 Task: Research Airbnb options in Zacapa, Guatemala from 1st November, 2023 to 9th November, 2023 for 6 adults.3 bedrooms having 3 beds and 3 bathrooms. Property type can be house. Booking option can be shelf check-in. Look for 5 properties as per requirement.
Action: Mouse moved to (460, 196)
Screenshot: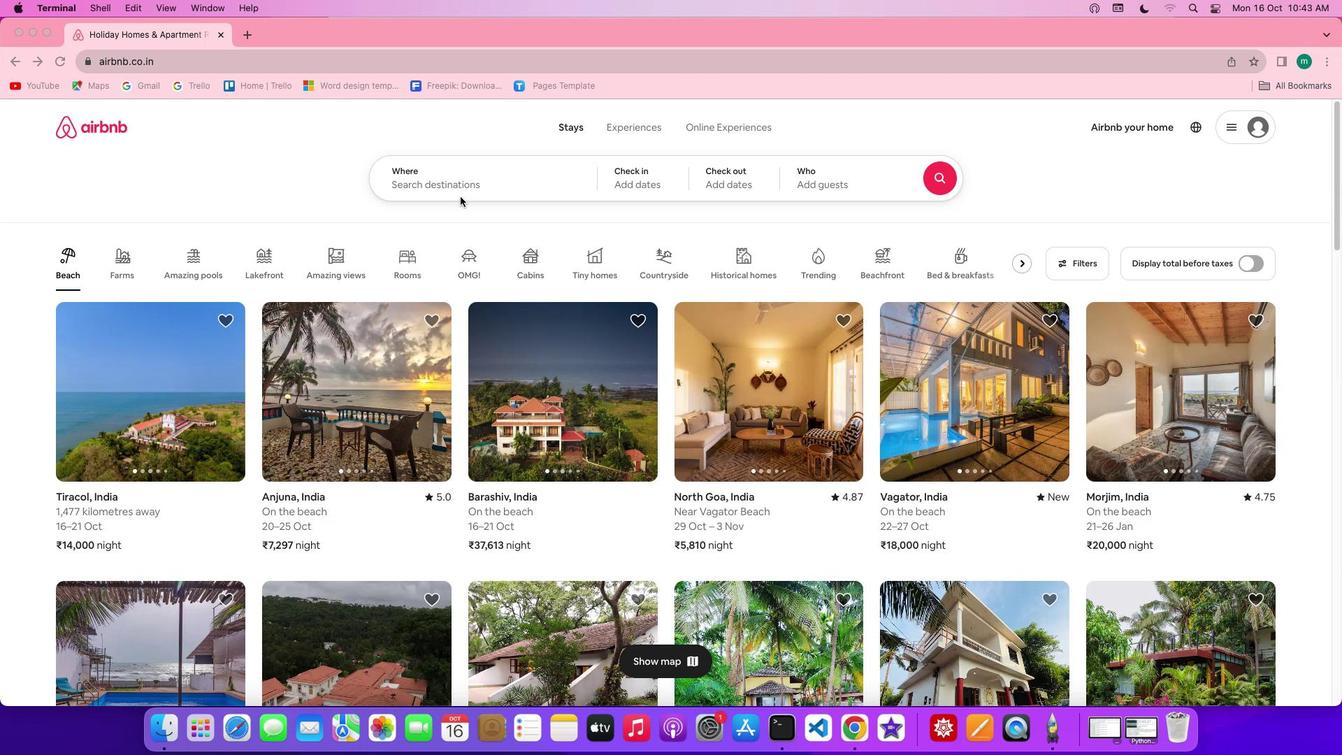 
Action: Mouse pressed left at (460, 196)
Screenshot: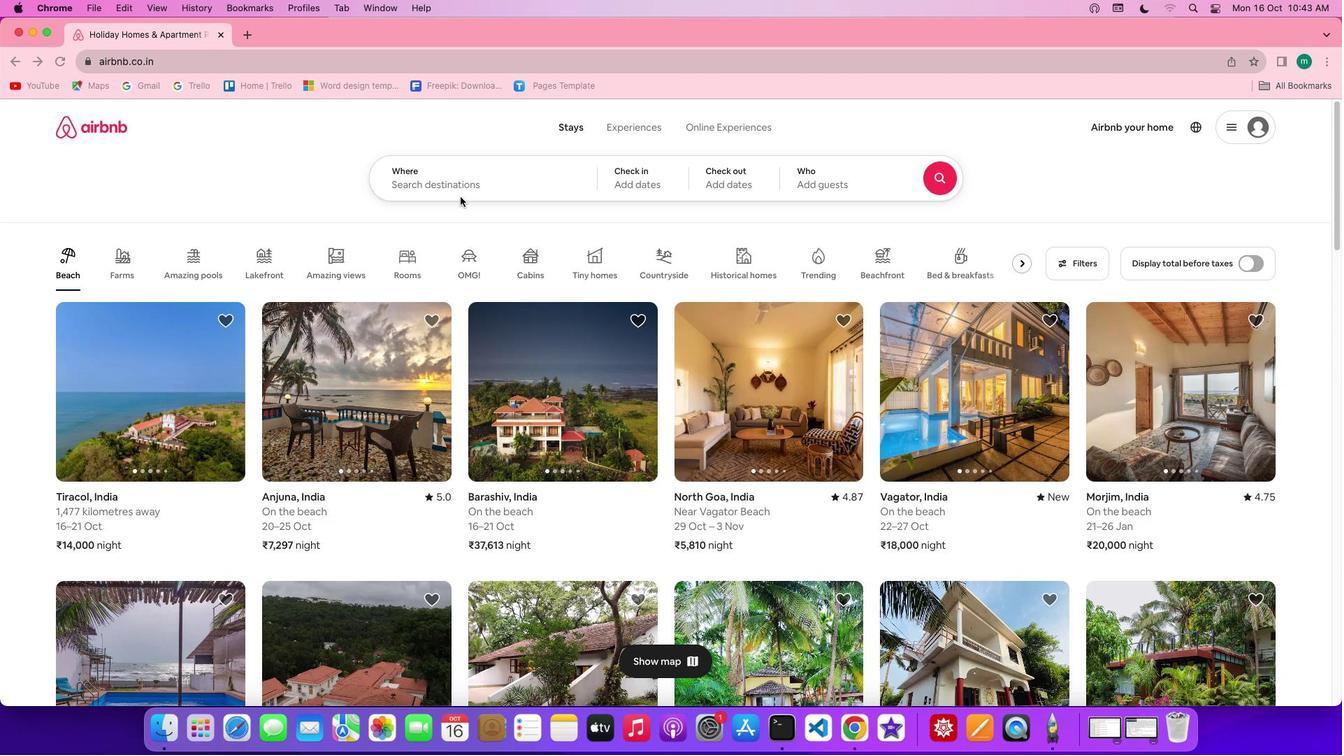 
Action: Mouse moved to (467, 192)
Screenshot: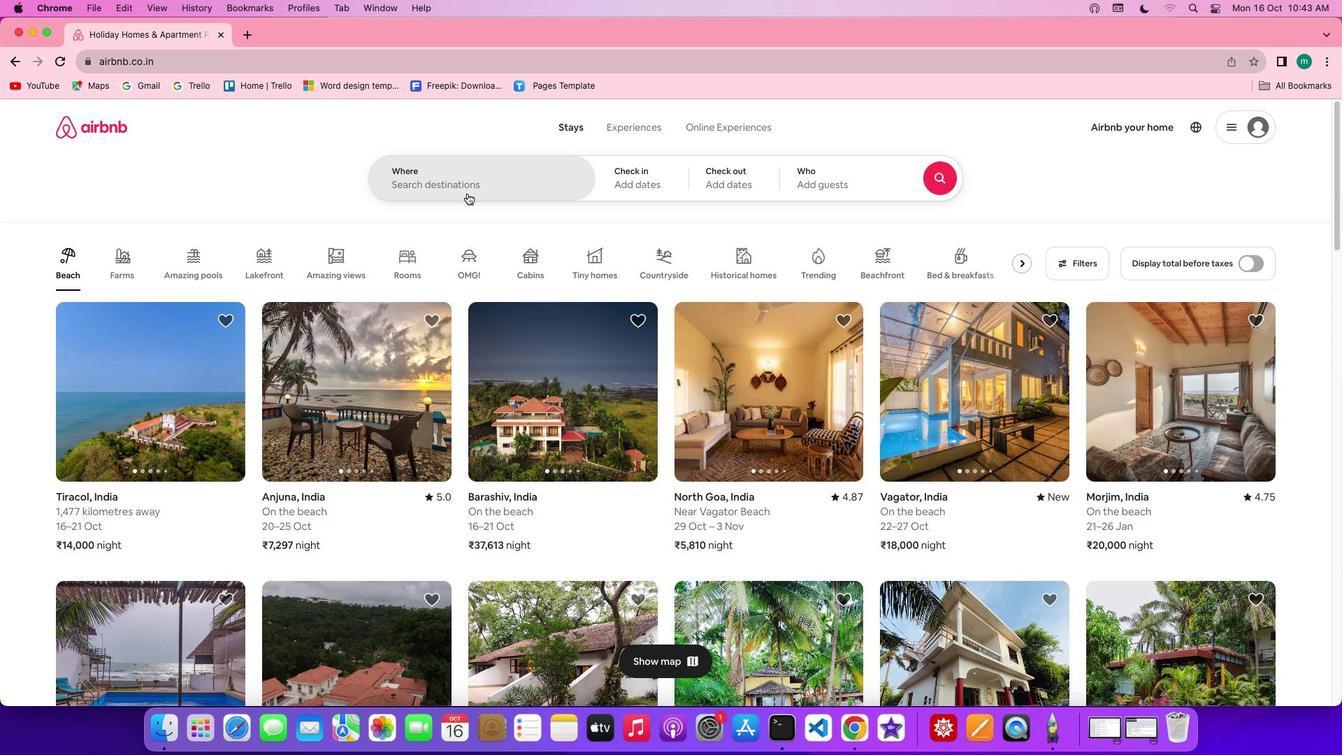 
Action: Mouse pressed left at (467, 192)
Screenshot: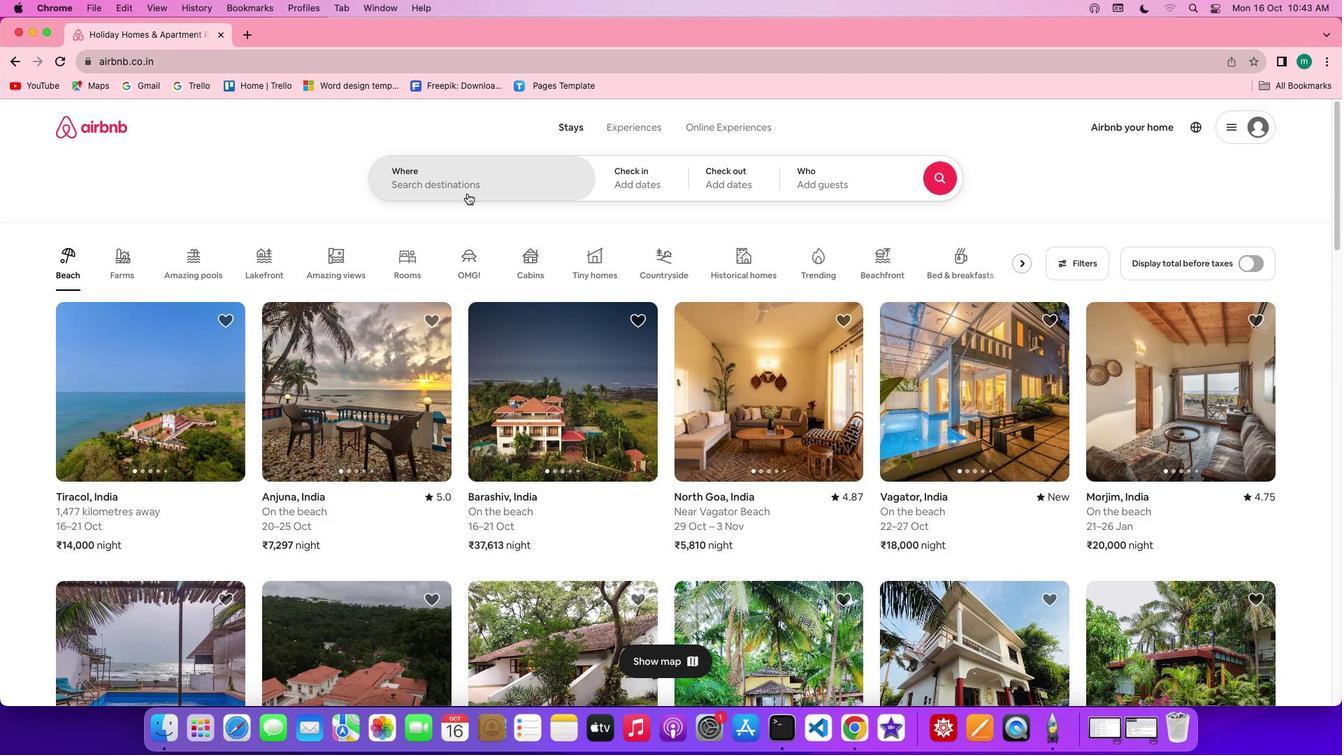 
Action: Key pressed Key.shift'Z''a''c''a''p''a'','Key.shift'G''u''a''t''e''m''a''l''a'
Screenshot: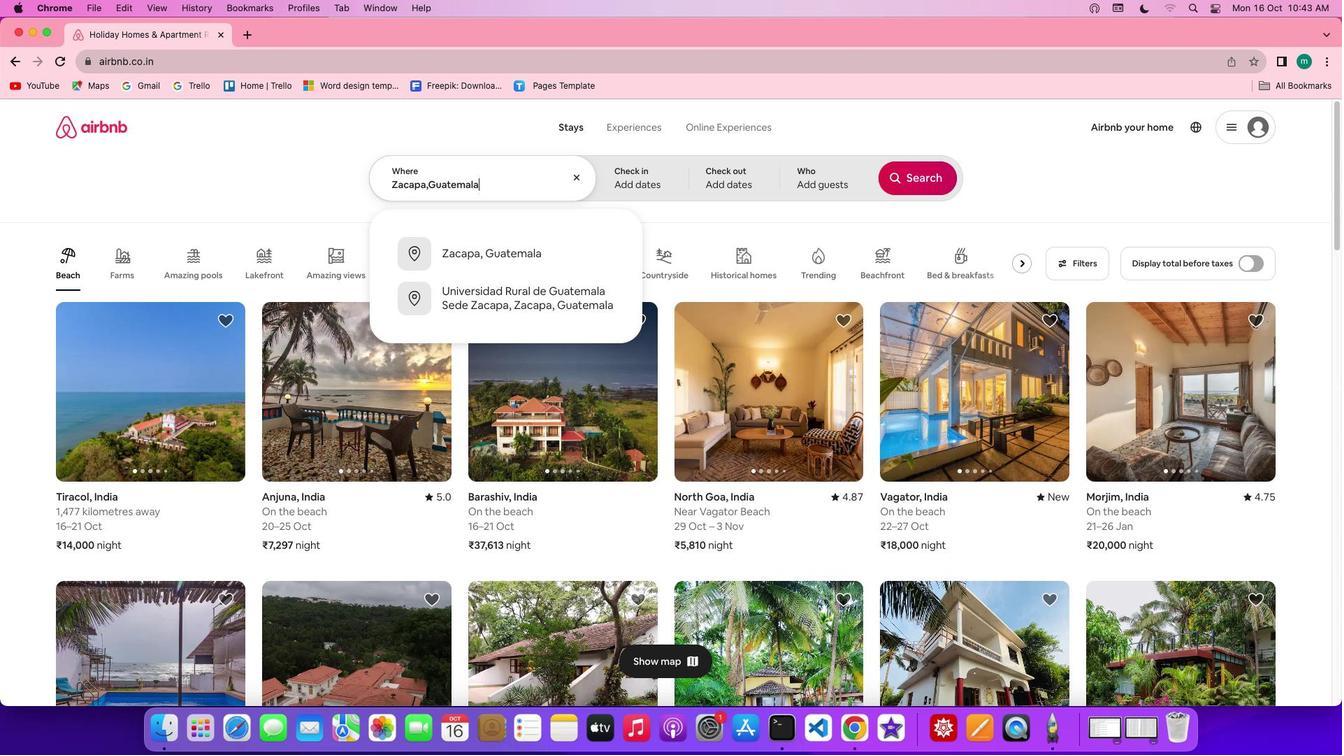 
Action: Mouse moved to (523, 244)
Screenshot: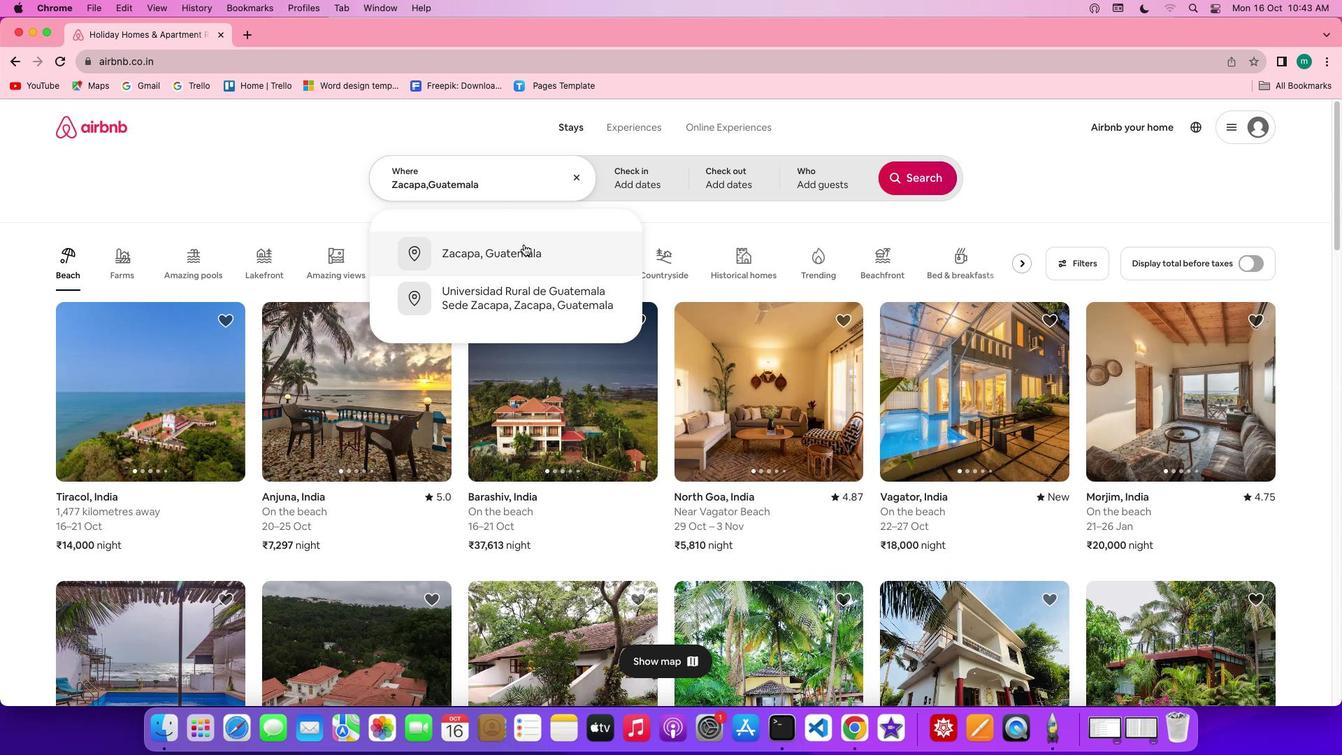 
Action: Mouse pressed left at (523, 244)
Screenshot: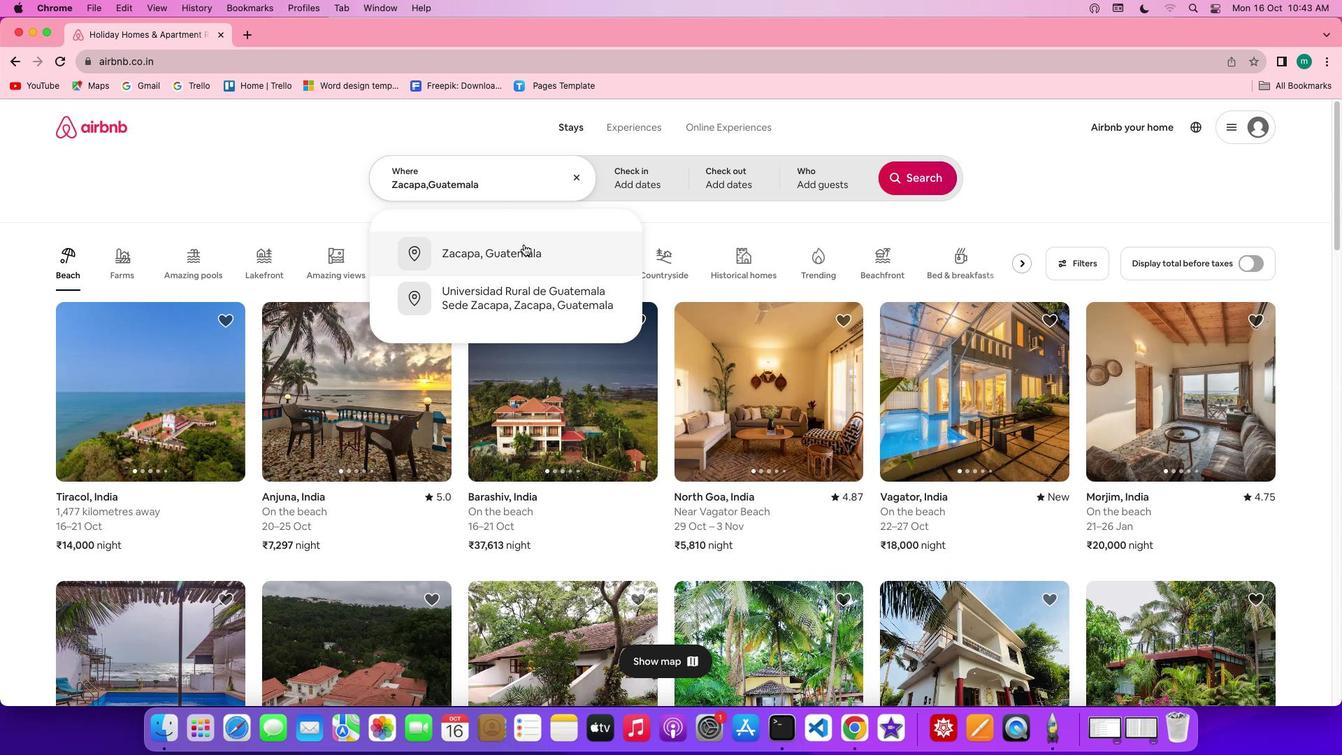 
Action: Mouse moved to (800, 345)
Screenshot: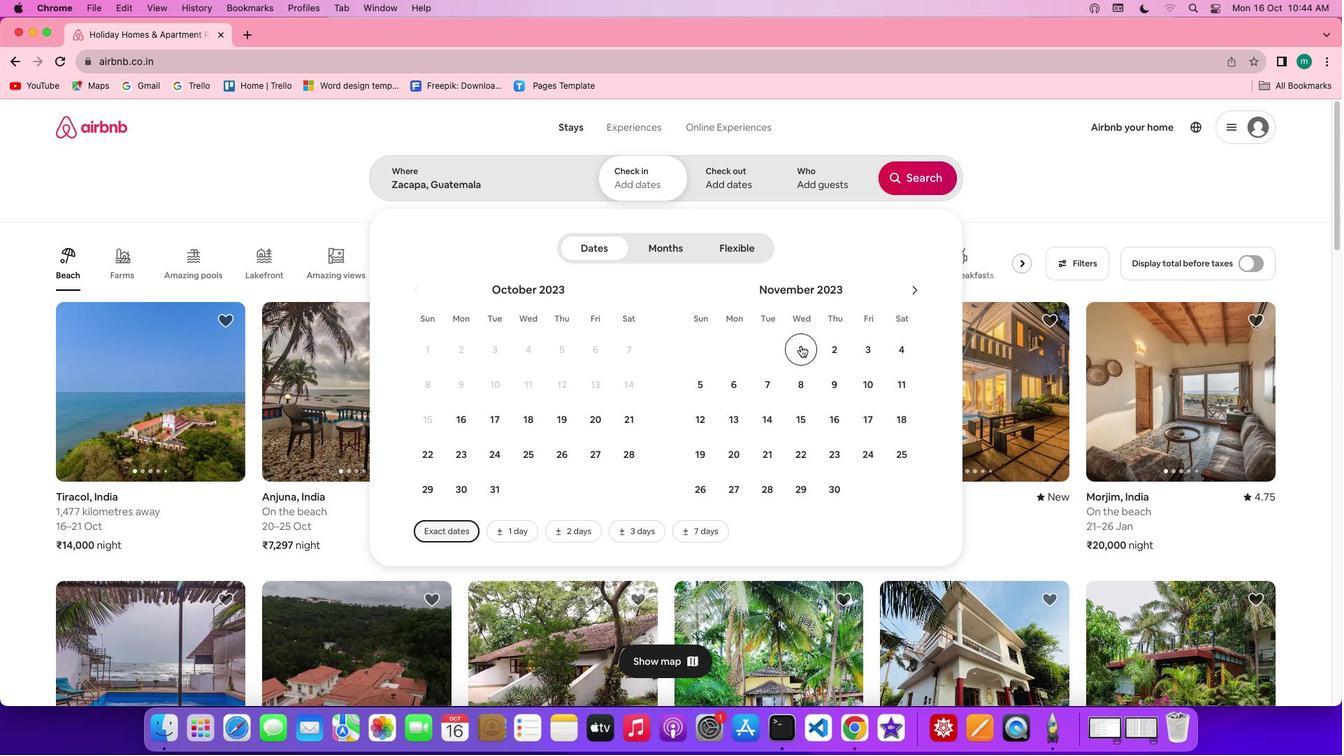 
Action: Mouse pressed left at (800, 345)
Screenshot: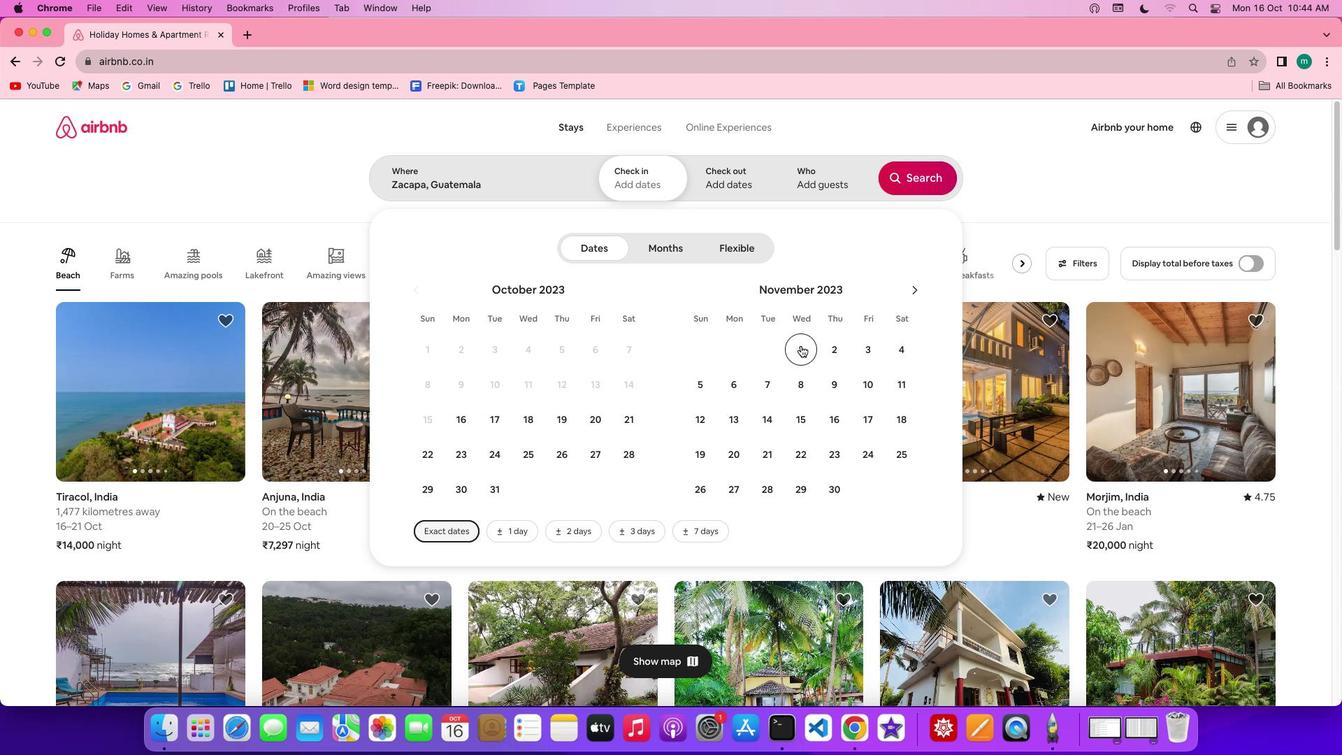
Action: Mouse moved to (850, 387)
Screenshot: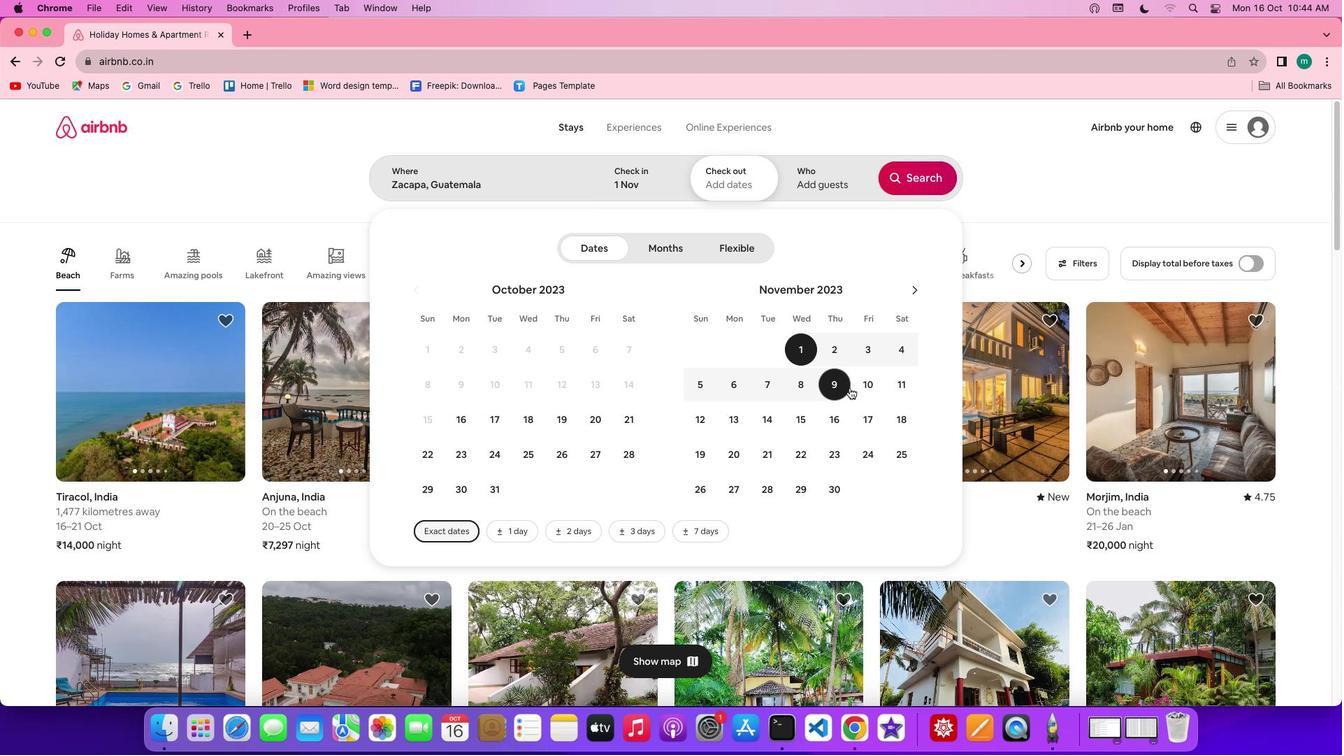 
Action: Mouse pressed left at (850, 387)
Screenshot: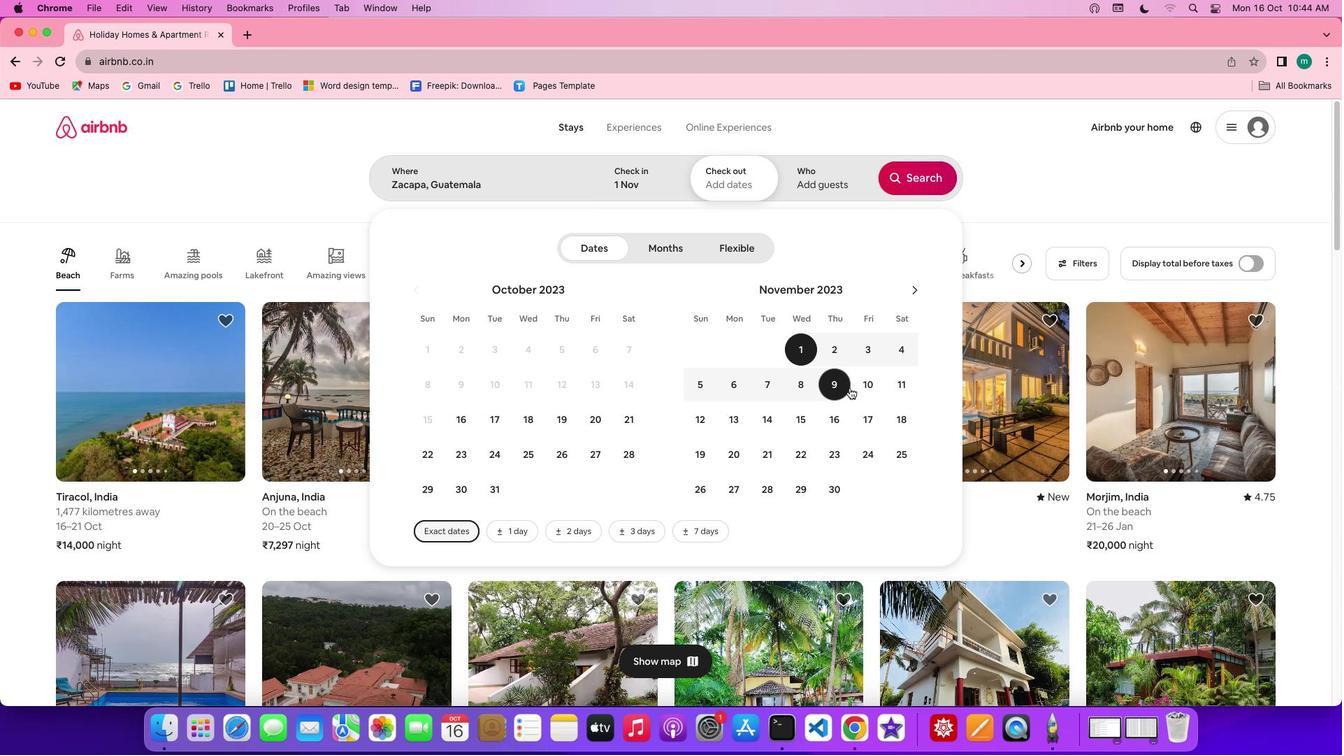 
Action: Mouse moved to (839, 174)
Screenshot: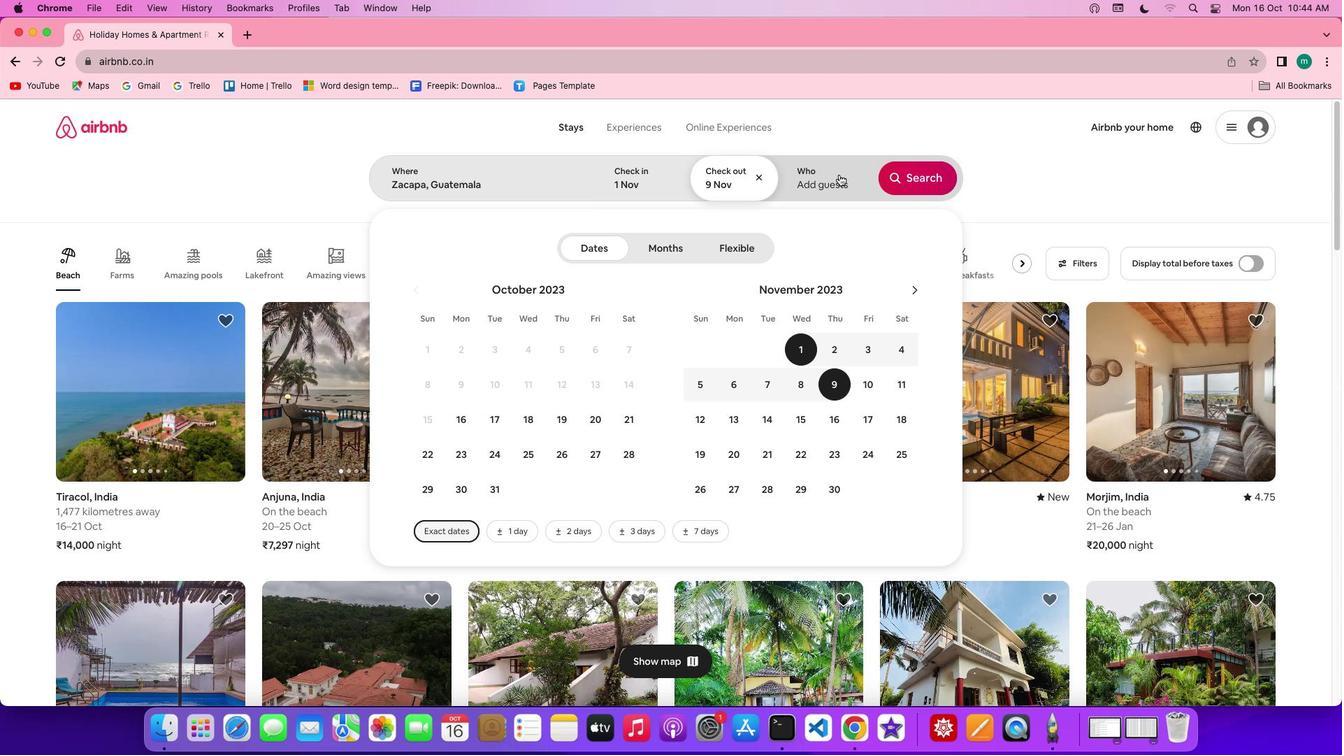
Action: Mouse pressed left at (839, 174)
Screenshot: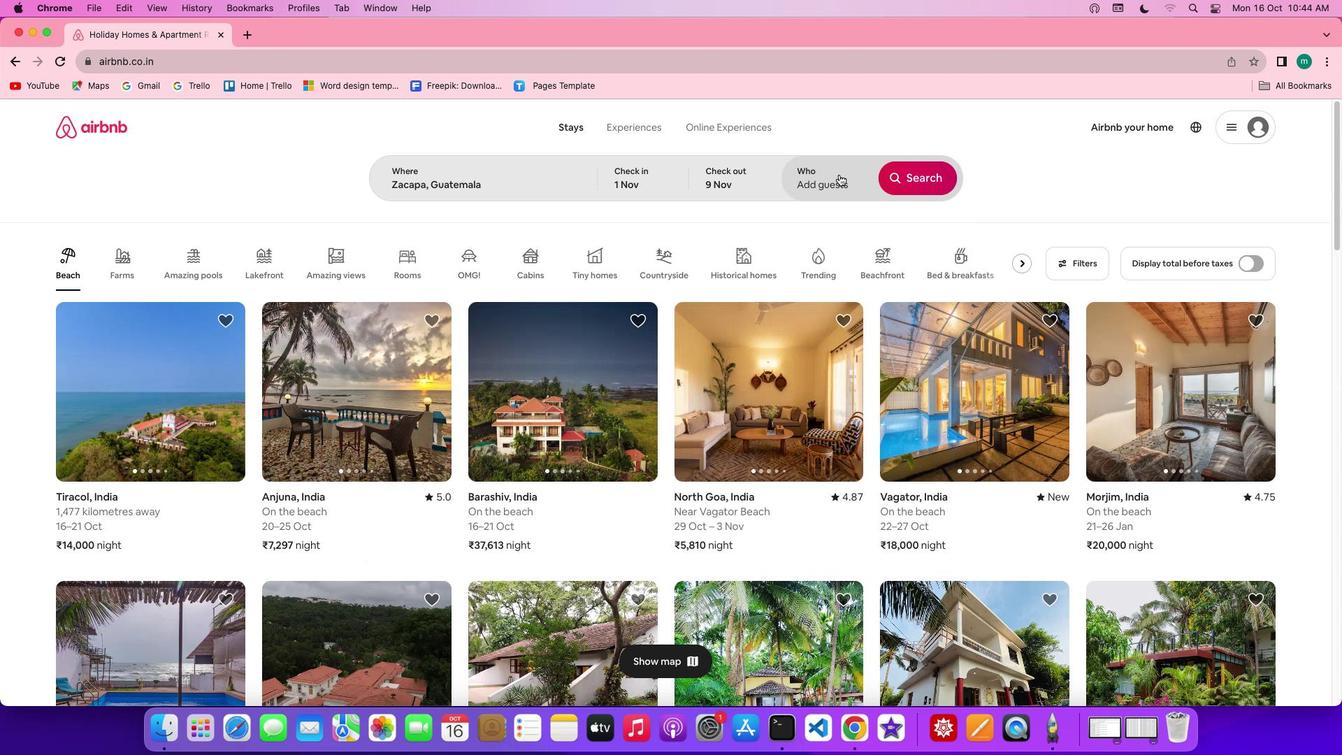 
Action: Mouse moved to (929, 260)
Screenshot: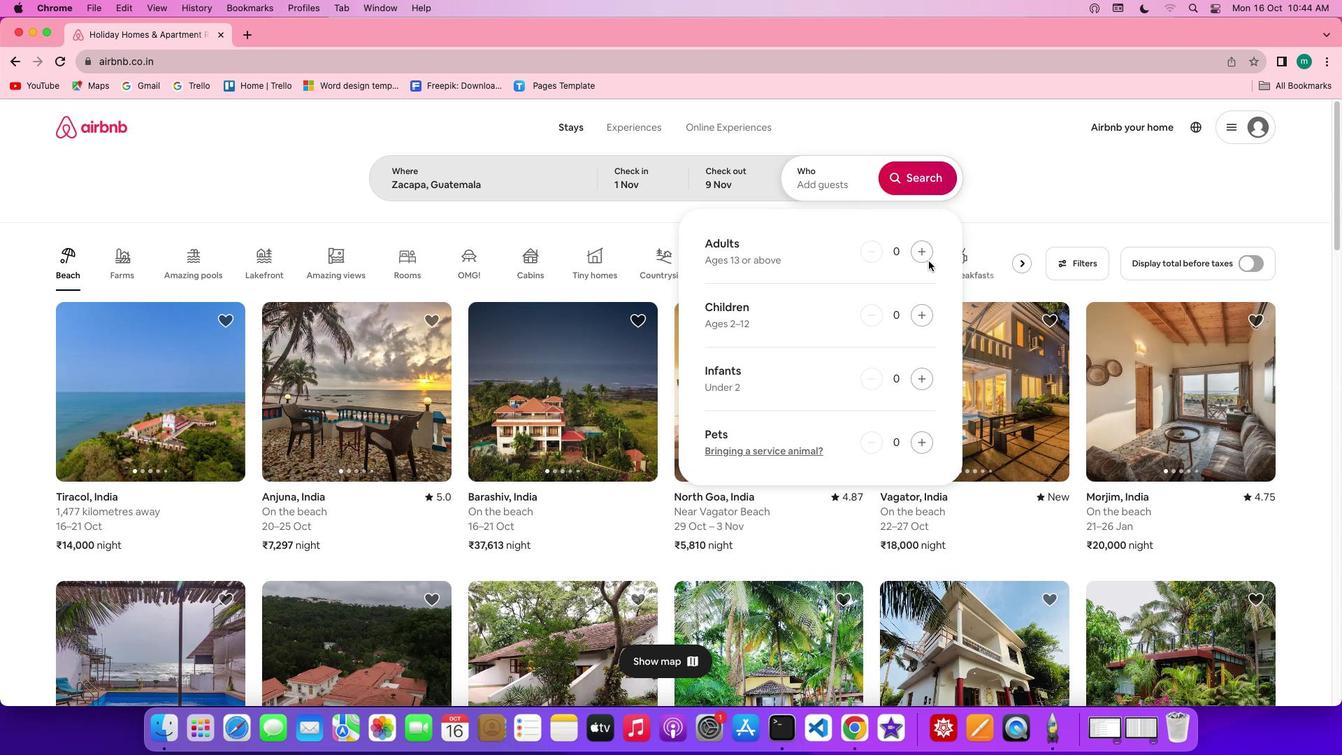 
Action: Mouse pressed left at (929, 260)
Screenshot: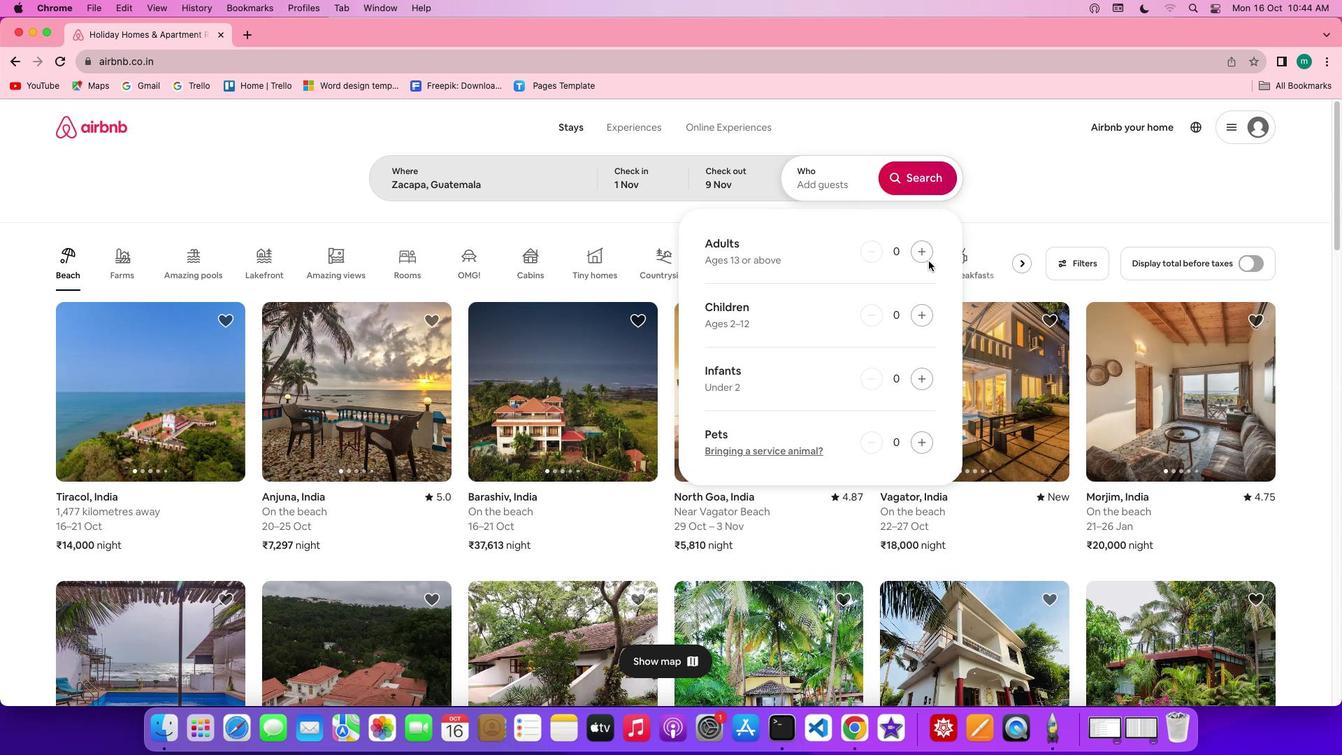 
Action: Mouse moved to (927, 256)
Screenshot: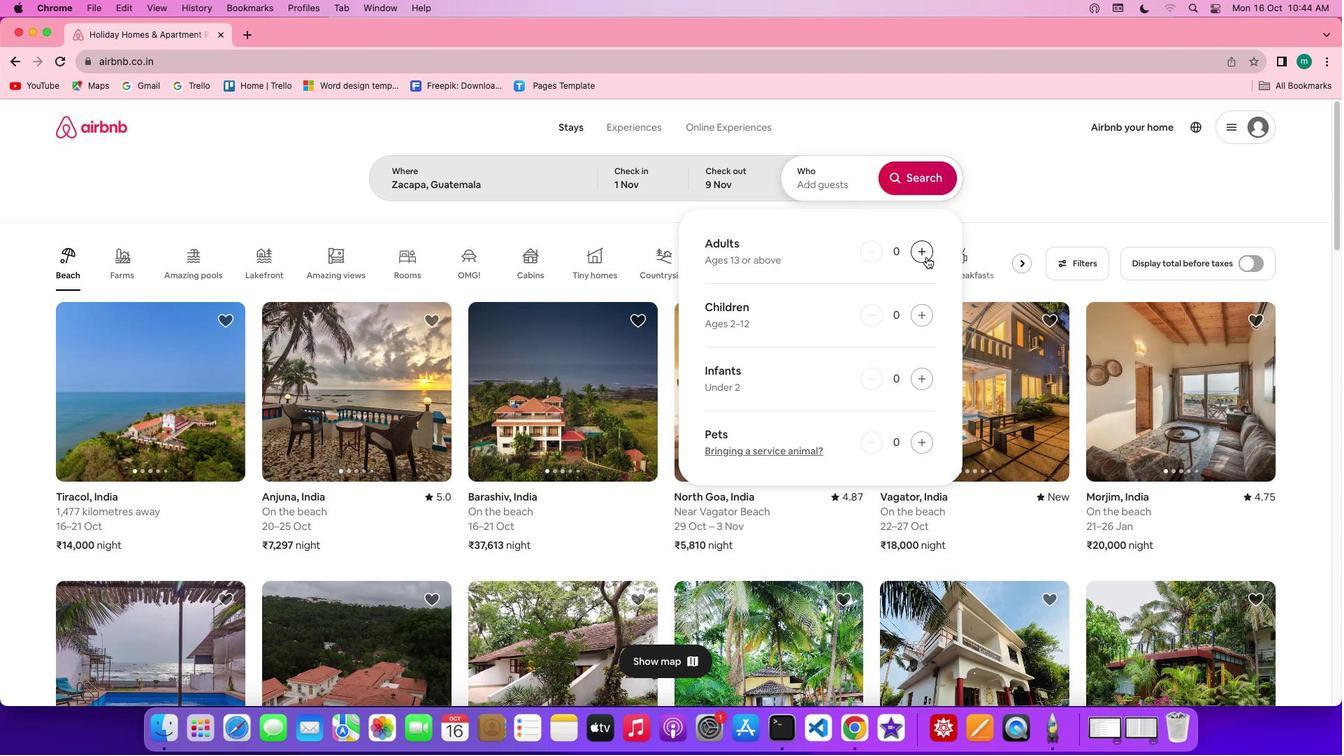 
Action: Mouse pressed left at (927, 256)
Screenshot: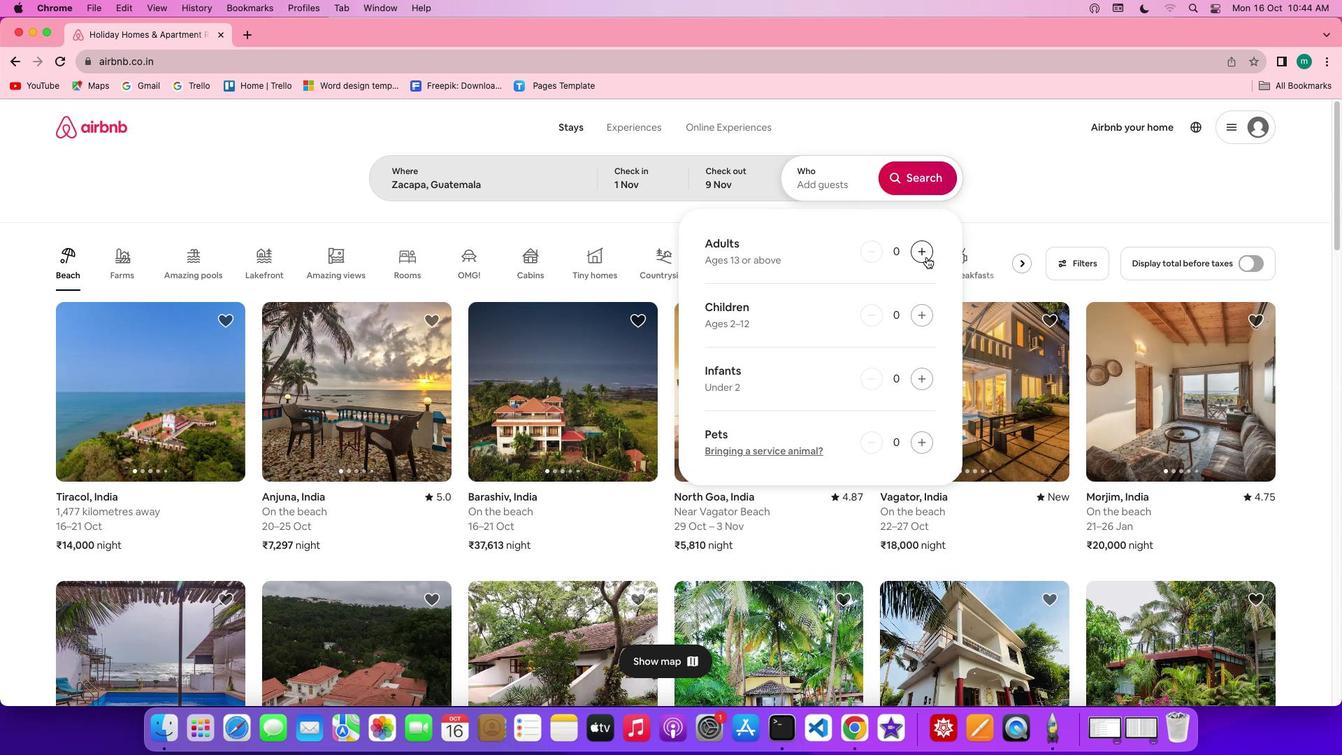 
Action: Mouse pressed left at (927, 256)
Screenshot: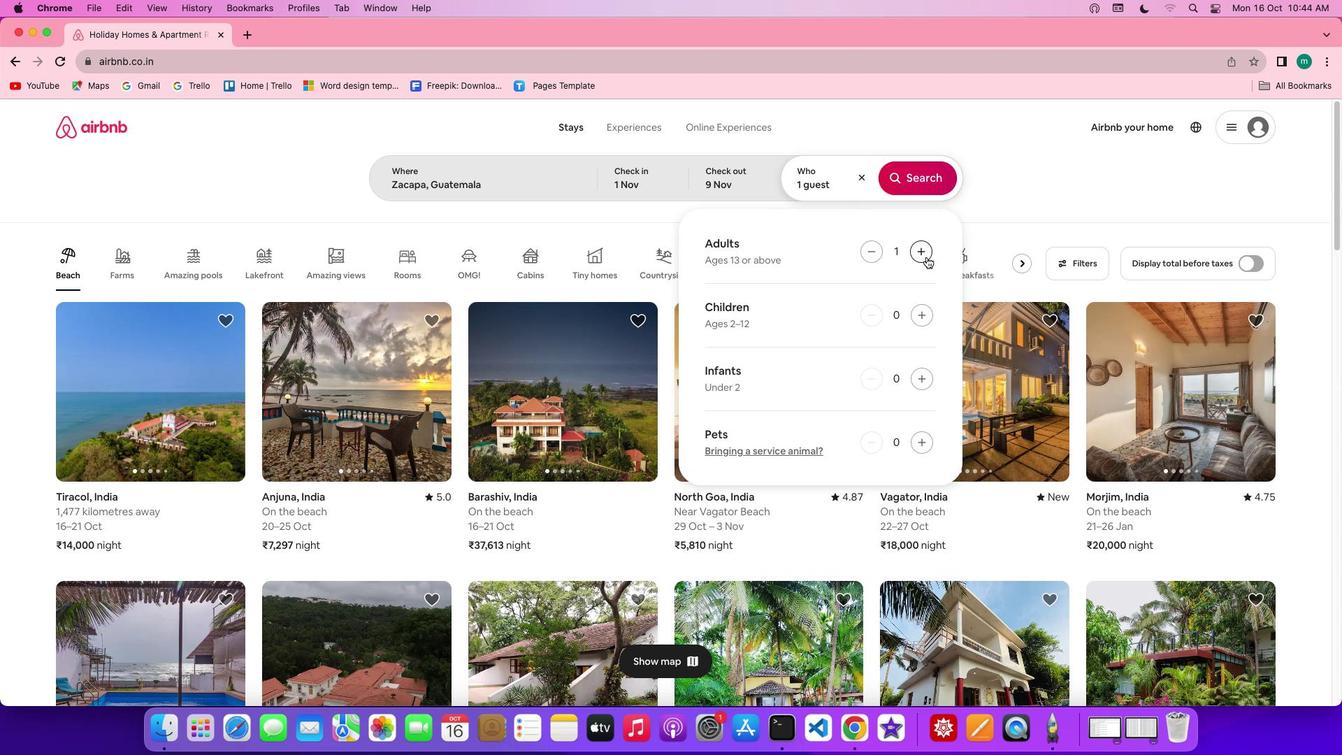
Action: Mouse pressed left at (927, 256)
Screenshot: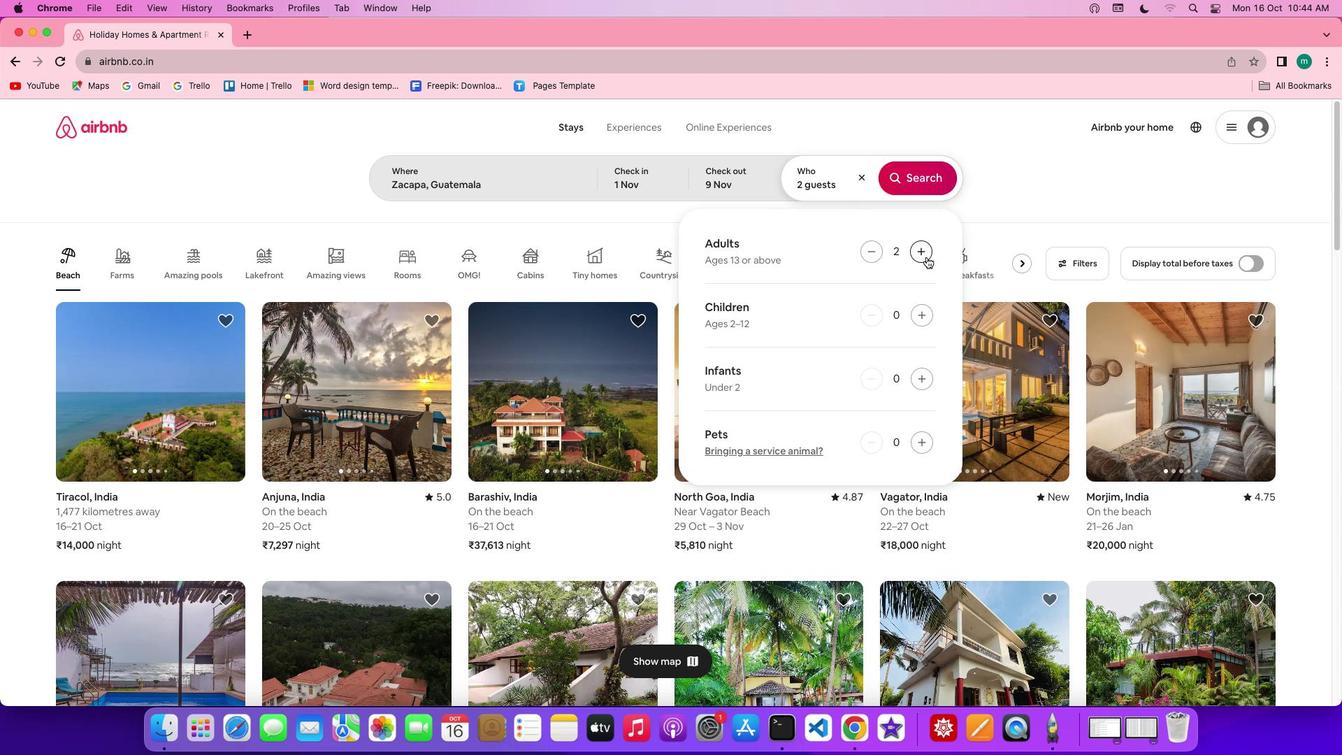 
Action: Mouse pressed left at (927, 256)
Screenshot: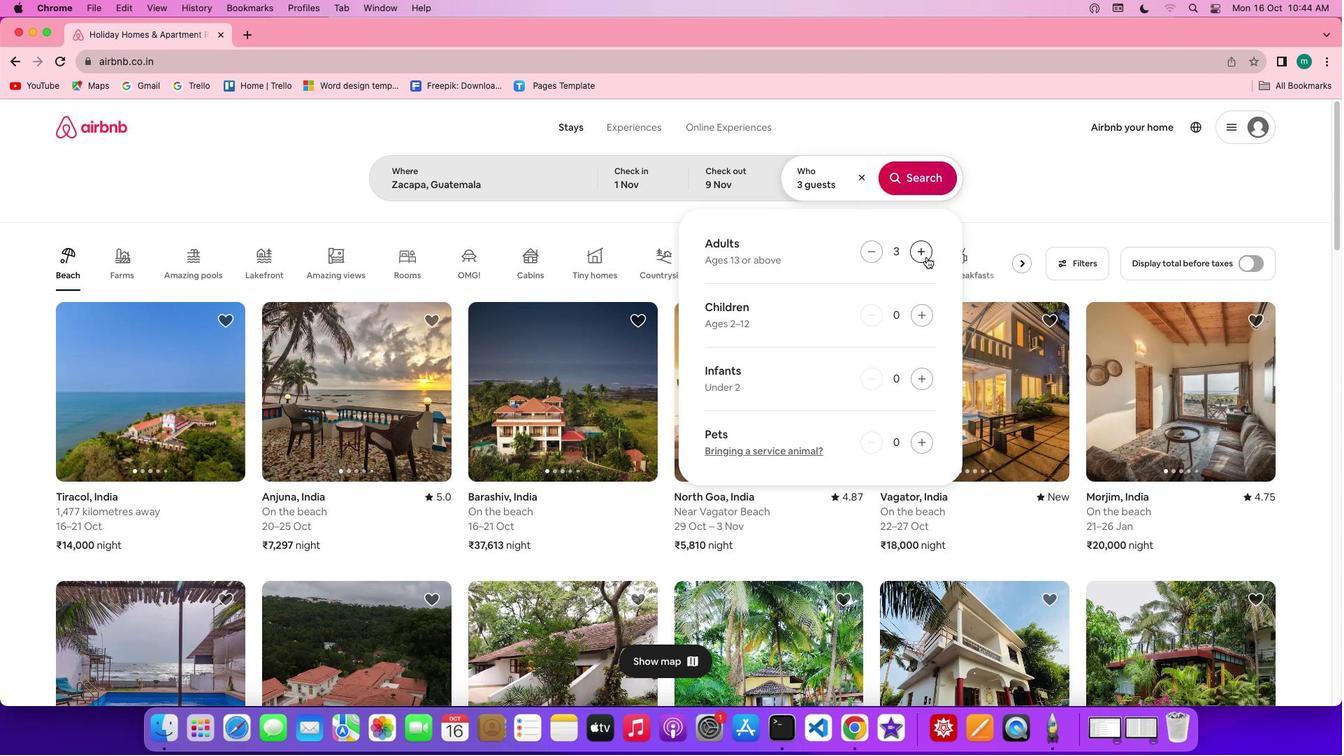 
Action: Mouse pressed left at (927, 256)
Screenshot: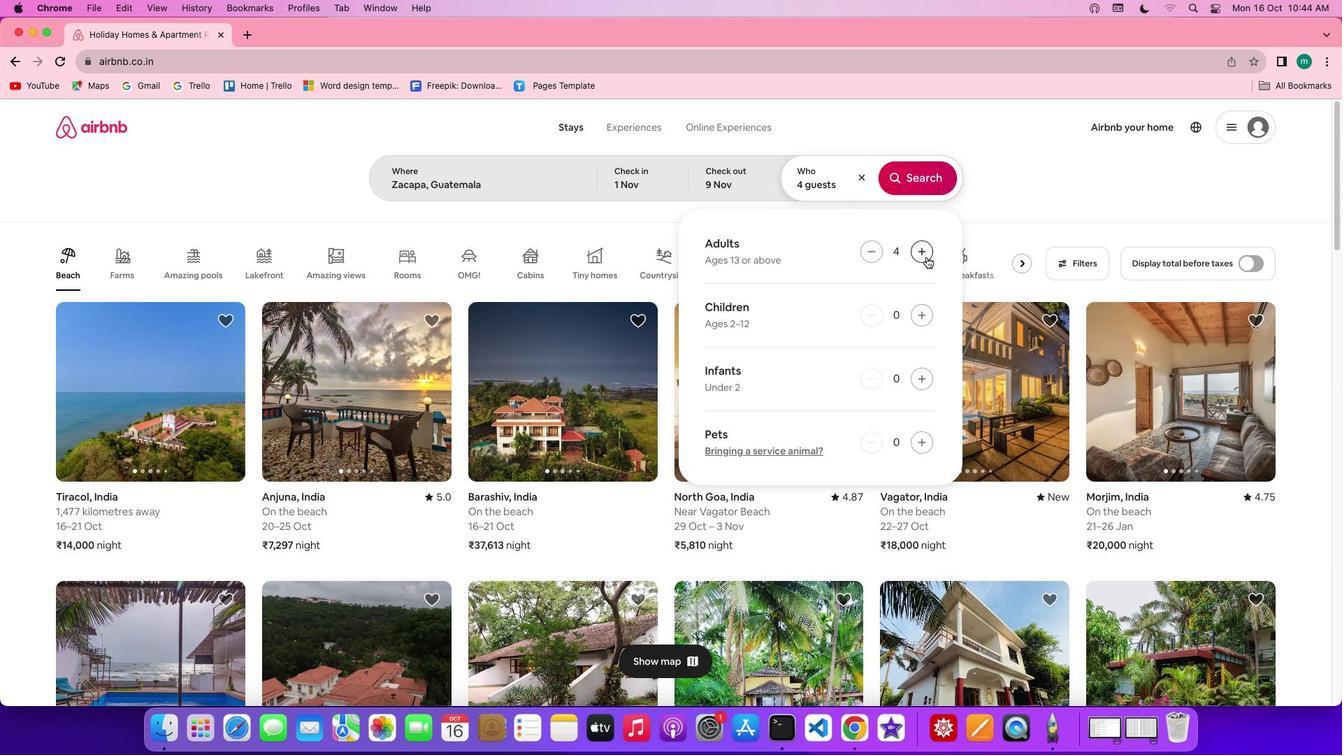 
Action: Mouse pressed left at (927, 256)
Screenshot: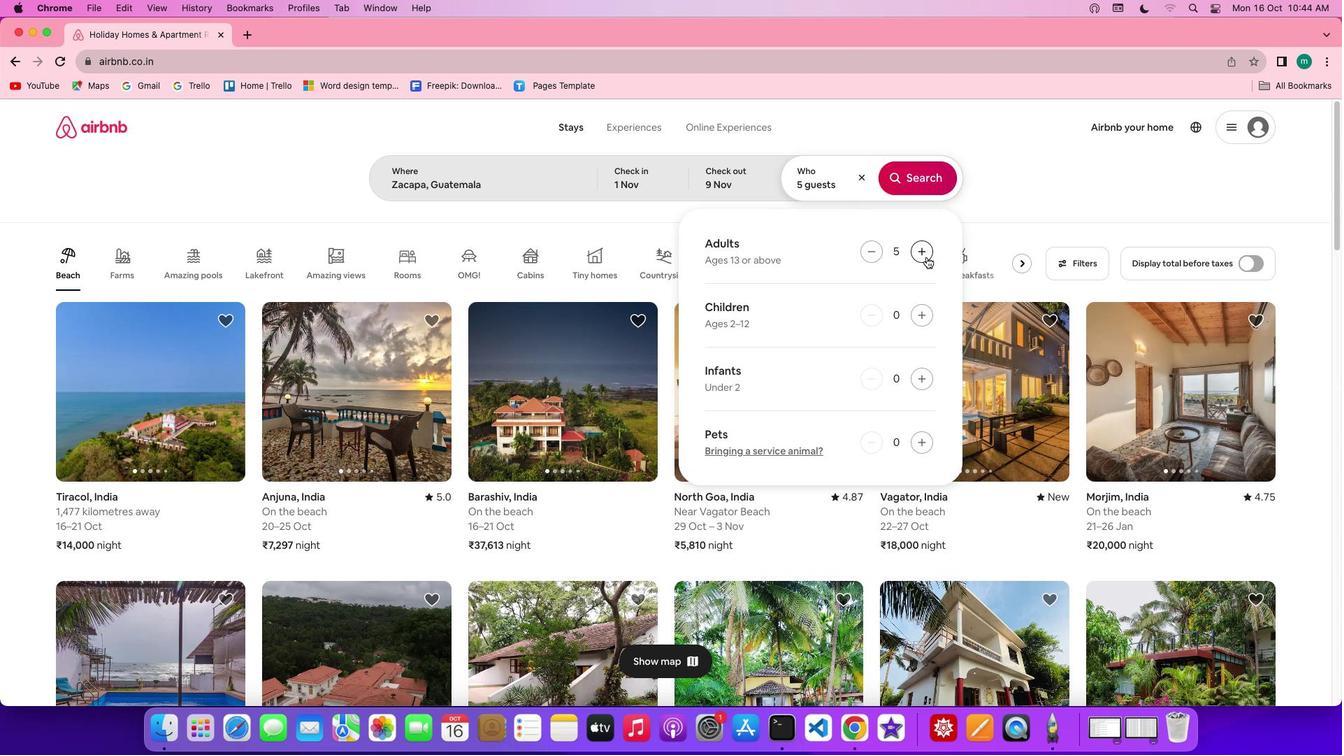 
Action: Mouse pressed left at (927, 256)
Screenshot: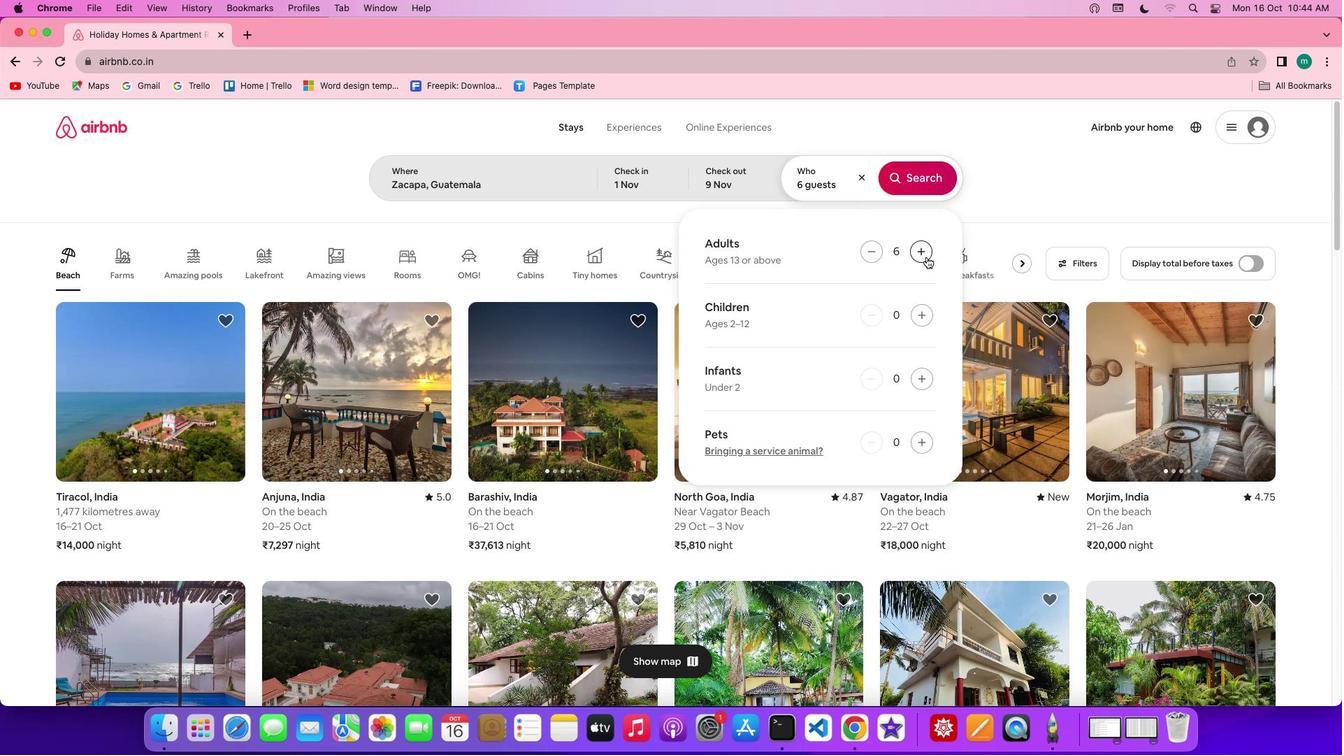 
Action: Mouse moved to (882, 243)
Screenshot: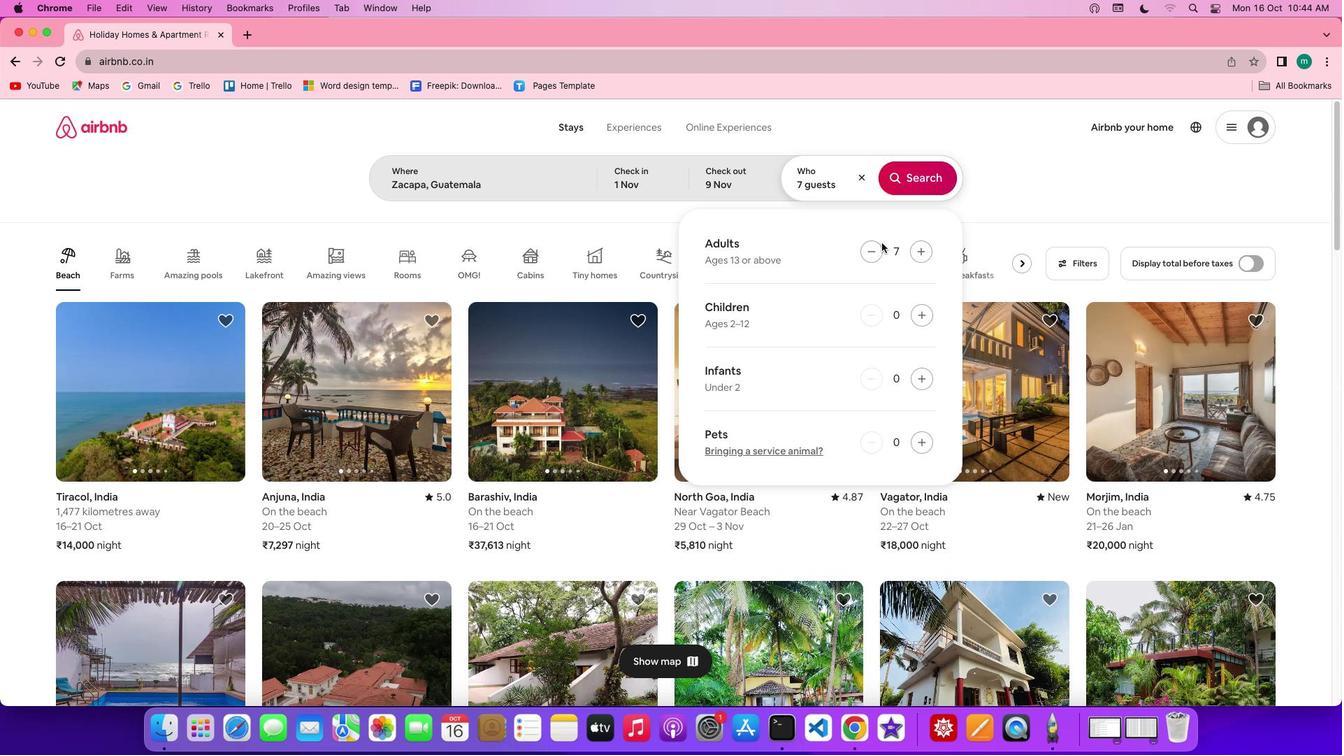 
Action: Mouse pressed left at (882, 243)
Screenshot: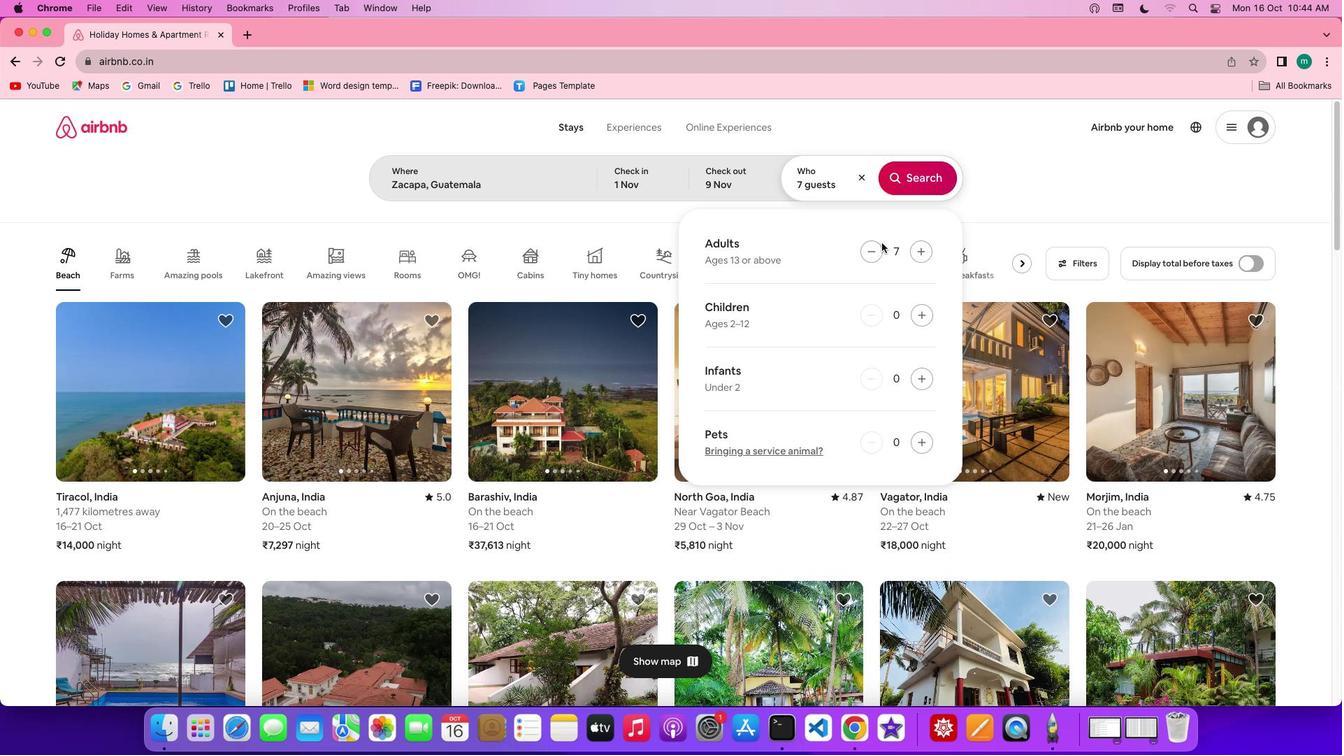 
Action: Mouse moved to (875, 245)
Screenshot: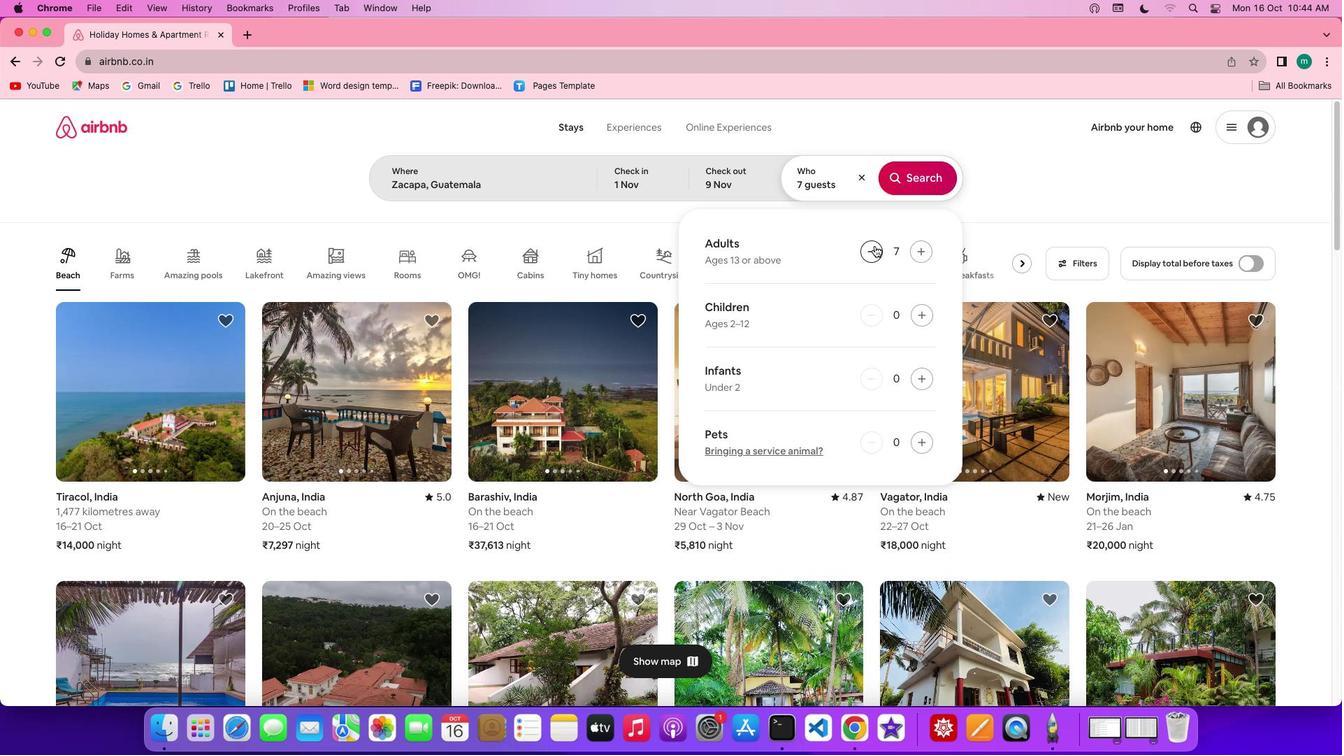
Action: Mouse pressed left at (875, 245)
Screenshot: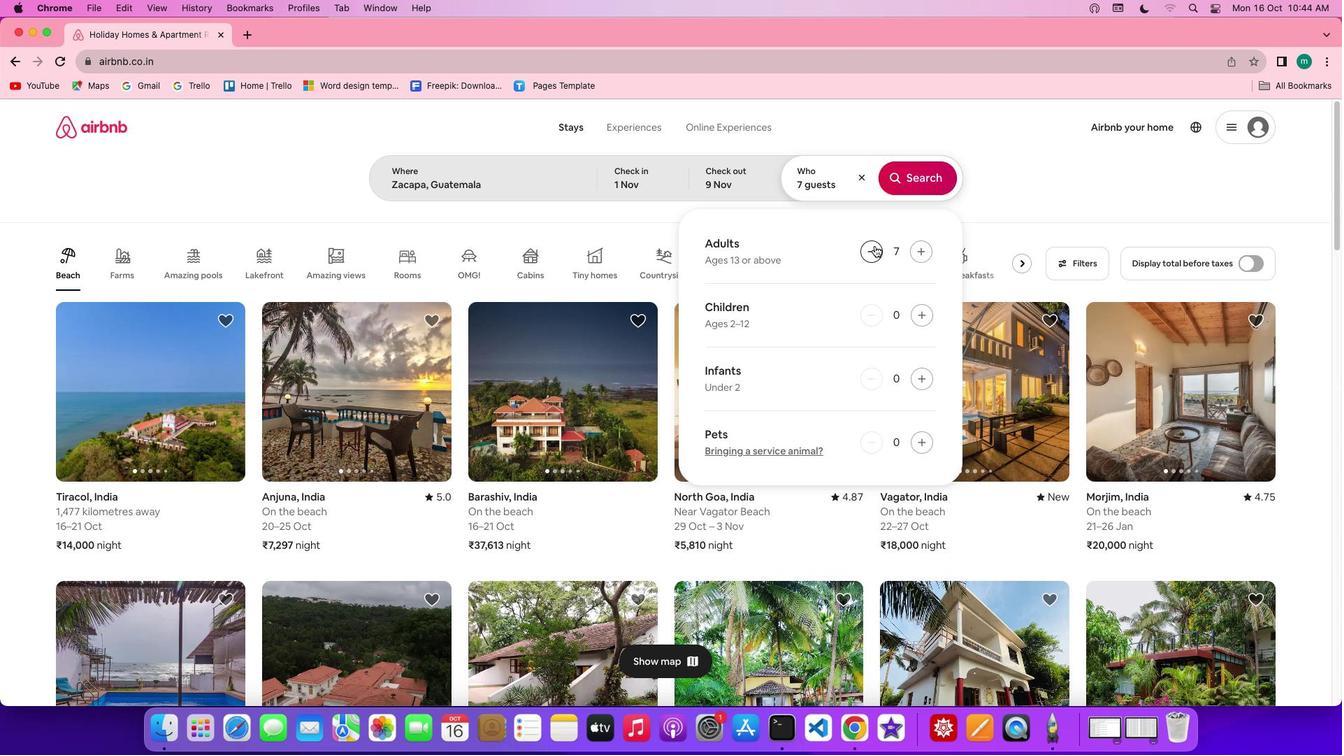 
Action: Mouse moved to (929, 181)
Screenshot: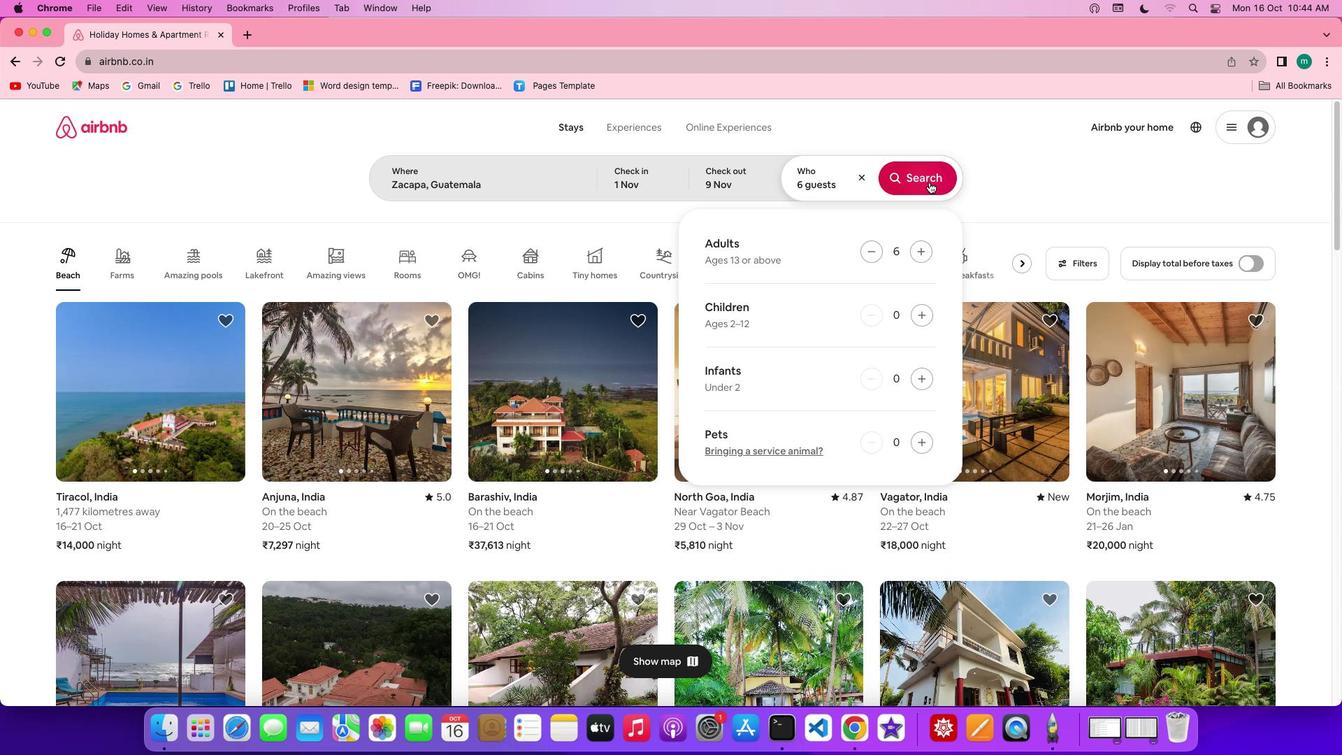 
Action: Mouse pressed left at (929, 181)
Screenshot: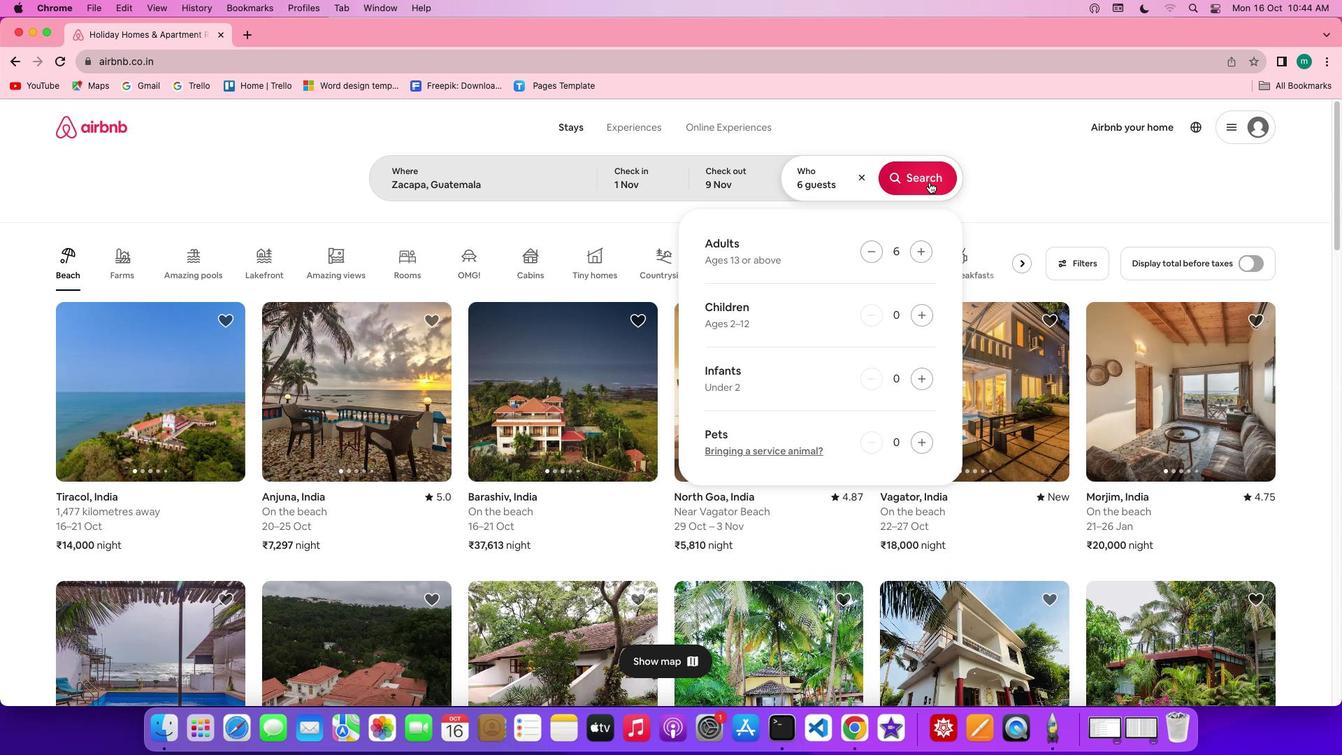 
Action: Mouse moved to (1109, 176)
Screenshot: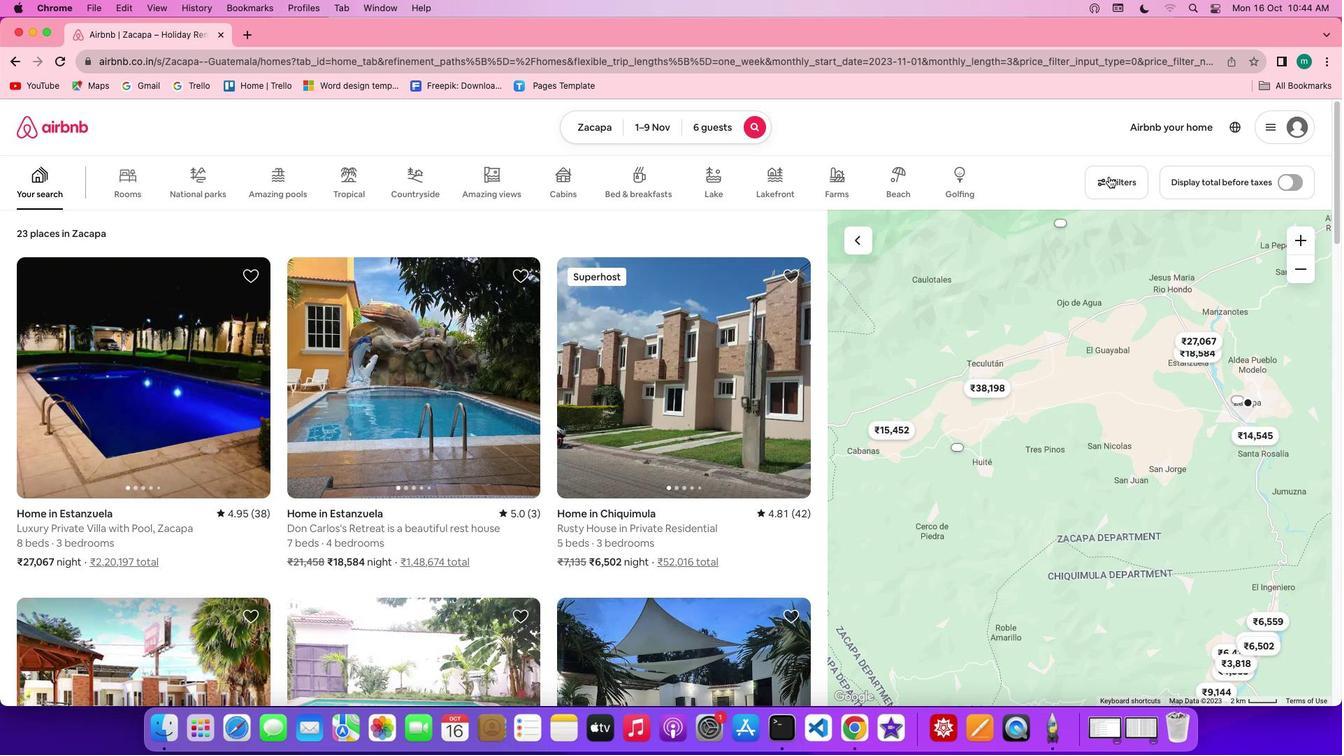 
Action: Mouse pressed left at (1109, 176)
Screenshot: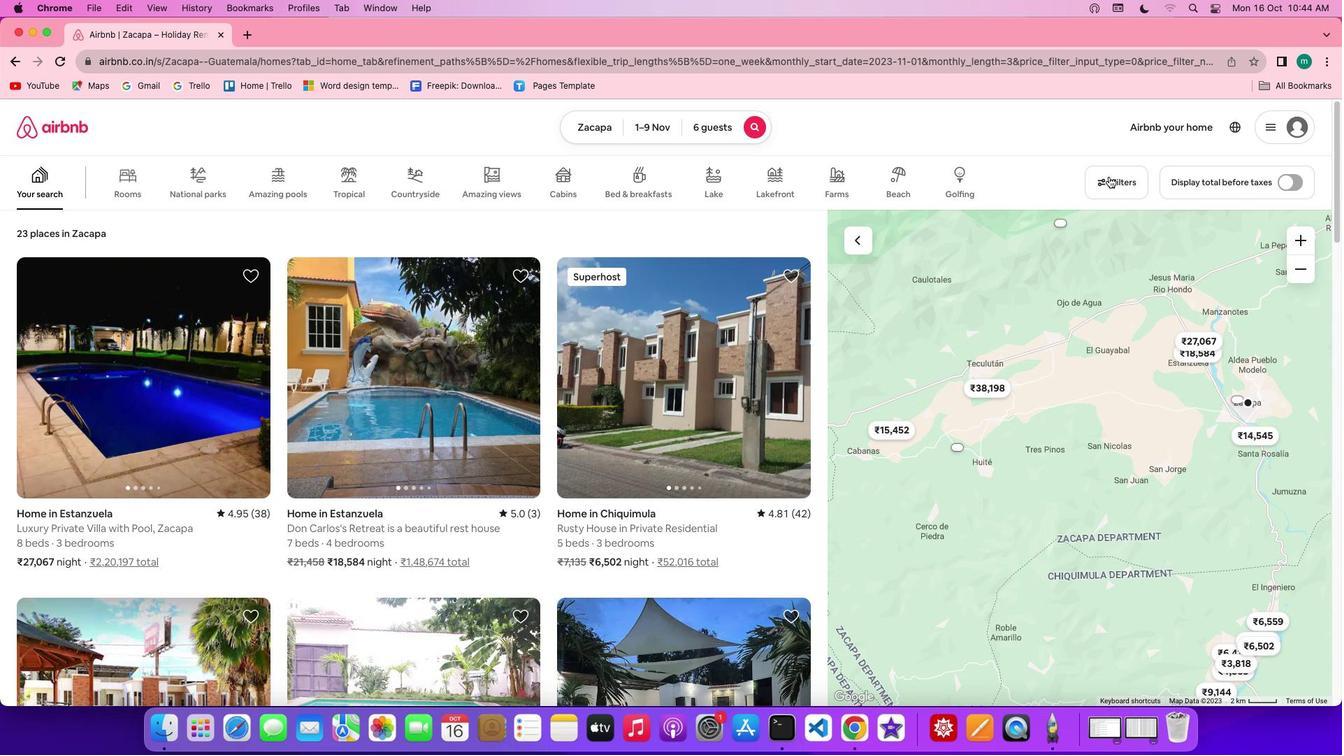 
Action: Mouse moved to (672, 466)
Screenshot: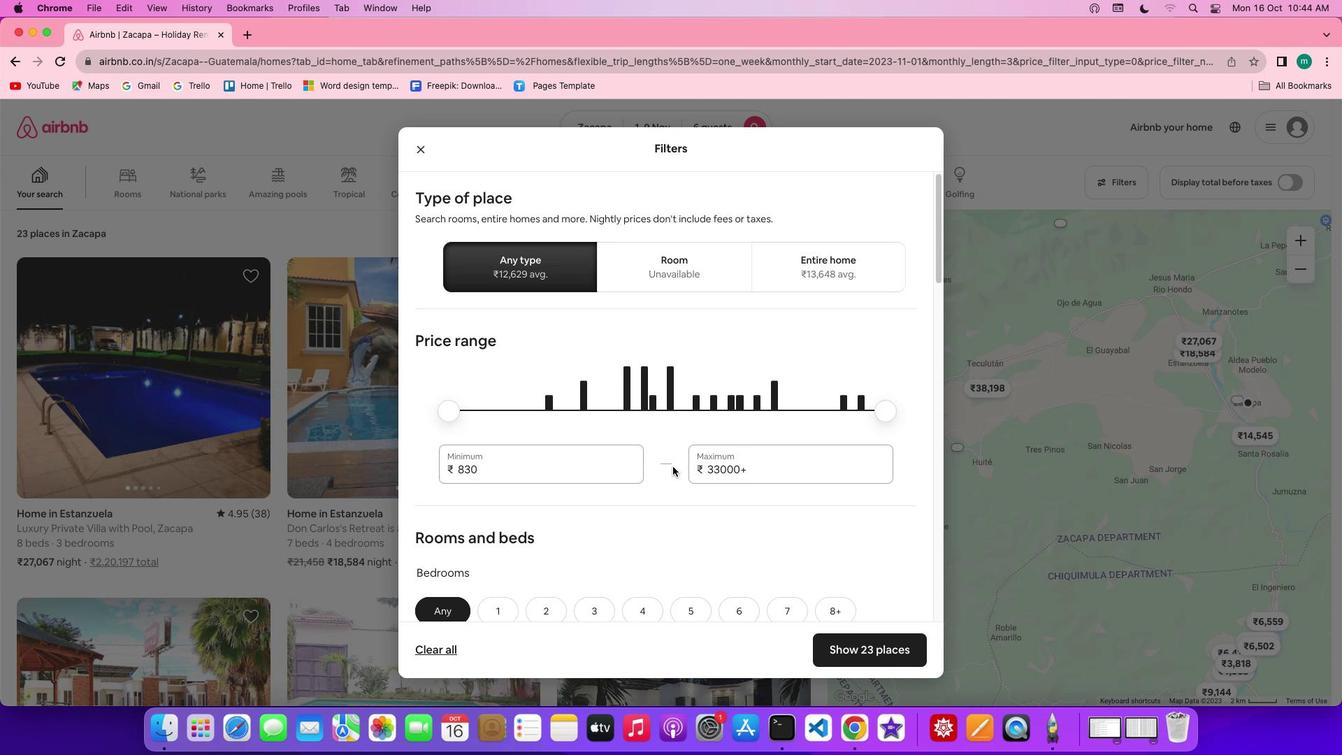 
Action: Mouse scrolled (672, 466) with delta (0, 0)
Screenshot: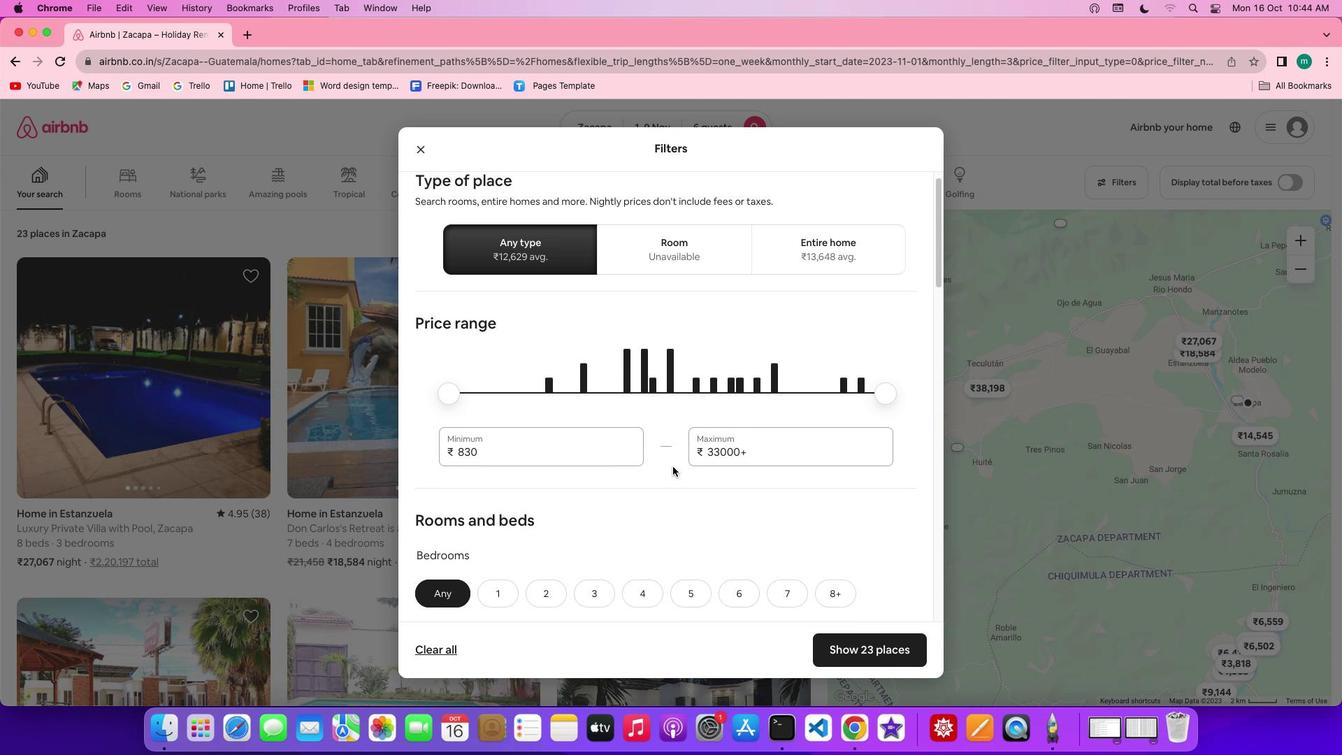 
Action: Mouse scrolled (672, 466) with delta (0, 0)
Screenshot: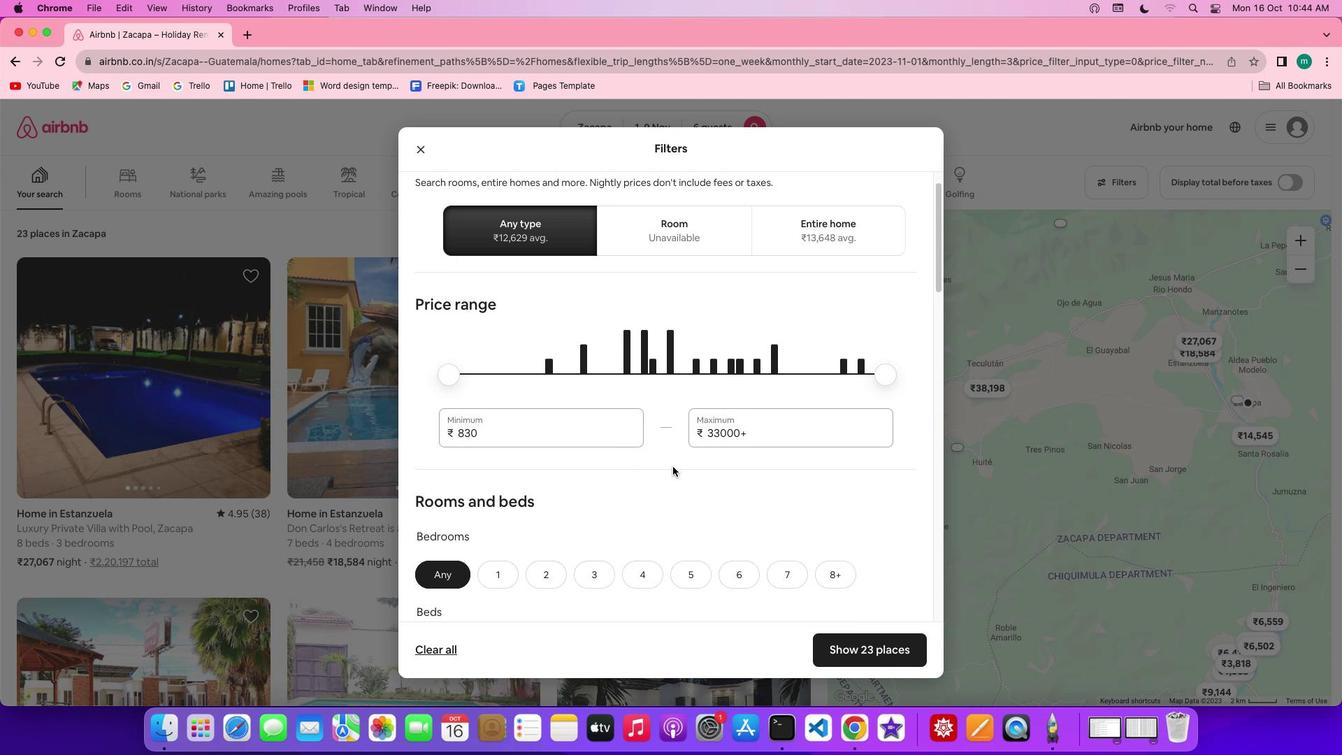
Action: Mouse scrolled (672, 466) with delta (0, -2)
Screenshot: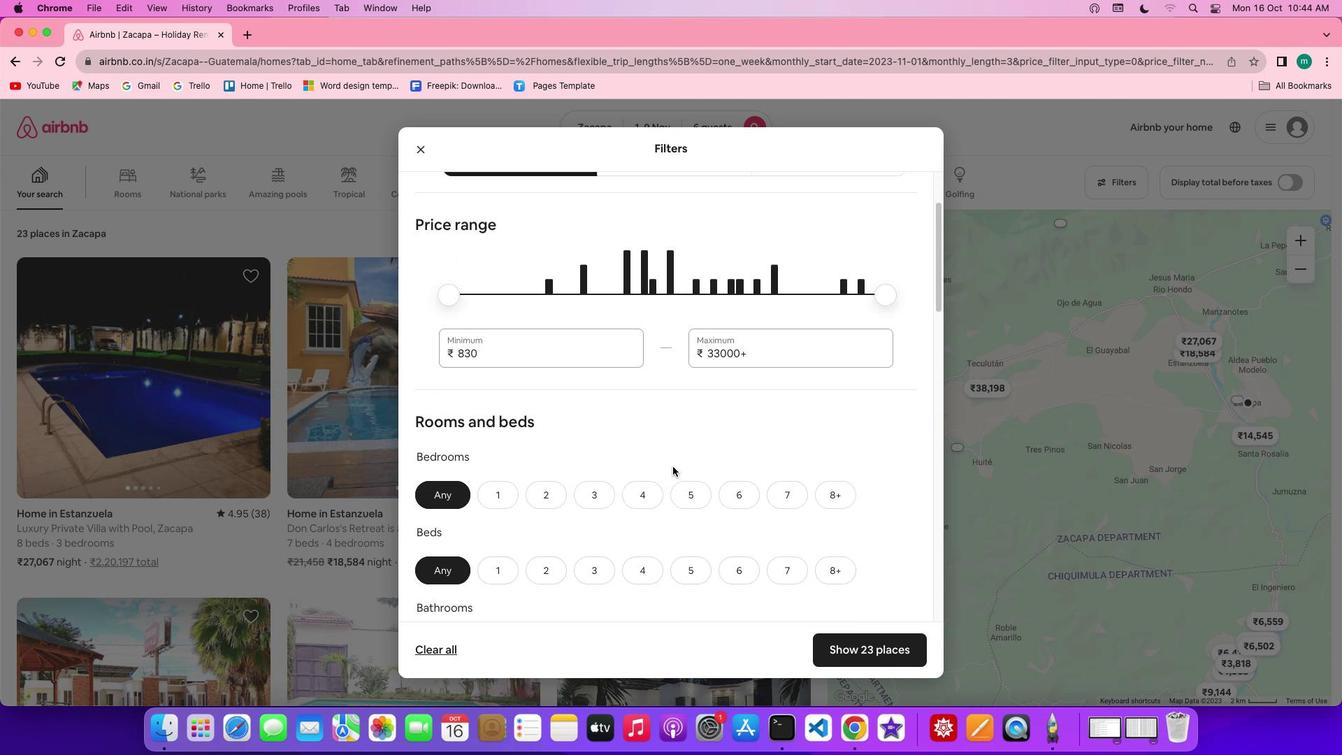 
Action: Mouse scrolled (672, 466) with delta (0, -3)
Screenshot: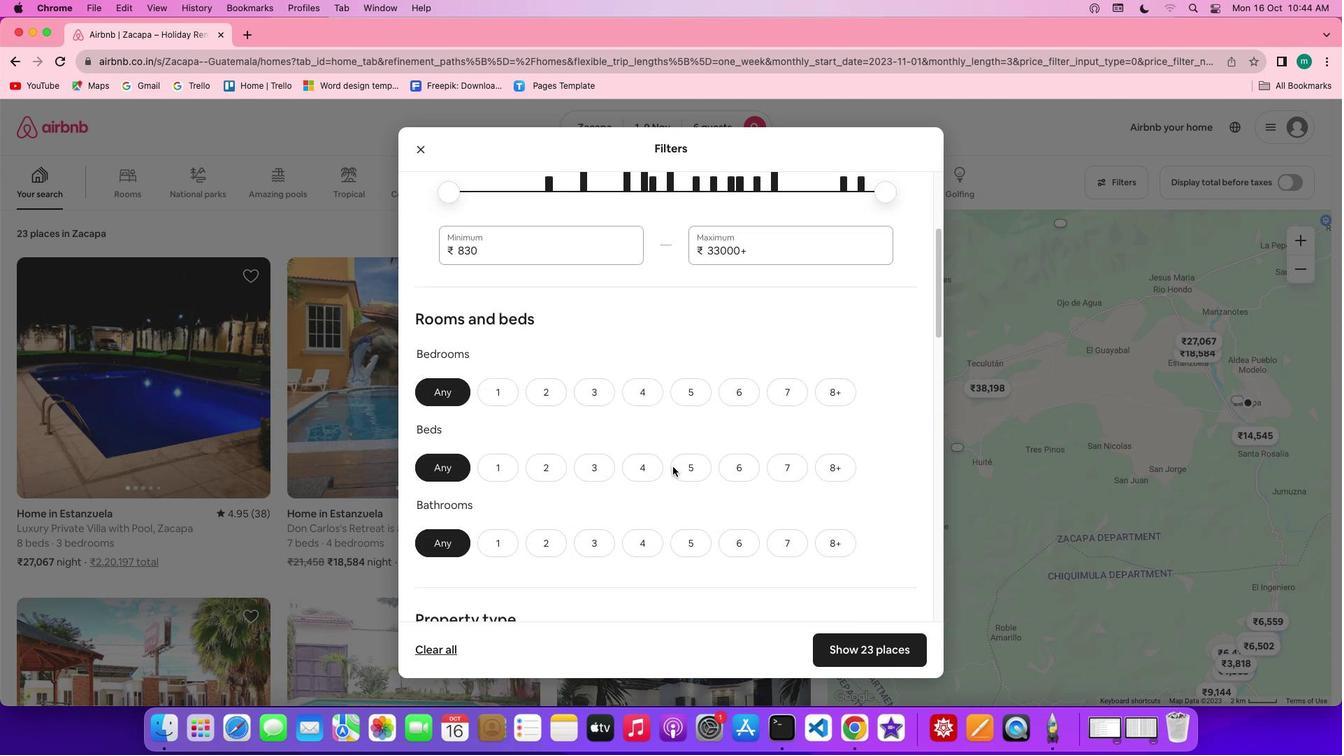 
Action: Mouse moved to (592, 334)
Screenshot: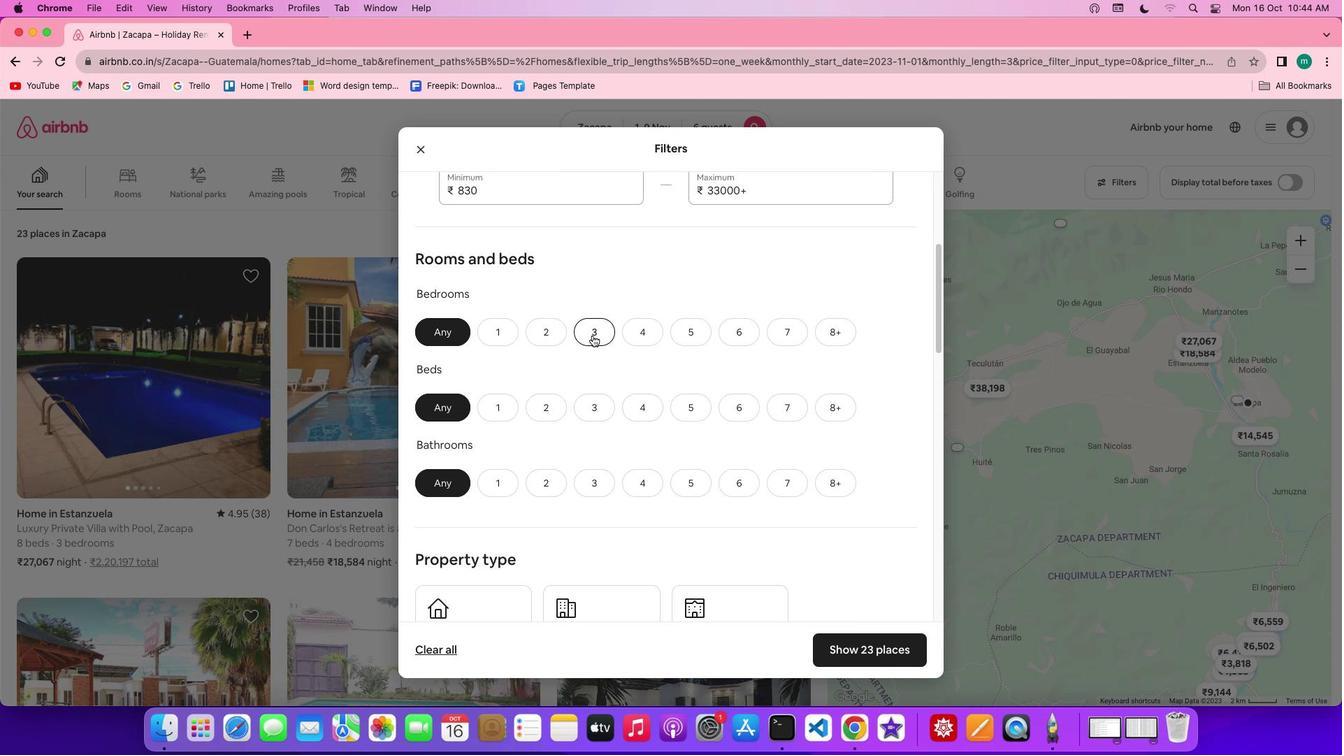 
Action: Mouse pressed left at (592, 334)
Screenshot: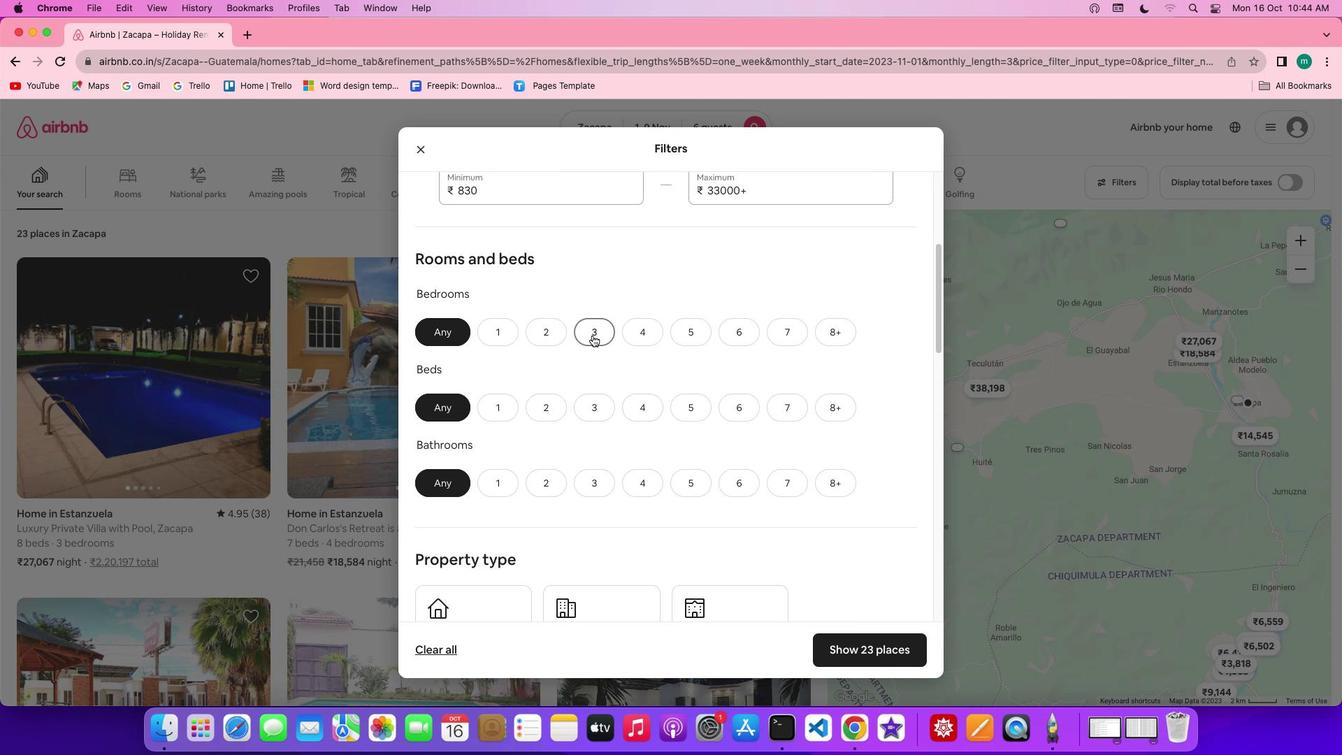 
Action: Mouse moved to (590, 417)
Screenshot: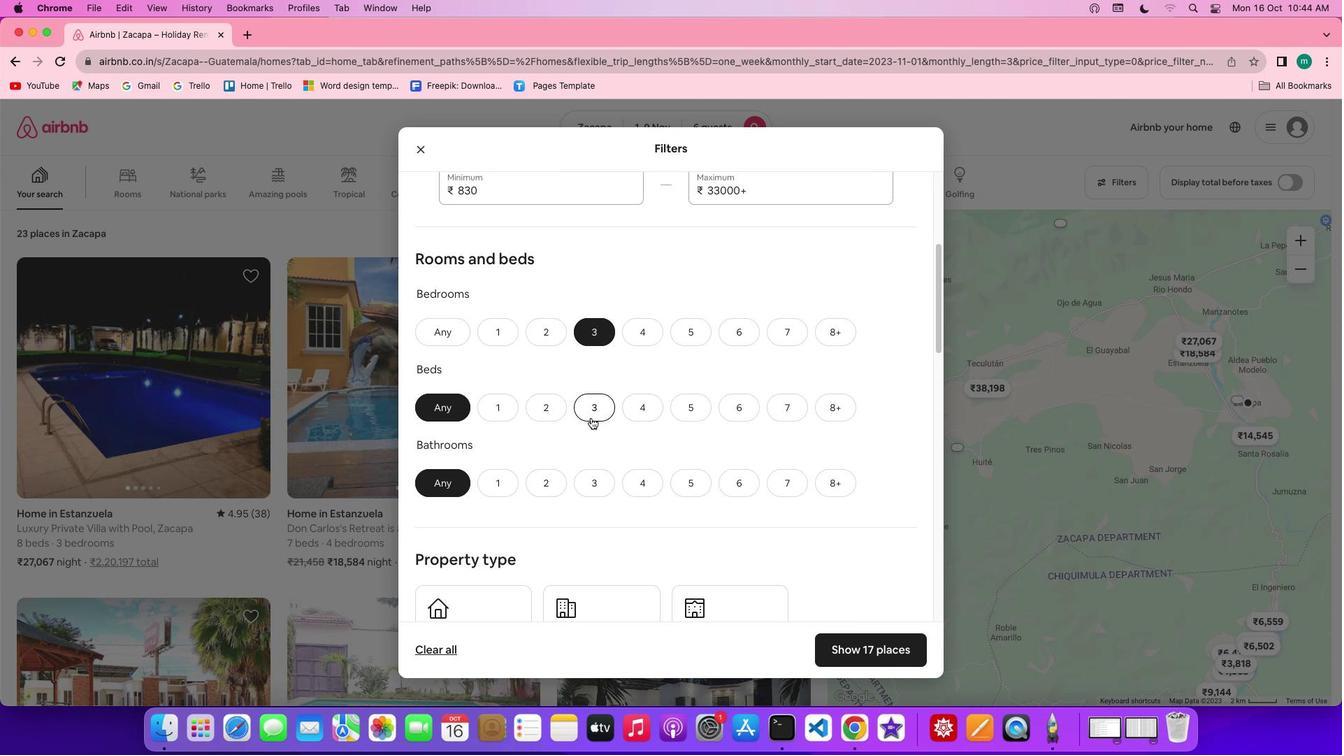 
Action: Mouse pressed left at (590, 417)
Screenshot: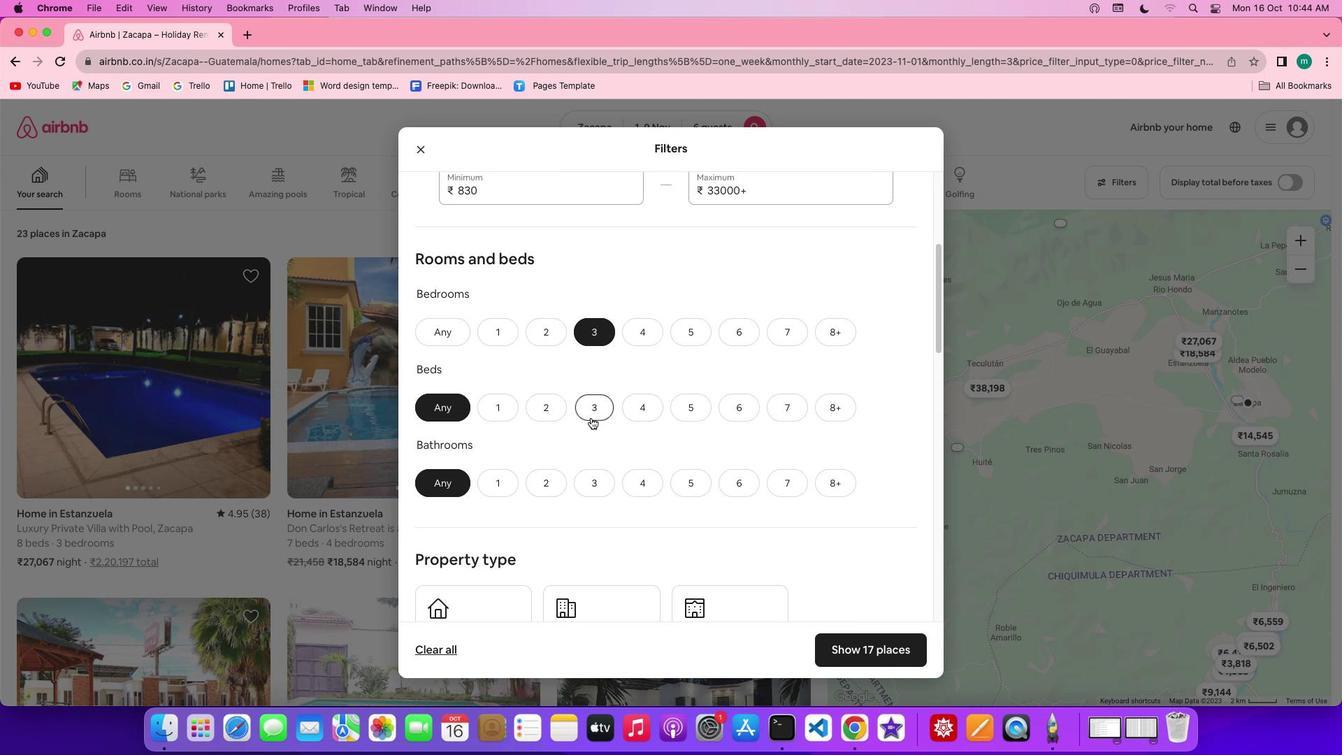 
Action: Mouse moved to (595, 476)
Screenshot: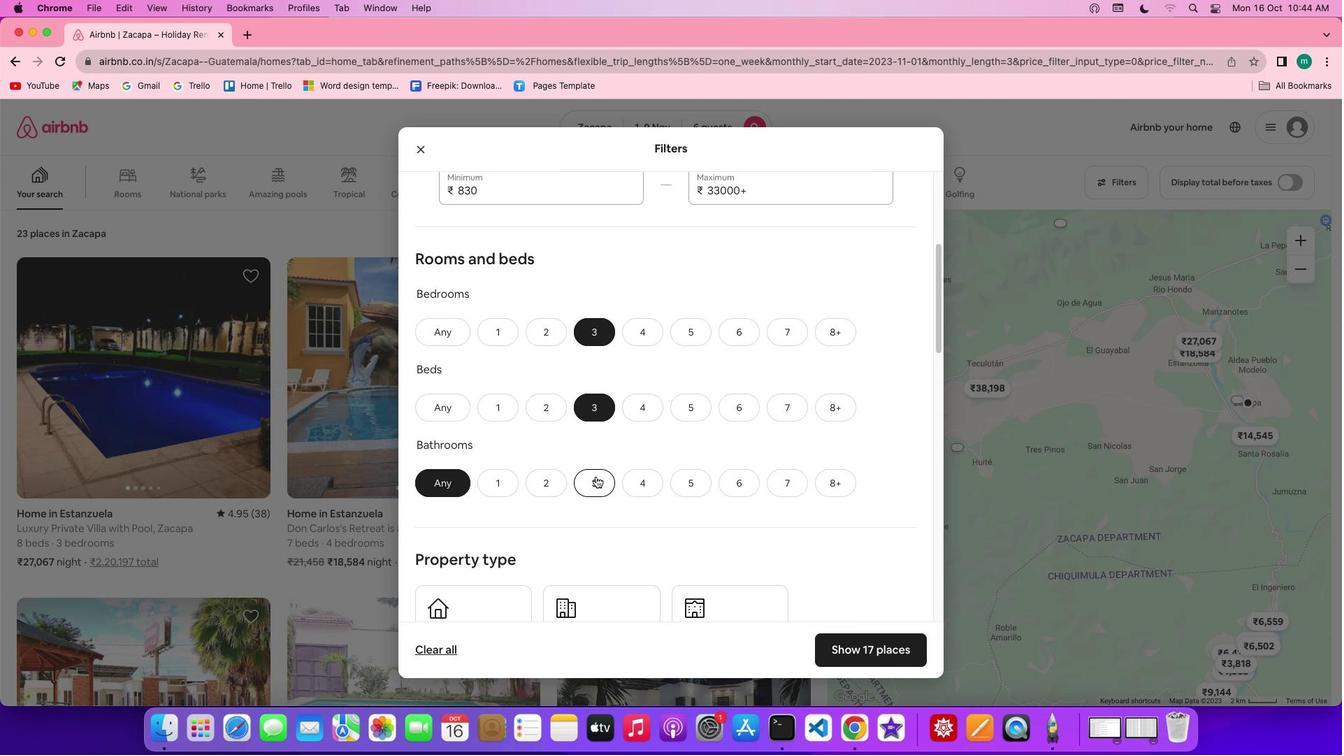 
Action: Mouse pressed left at (595, 476)
Screenshot: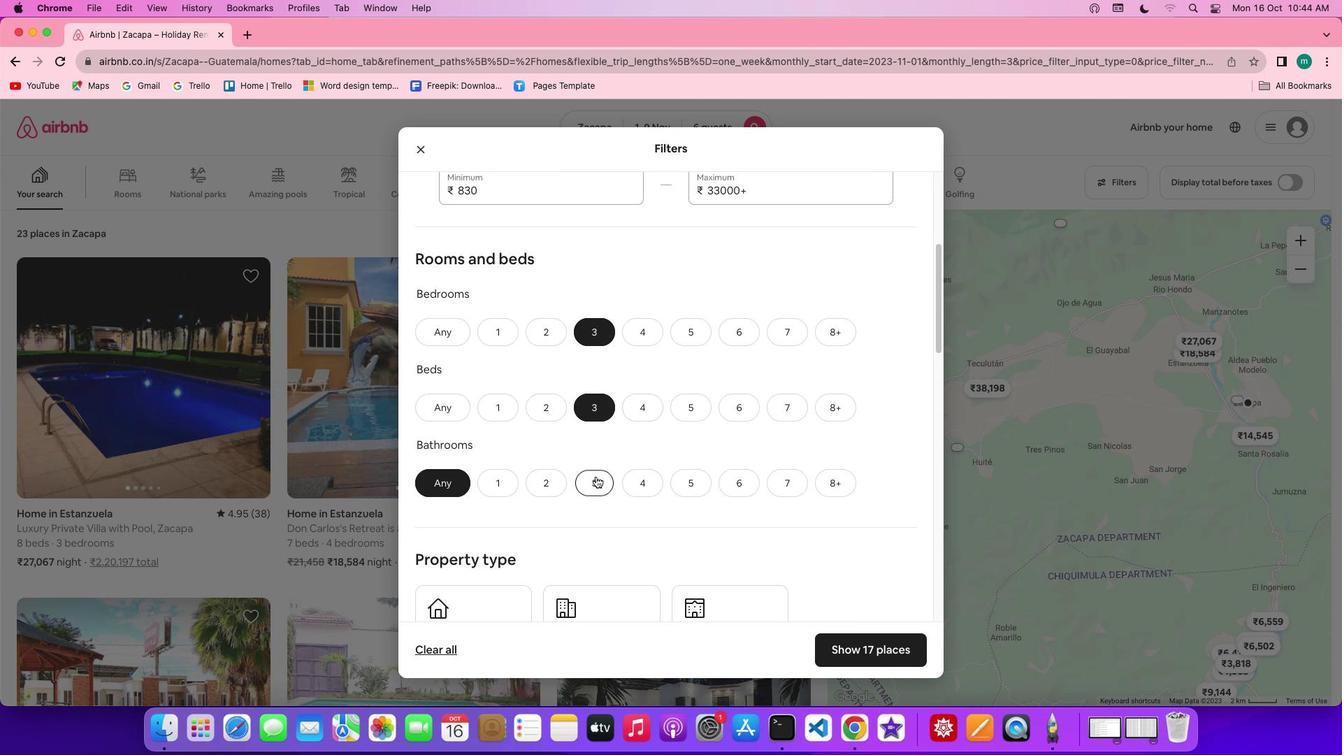 
Action: Mouse moved to (656, 465)
Screenshot: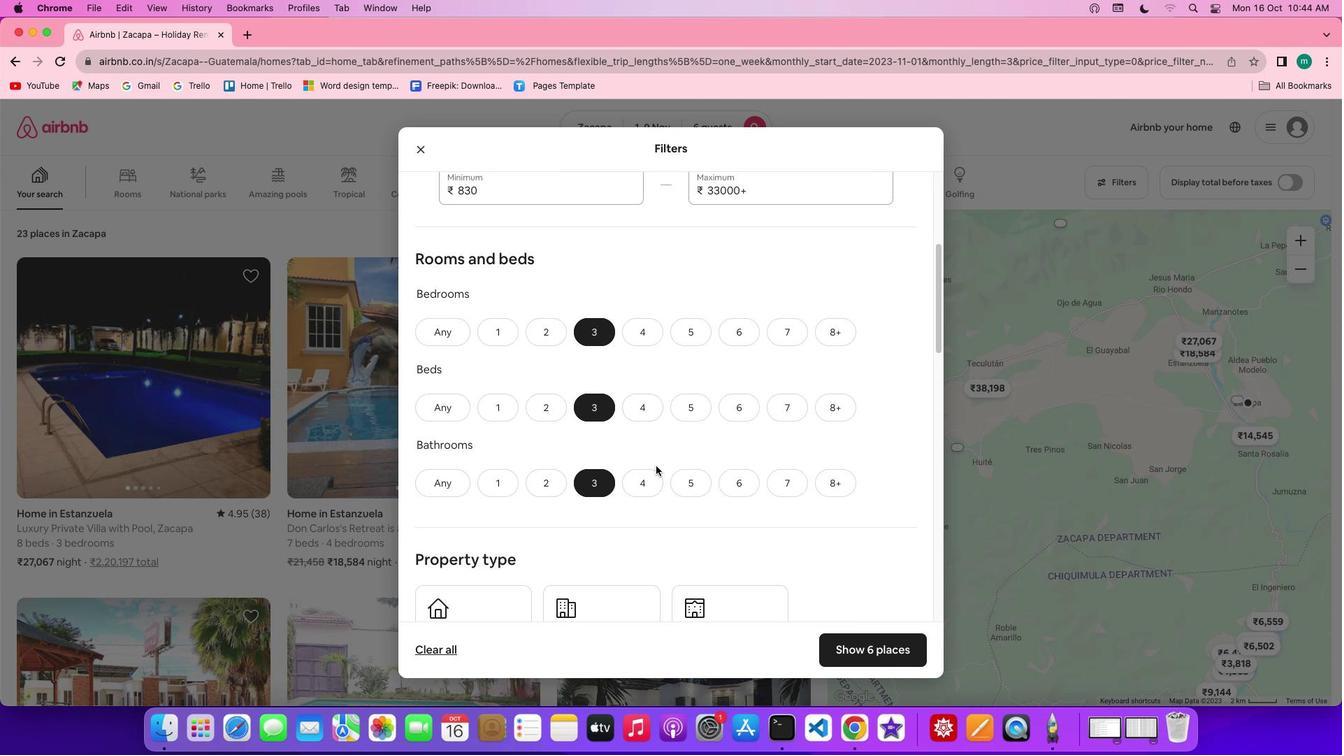 
Action: Mouse scrolled (656, 465) with delta (0, 0)
Screenshot: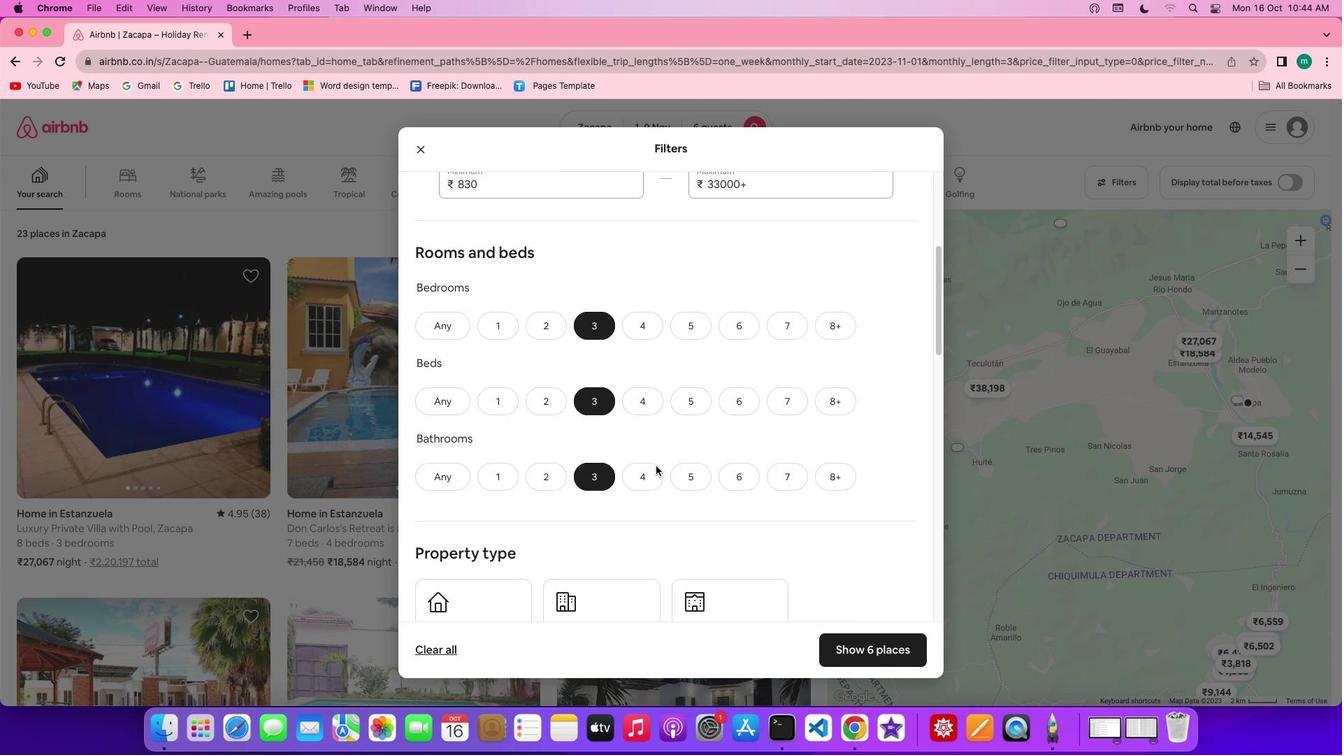 
Action: Mouse scrolled (656, 465) with delta (0, 0)
Screenshot: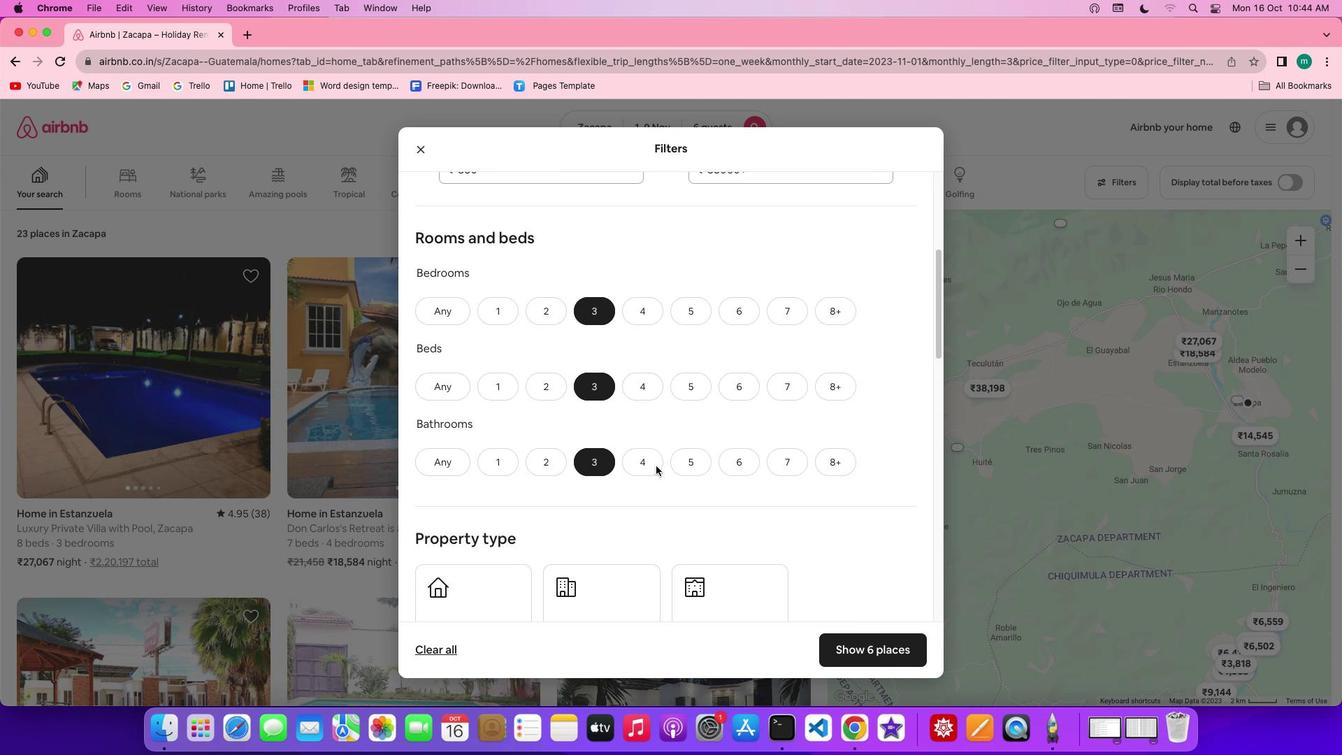 
Action: Mouse scrolled (656, 465) with delta (0, -1)
Screenshot: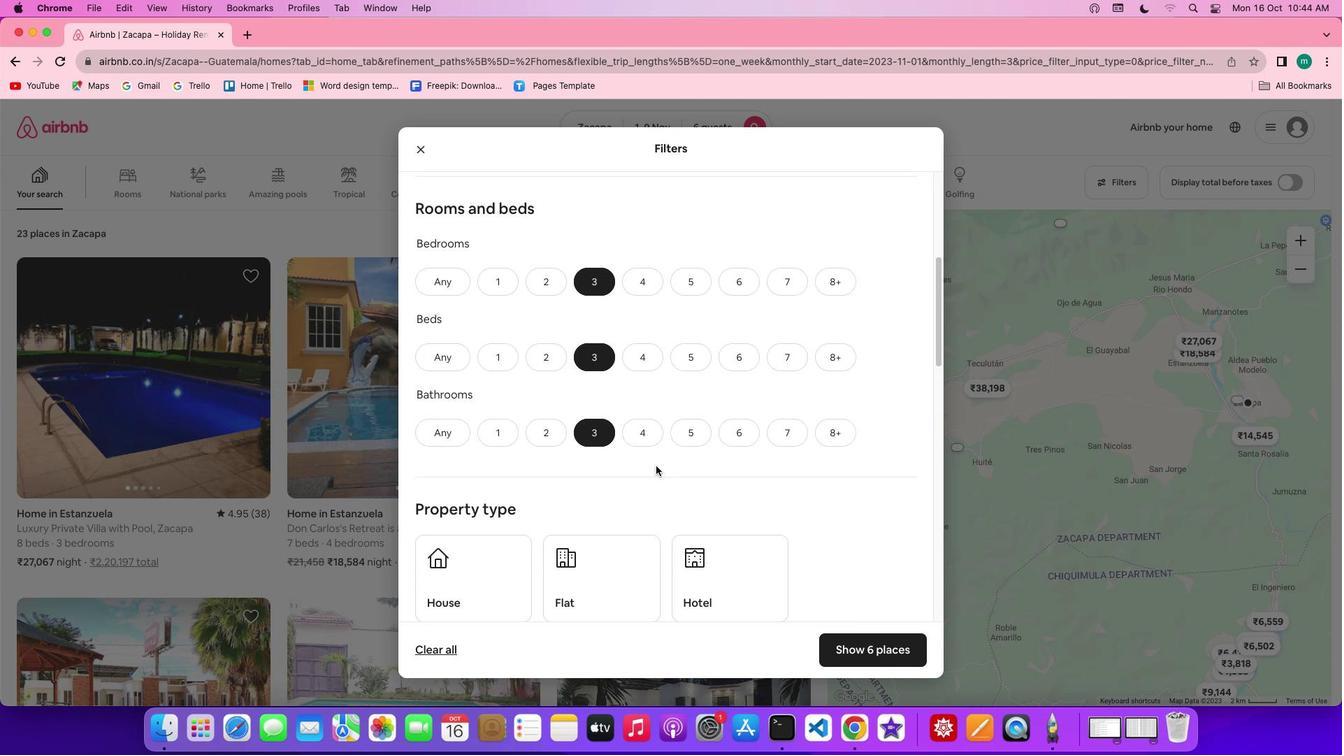 
Action: Mouse scrolled (656, 465) with delta (0, -2)
Screenshot: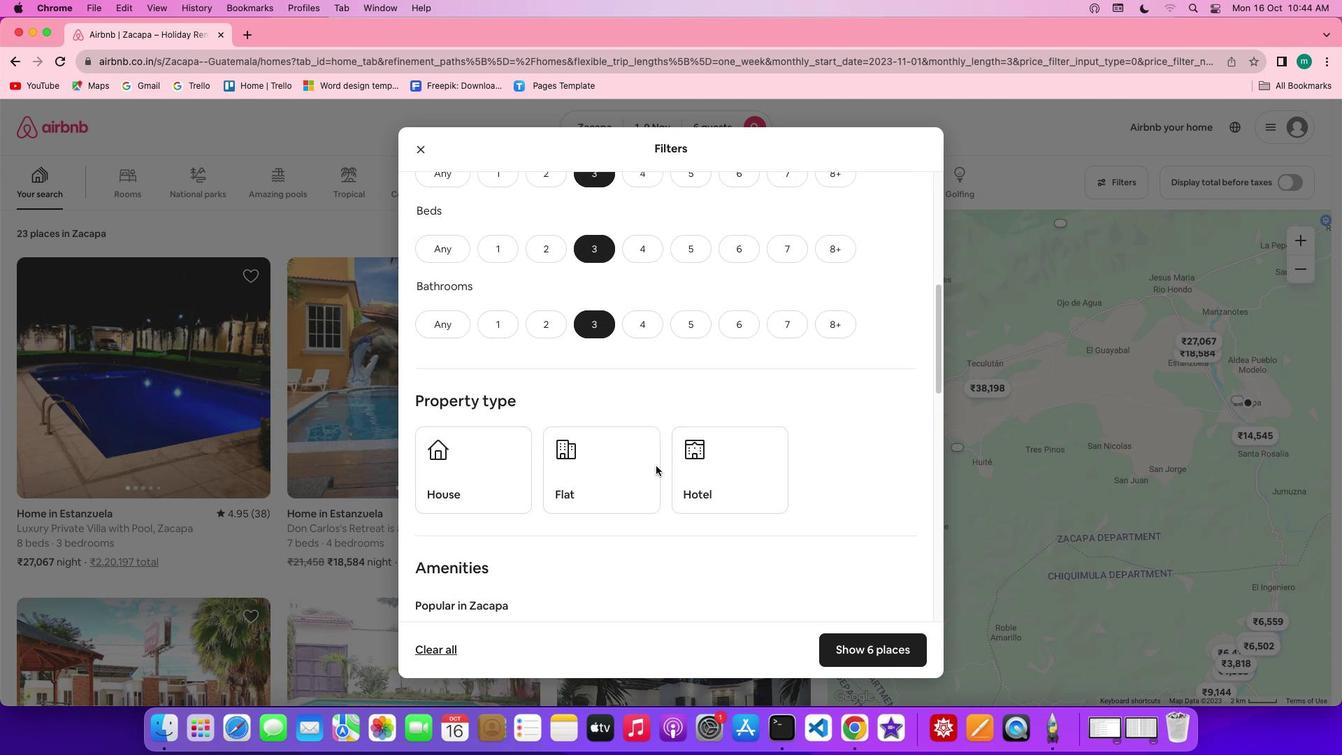 
Action: Mouse scrolled (656, 465) with delta (0, 0)
Screenshot: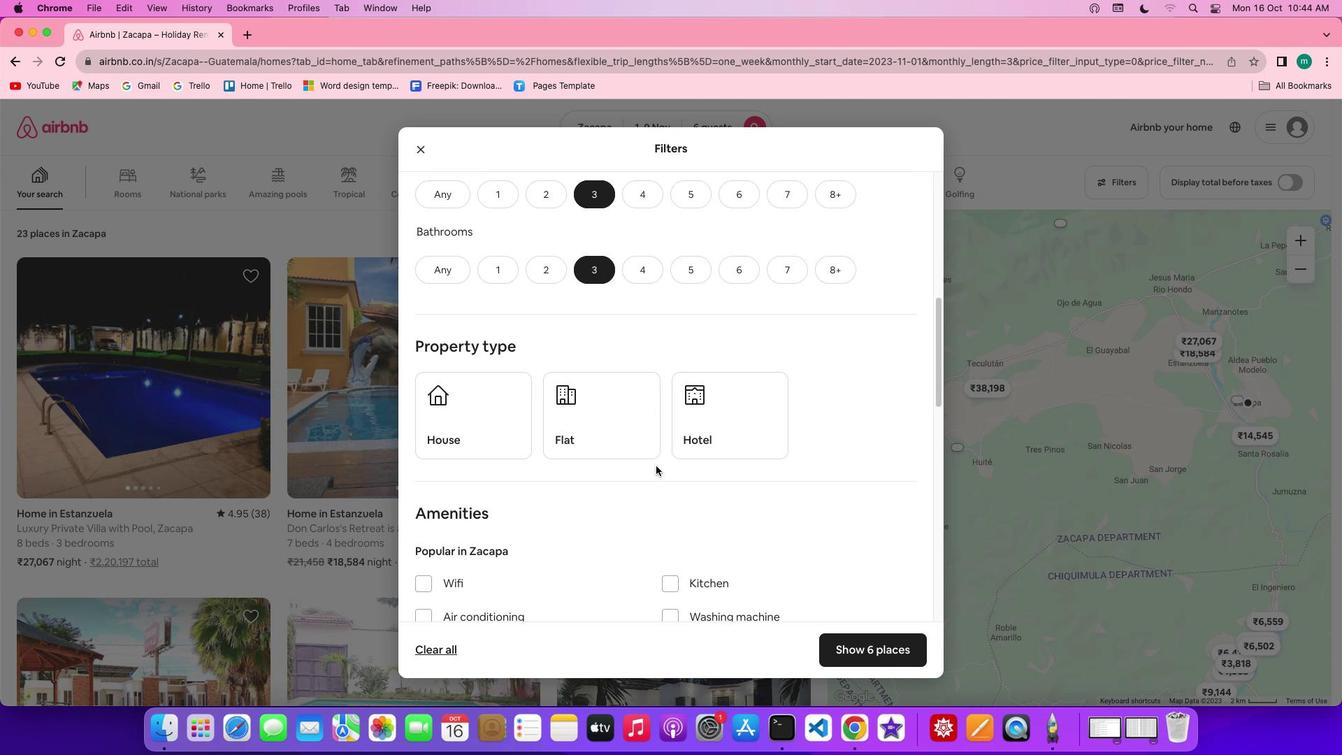 
Action: Mouse scrolled (656, 465) with delta (0, 0)
Screenshot: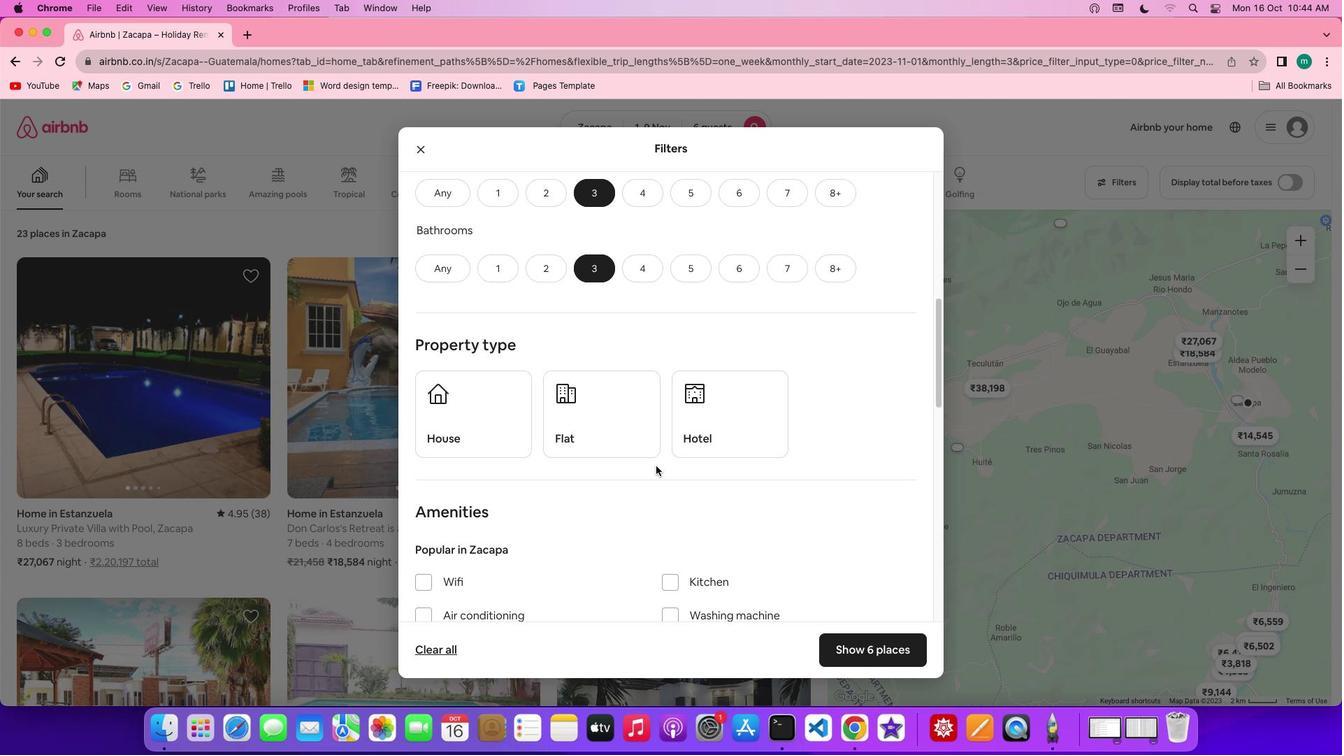 
Action: Mouse scrolled (656, 465) with delta (0, 0)
Screenshot: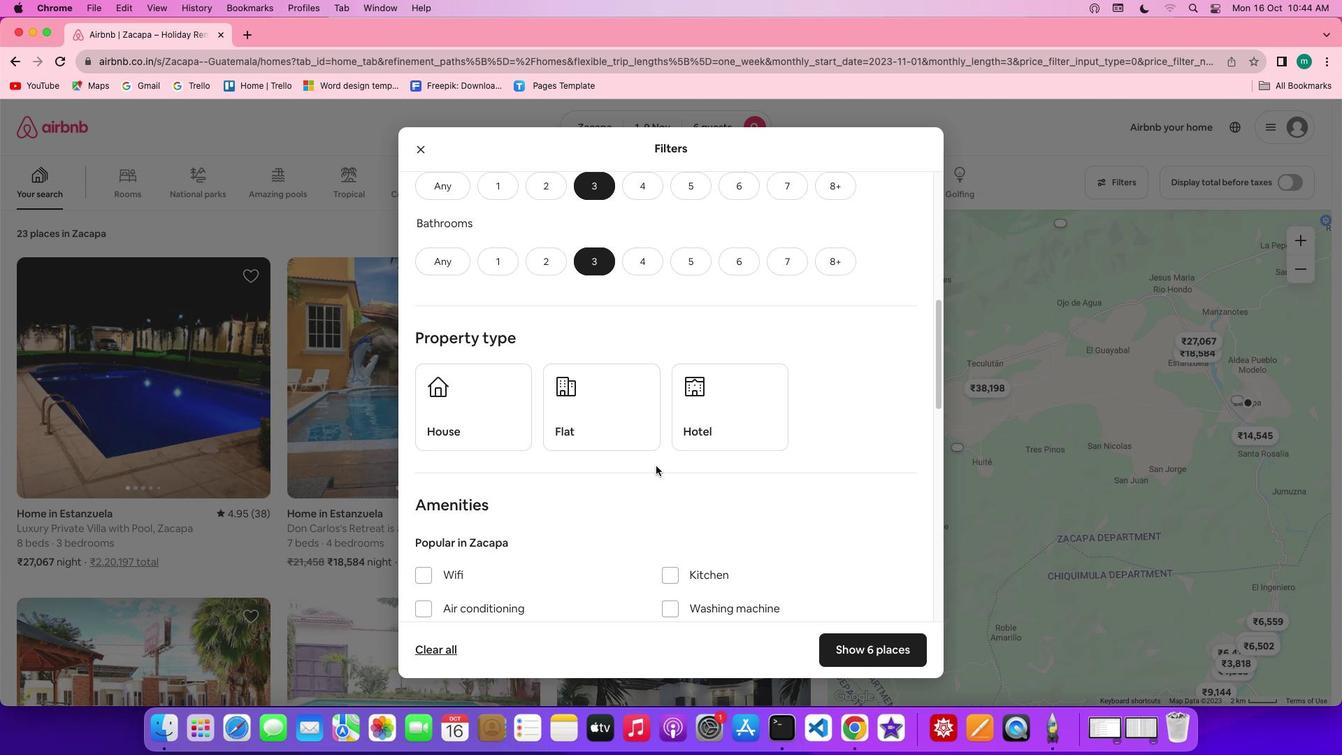 
Action: Mouse scrolled (656, 465) with delta (0, 0)
Screenshot: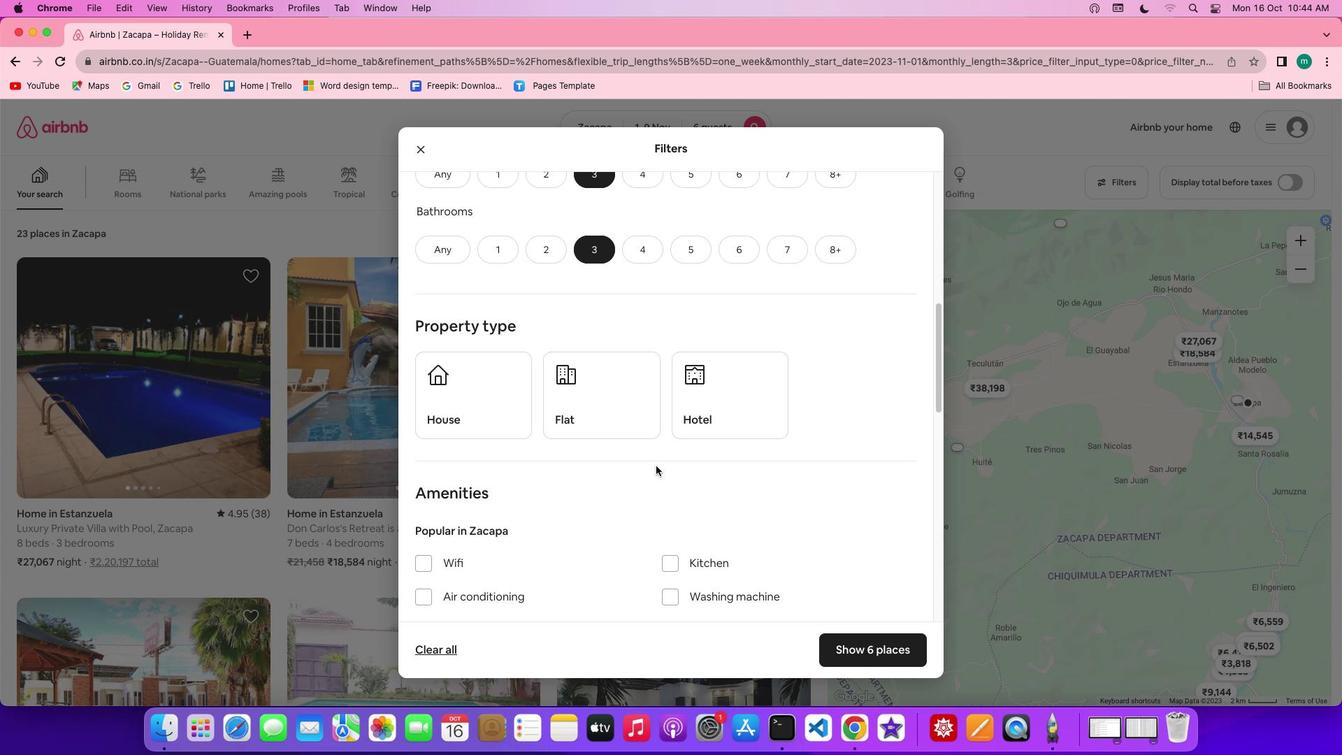 
Action: Mouse moved to (478, 376)
Screenshot: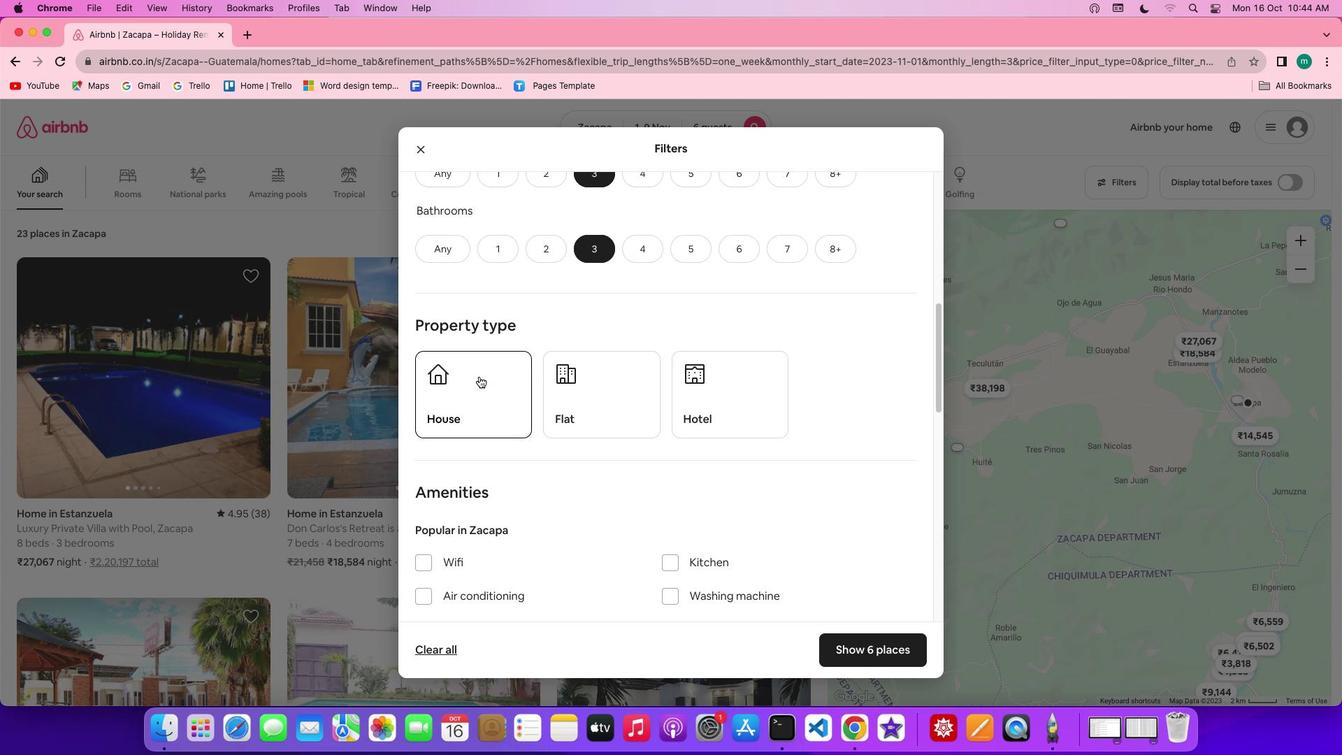 
Action: Mouse pressed left at (478, 376)
Screenshot: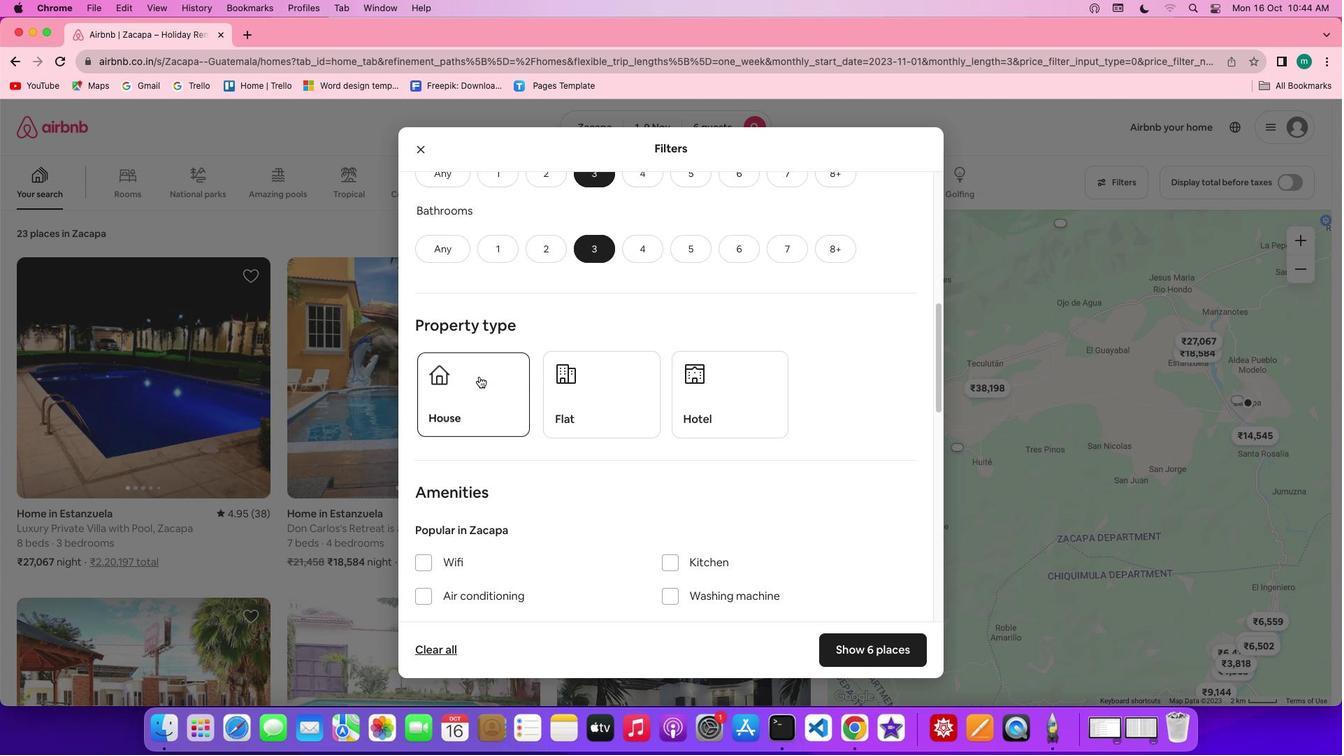 
Action: Mouse moved to (764, 440)
Screenshot: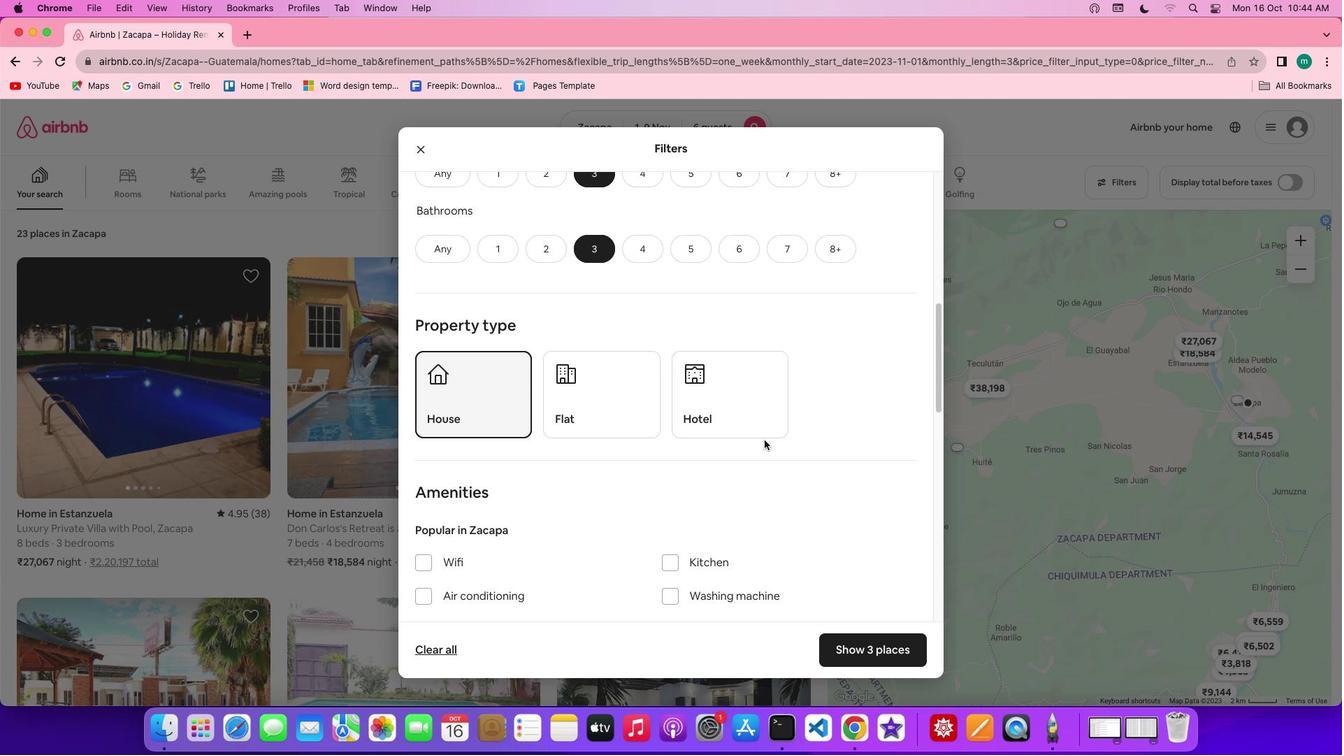 
Action: Mouse scrolled (764, 440) with delta (0, 0)
Screenshot: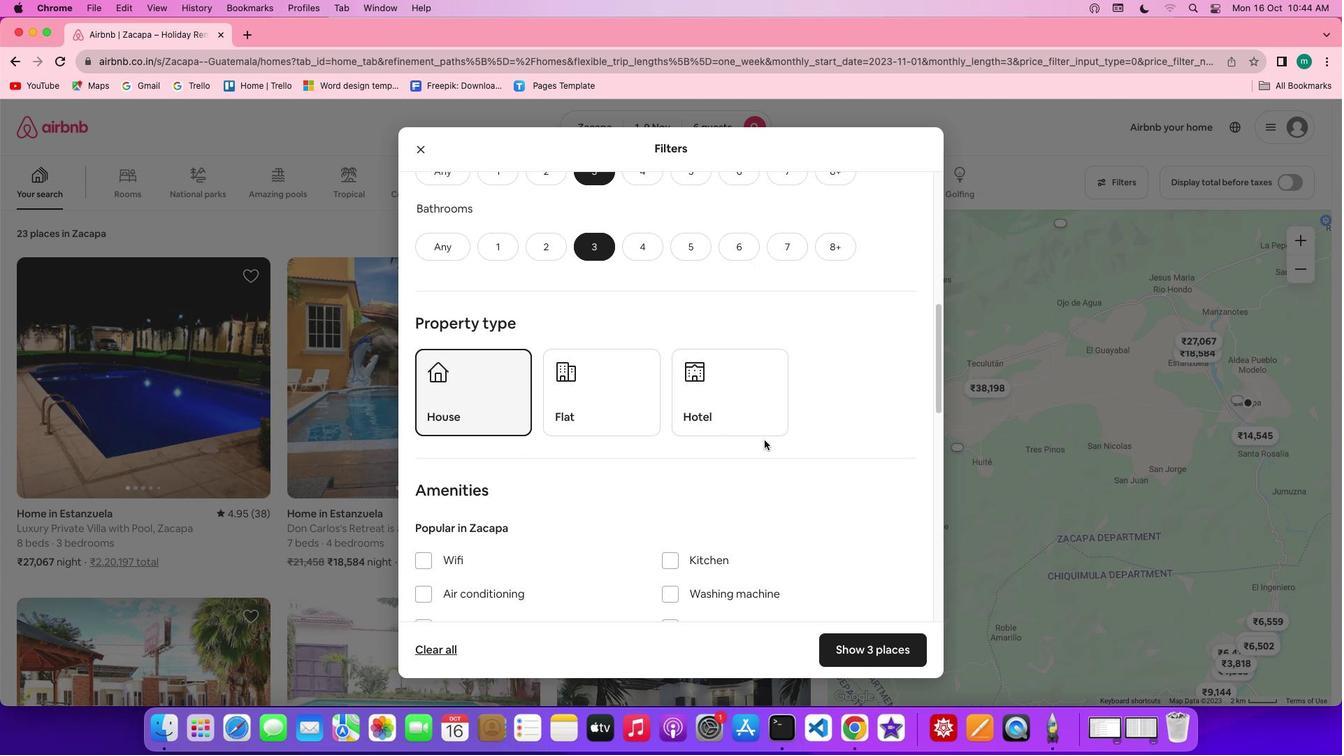 
Action: Mouse scrolled (764, 440) with delta (0, 0)
Screenshot: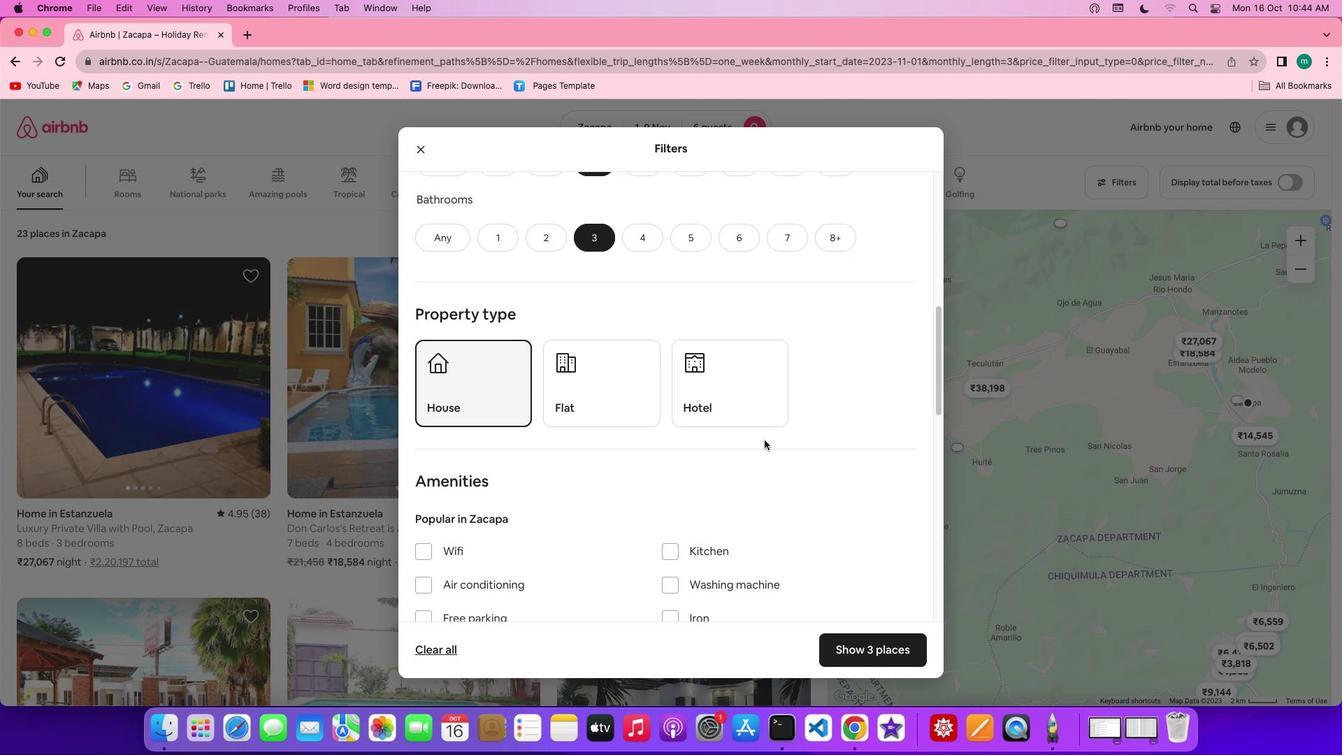 
Action: Mouse scrolled (764, 440) with delta (0, 0)
Screenshot: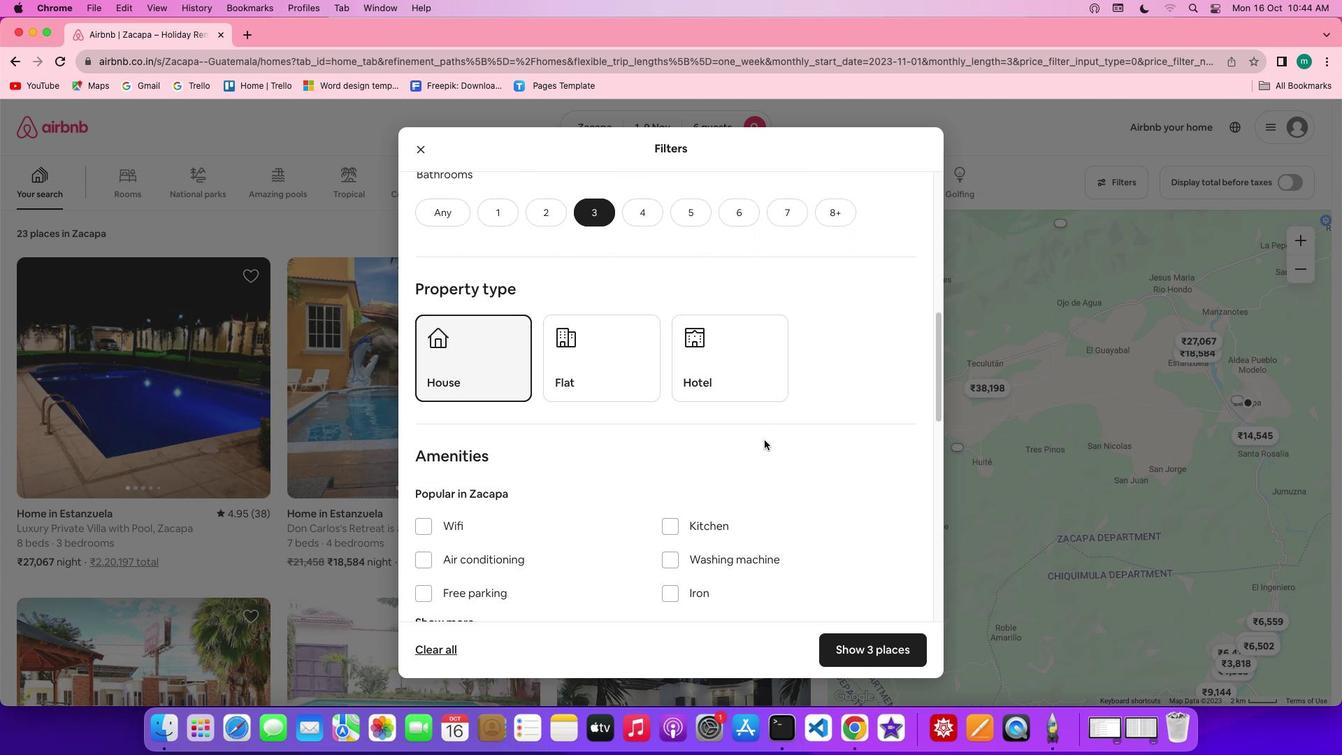 
Action: Mouse scrolled (764, 440) with delta (0, 0)
Screenshot: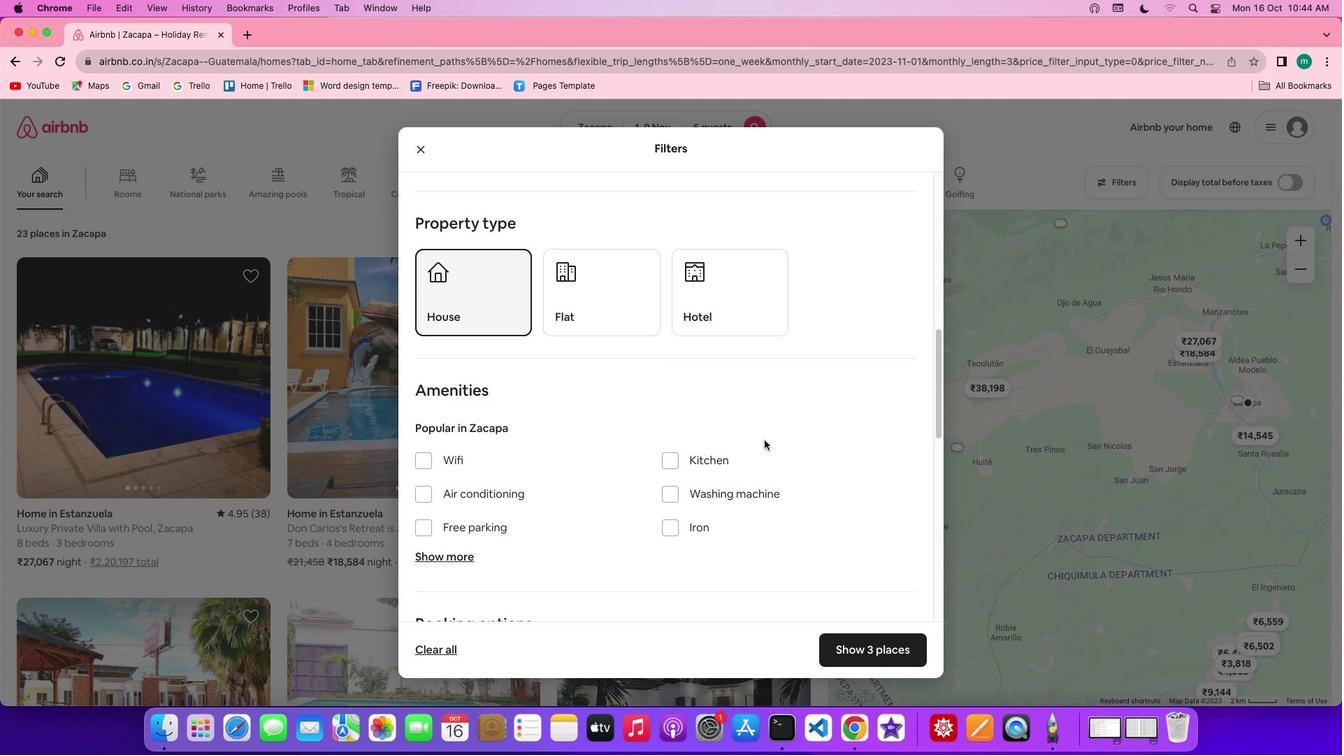 
Action: Mouse scrolled (764, 440) with delta (0, 0)
Screenshot: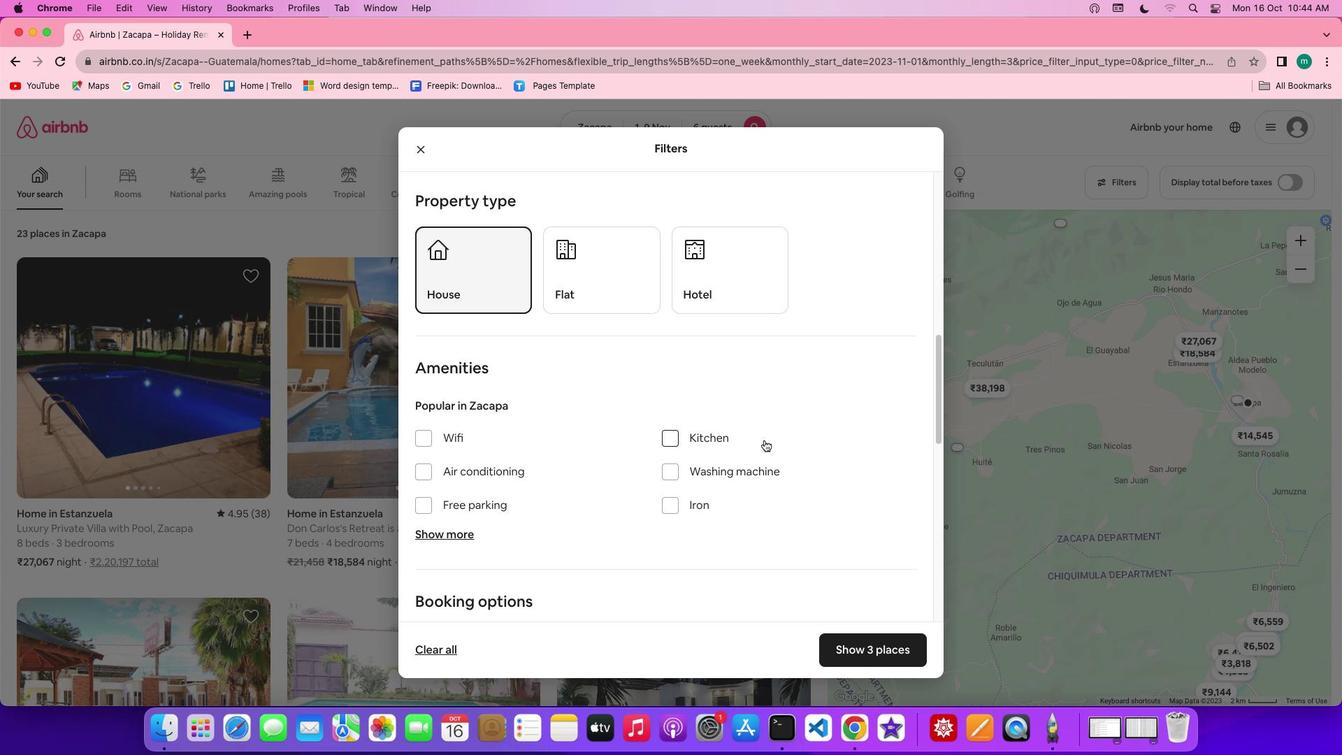 
Action: Mouse scrolled (764, 440) with delta (0, 0)
Screenshot: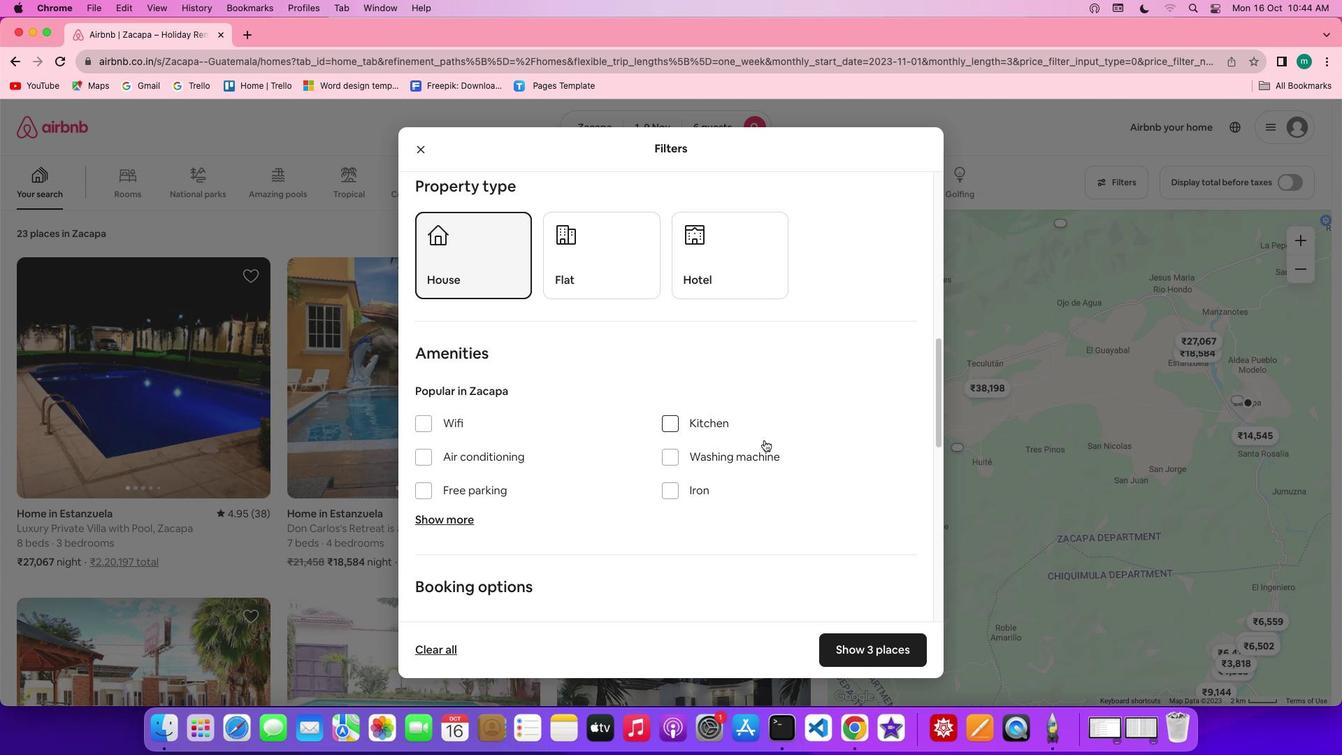 
Action: Mouse scrolled (764, 440) with delta (0, -1)
Screenshot: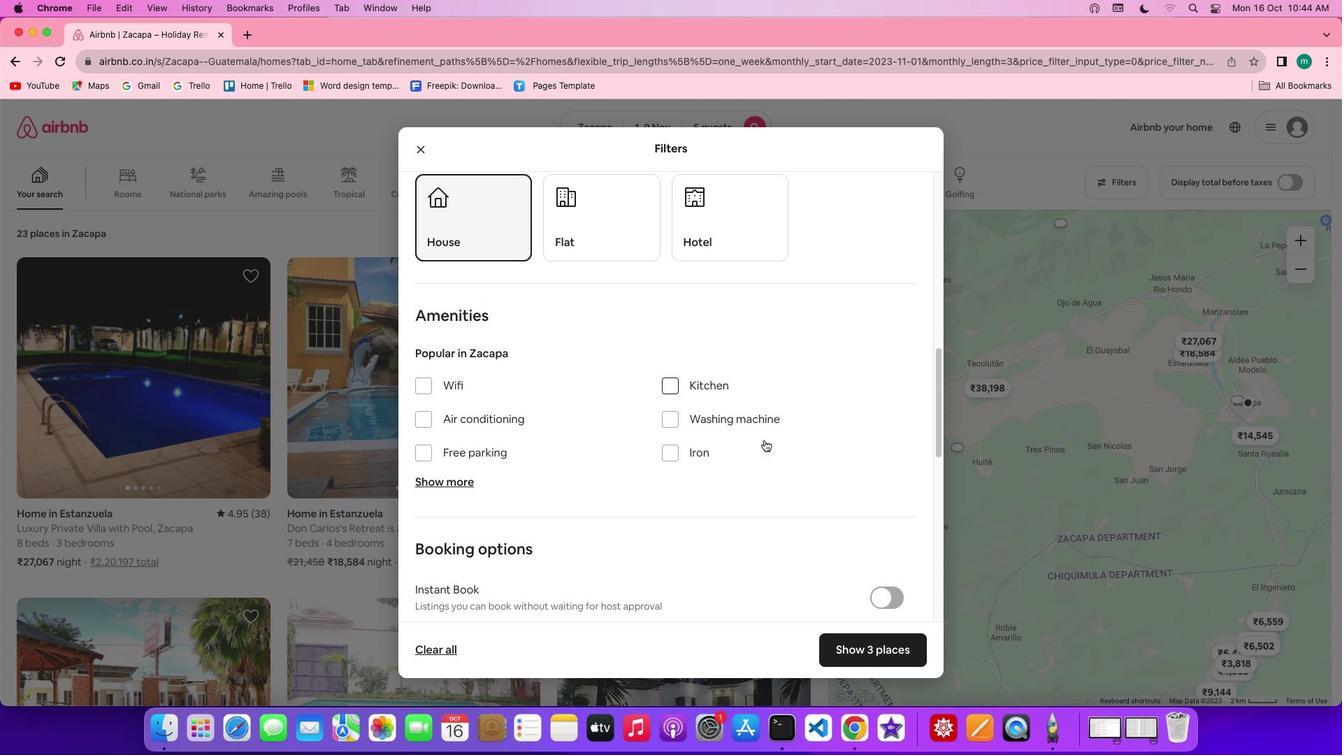 
Action: Mouse scrolled (764, 440) with delta (0, 0)
Screenshot: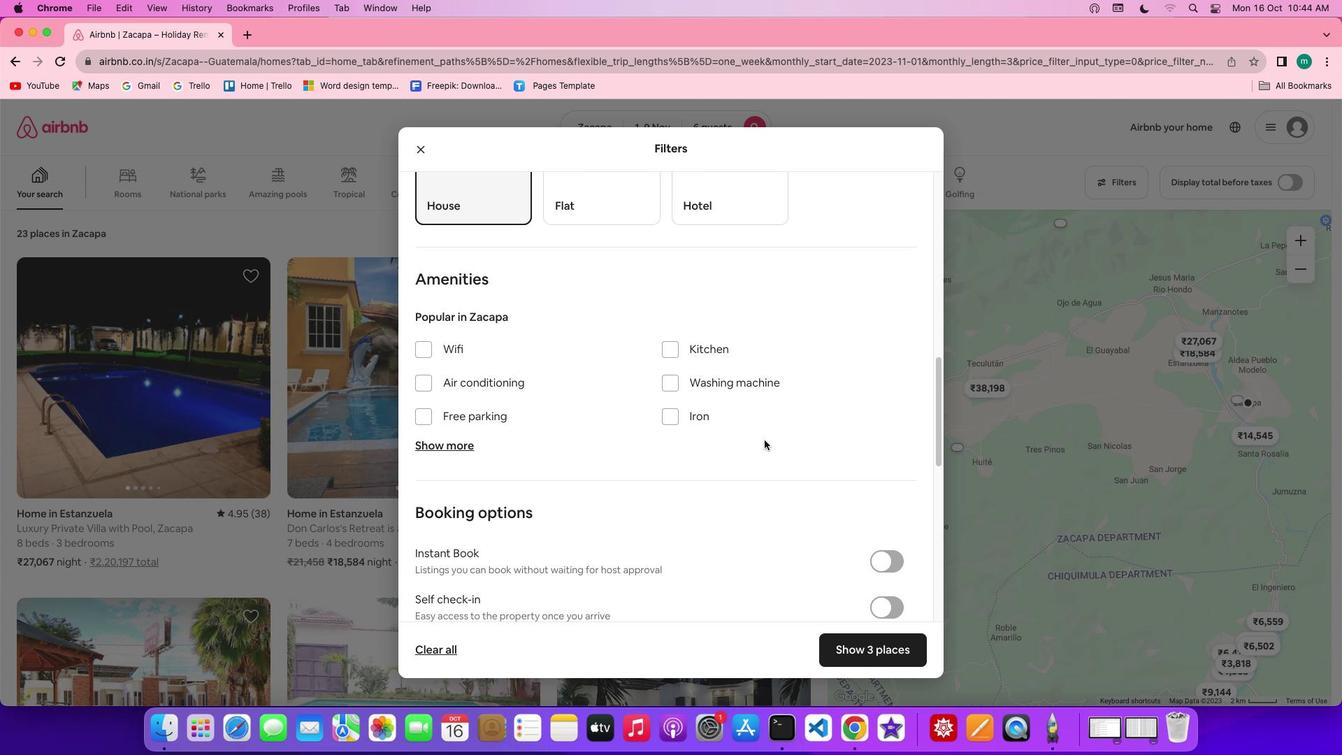 
Action: Mouse scrolled (764, 440) with delta (0, 0)
Screenshot: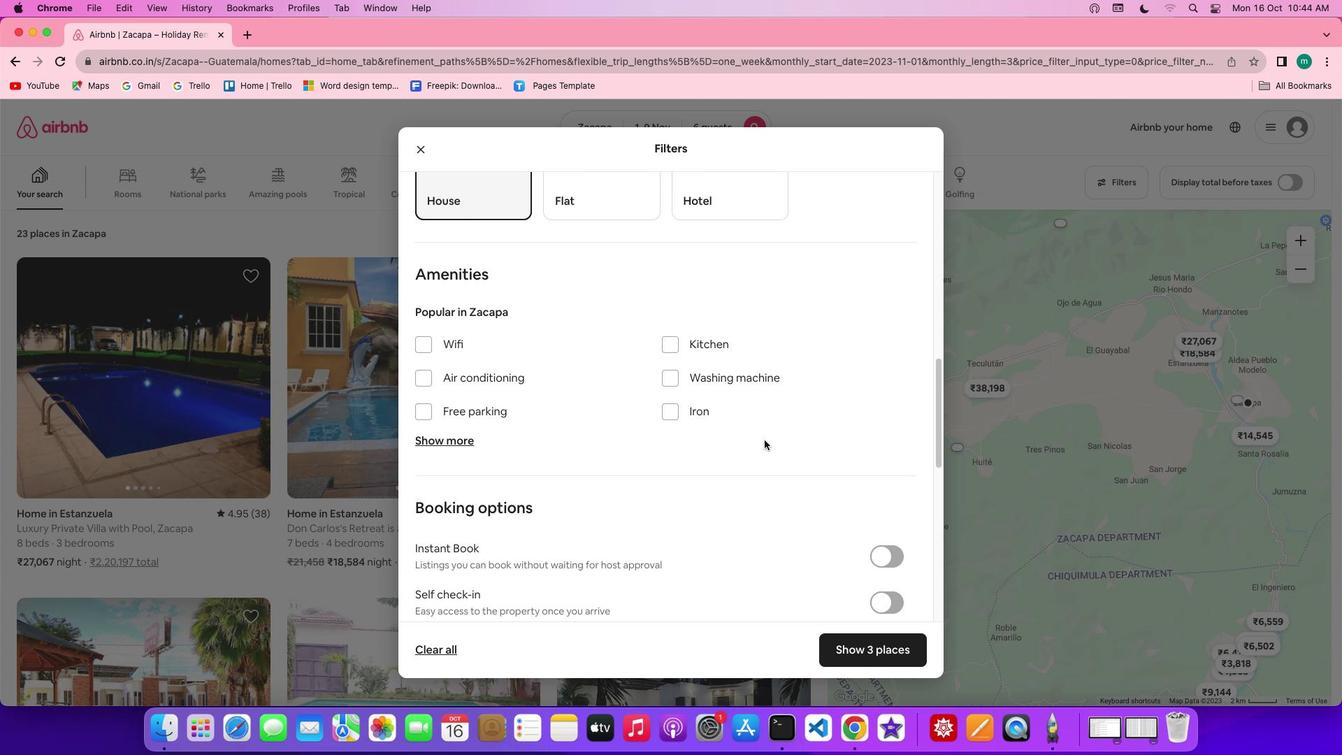 
Action: Mouse scrolled (764, 440) with delta (0, 0)
Screenshot: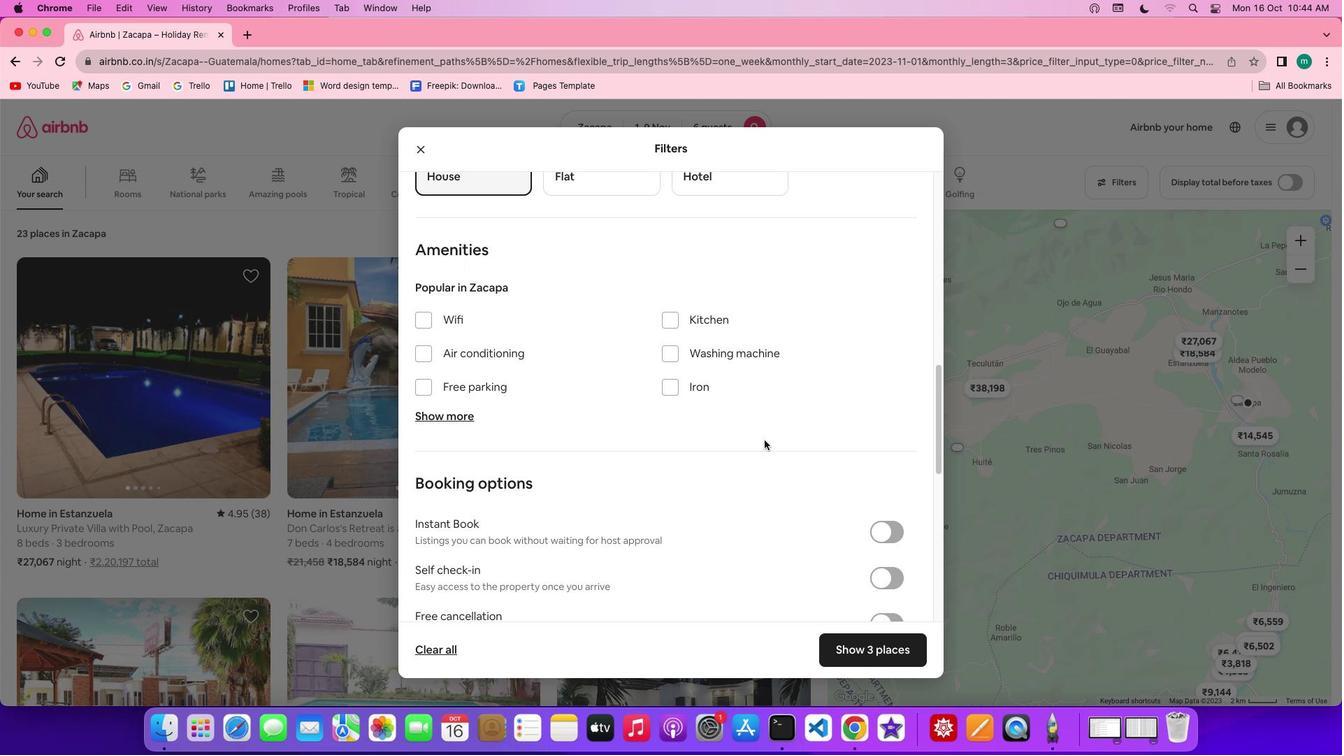 
Action: Mouse moved to (873, 574)
Screenshot: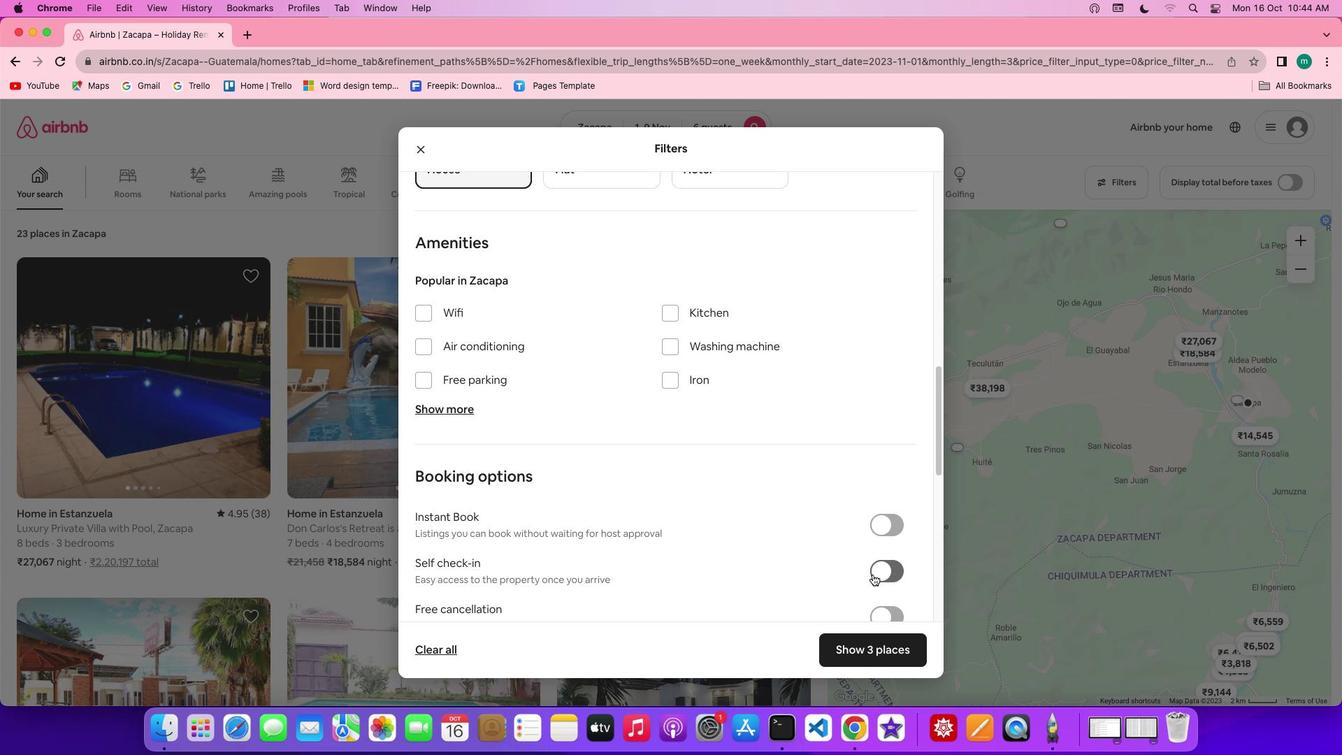 
Action: Mouse pressed left at (873, 574)
Screenshot: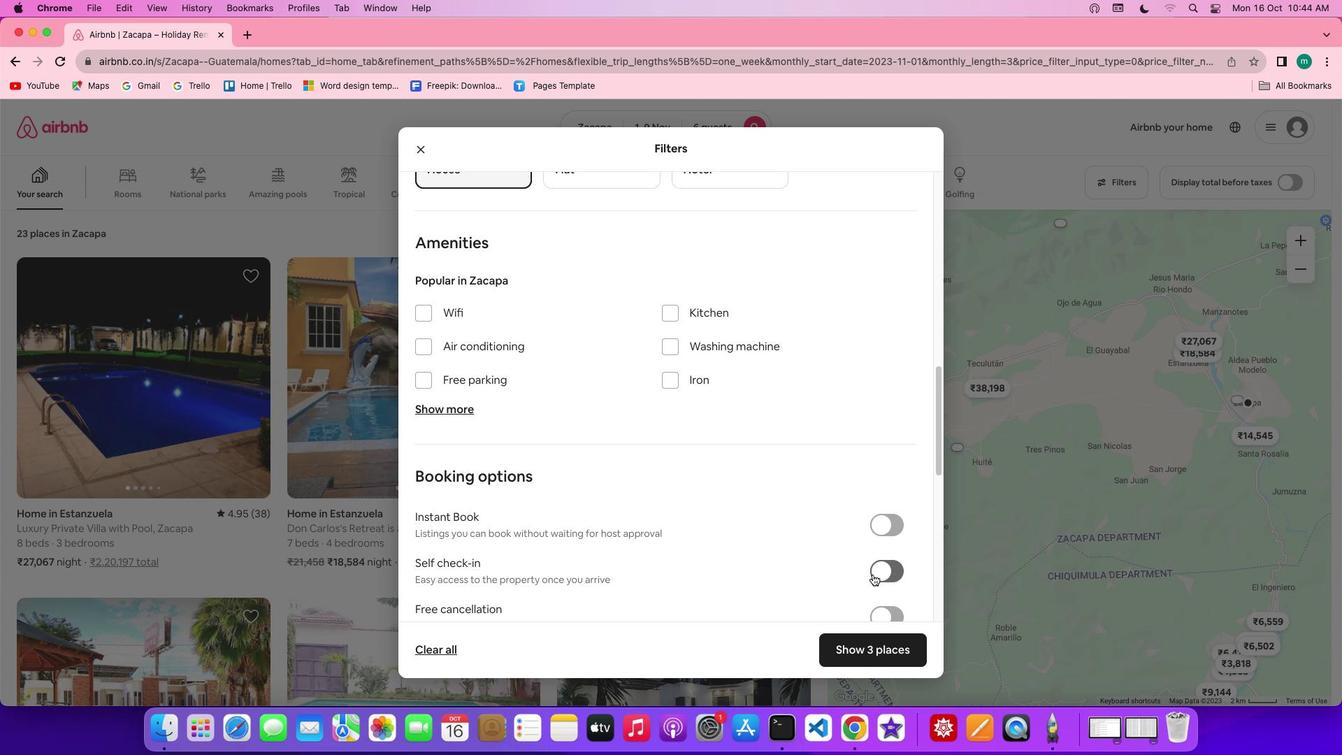
Action: Mouse moved to (758, 544)
Screenshot: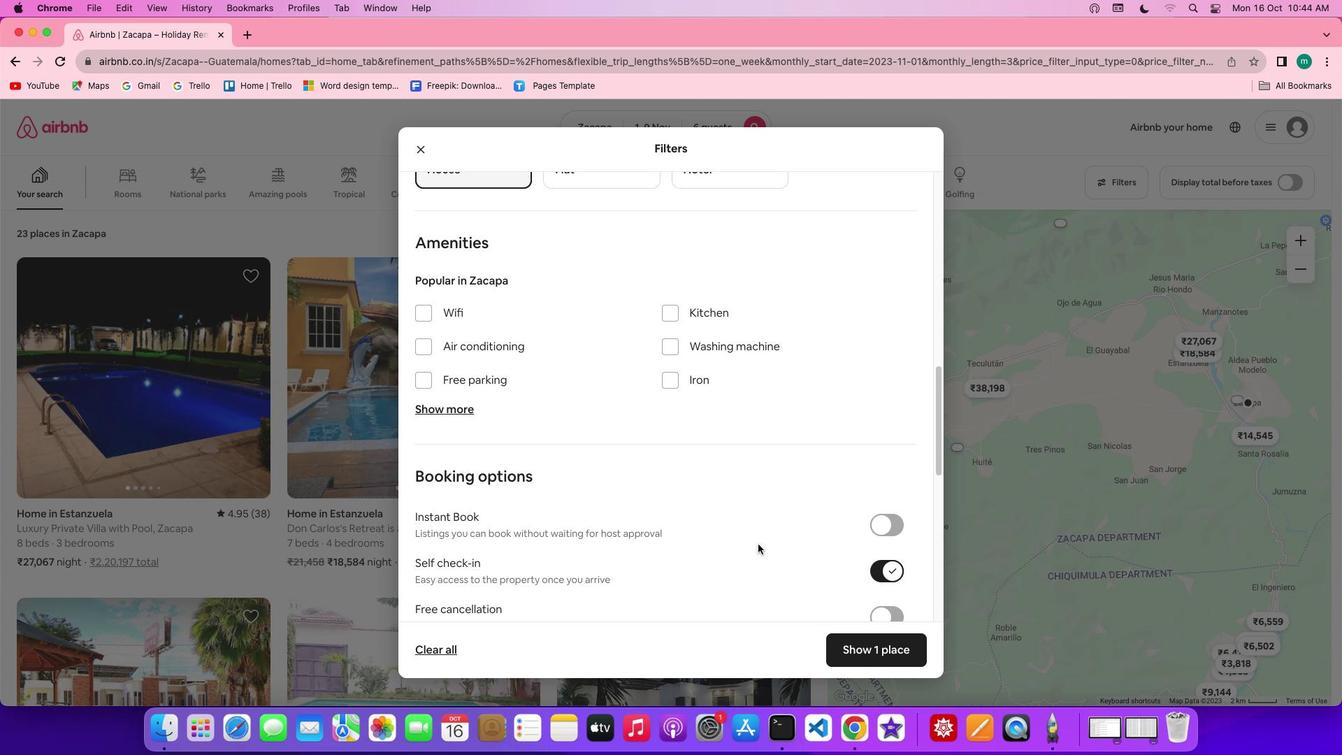 
Action: Mouse scrolled (758, 544) with delta (0, 0)
Screenshot: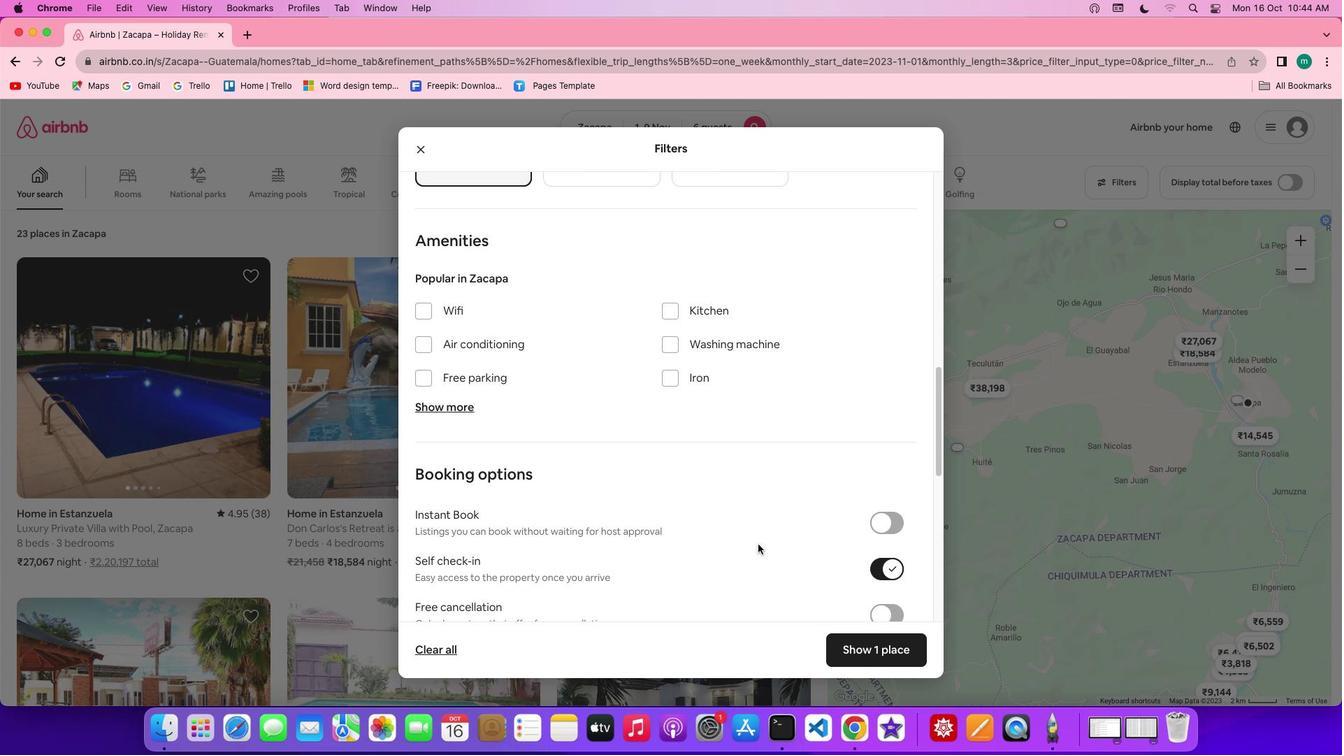 
Action: Mouse scrolled (758, 544) with delta (0, 0)
Screenshot: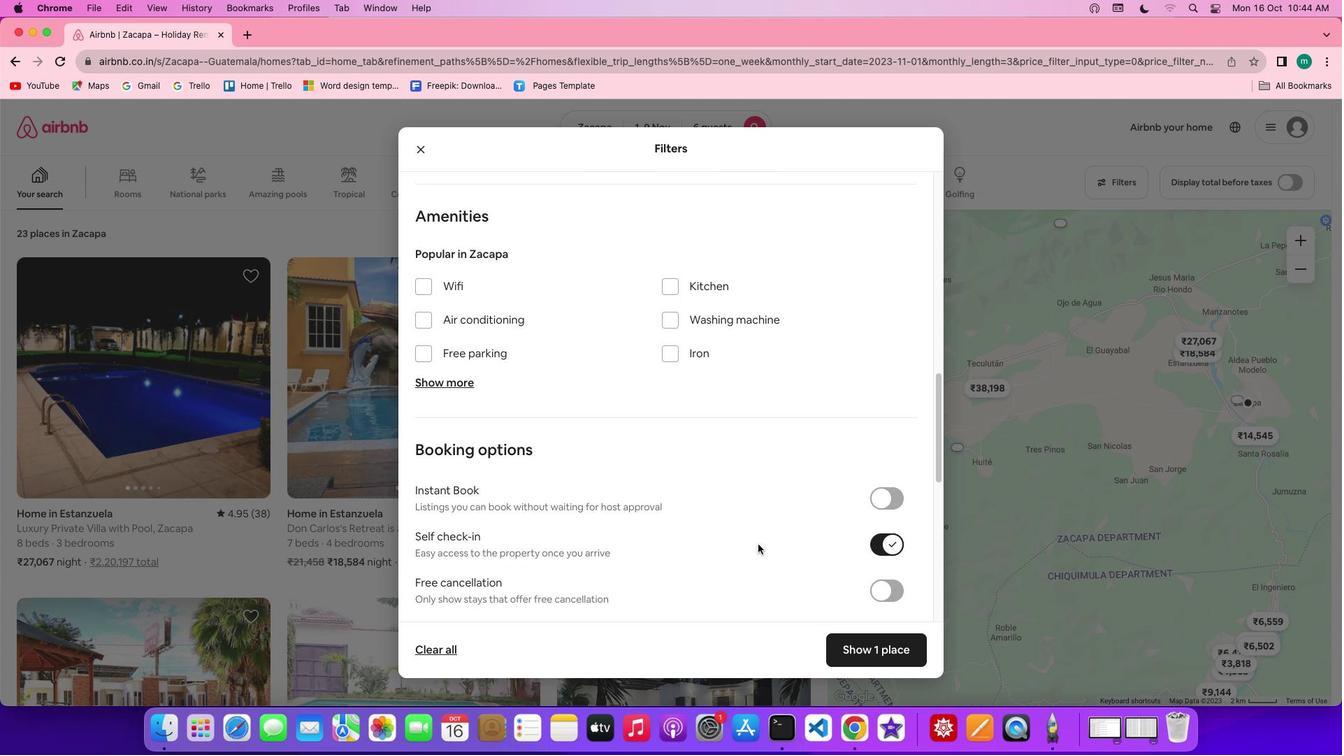 
Action: Mouse scrolled (758, 544) with delta (0, -1)
Screenshot: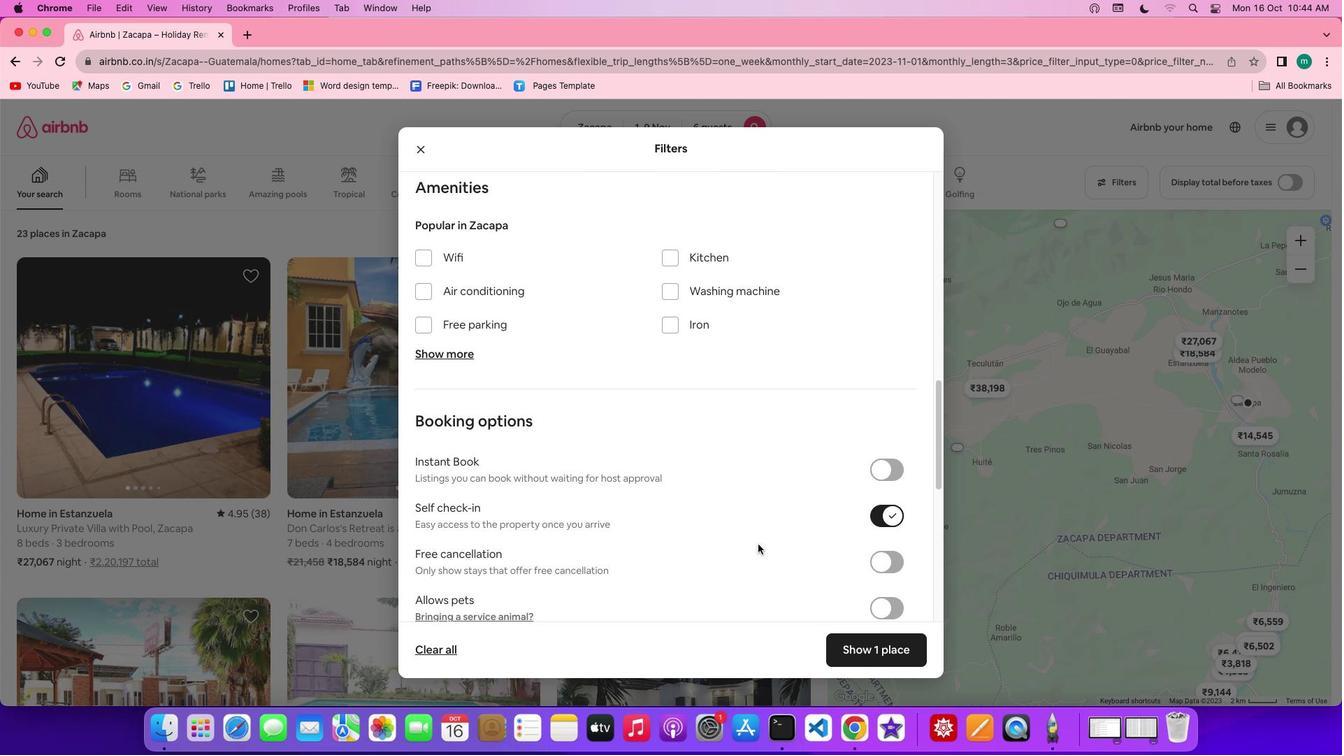 
Action: Mouse scrolled (758, 544) with delta (0, -2)
Screenshot: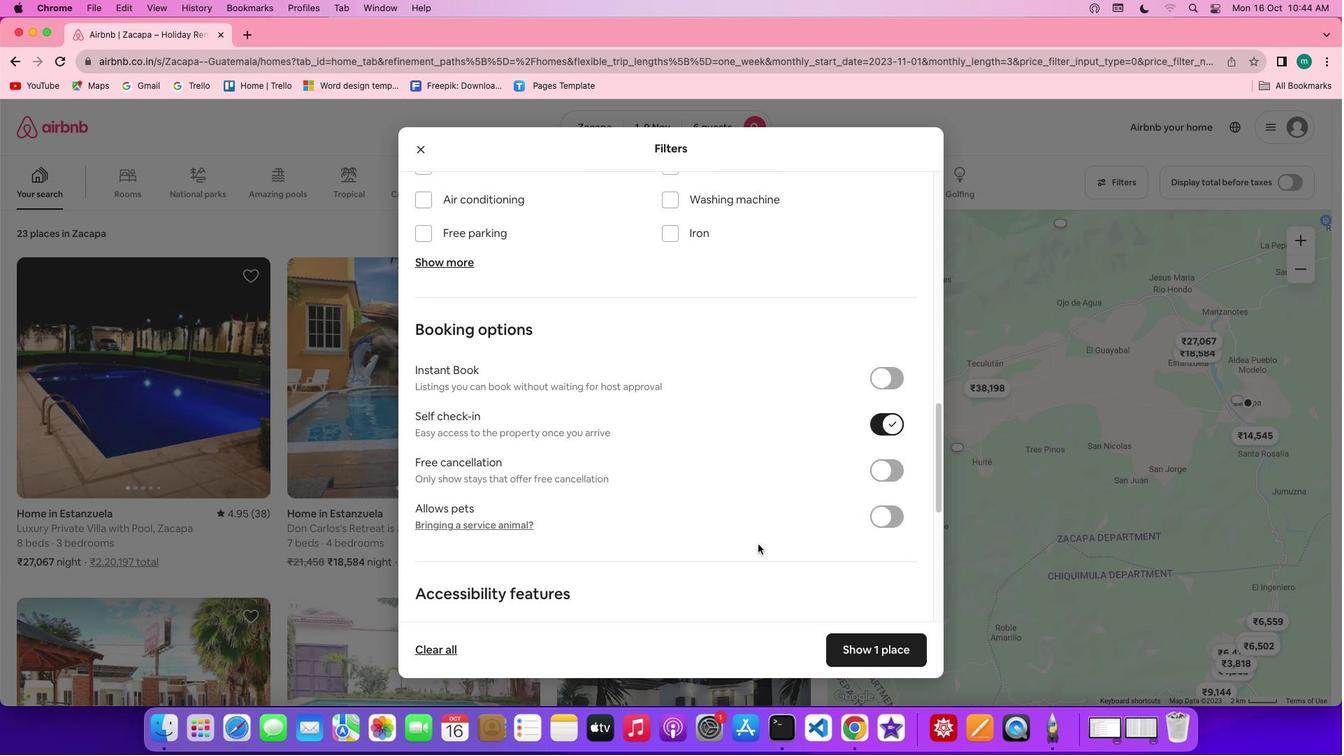
Action: Mouse moved to (841, 650)
Screenshot: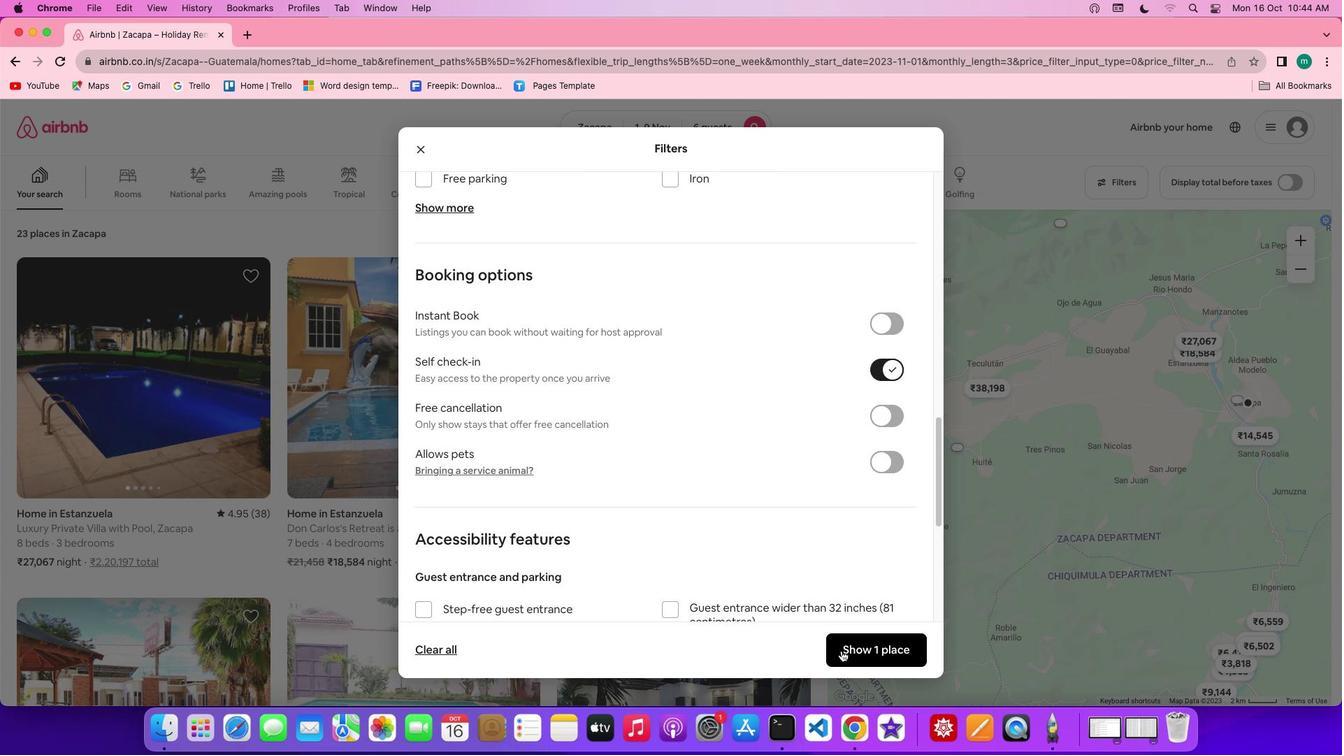 
Action: Mouse pressed left at (841, 650)
Screenshot: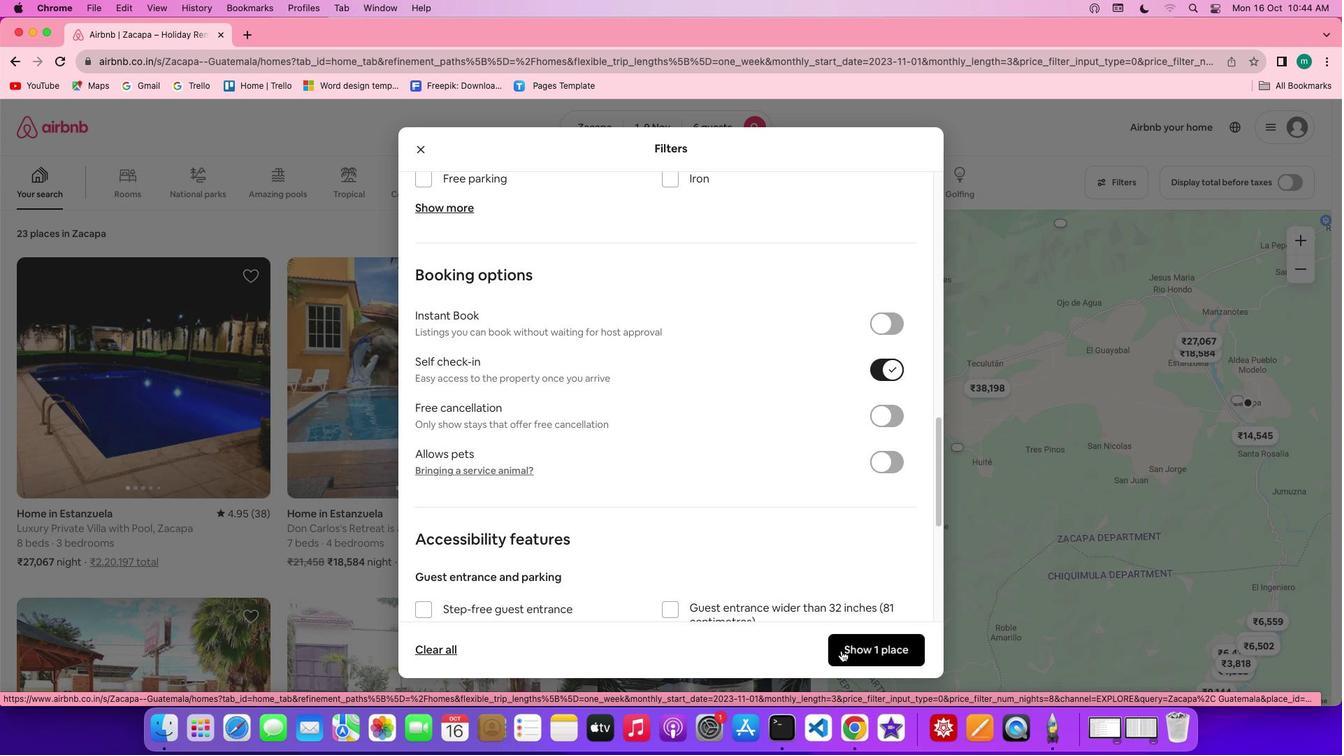 
Action: Mouse moved to (139, 415)
Screenshot: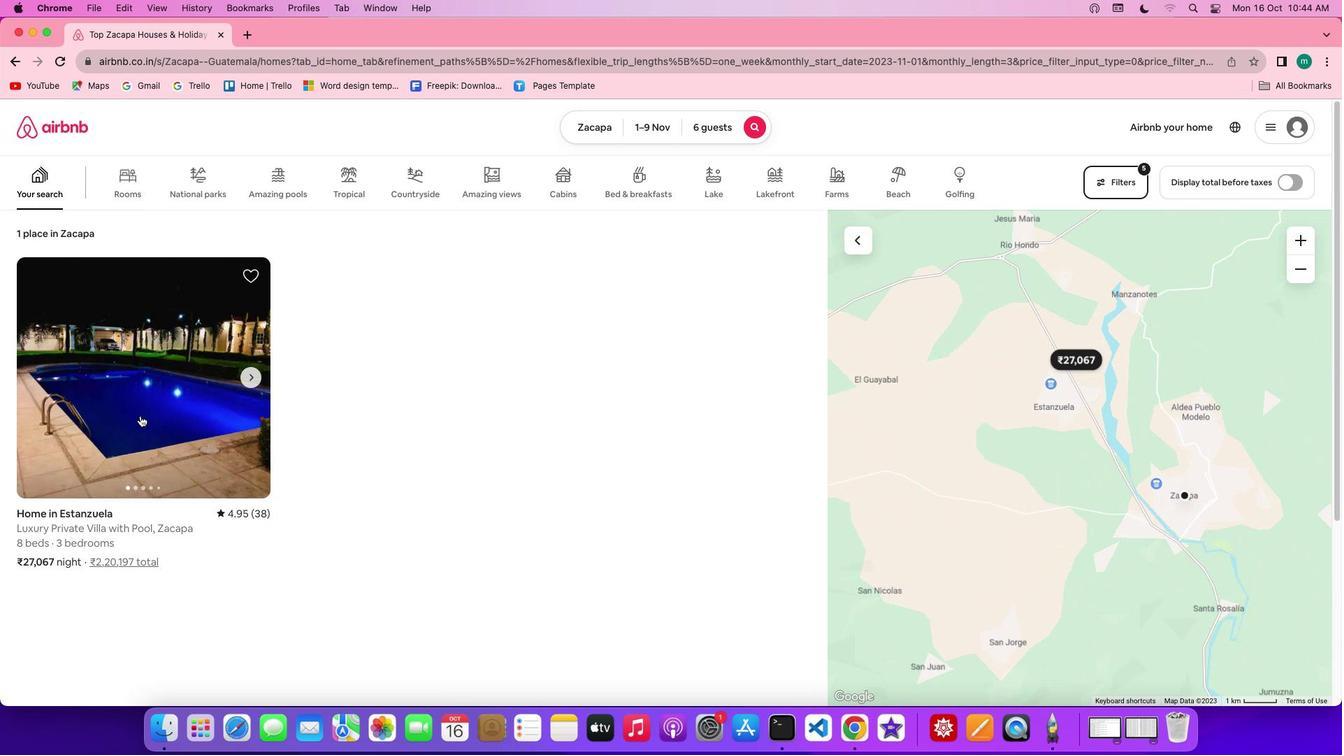 
Action: Mouse pressed left at (139, 415)
Screenshot: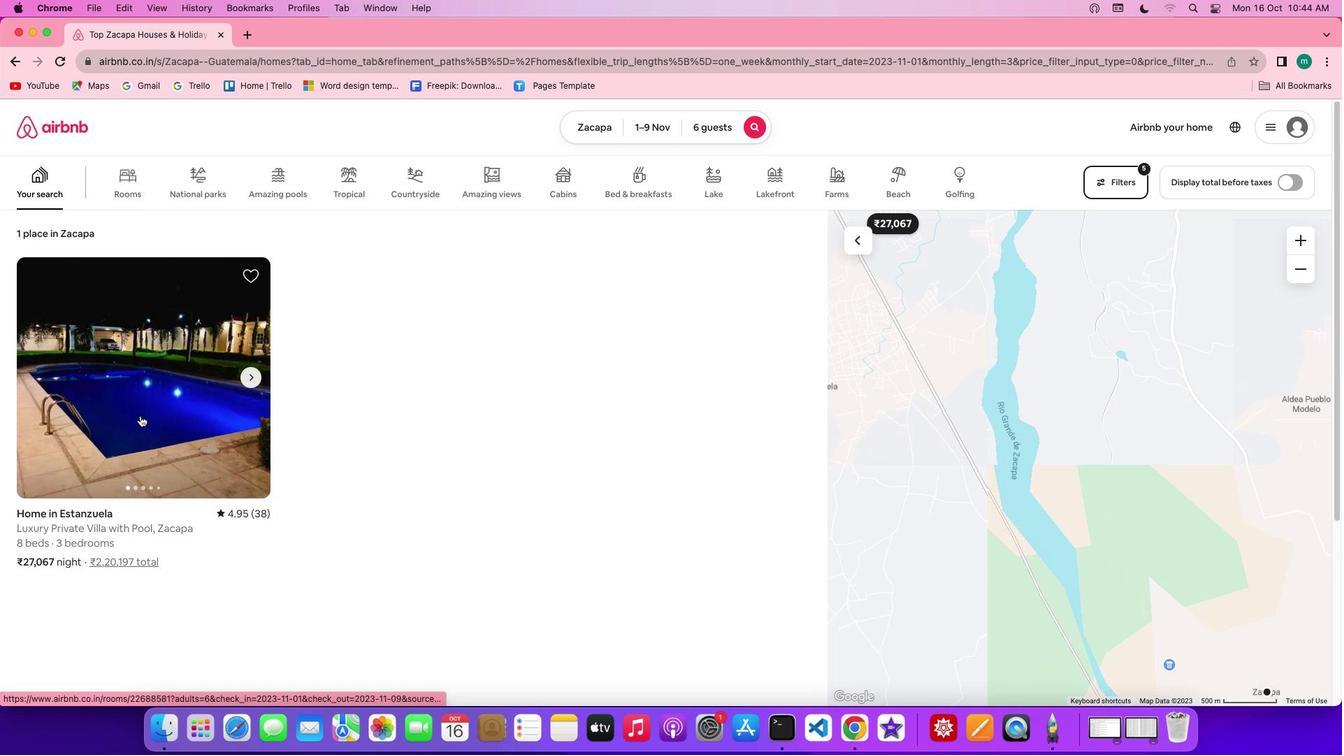 
Action: Mouse moved to (998, 523)
Screenshot: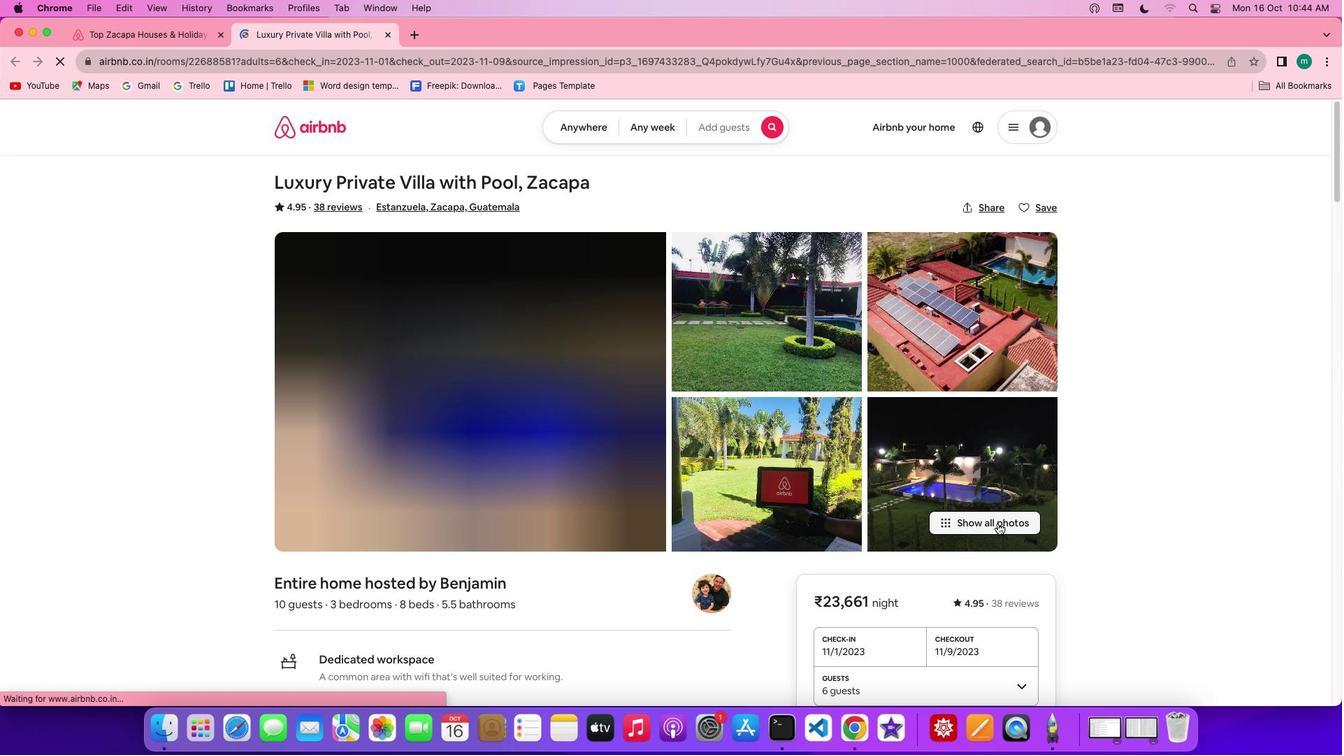 
Action: Mouse pressed left at (998, 523)
Screenshot: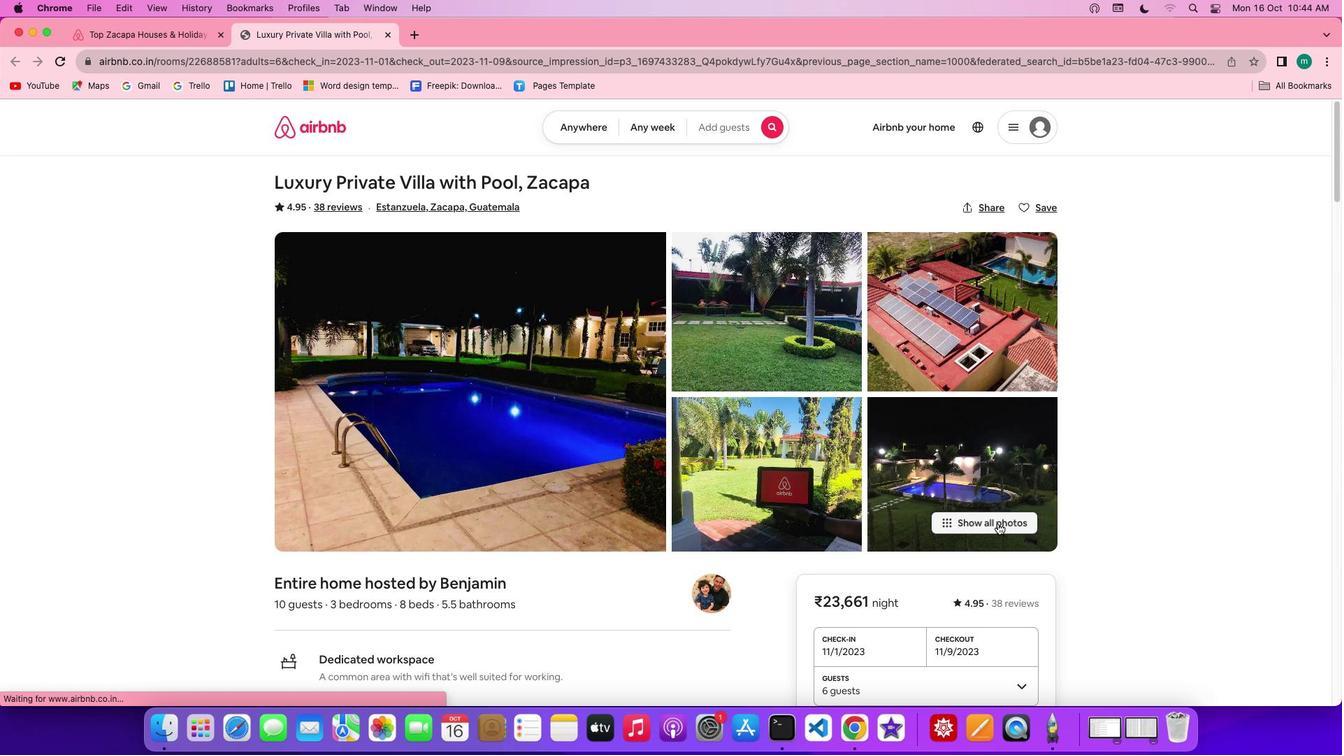 
Action: Mouse moved to (618, 486)
Screenshot: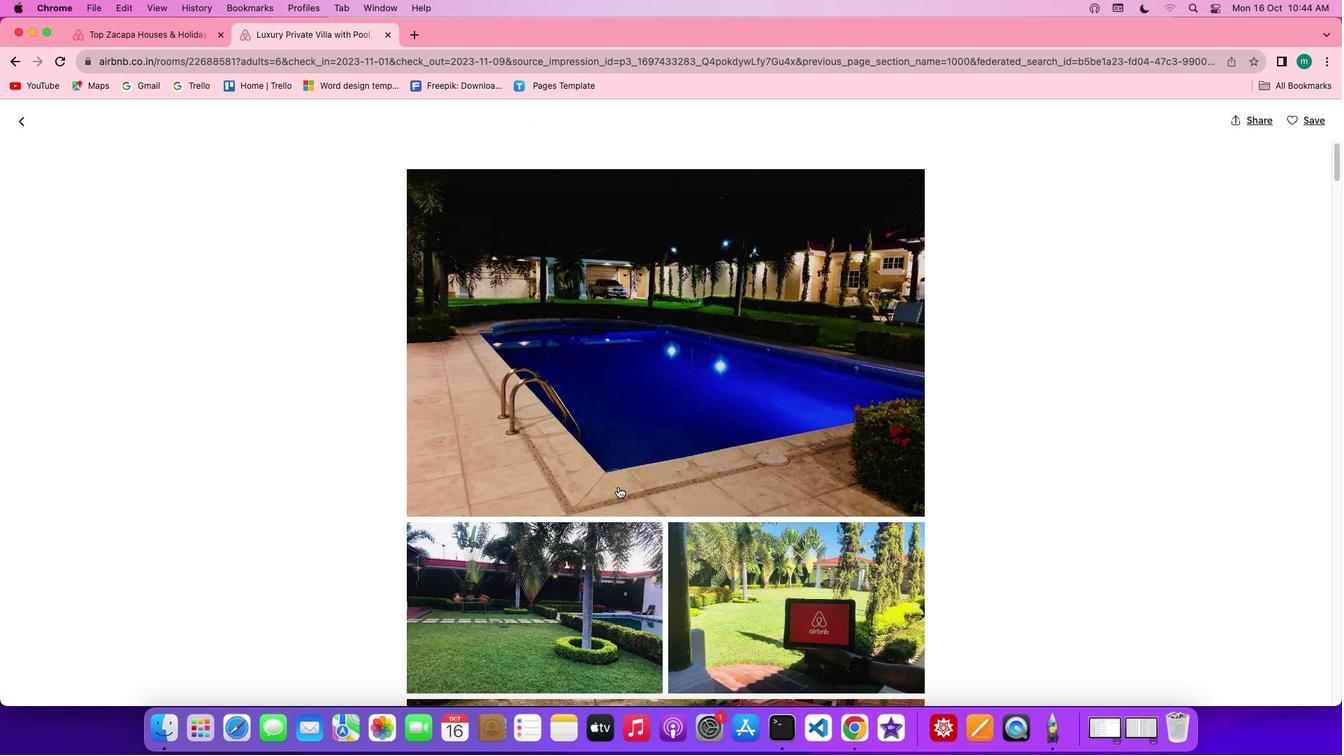 
Action: Mouse scrolled (618, 486) with delta (0, 0)
Screenshot: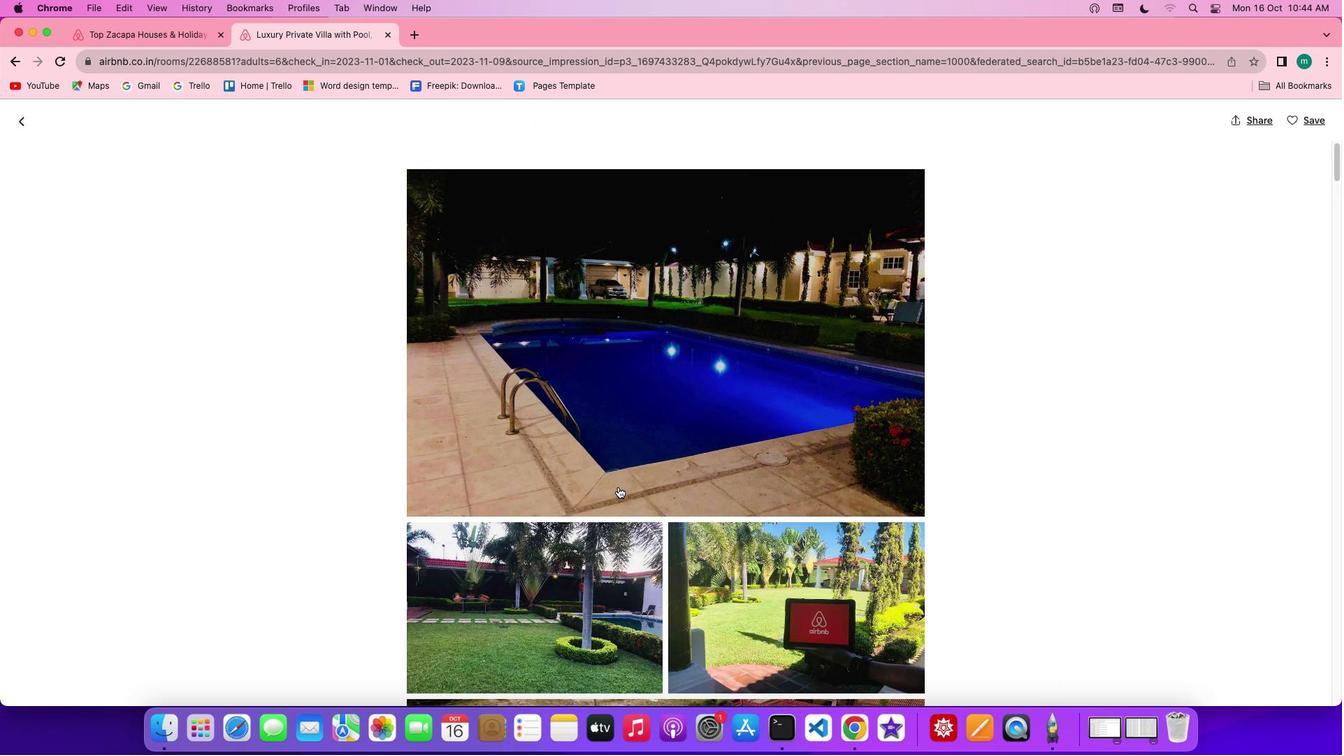 
Action: Mouse scrolled (618, 486) with delta (0, 0)
Screenshot: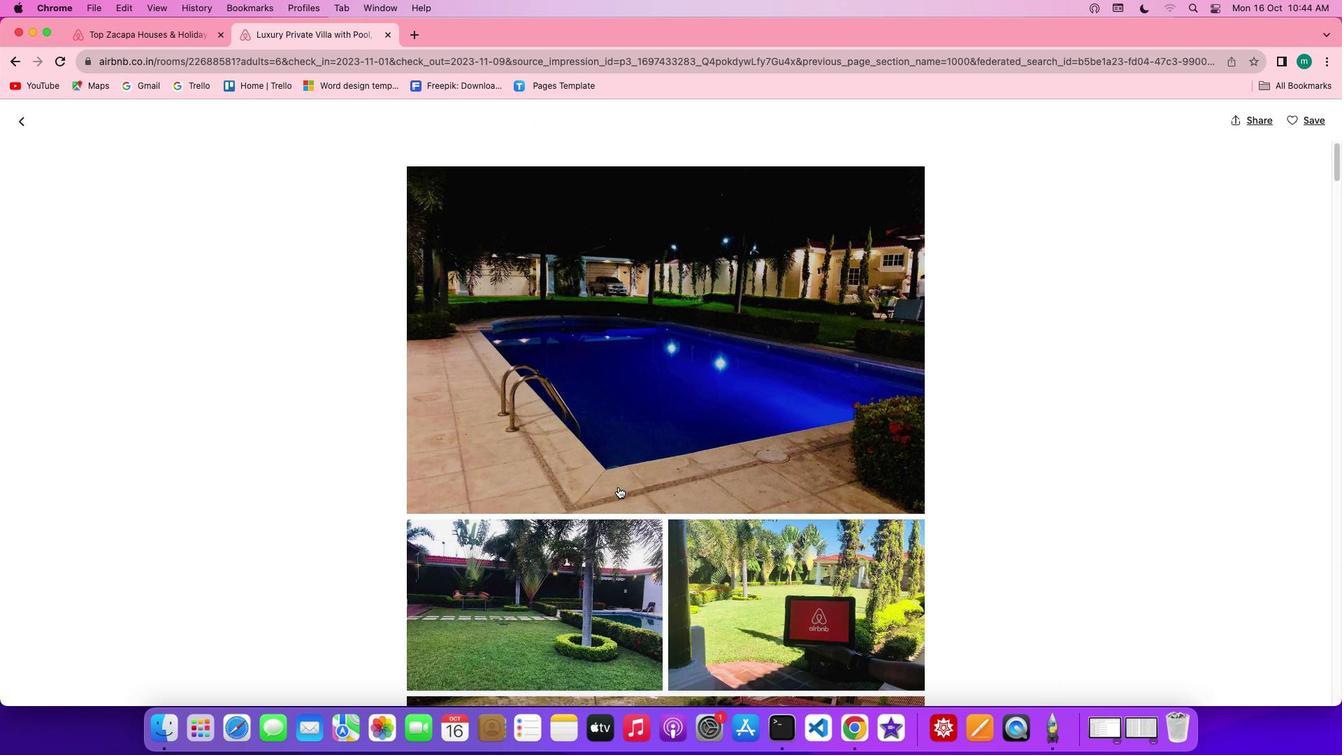 
Action: Mouse scrolled (618, 486) with delta (0, -2)
Screenshot: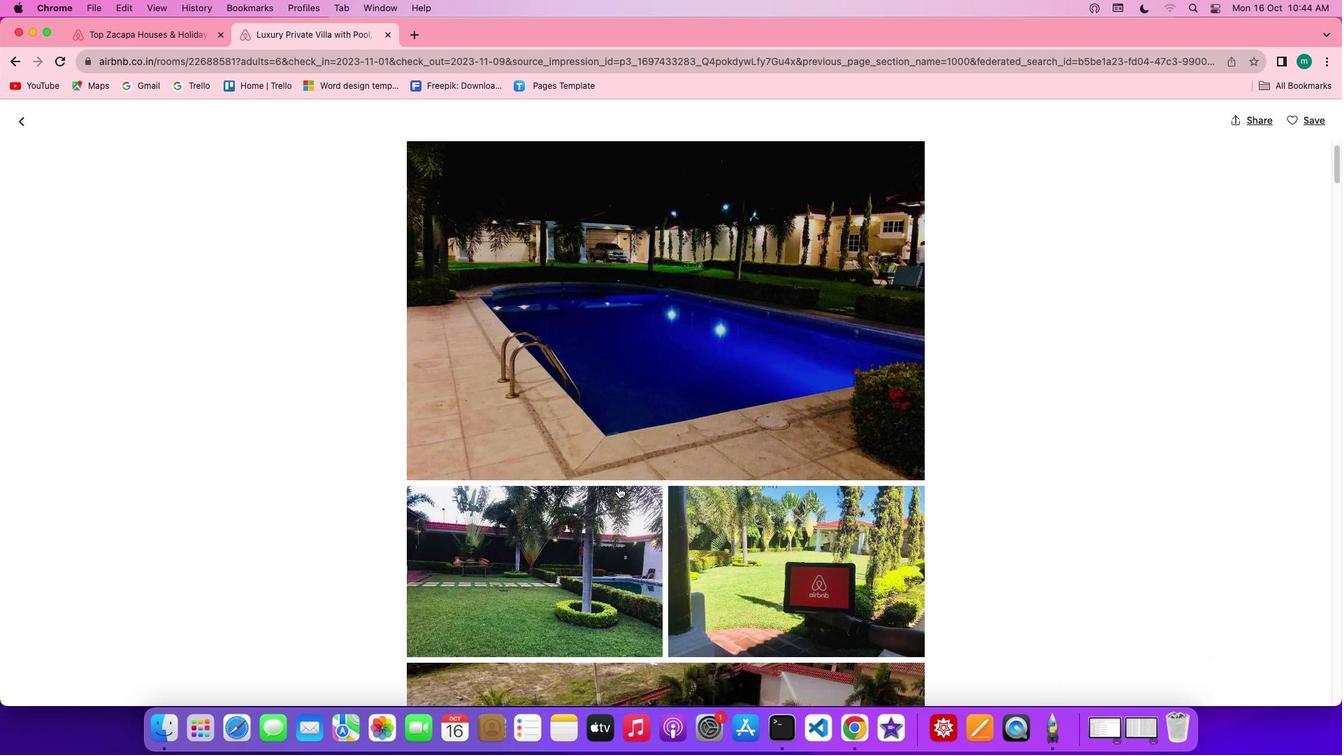 
Action: Mouse scrolled (618, 486) with delta (0, 0)
Screenshot: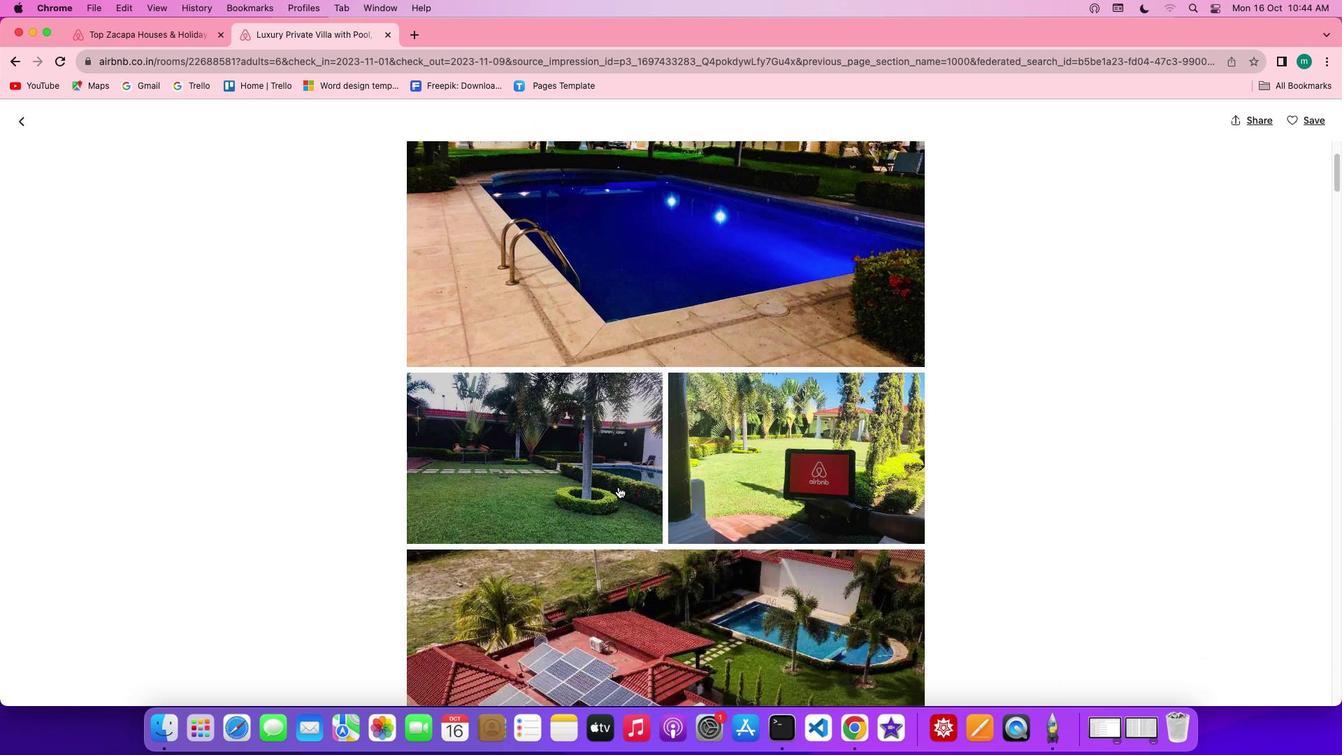 
Action: Mouse scrolled (618, 486) with delta (0, 0)
Screenshot: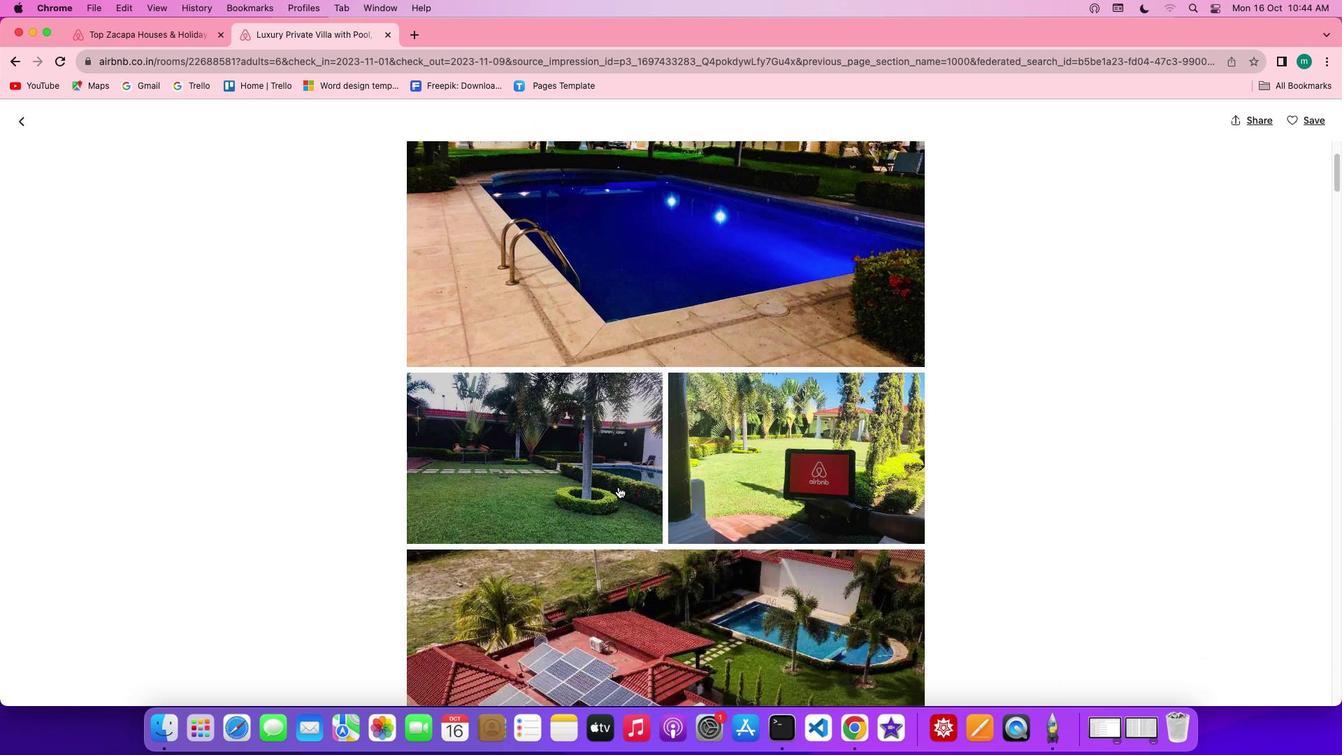 
Action: Mouse scrolled (618, 486) with delta (0, -2)
Screenshot: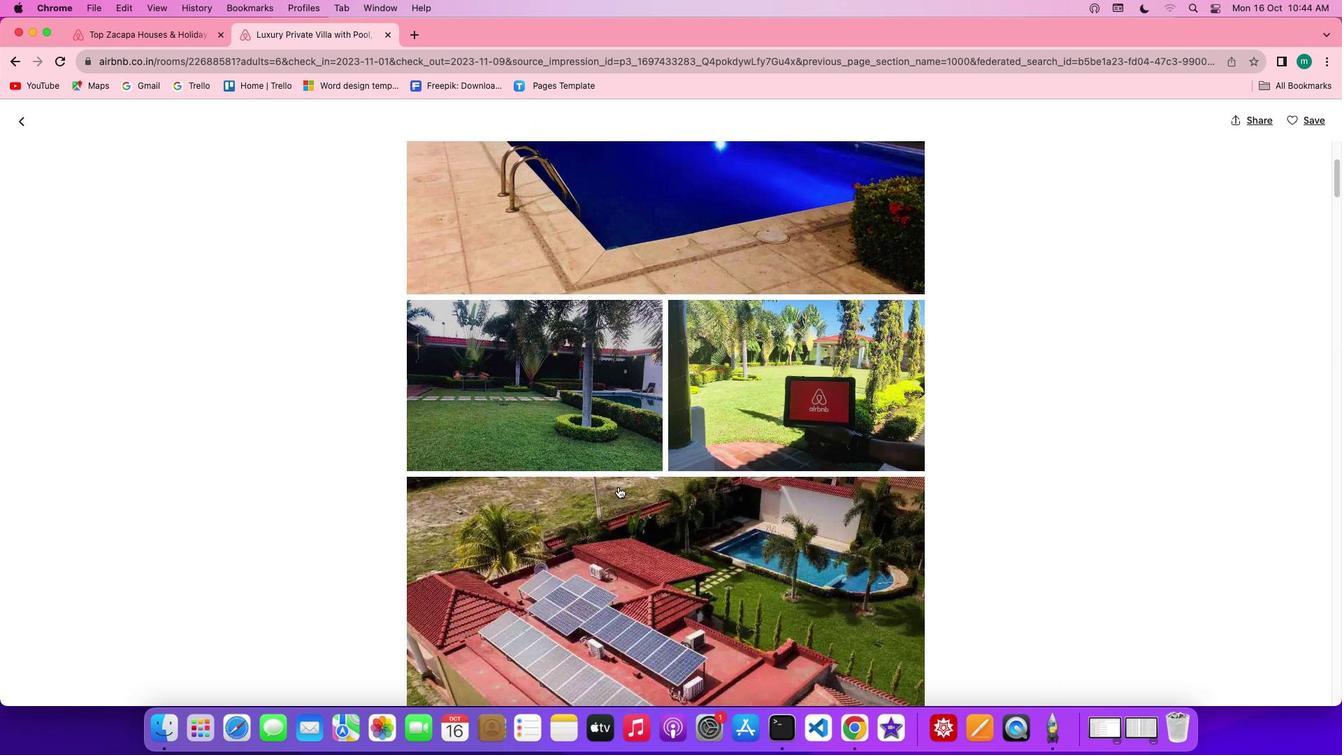 
Action: Mouse scrolled (618, 486) with delta (0, -3)
Screenshot: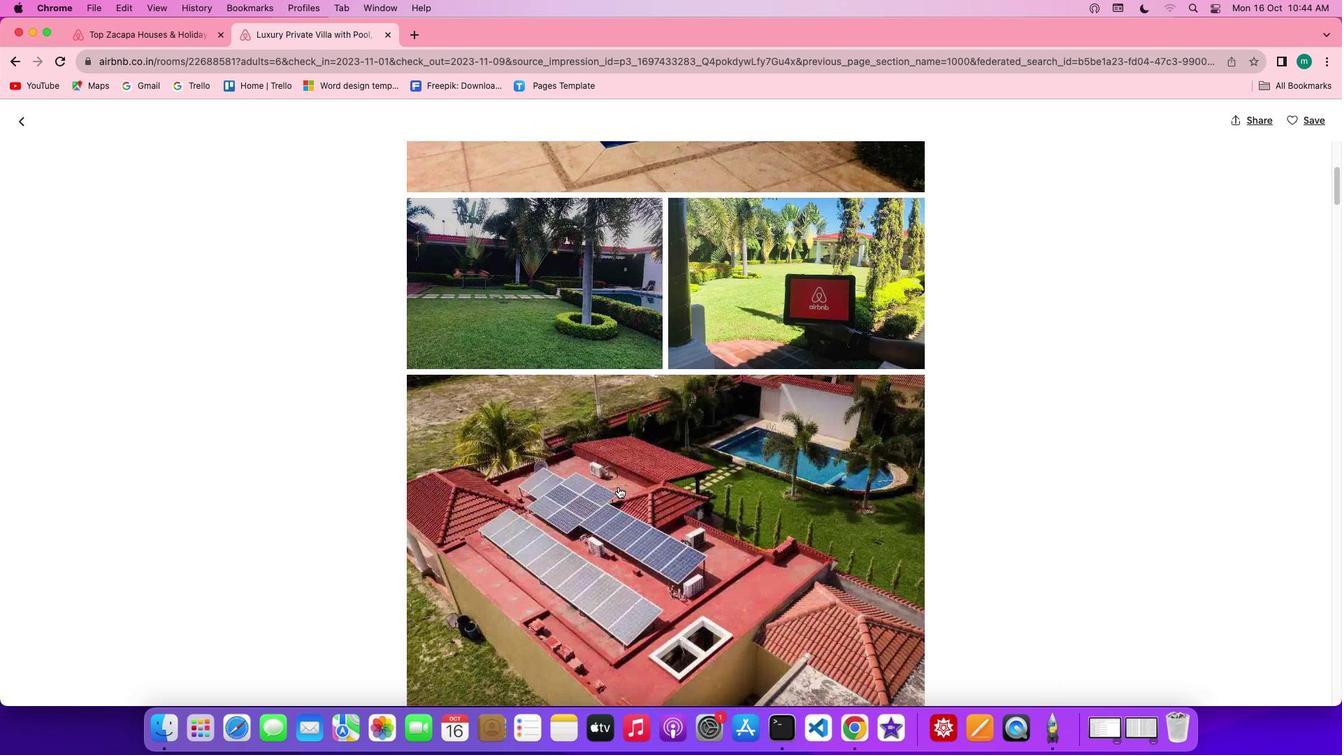 
Action: Mouse scrolled (618, 486) with delta (0, 0)
Screenshot: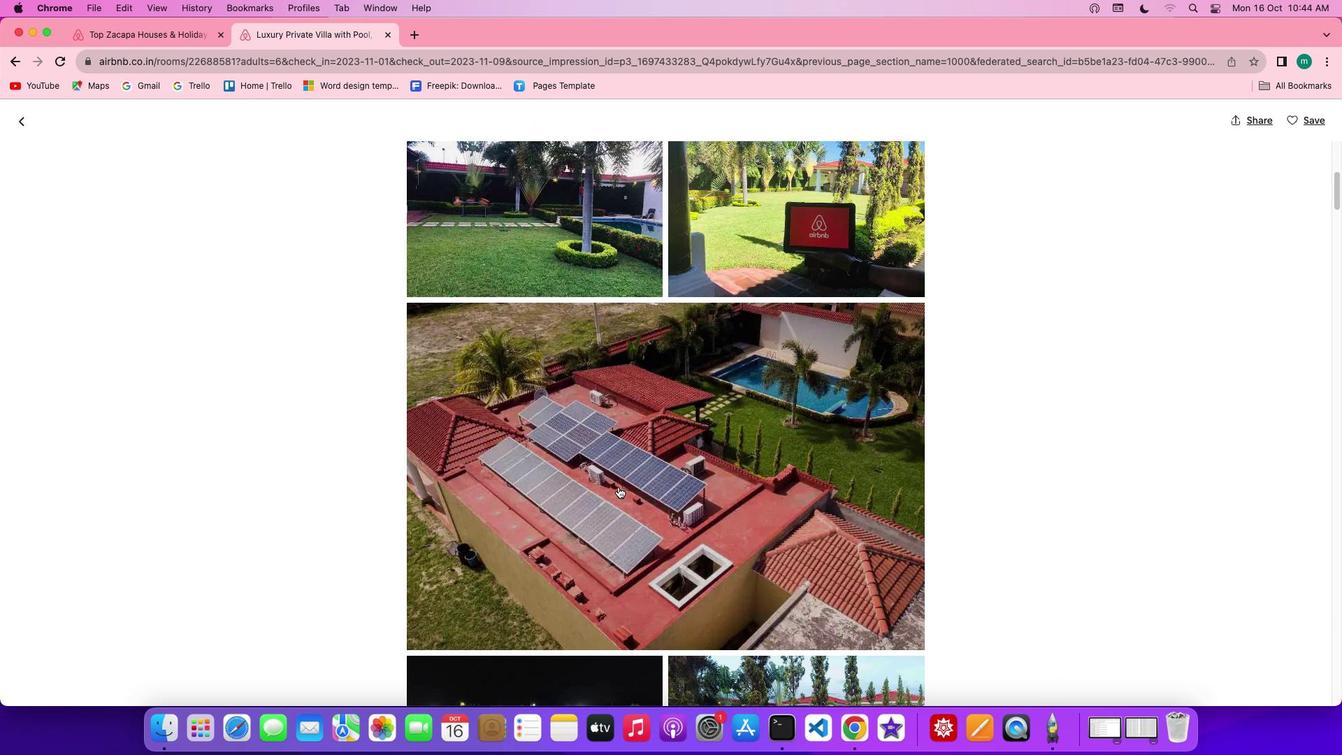 
Action: Mouse scrolled (618, 486) with delta (0, 0)
Screenshot: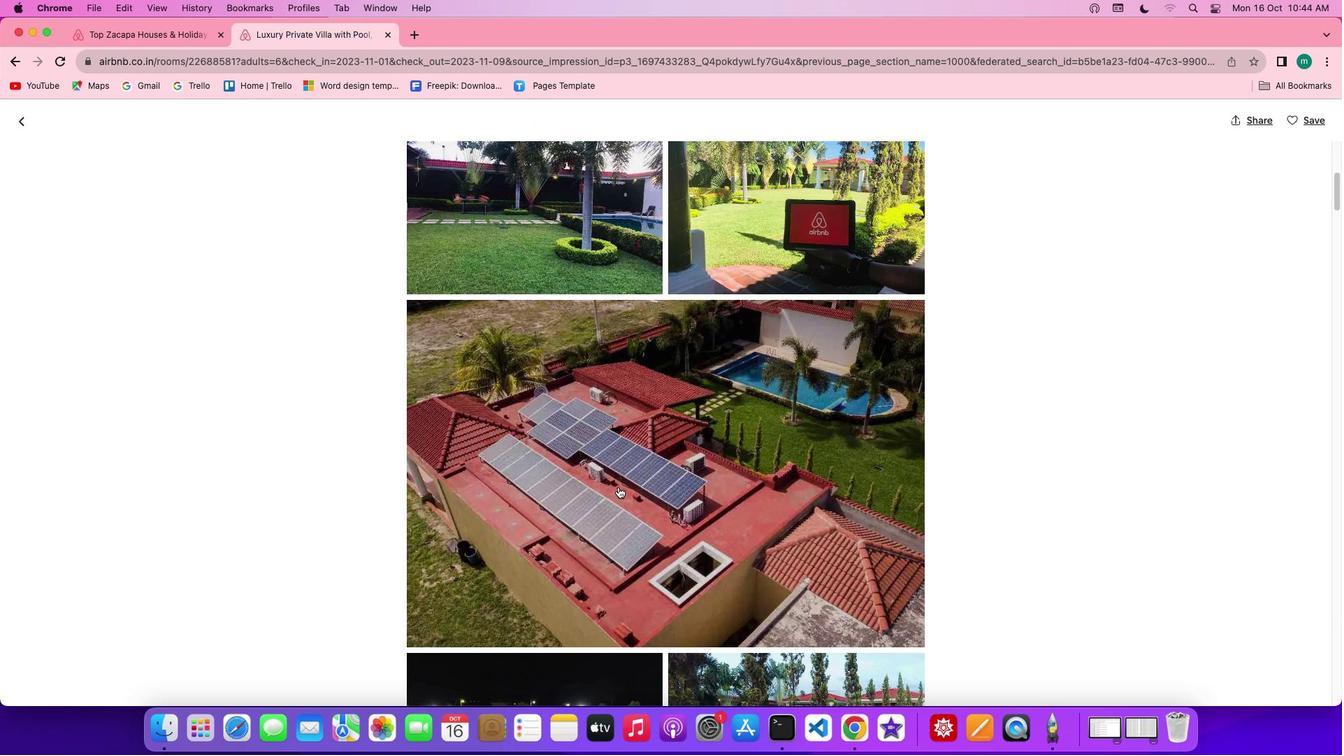 
Action: Mouse scrolled (618, 486) with delta (0, -1)
Screenshot: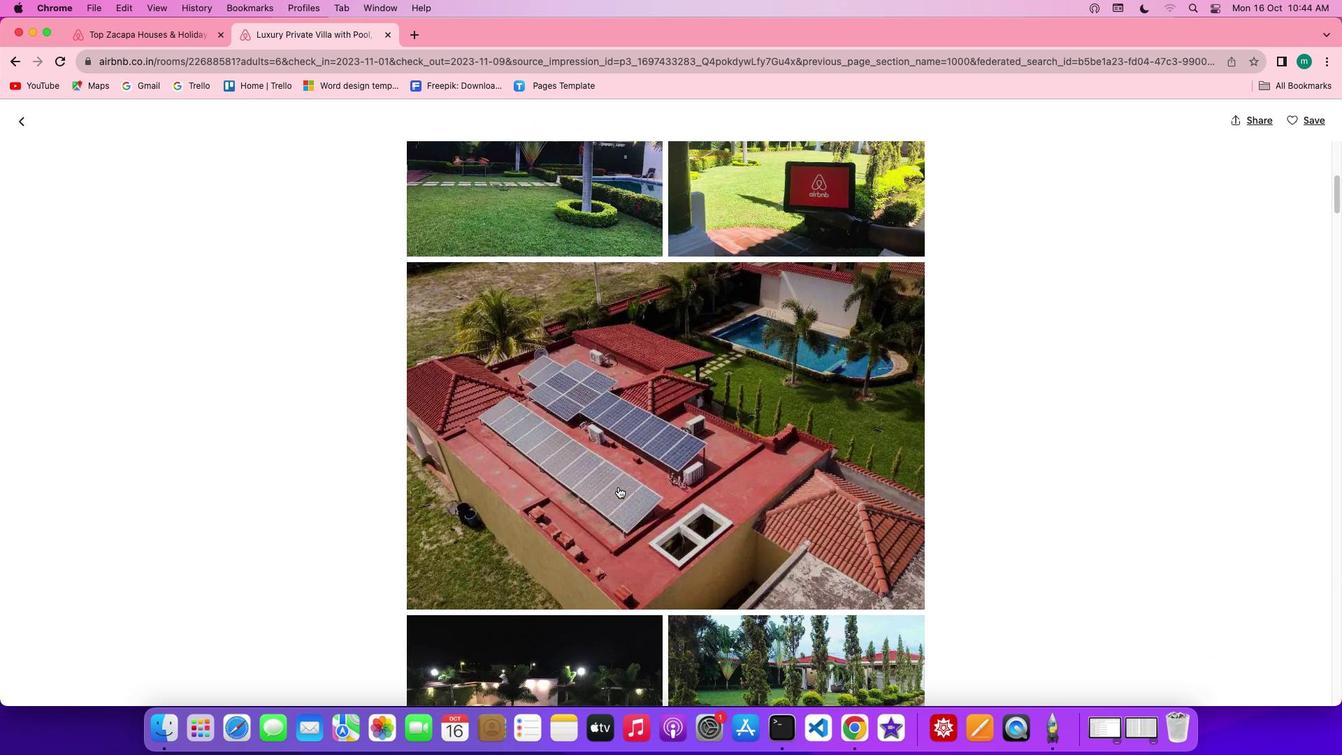 
Action: Mouse scrolled (618, 486) with delta (0, -2)
Screenshot: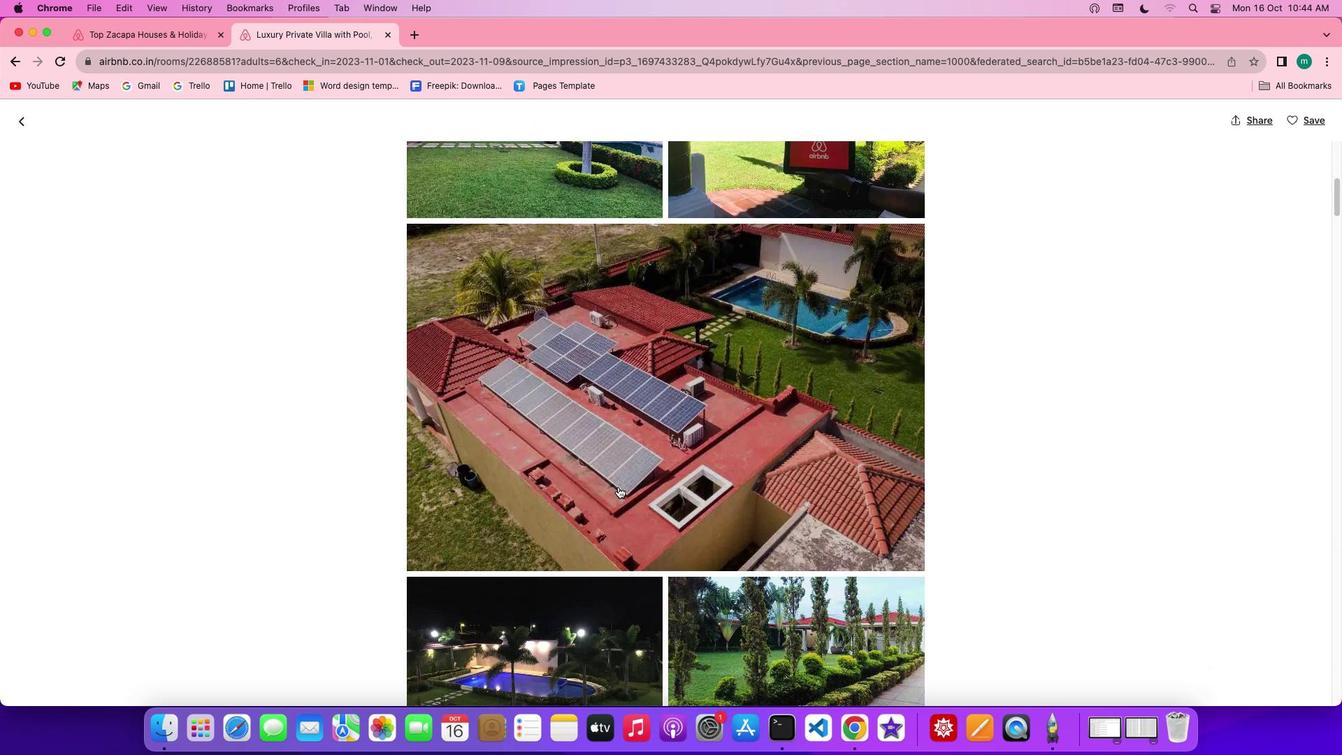 
Action: Mouse scrolled (618, 486) with delta (0, -2)
Screenshot: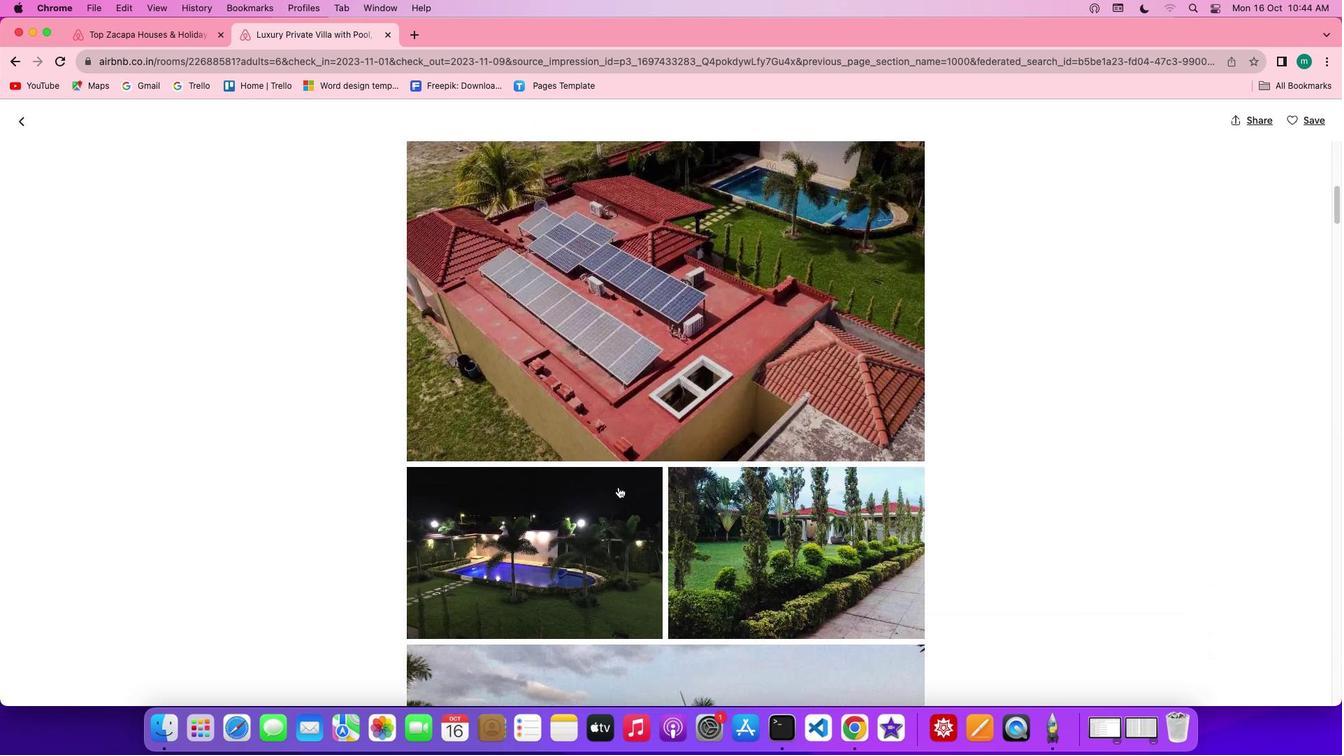
Action: Mouse scrolled (618, 486) with delta (0, 0)
Screenshot: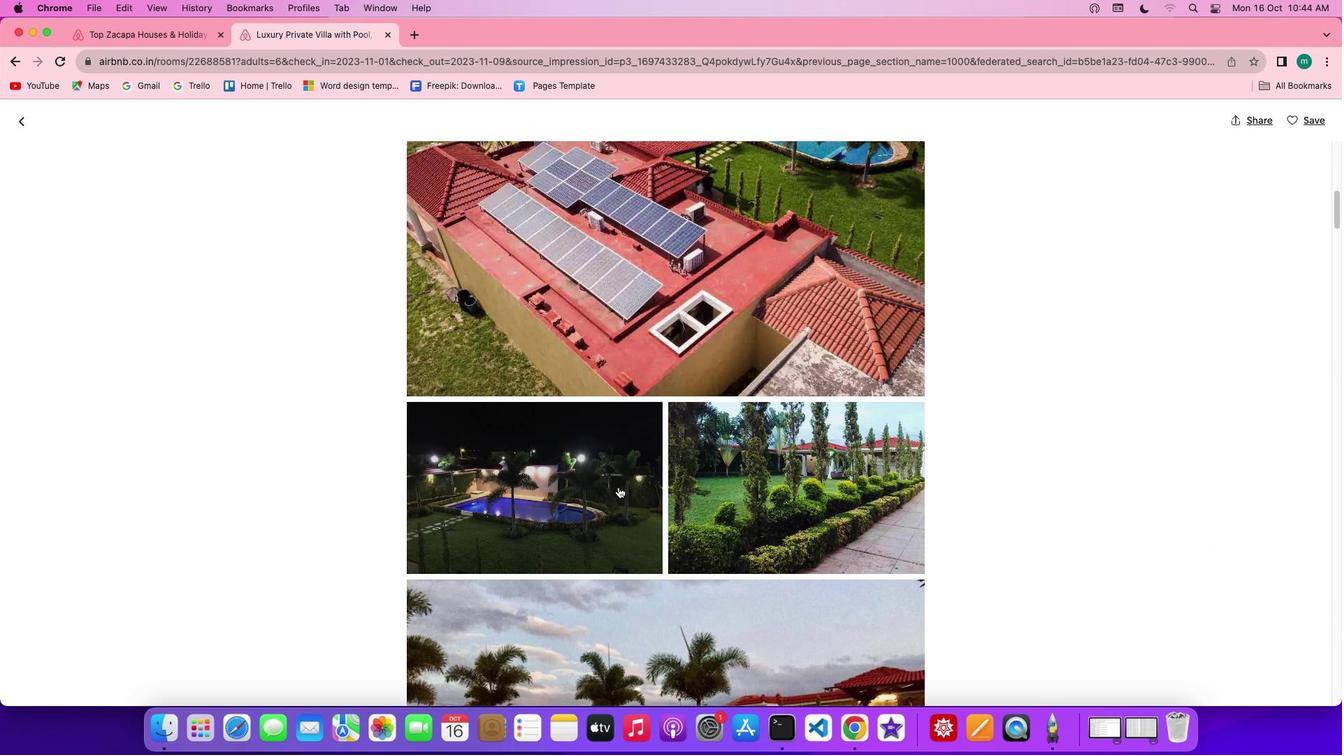 
Action: Mouse scrolled (618, 486) with delta (0, 0)
Screenshot: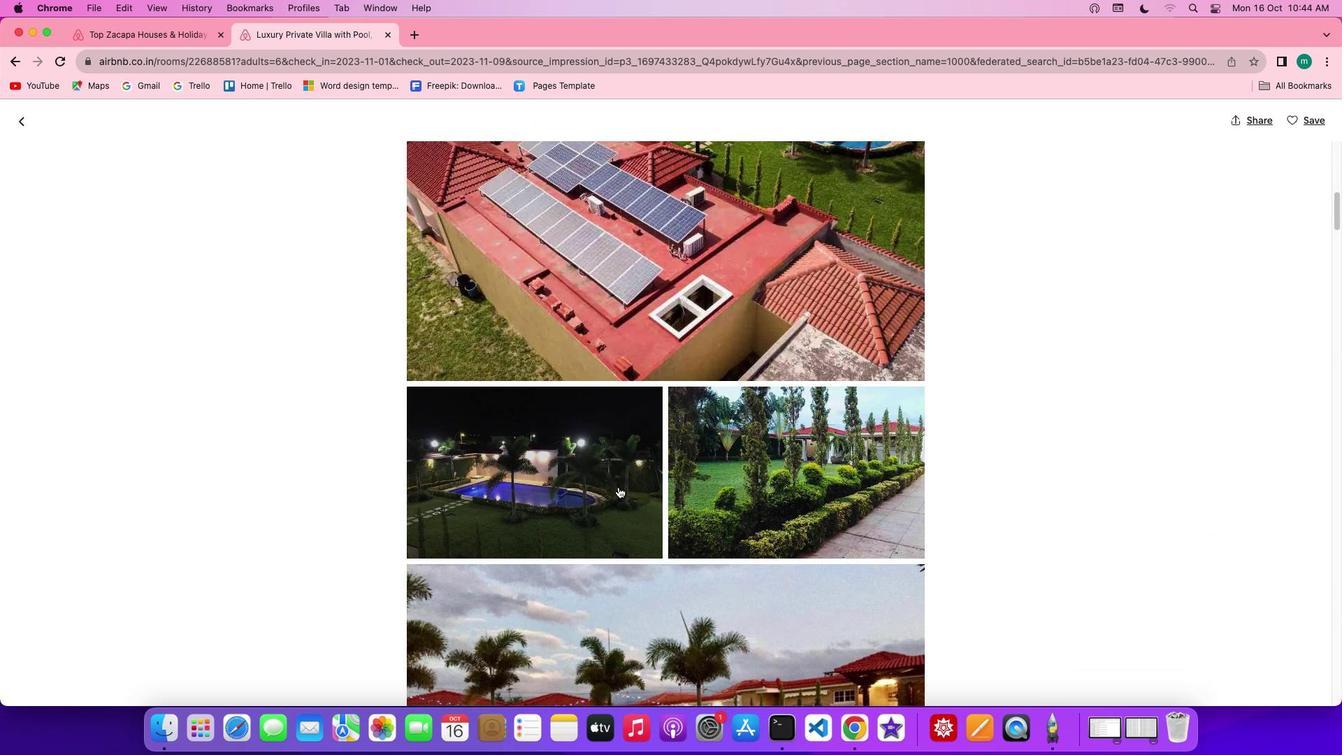 
Action: Mouse scrolled (618, 486) with delta (0, -1)
Screenshot: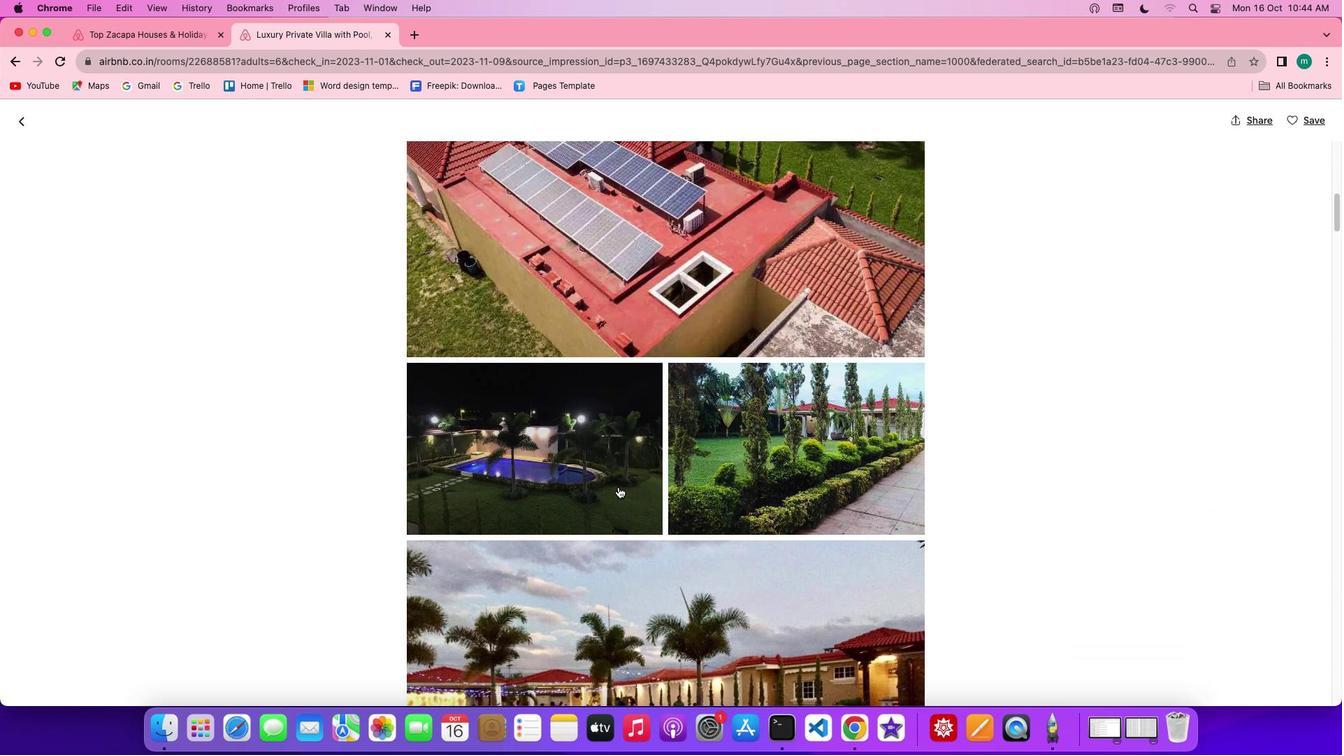 
Action: Mouse scrolled (618, 486) with delta (0, -2)
Screenshot: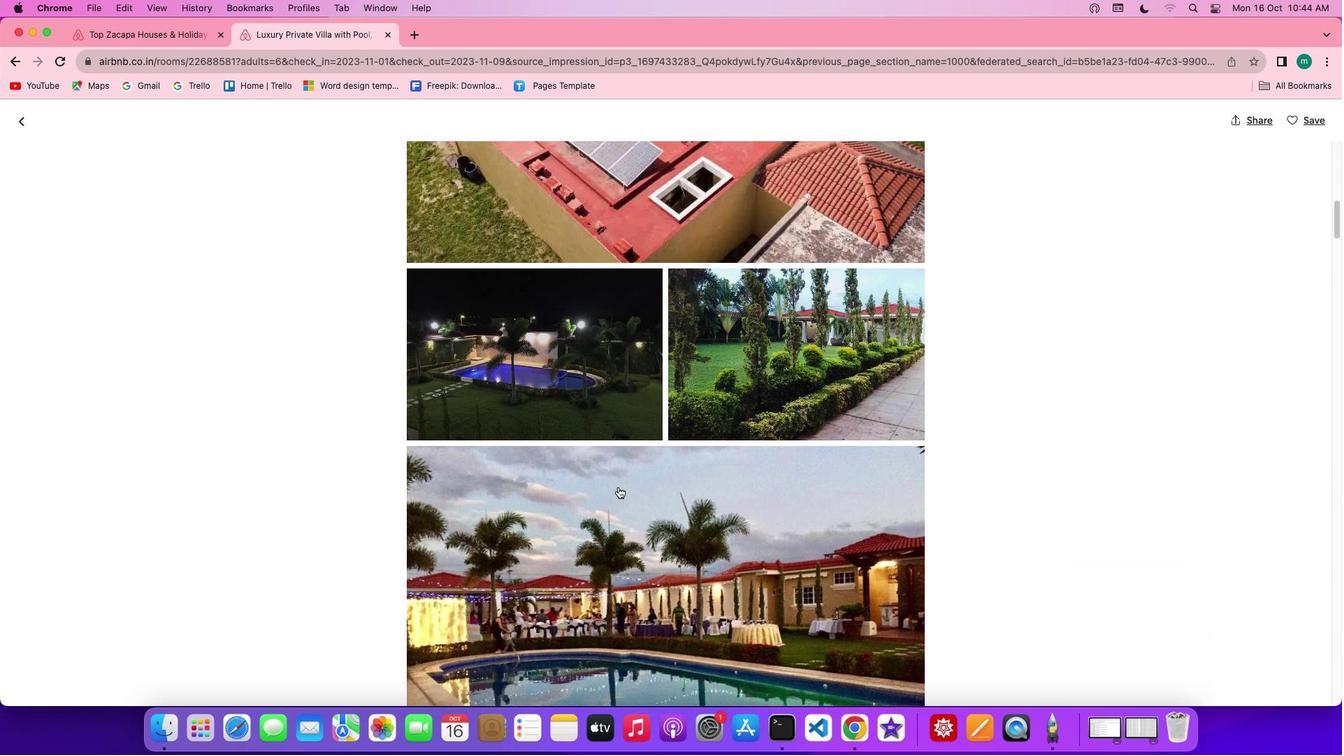 
Action: Mouse scrolled (618, 486) with delta (0, 0)
Screenshot: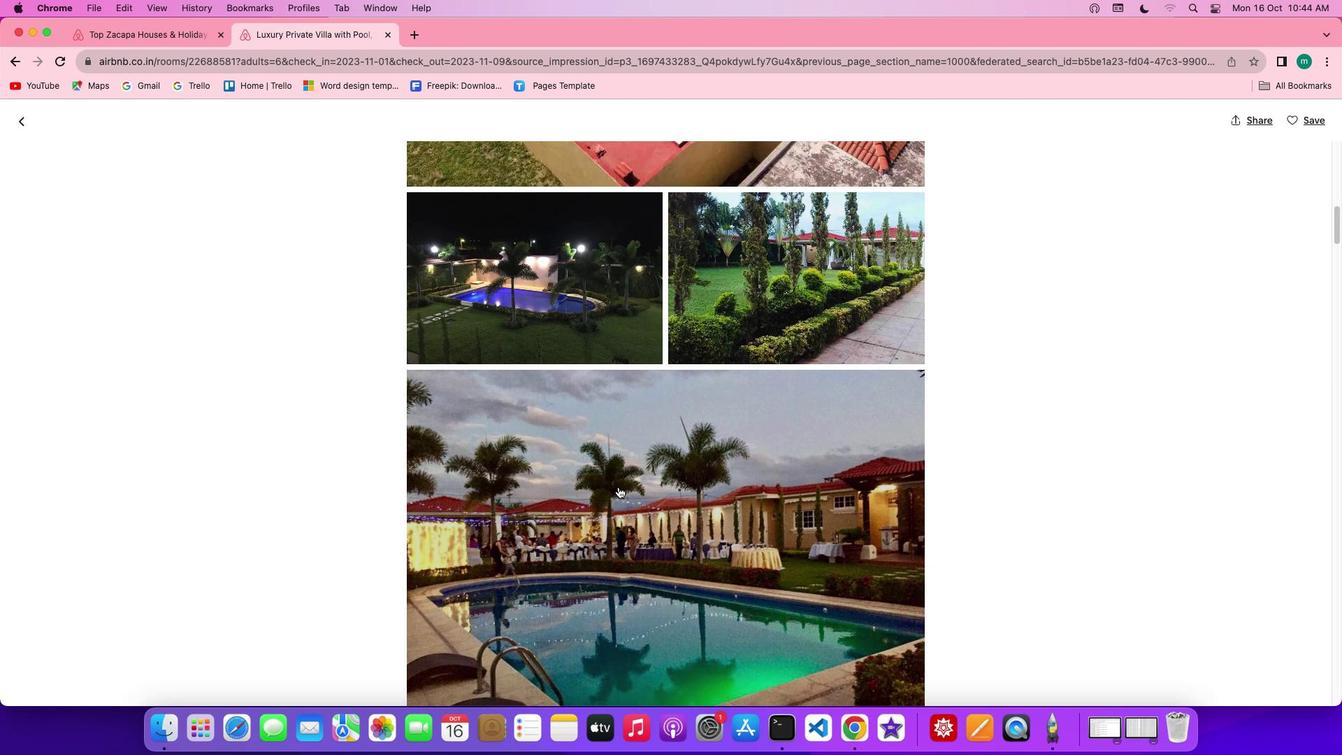 
Action: Mouse scrolled (618, 486) with delta (0, 0)
Screenshot: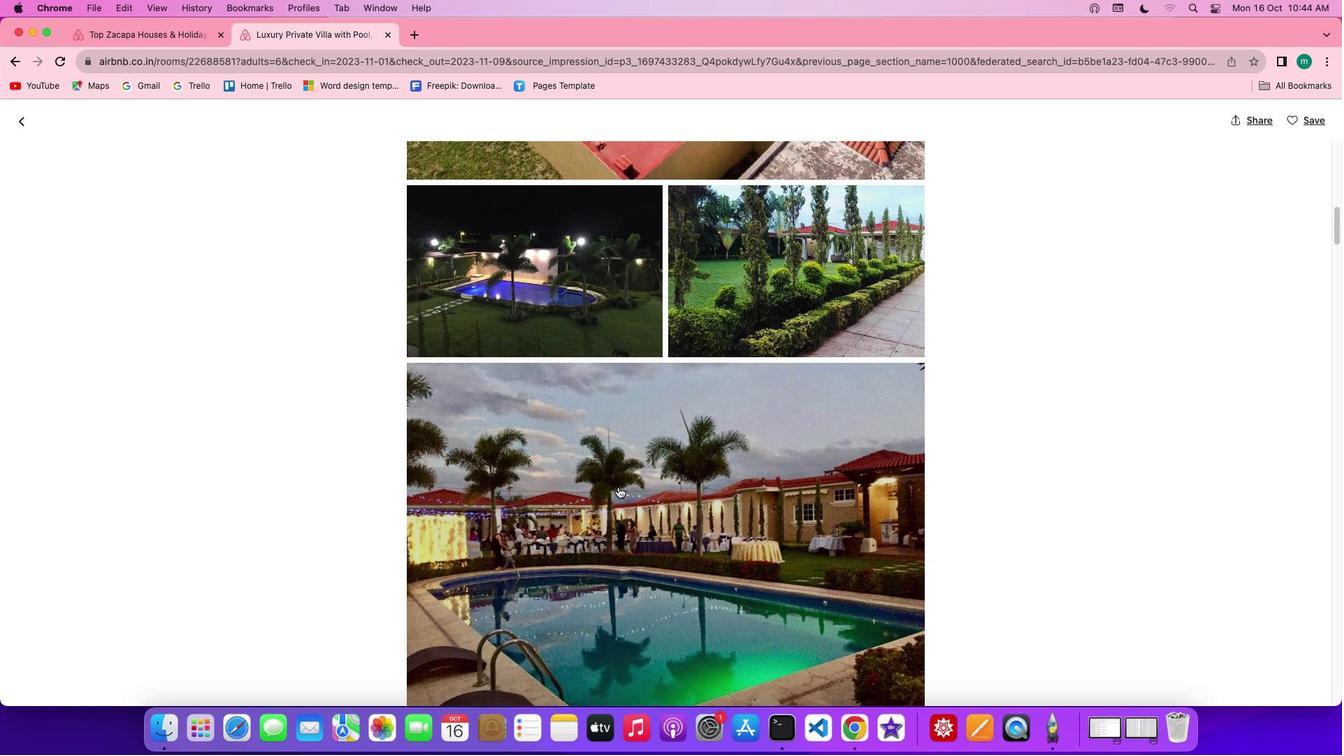 
Action: Mouse scrolled (618, 486) with delta (0, -1)
Screenshot: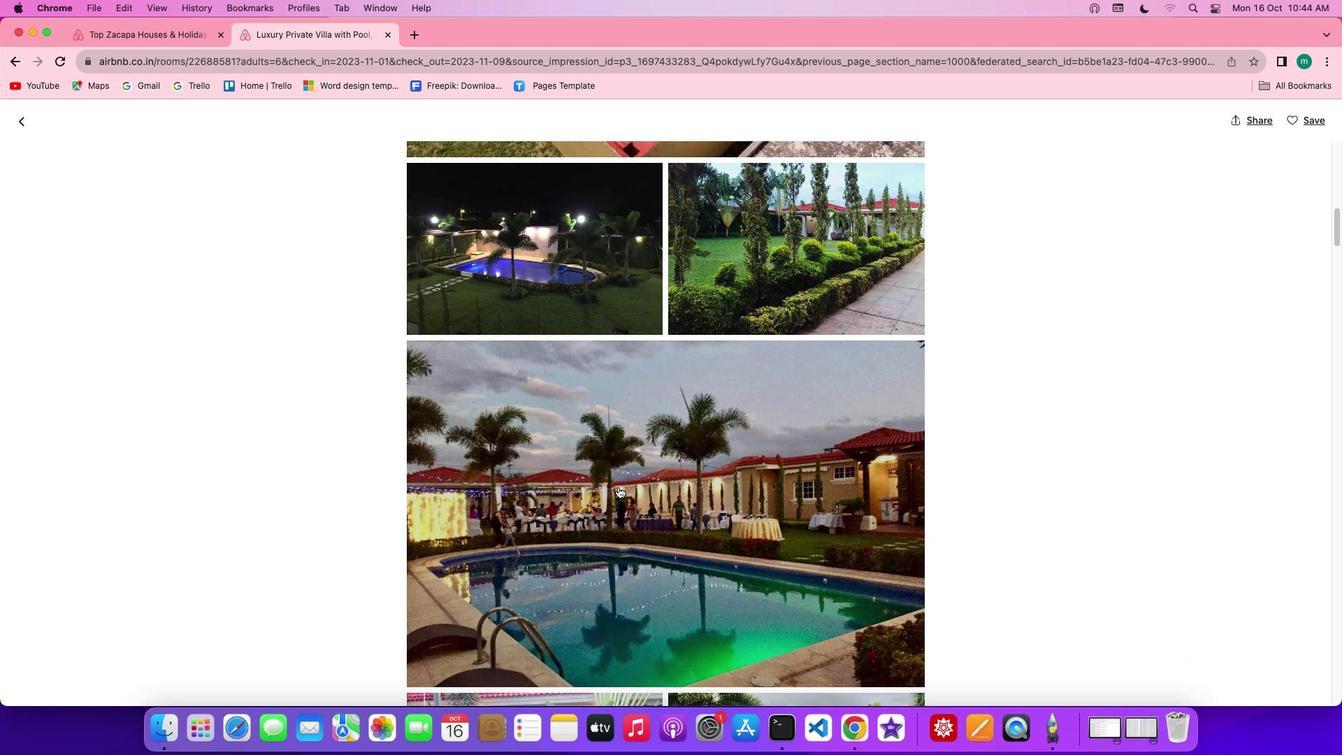 
Action: Mouse scrolled (618, 486) with delta (0, 0)
Screenshot: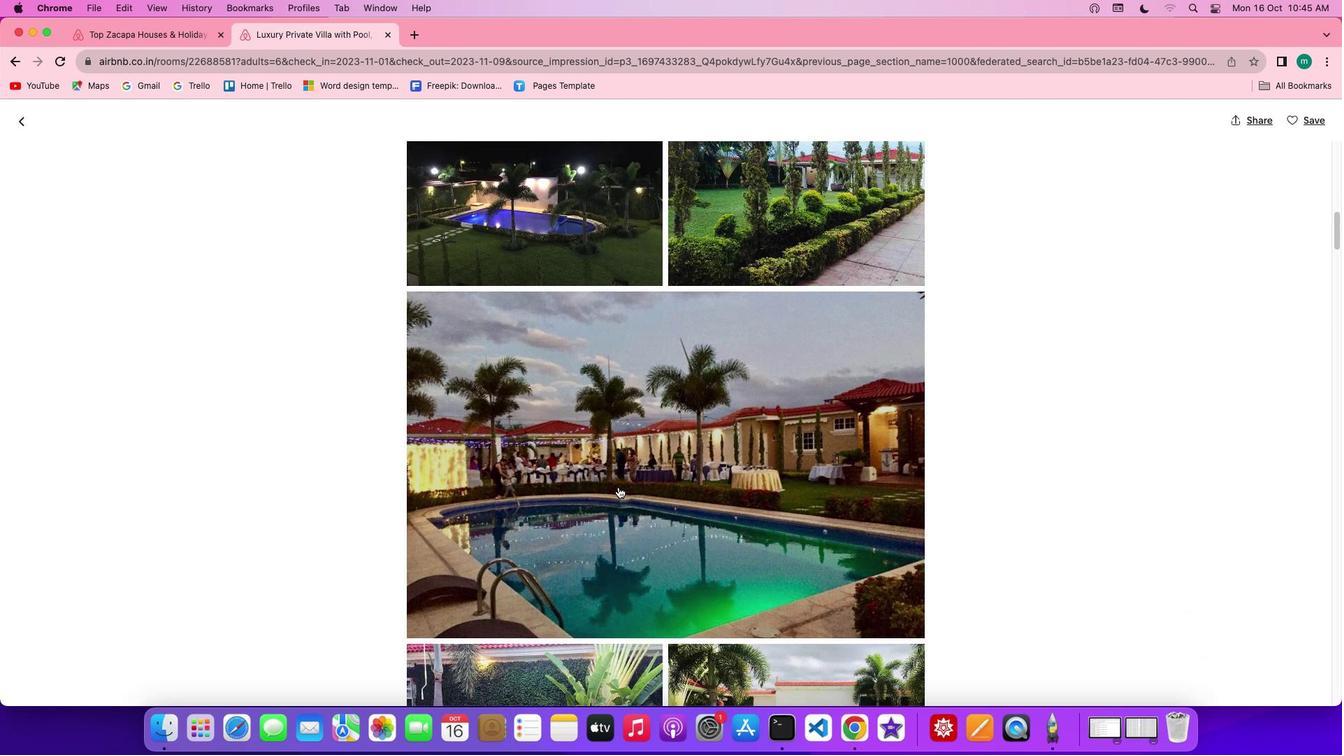 
Action: Mouse scrolled (618, 486) with delta (0, 0)
Screenshot: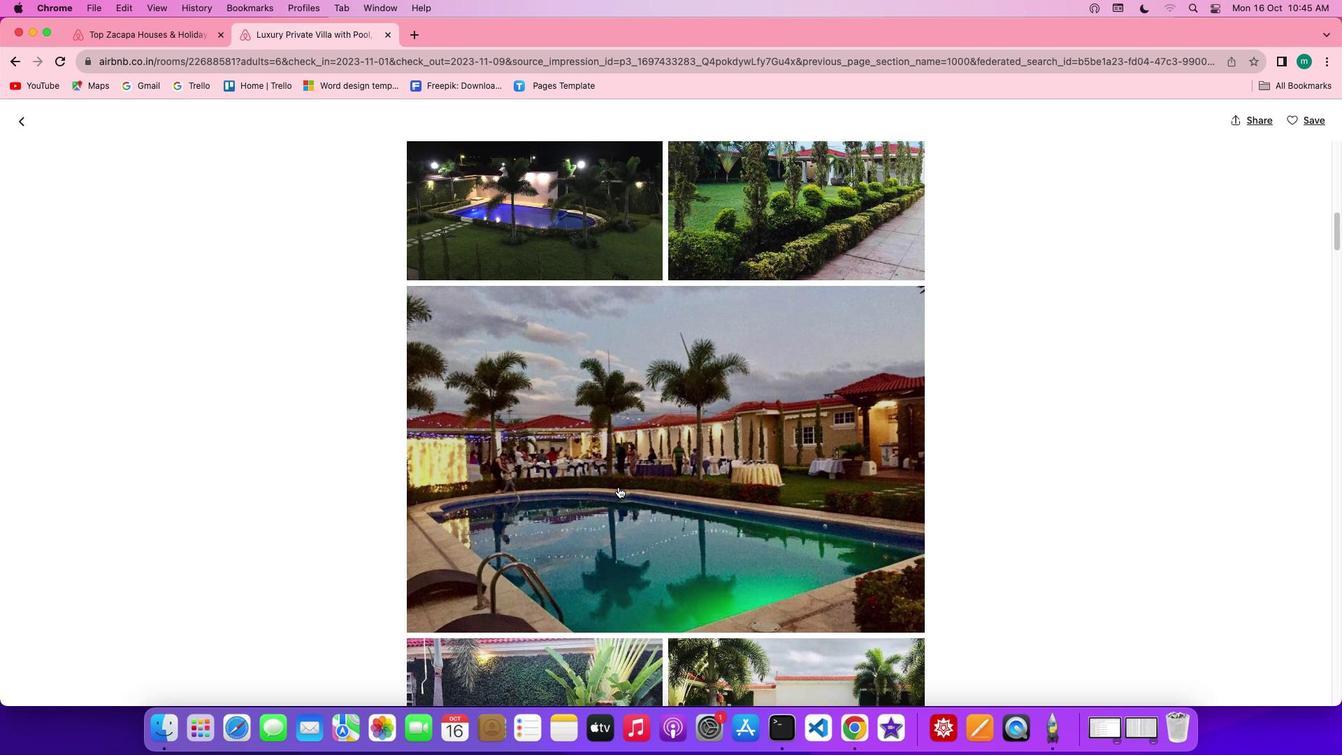 
Action: Mouse scrolled (618, 486) with delta (0, 0)
Screenshot: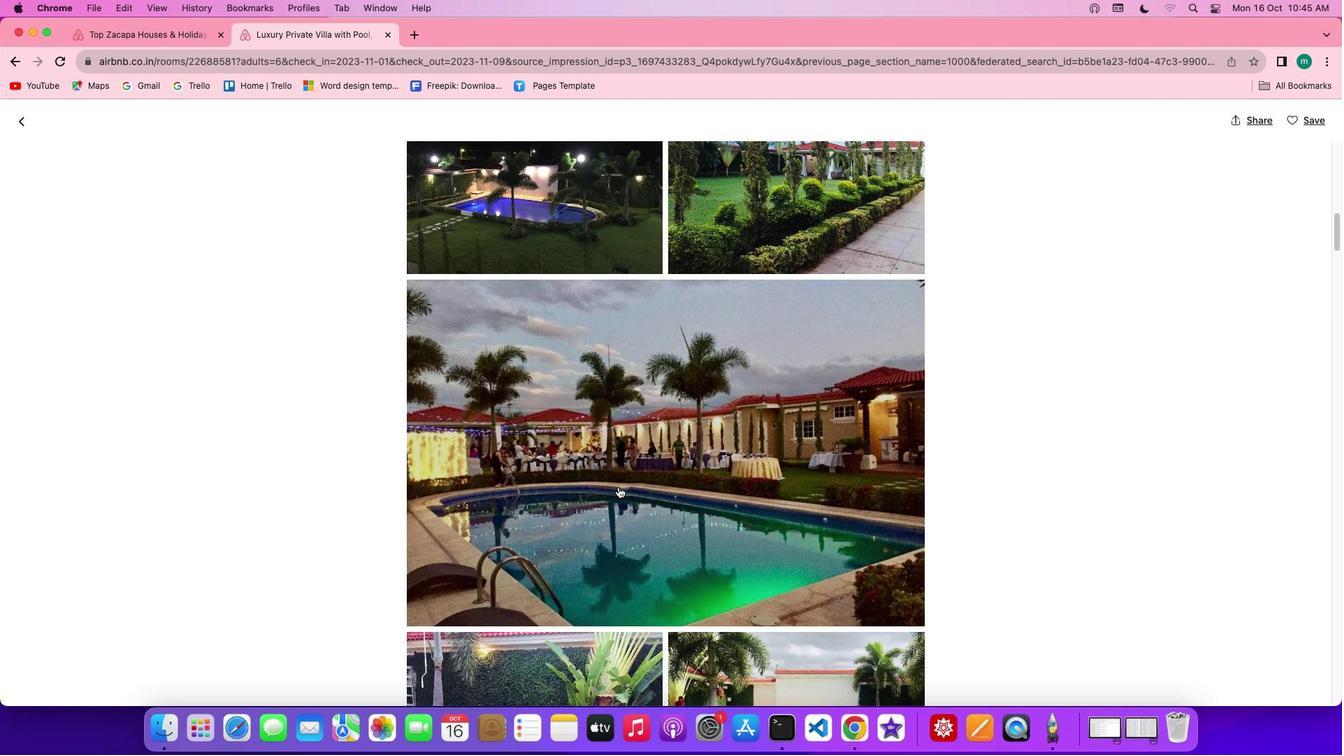 
Action: Mouse scrolled (618, 486) with delta (0, -1)
Screenshot: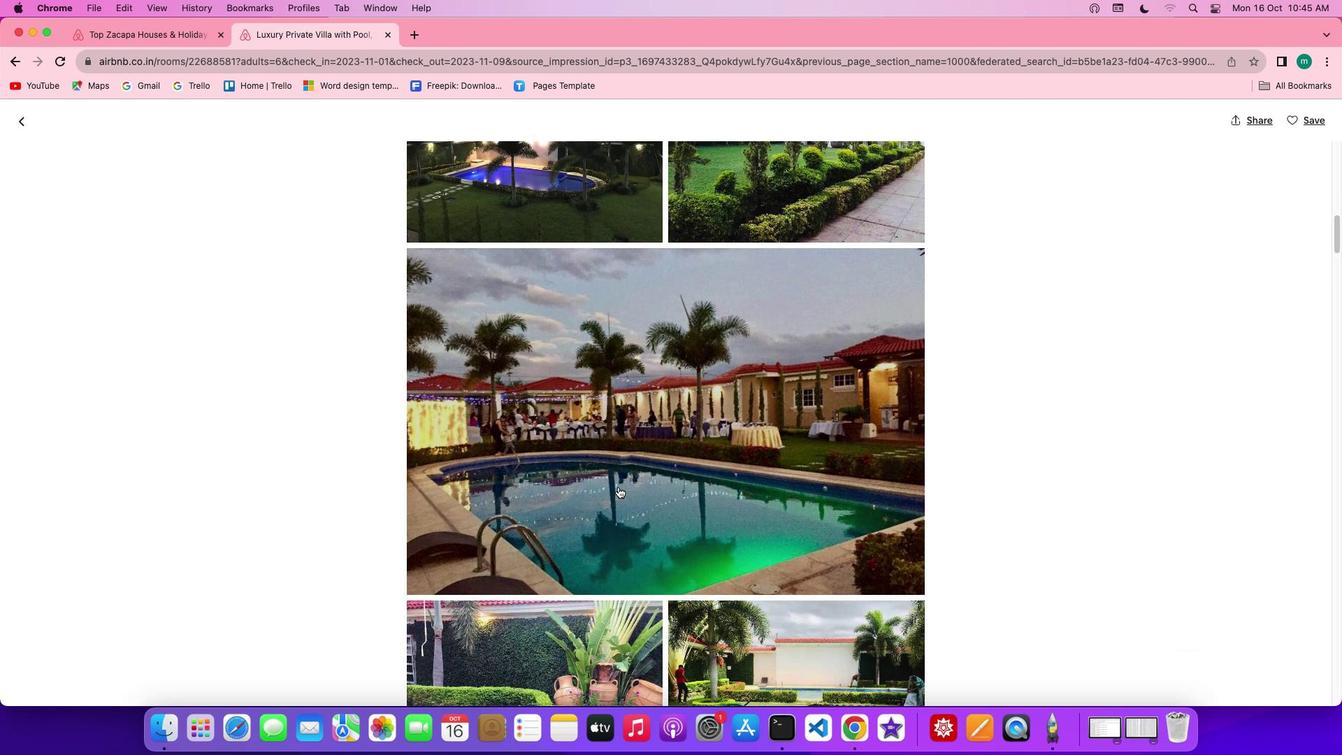 
Action: Mouse scrolled (618, 486) with delta (0, -1)
Screenshot: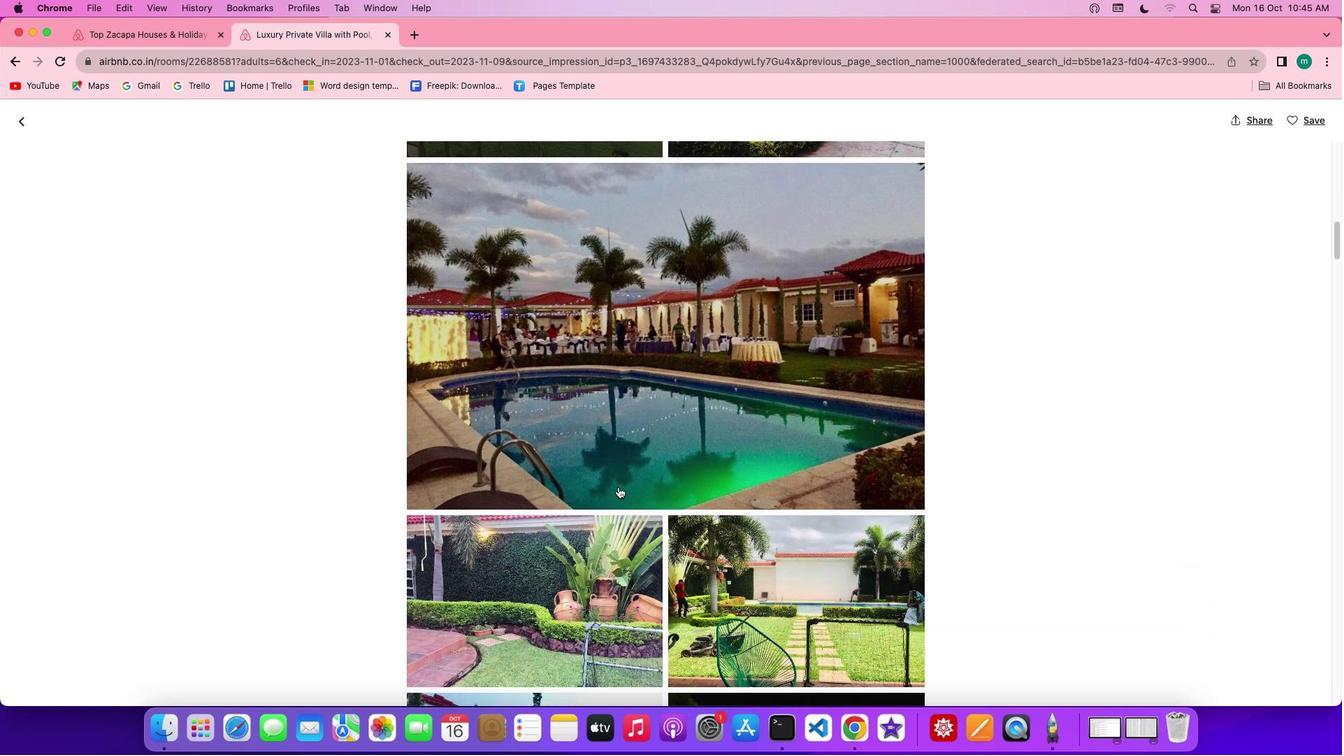 
Action: Mouse scrolled (618, 486) with delta (0, 0)
Screenshot: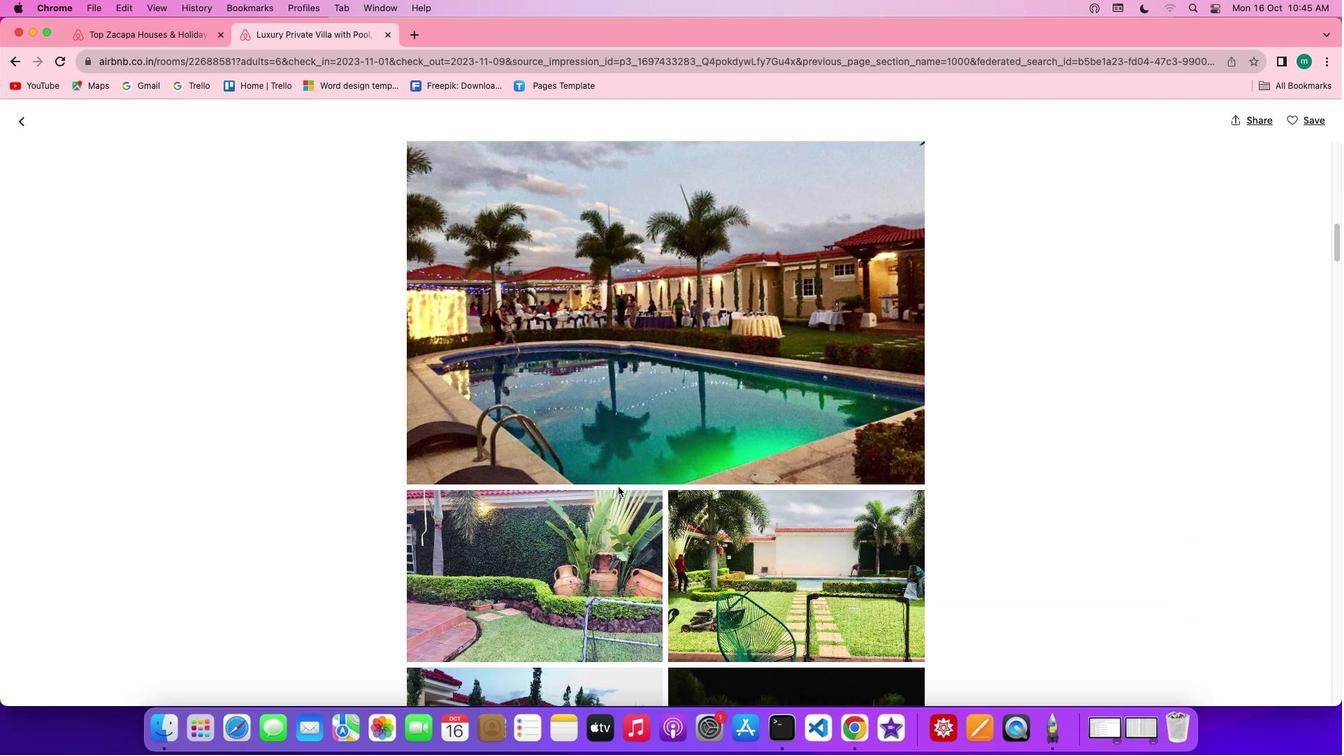 
Action: Mouse scrolled (618, 486) with delta (0, 0)
Screenshot: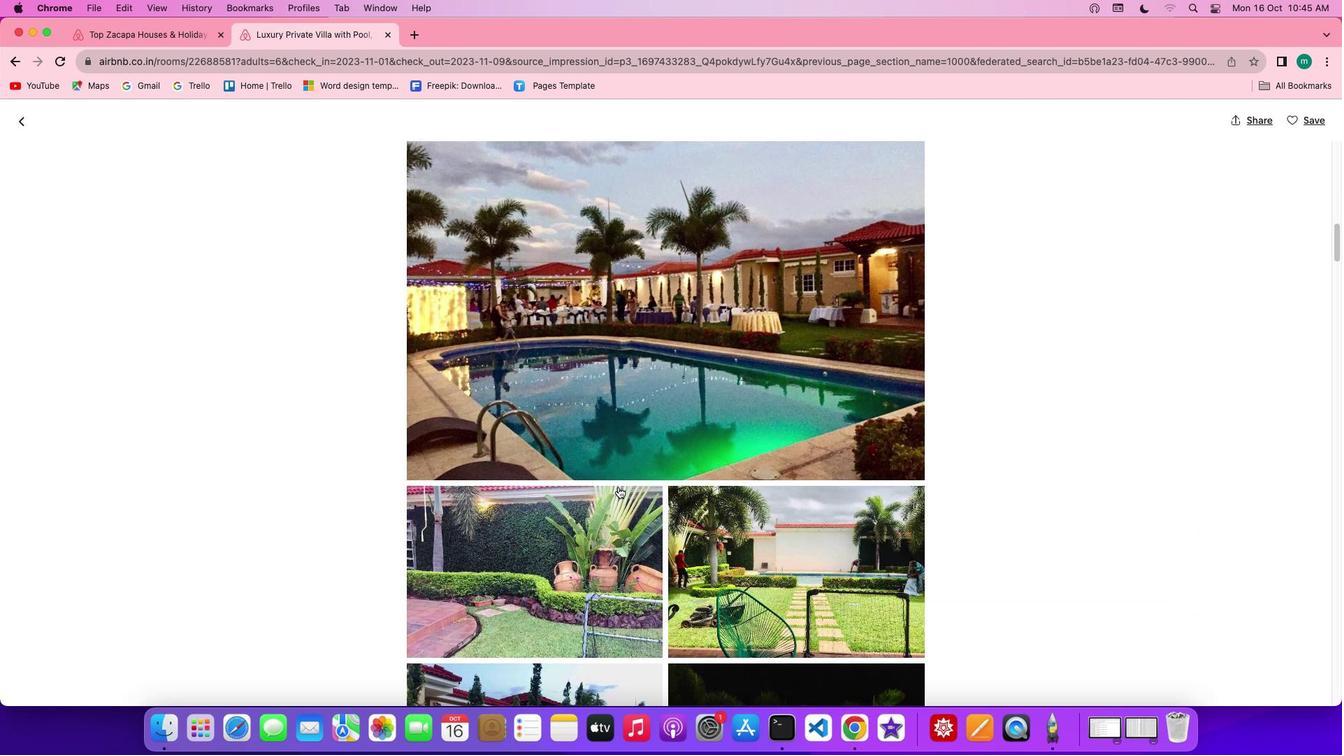 
Action: Mouse scrolled (618, 486) with delta (0, 0)
Screenshot: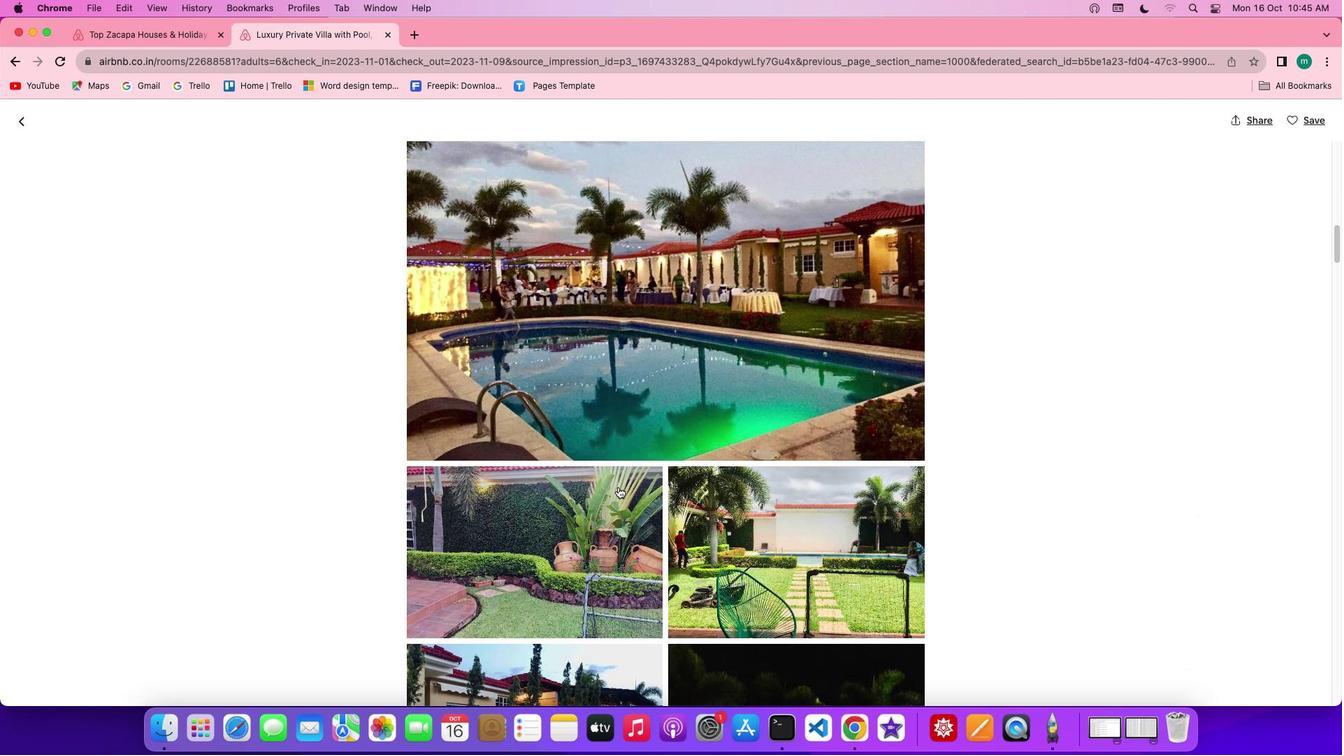 
Action: Mouse scrolled (618, 486) with delta (0, 0)
Screenshot: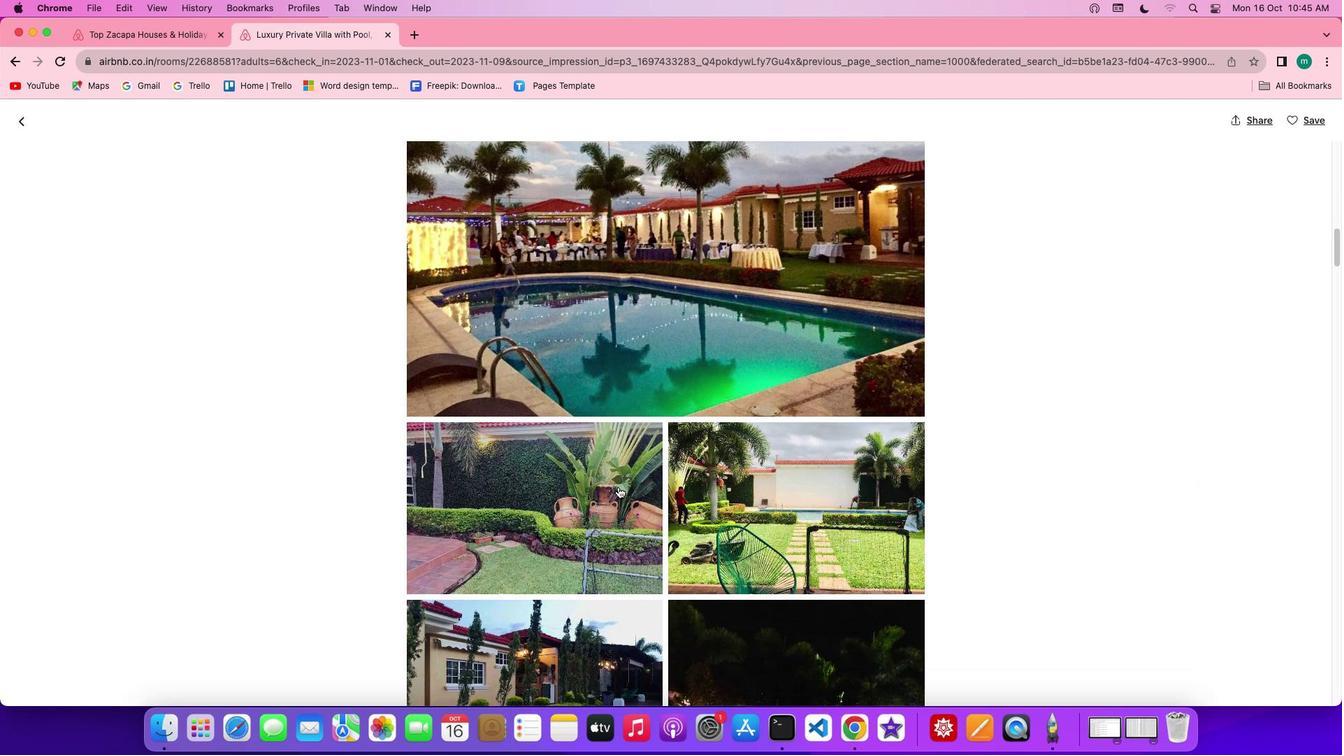 
Action: Mouse scrolled (618, 486) with delta (0, 0)
Screenshot: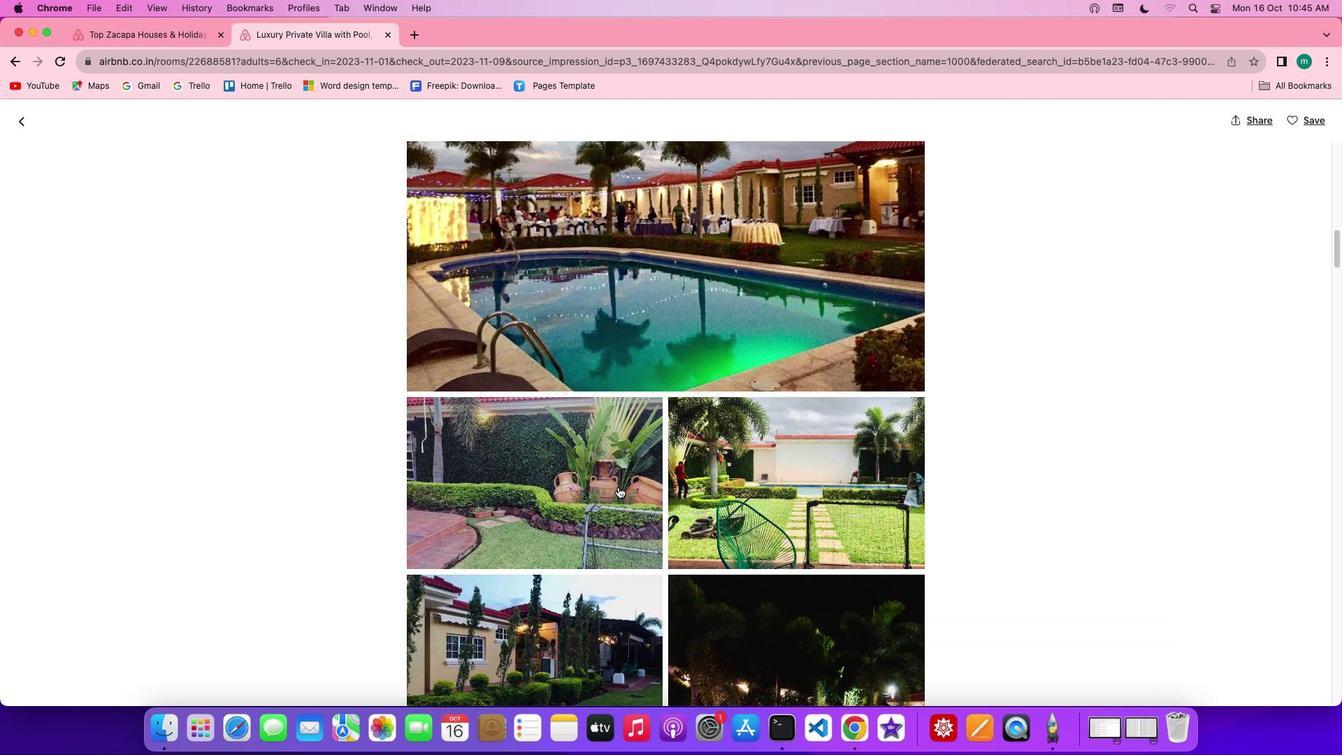 
Action: Mouse scrolled (618, 486) with delta (0, 0)
Screenshot: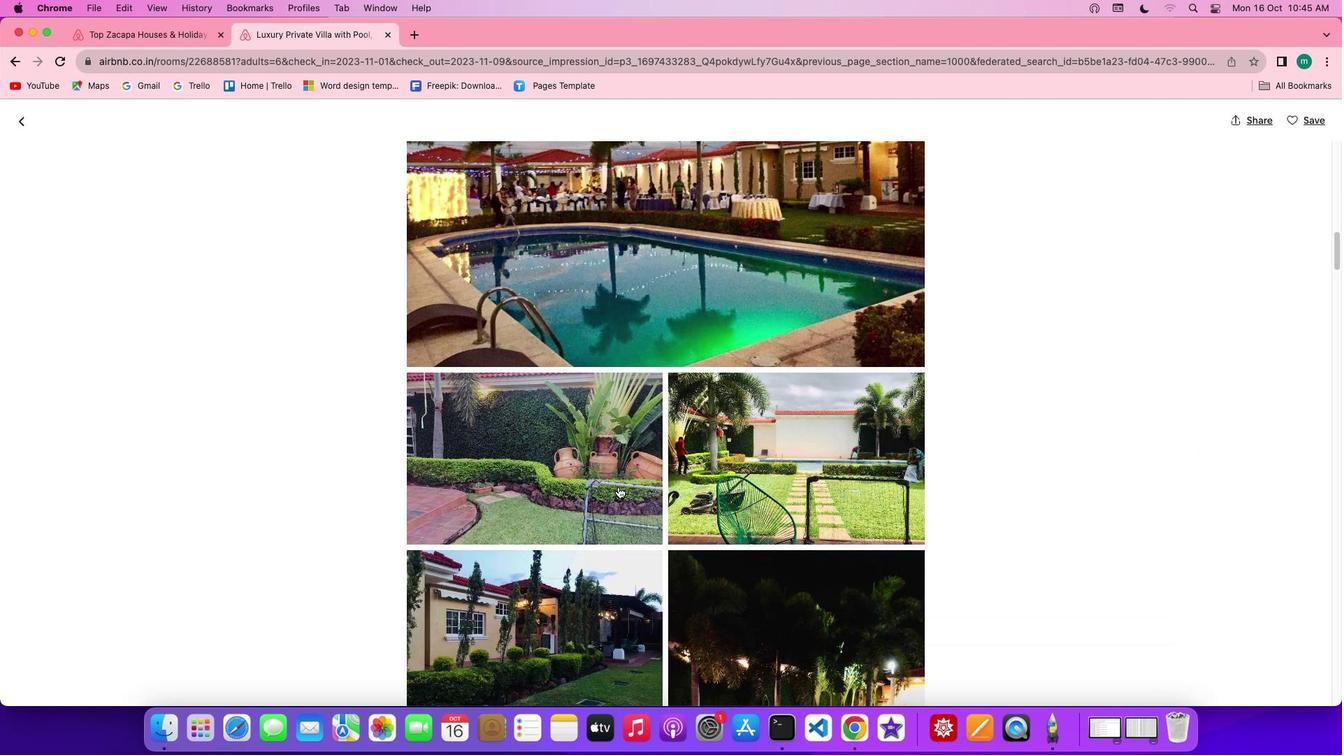 
Action: Mouse scrolled (618, 486) with delta (0, -2)
Screenshot: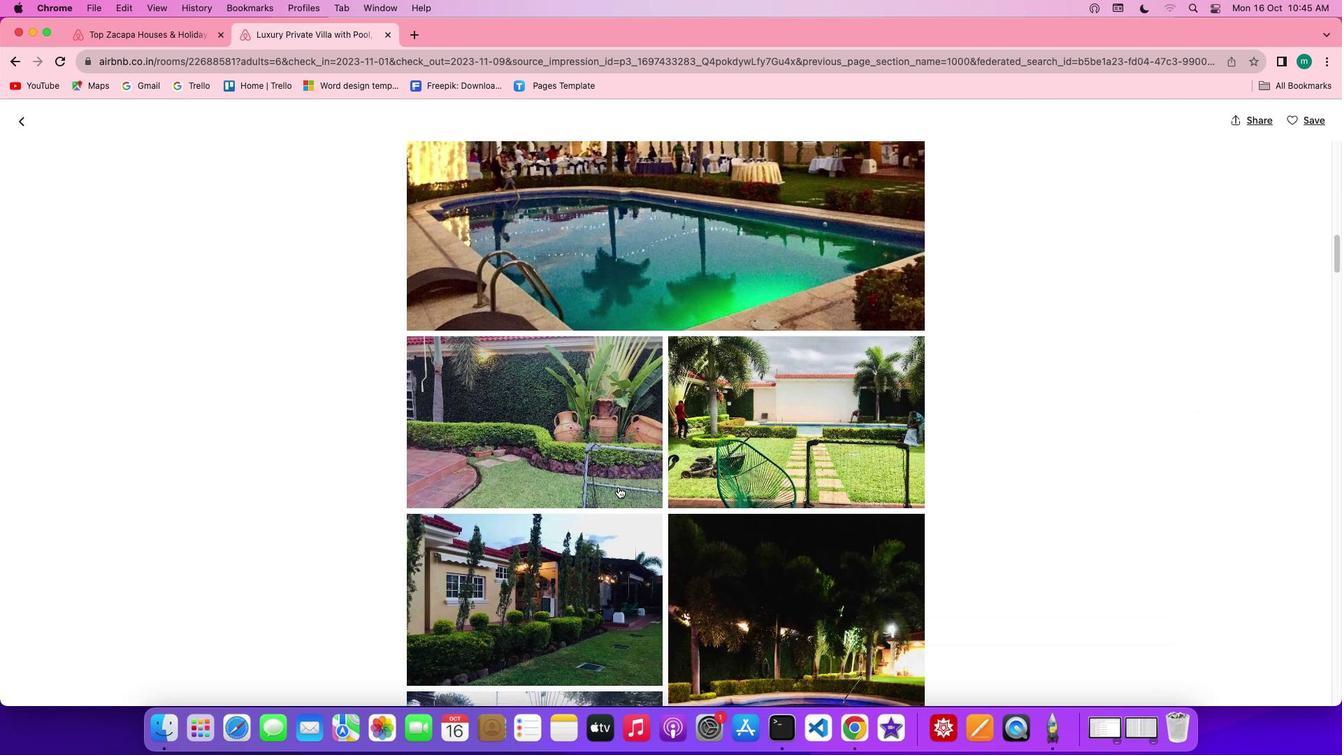 
Action: Mouse scrolled (618, 486) with delta (0, -2)
Screenshot: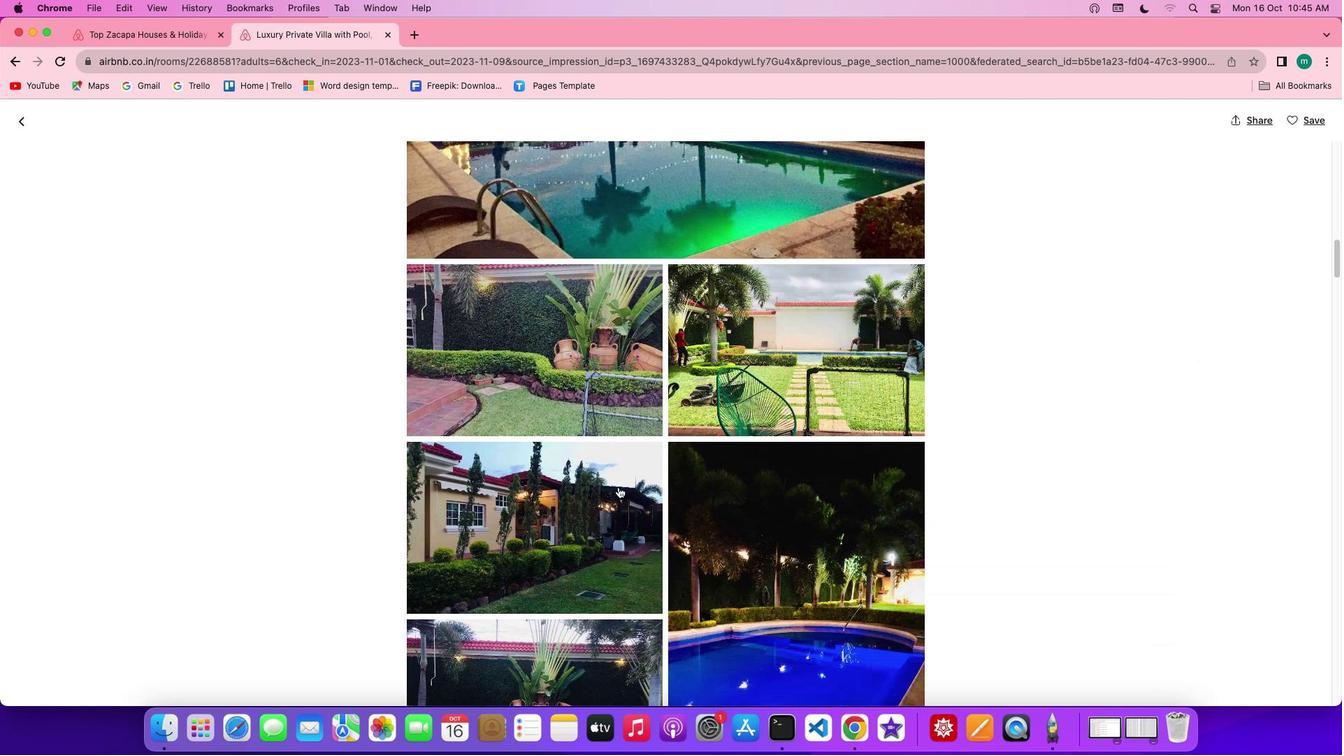 
Action: Mouse scrolled (618, 486) with delta (0, 0)
Screenshot: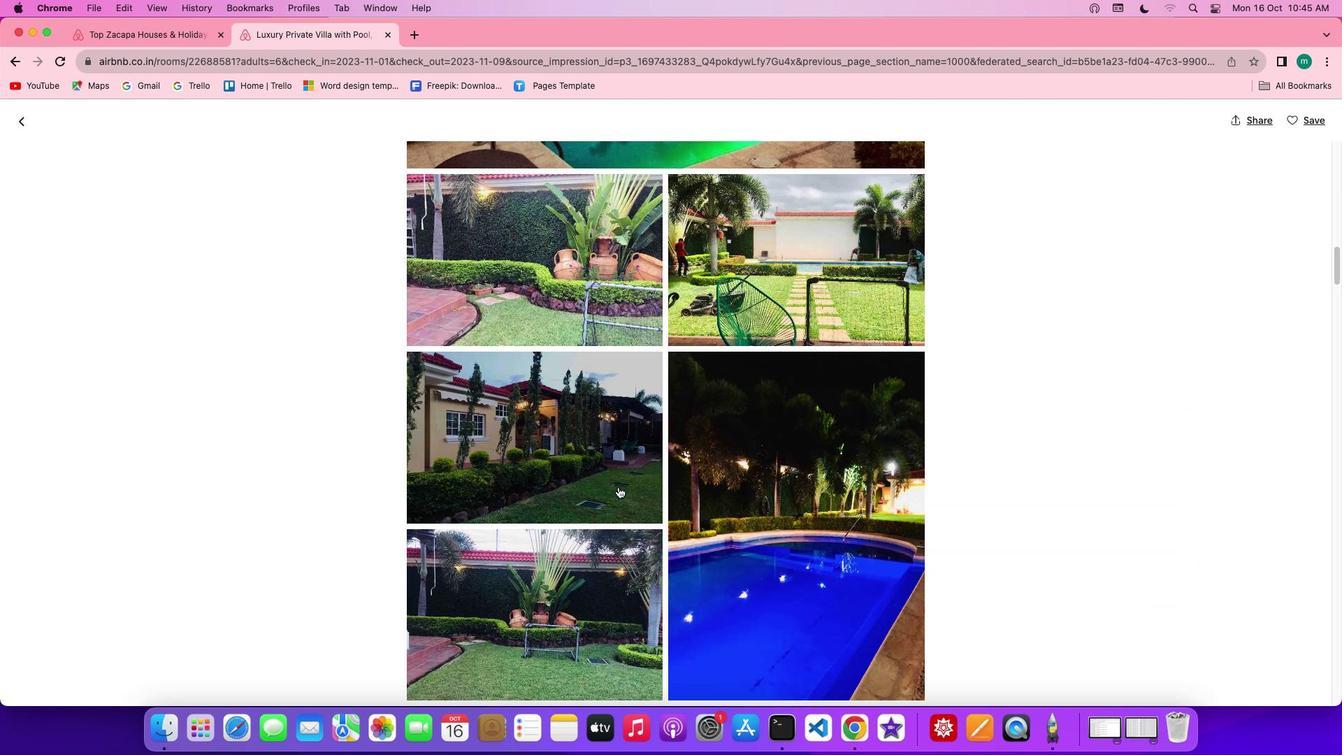 
Action: Mouse scrolled (618, 486) with delta (0, 0)
Screenshot: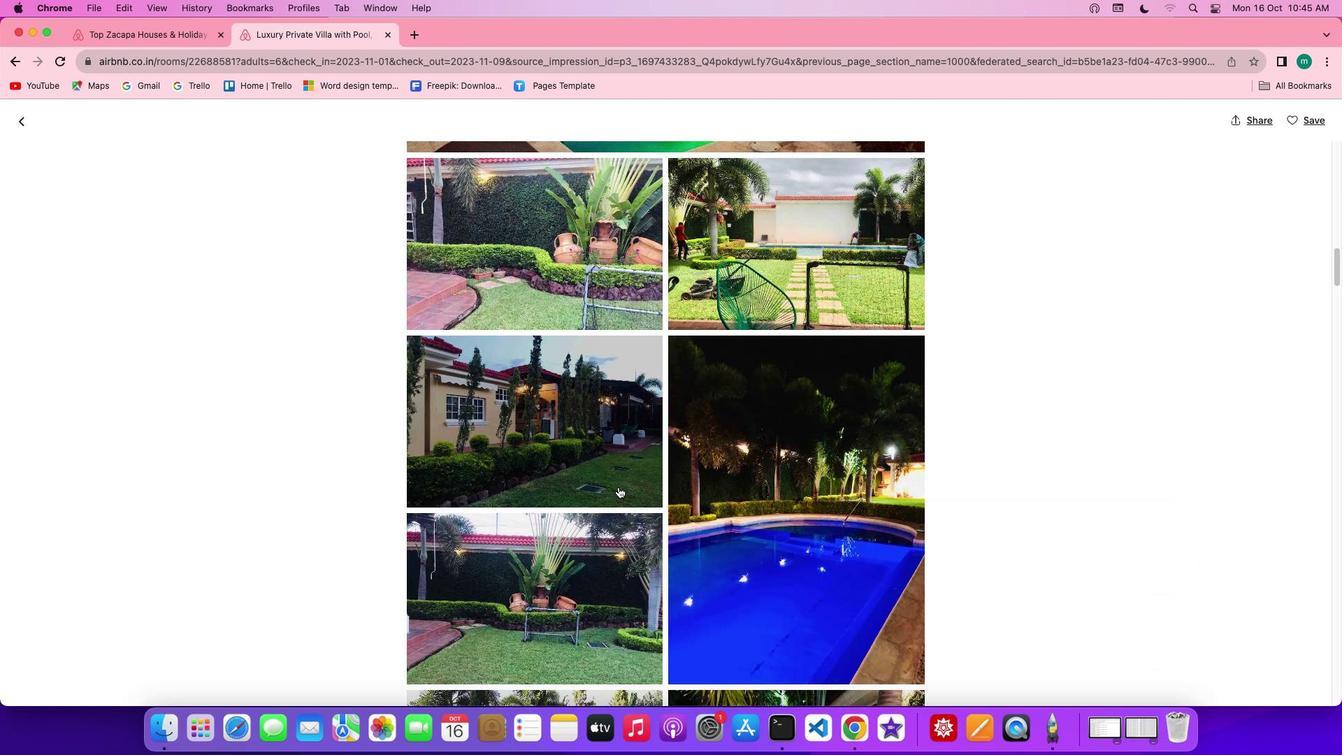 
Action: Mouse scrolled (618, 486) with delta (0, -1)
Screenshot: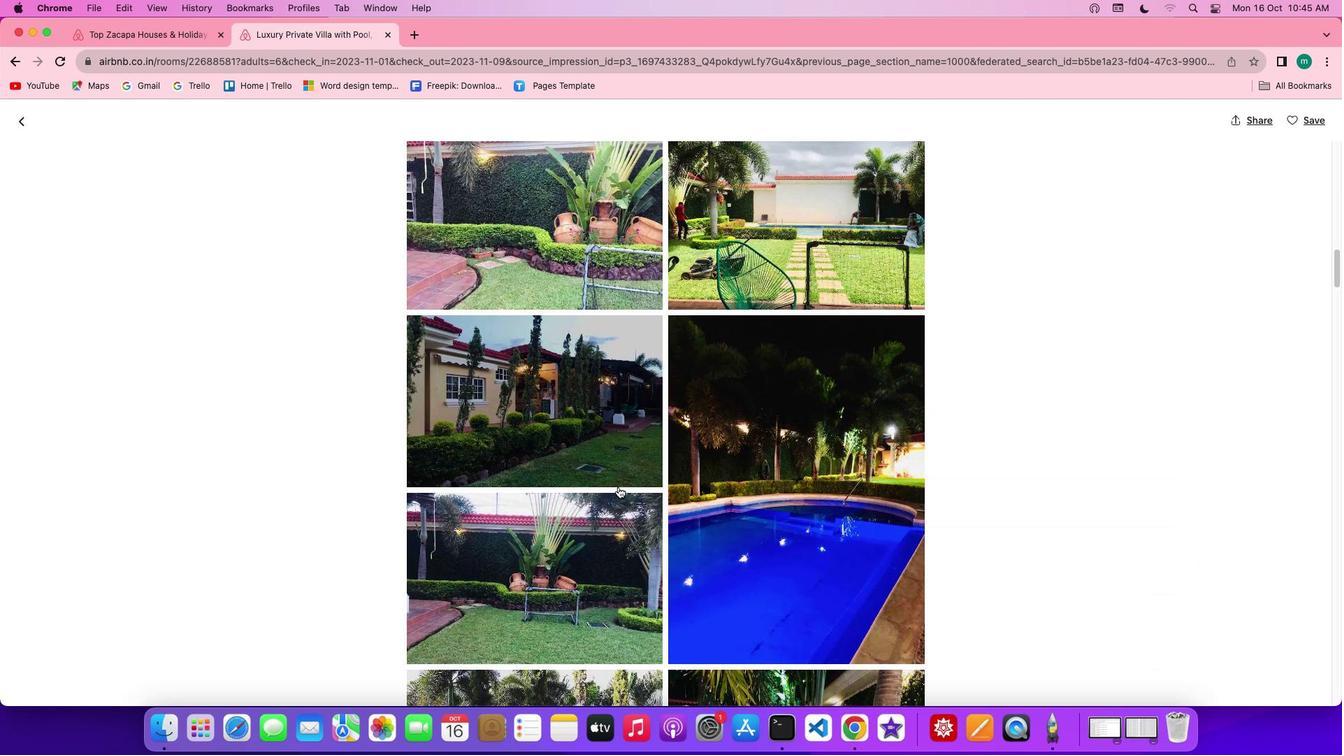 
Action: Mouse scrolled (618, 486) with delta (0, -1)
Screenshot: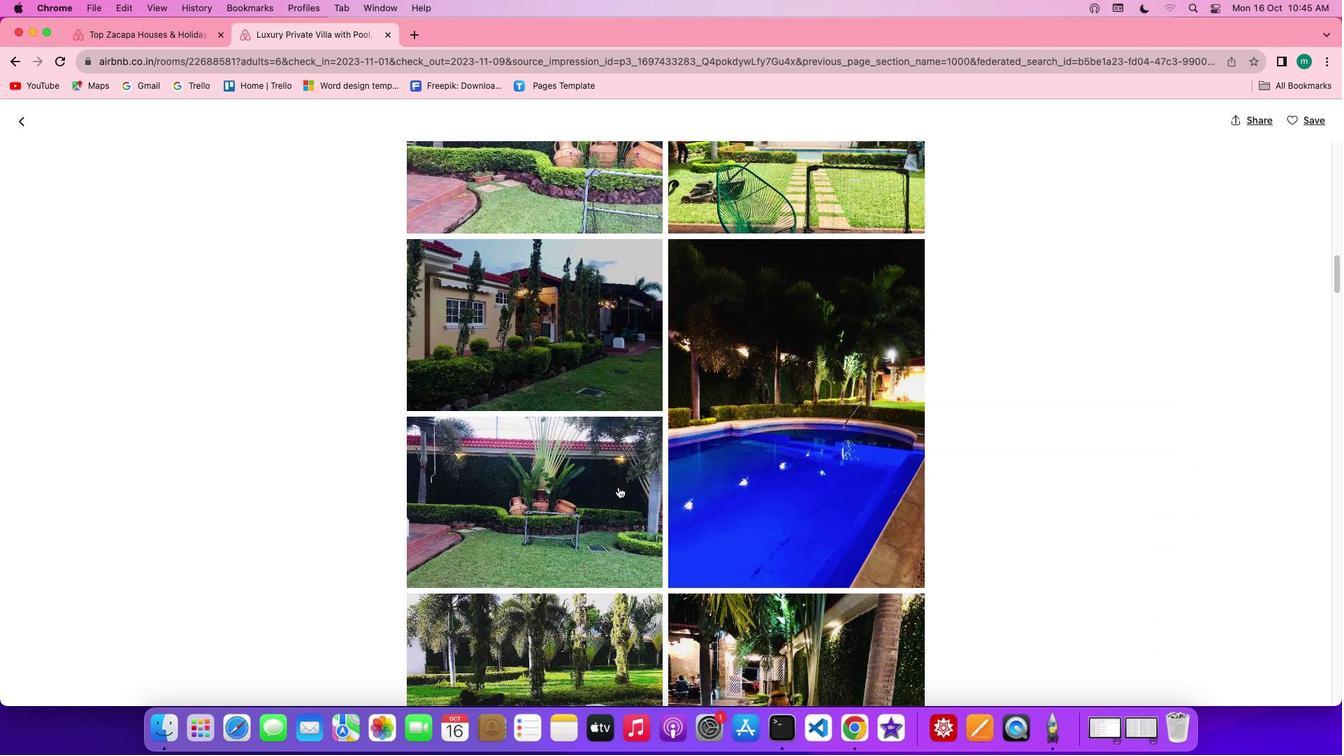 
Action: Mouse scrolled (618, 486) with delta (0, 0)
Screenshot: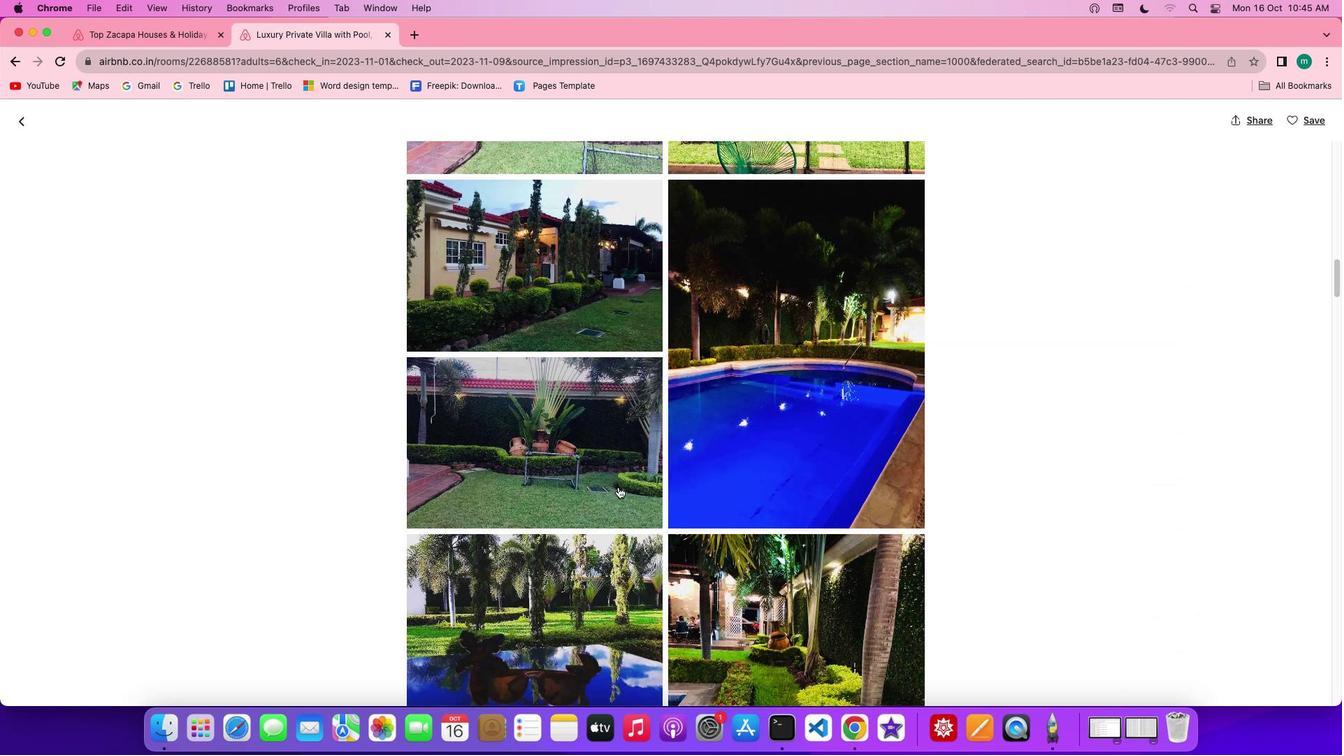 
Action: Mouse scrolled (618, 486) with delta (0, 0)
Screenshot: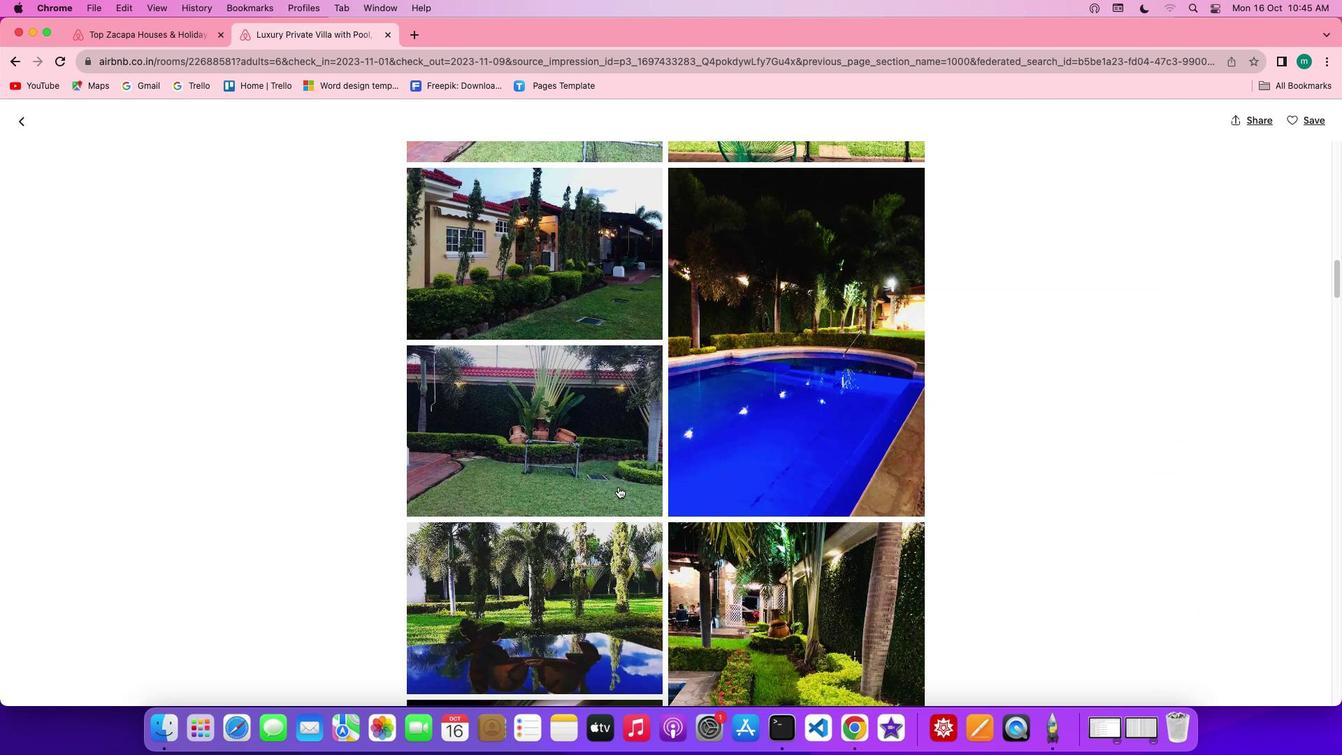 
Action: Mouse scrolled (618, 486) with delta (0, 0)
Screenshot: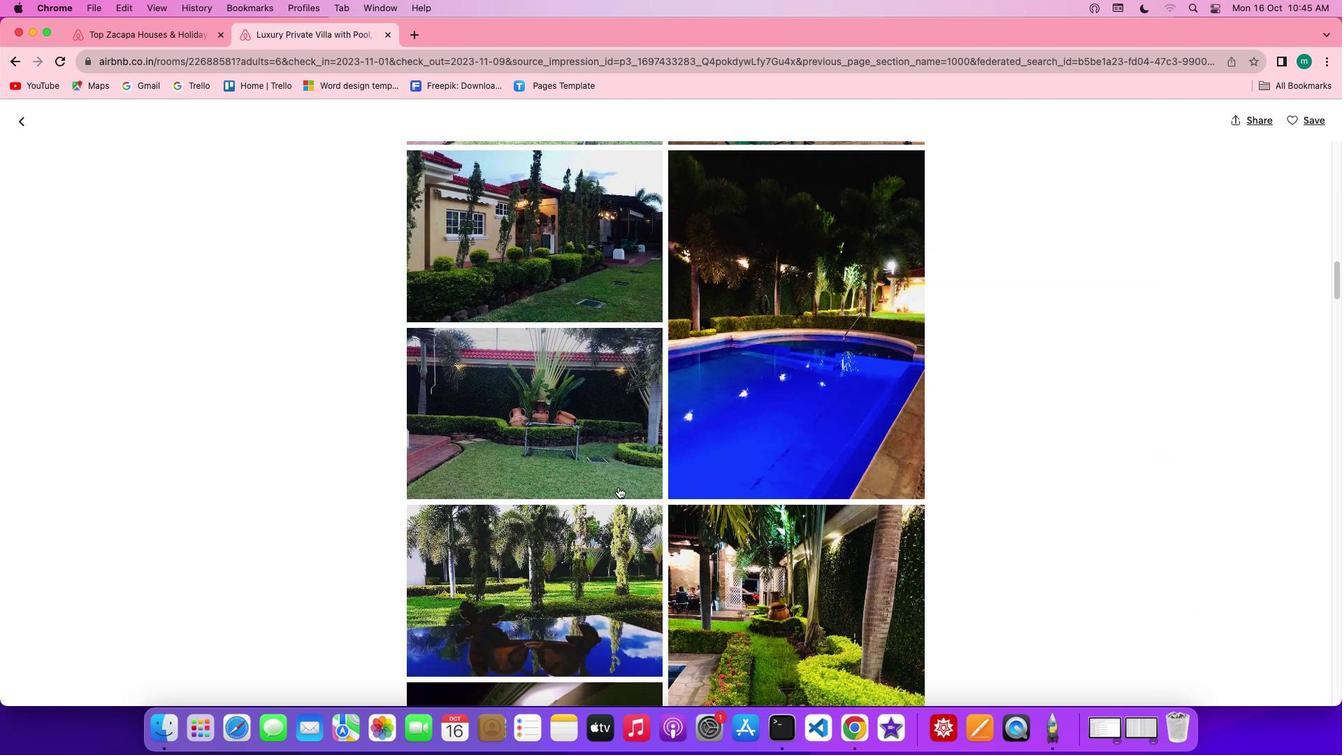 
Action: Mouse scrolled (618, 486) with delta (0, -1)
Screenshot: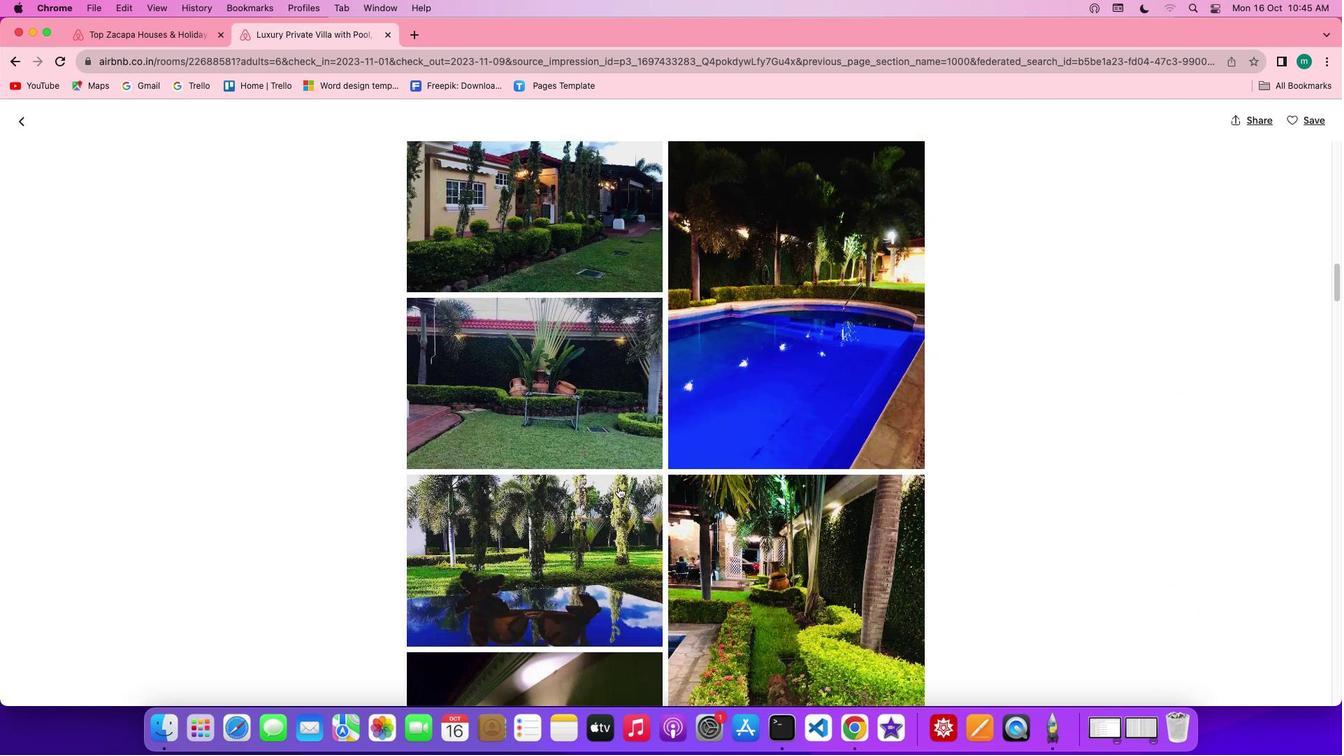 
Action: Mouse scrolled (618, 486) with delta (0, -2)
Screenshot: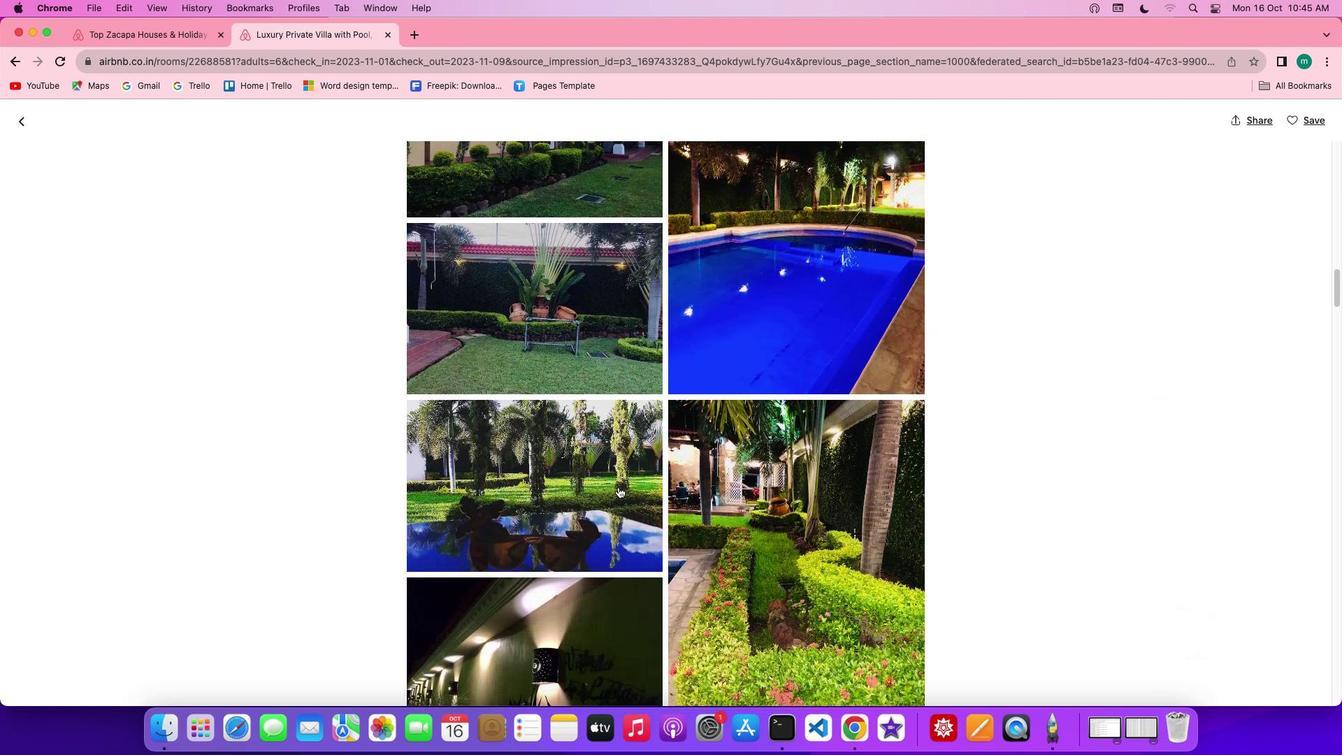 
Action: Mouse scrolled (618, 486) with delta (0, 0)
Screenshot: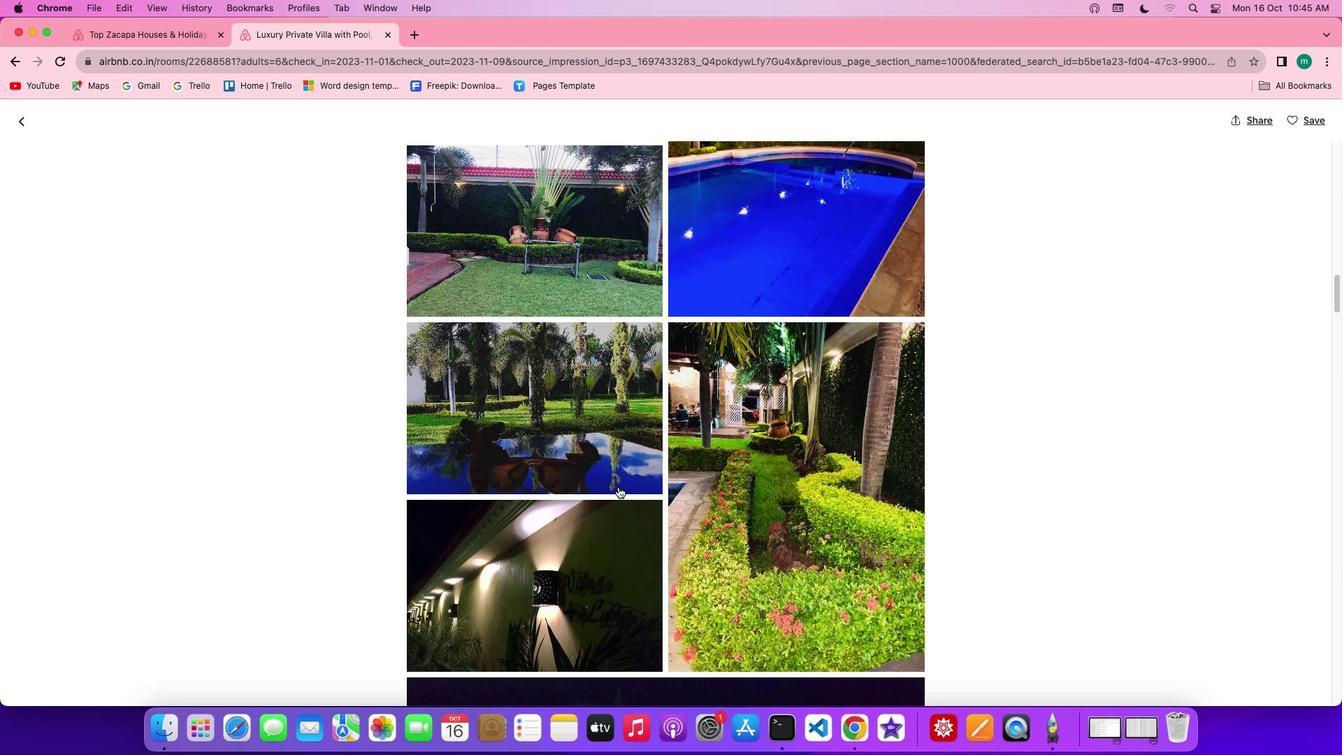 
Action: Mouse scrolled (618, 486) with delta (0, 0)
Screenshot: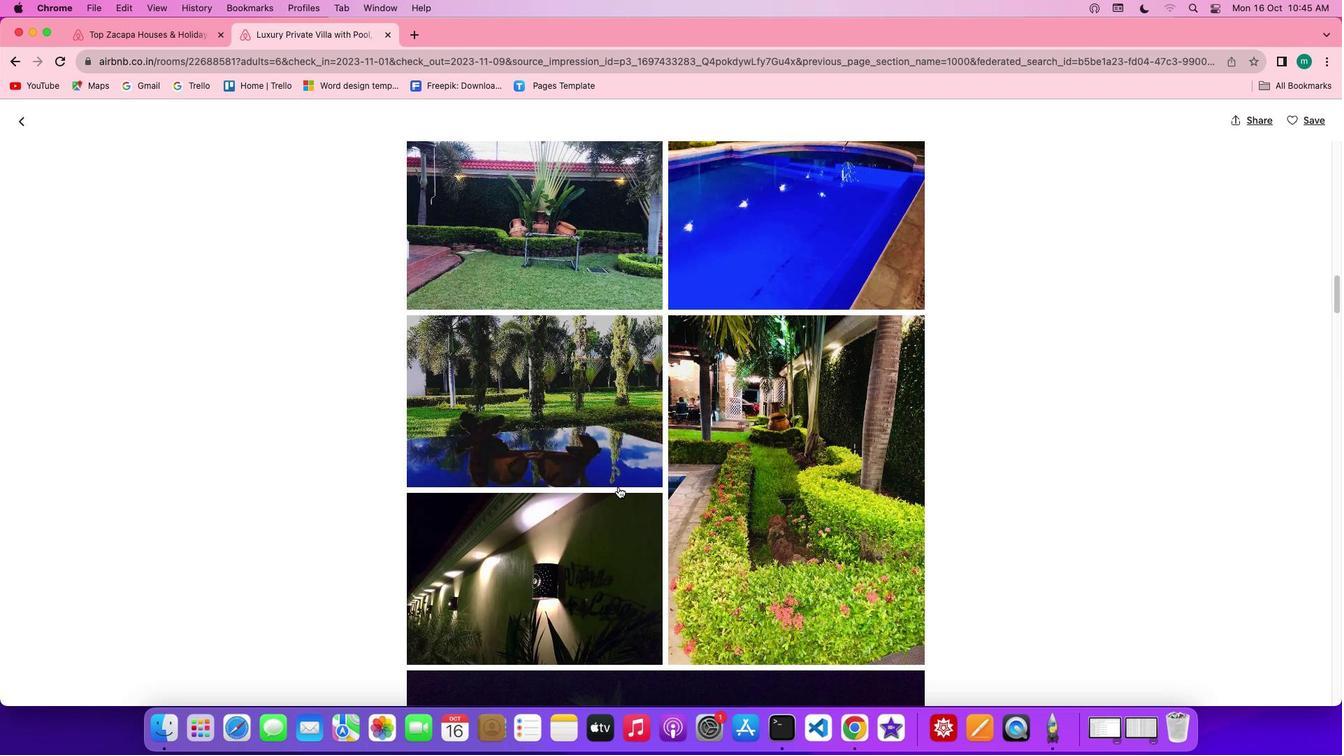 
Action: Mouse scrolled (618, 486) with delta (0, 0)
Screenshot: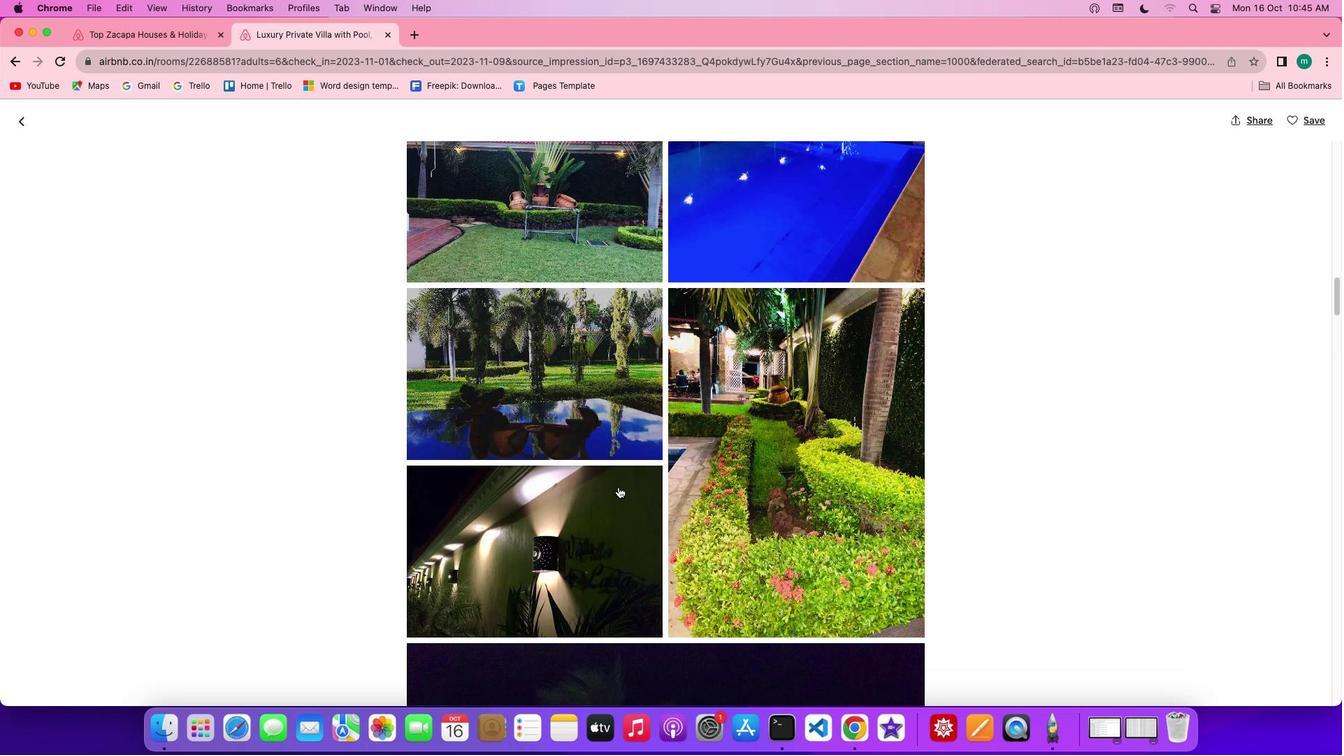 
Action: Mouse scrolled (618, 486) with delta (0, 0)
Screenshot: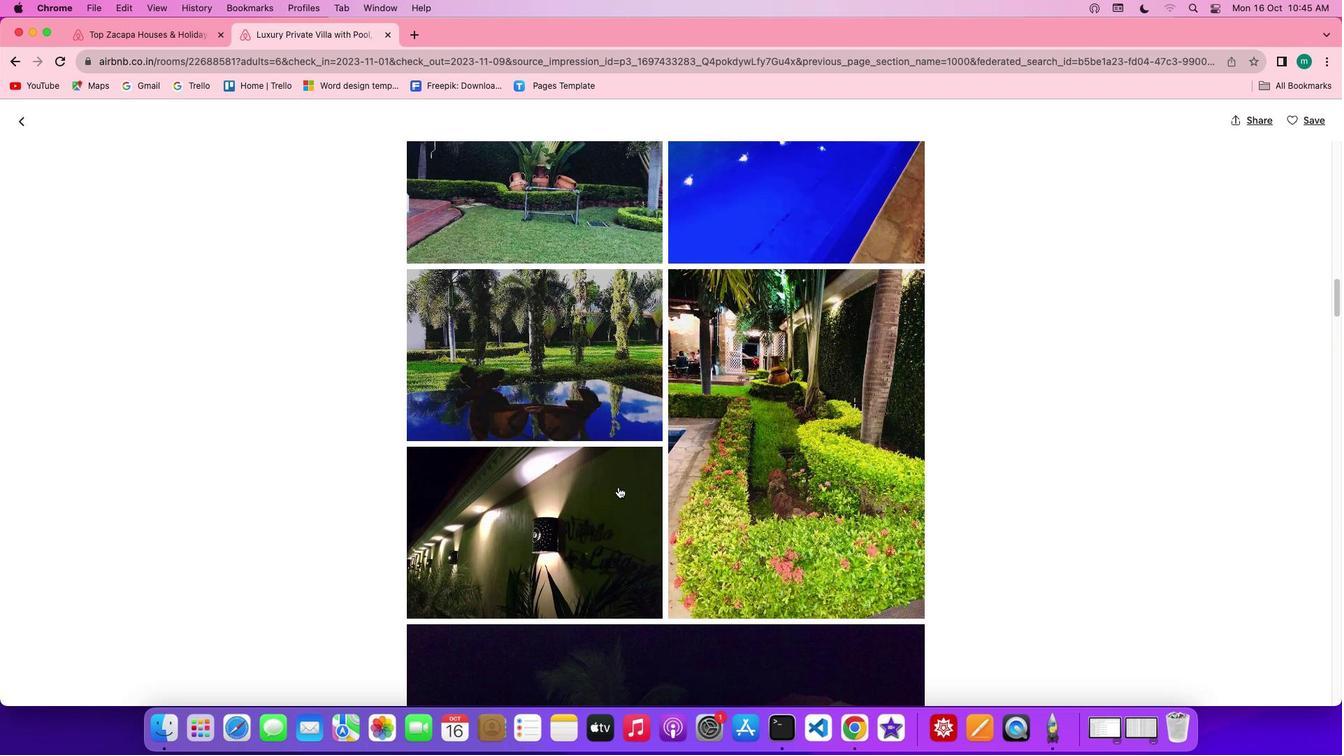 
Action: Mouse scrolled (618, 486) with delta (0, 0)
Screenshot: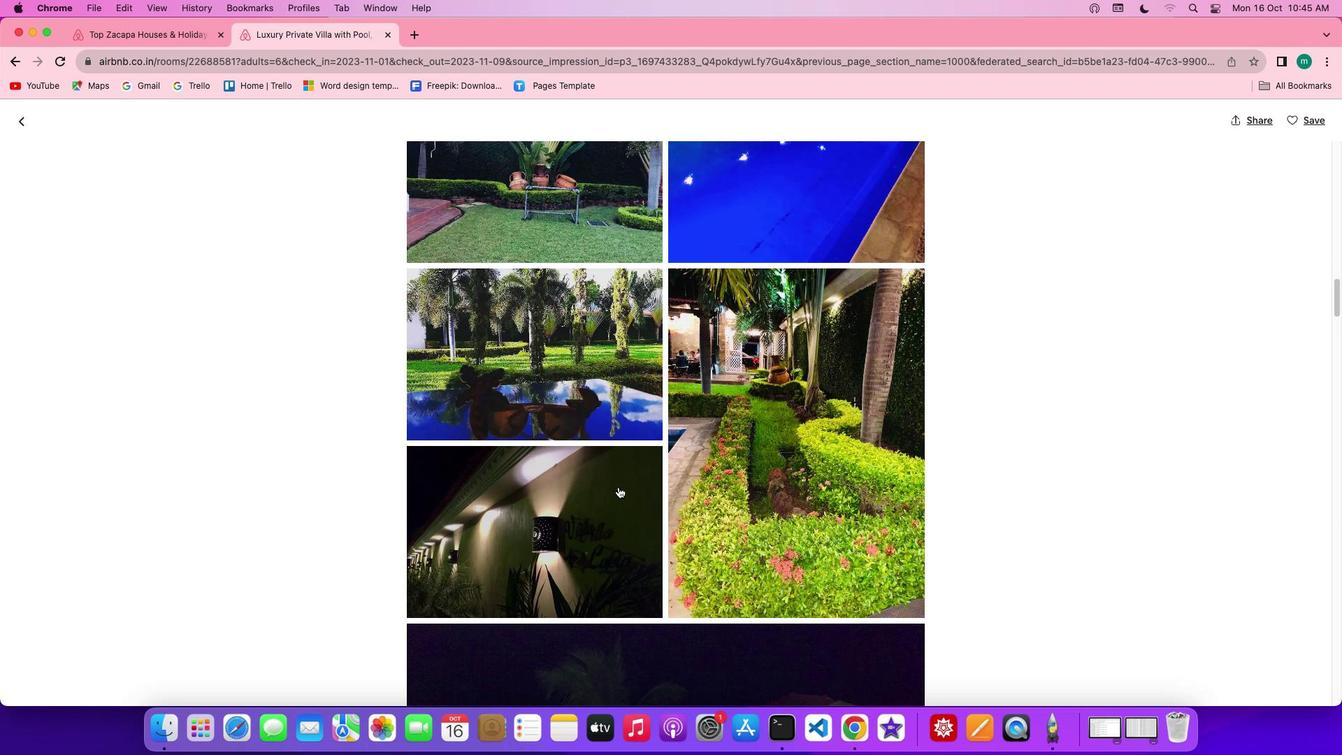 
Action: Mouse scrolled (618, 486) with delta (0, 0)
Screenshot: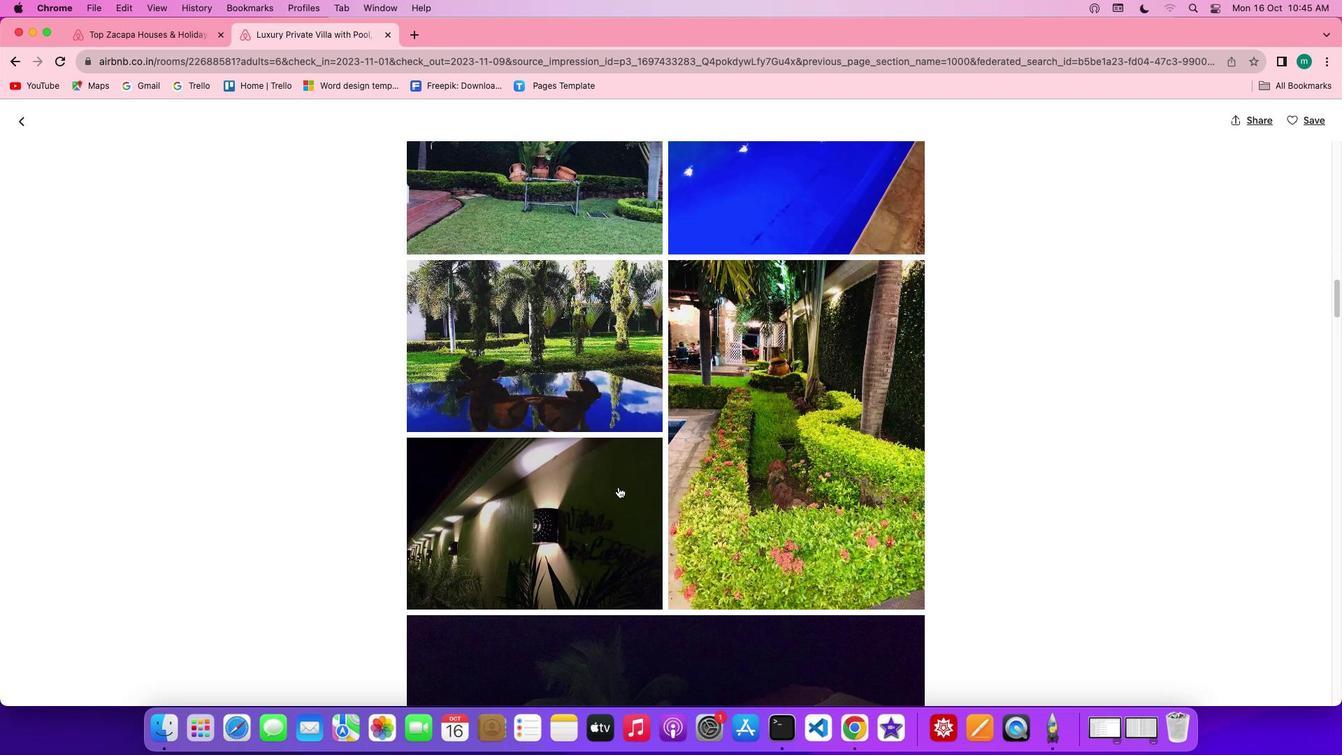 
Action: Mouse scrolled (618, 486) with delta (0, 0)
Screenshot: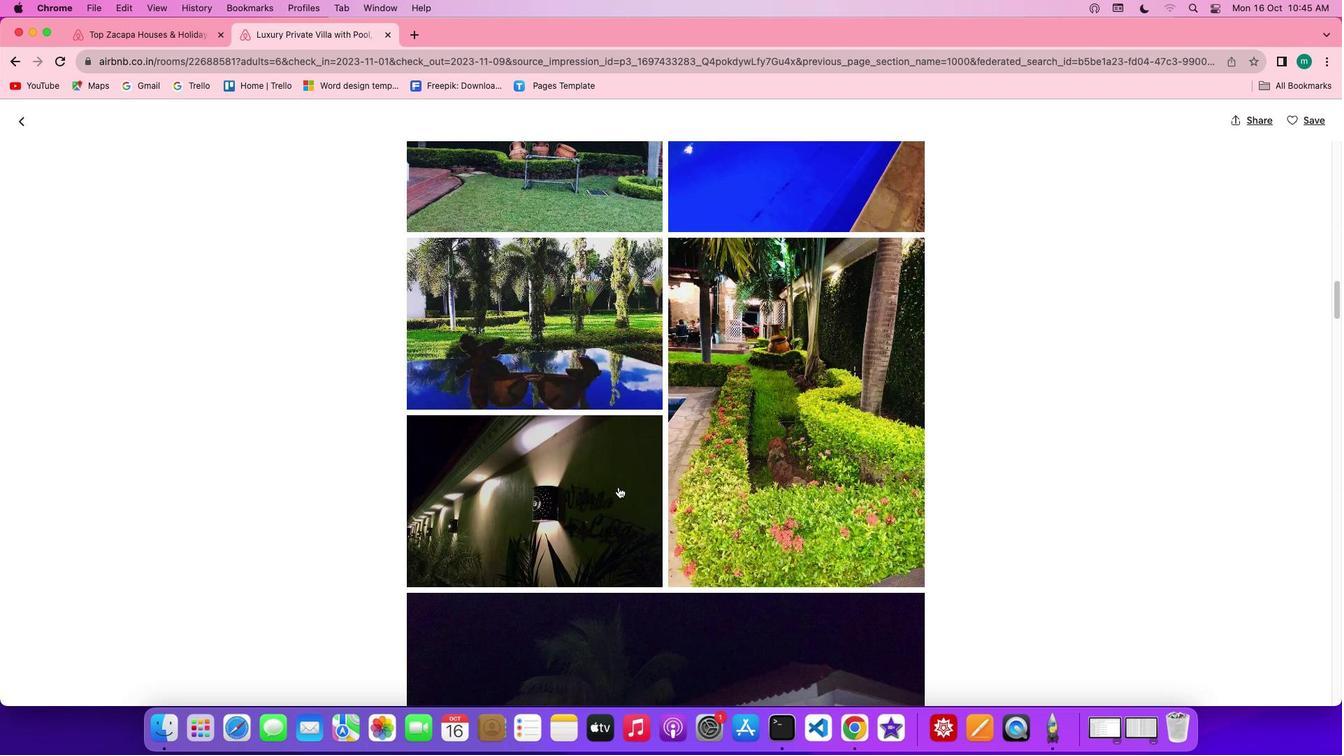 
Action: Mouse scrolled (618, 486) with delta (0, 0)
Screenshot: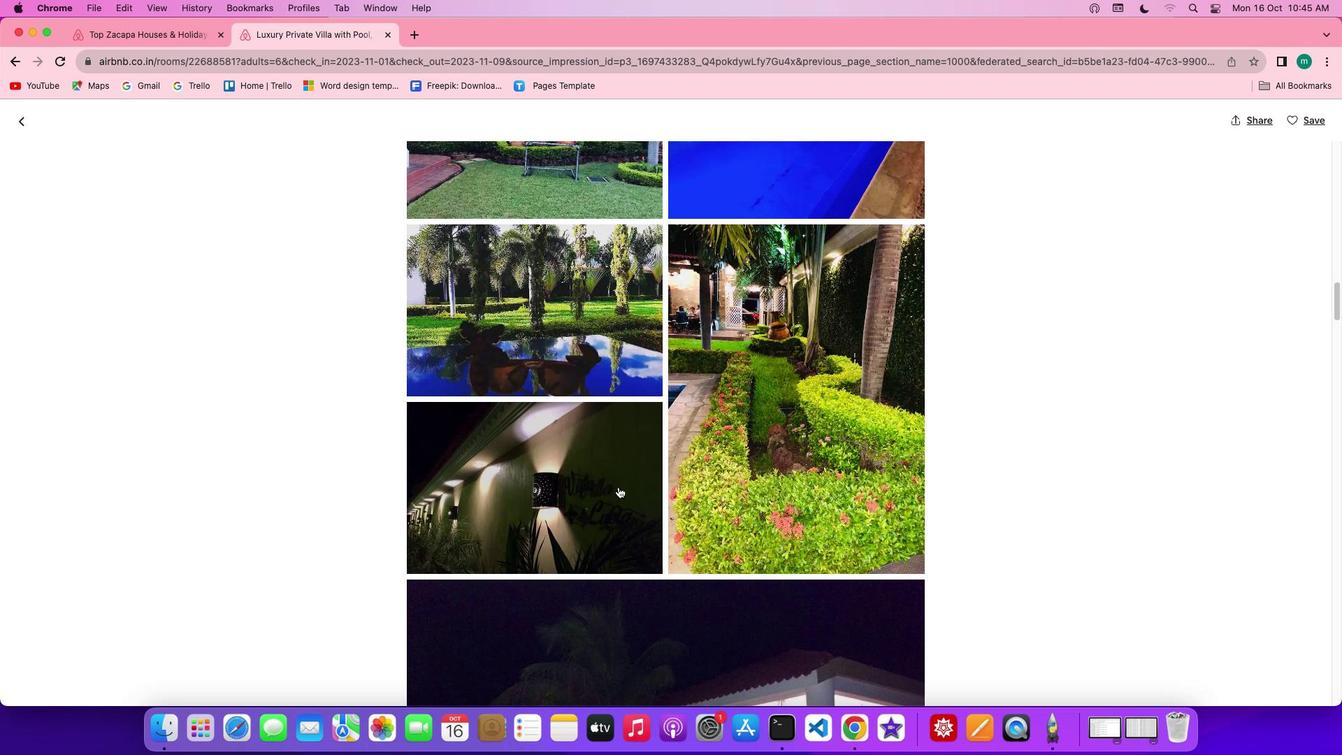 
Action: Mouse scrolled (618, 486) with delta (0, 0)
Screenshot: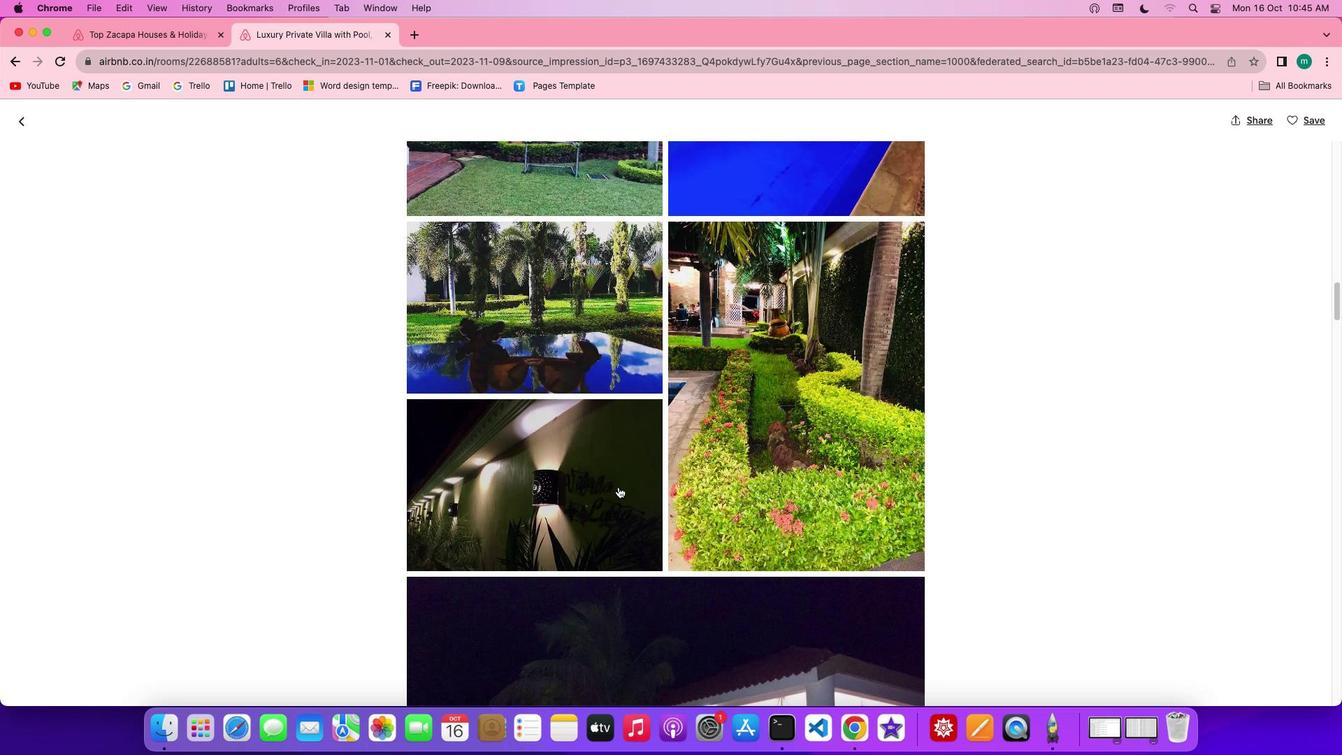 
Action: Mouse scrolled (618, 486) with delta (0, 0)
Screenshot: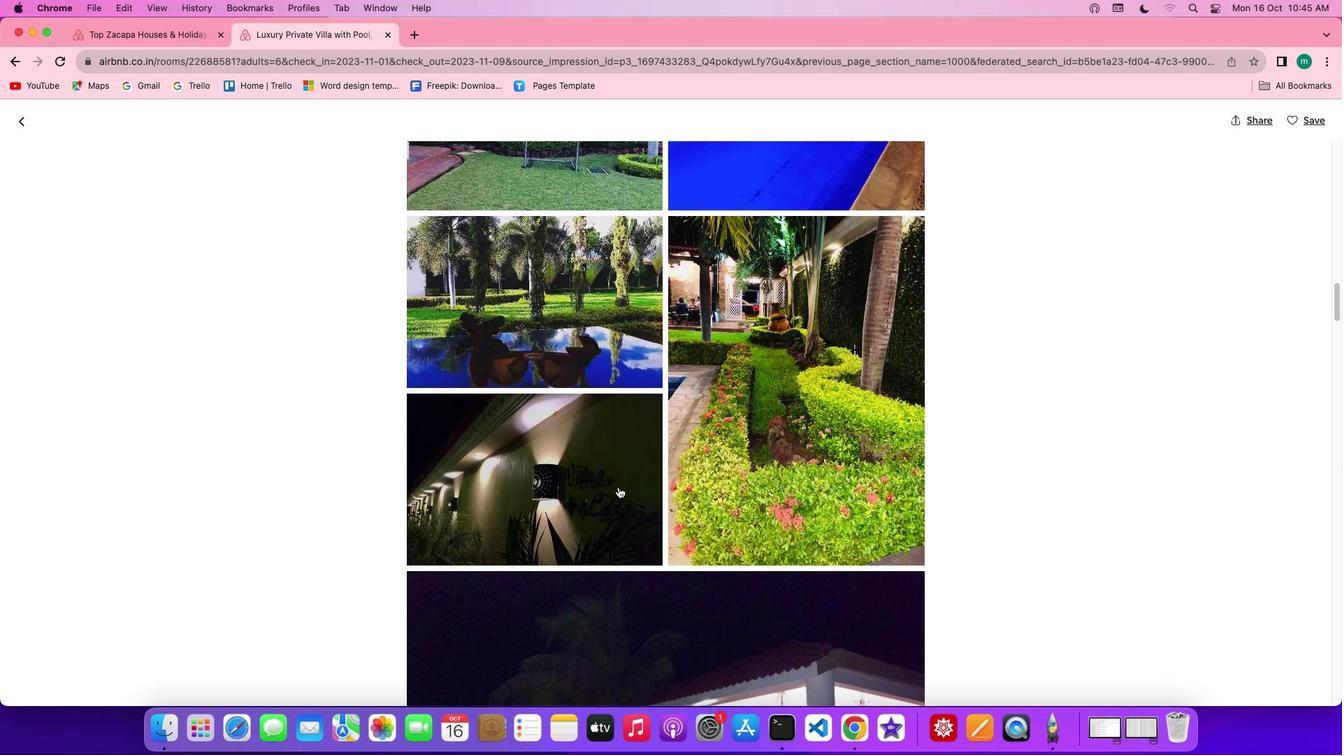 
Action: Mouse scrolled (618, 486) with delta (0, 0)
Screenshot: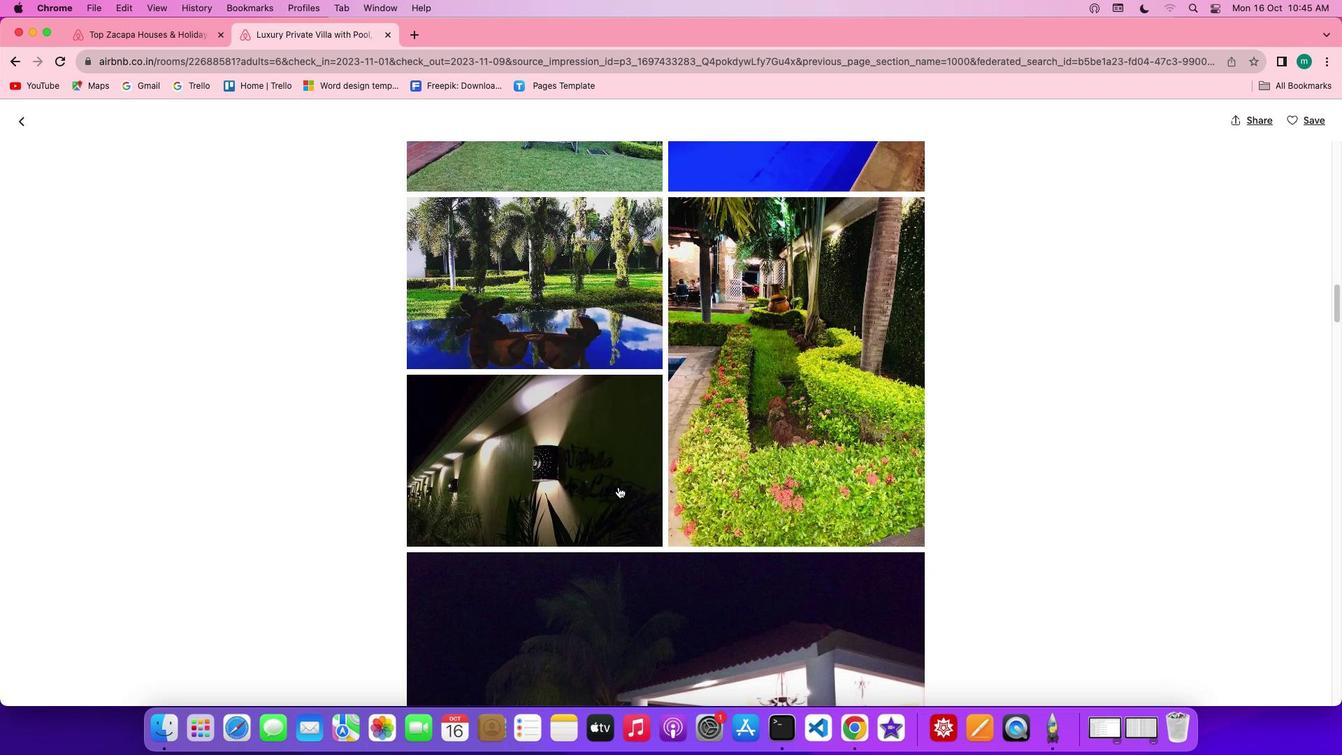 
Action: Mouse scrolled (618, 486) with delta (0, 0)
Screenshot: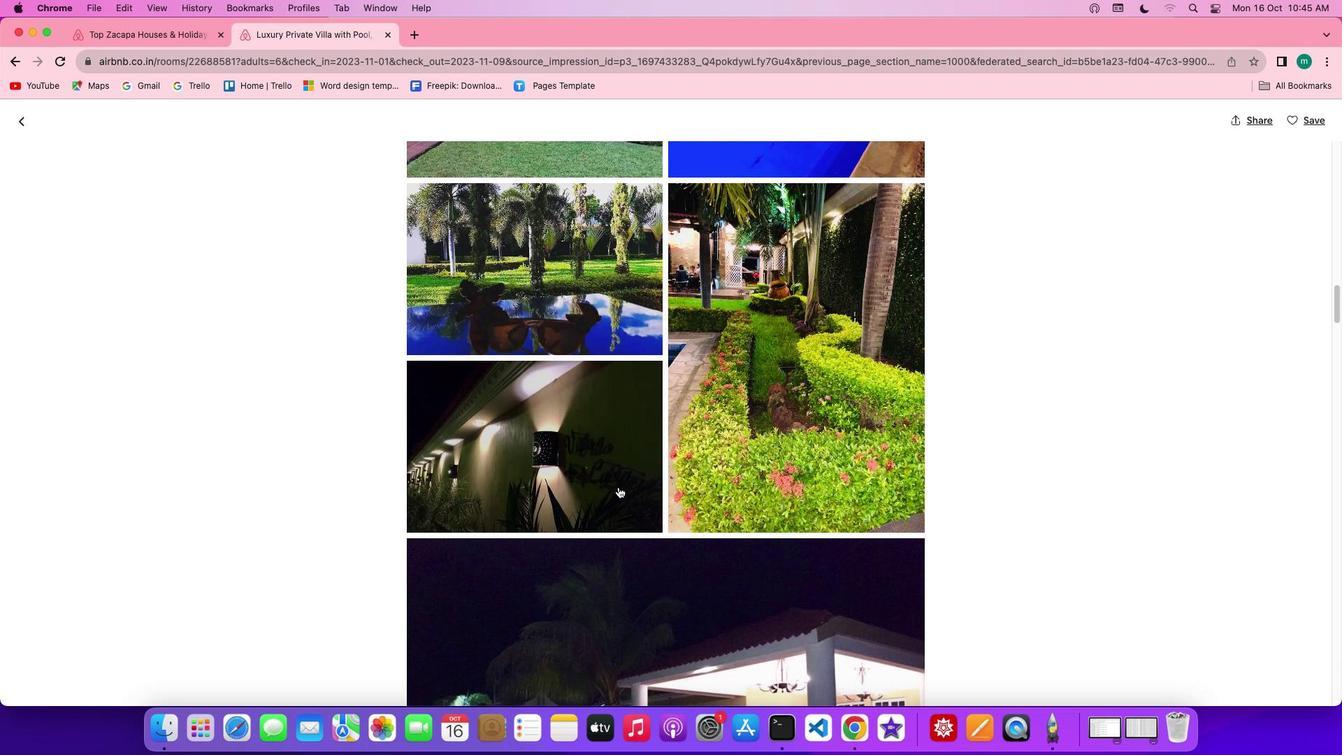 
Action: Mouse scrolled (618, 486) with delta (0, 0)
Screenshot: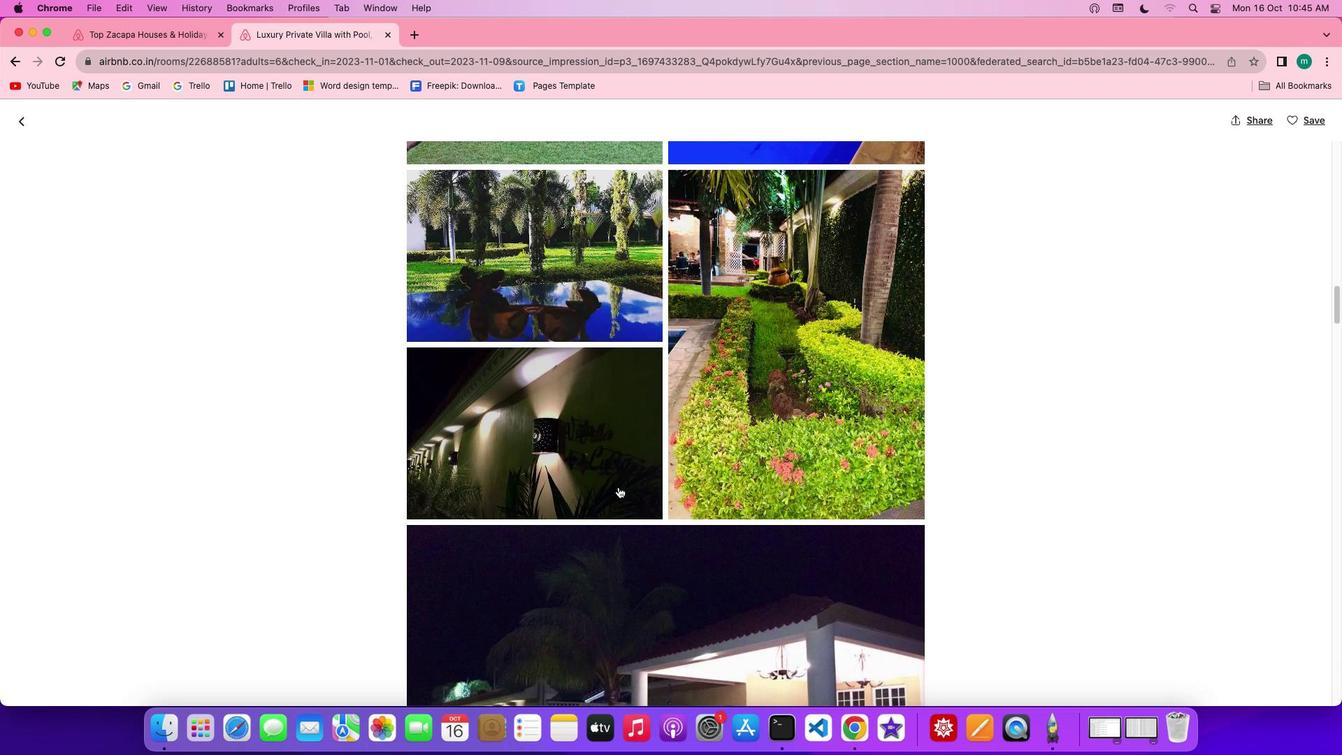 
Action: Mouse scrolled (618, 486) with delta (0, -1)
Screenshot: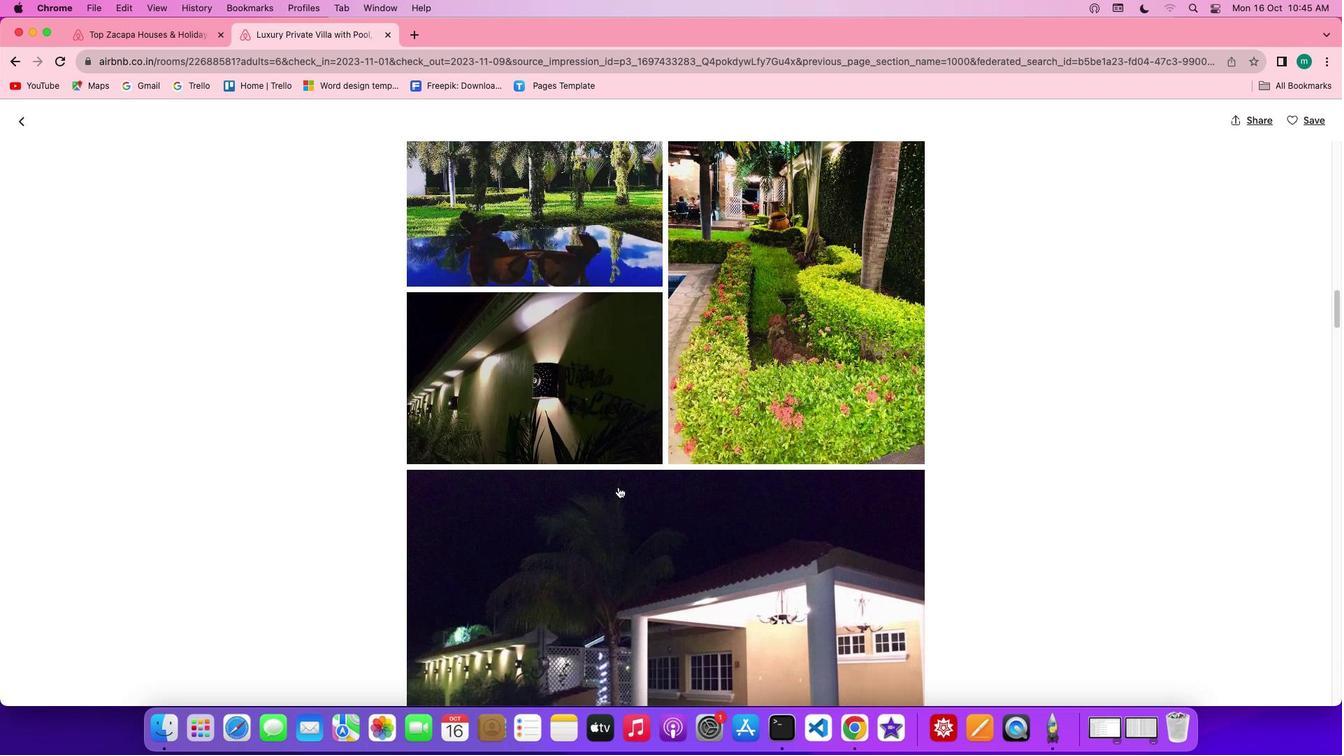 
Action: Mouse scrolled (618, 486) with delta (0, -1)
Screenshot: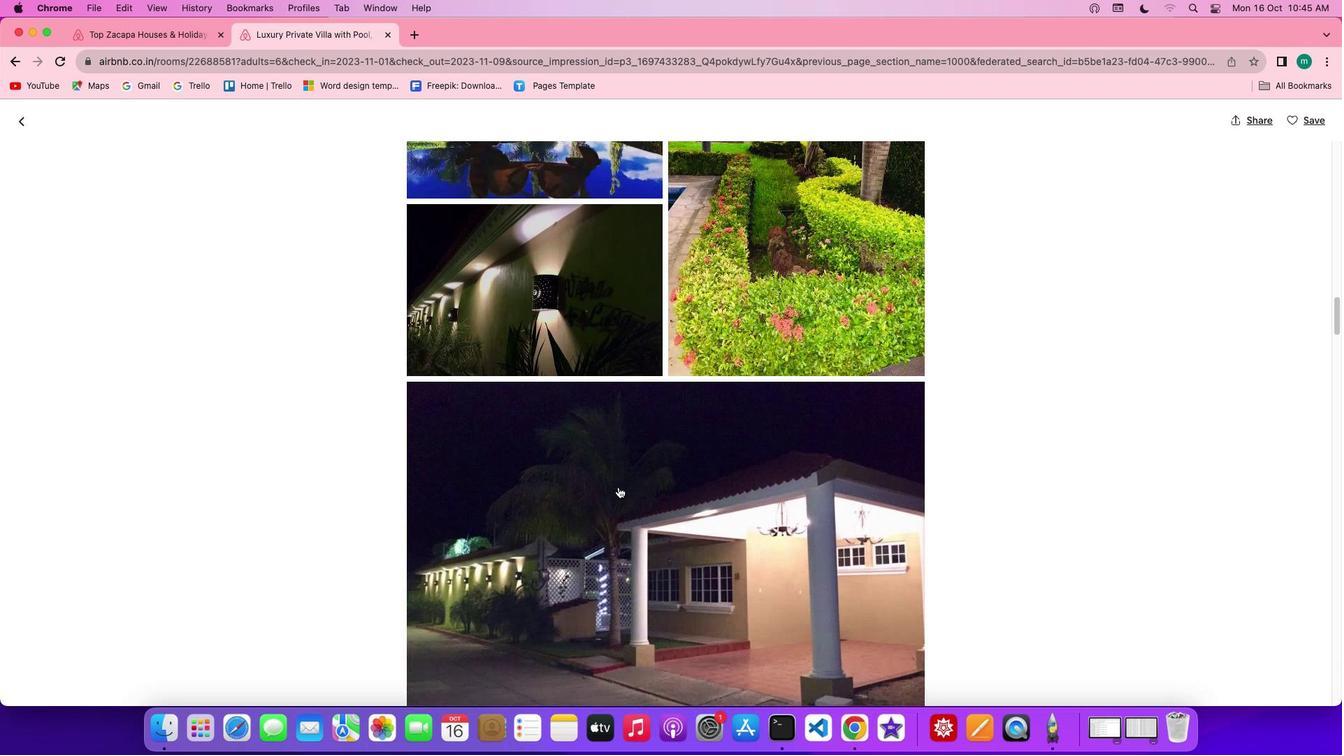 
Action: Mouse scrolled (618, 486) with delta (0, 0)
Screenshot: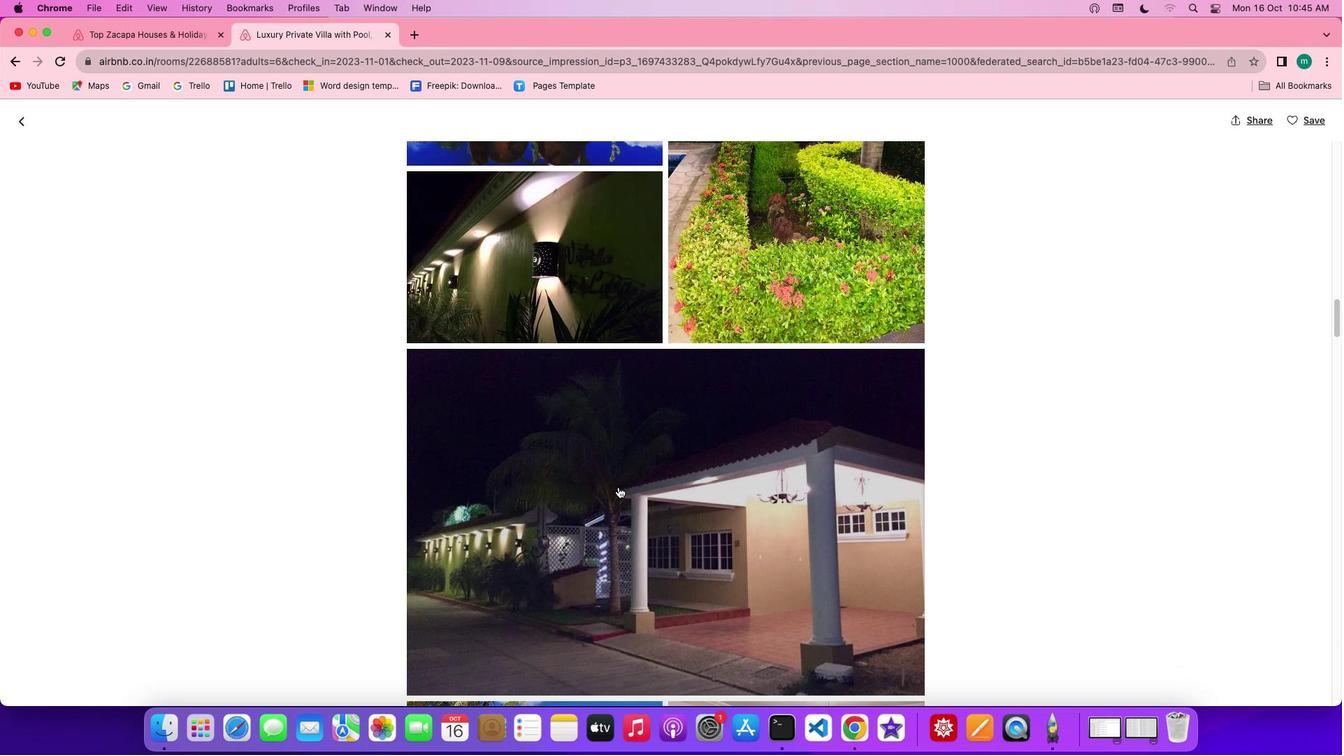 
Action: Mouse scrolled (618, 486) with delta (0, 0)
Screenshot: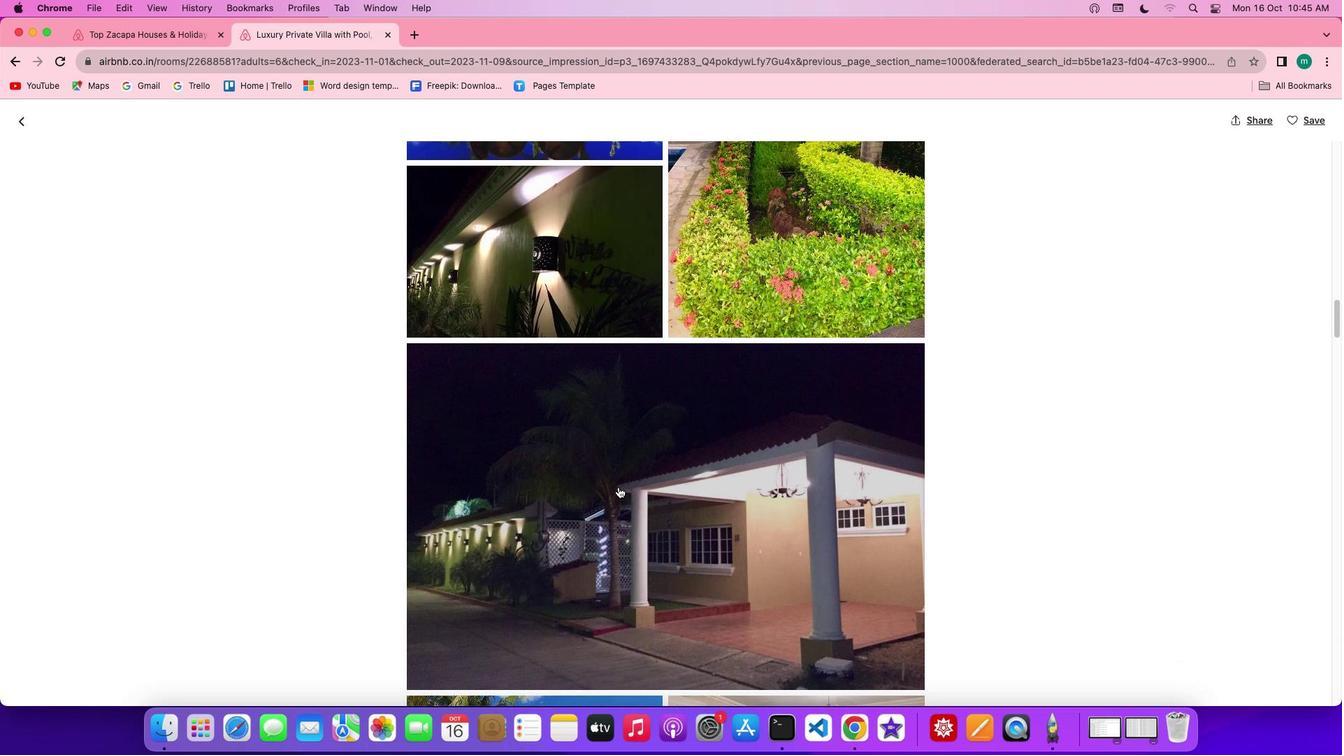 
Action: Mouse scrolled (618, 486) with delta (0, 0)
Screenshot: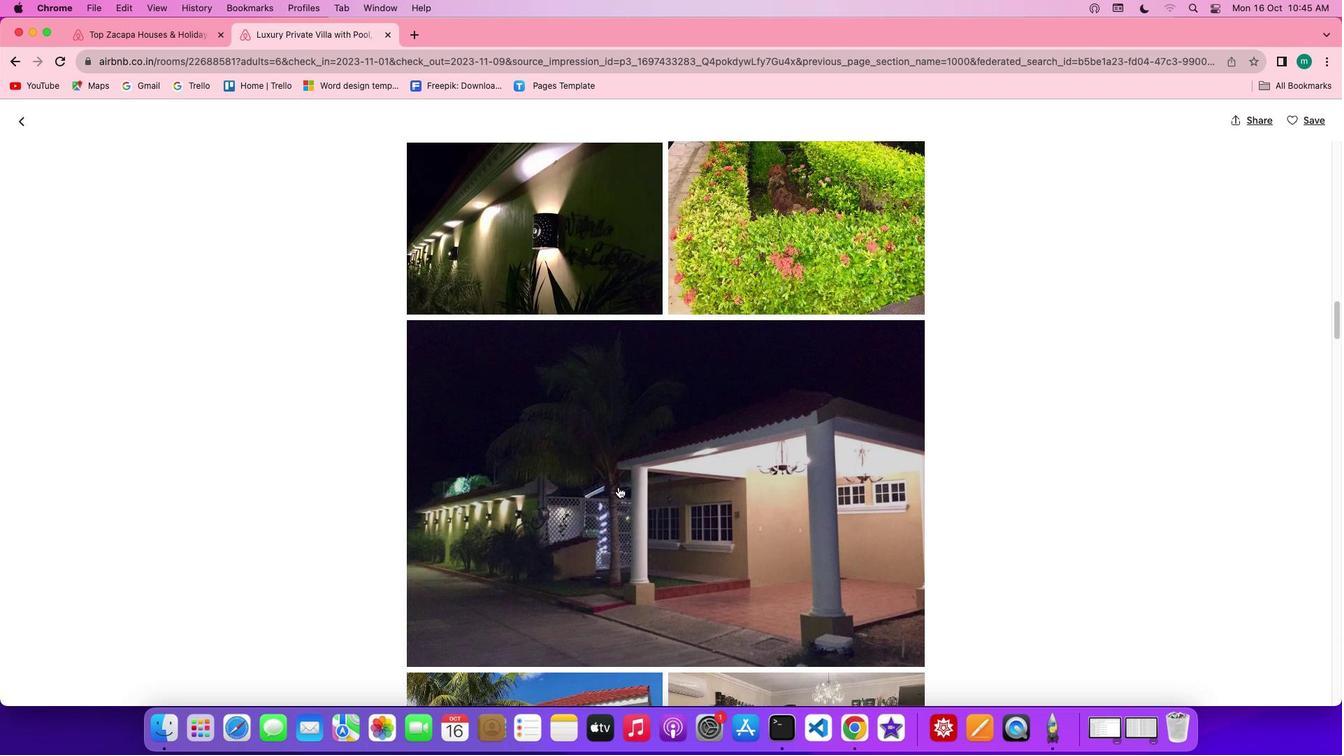 
Action: Mouse scrolled (618, 486) with delta (0, 0)
Screenshot: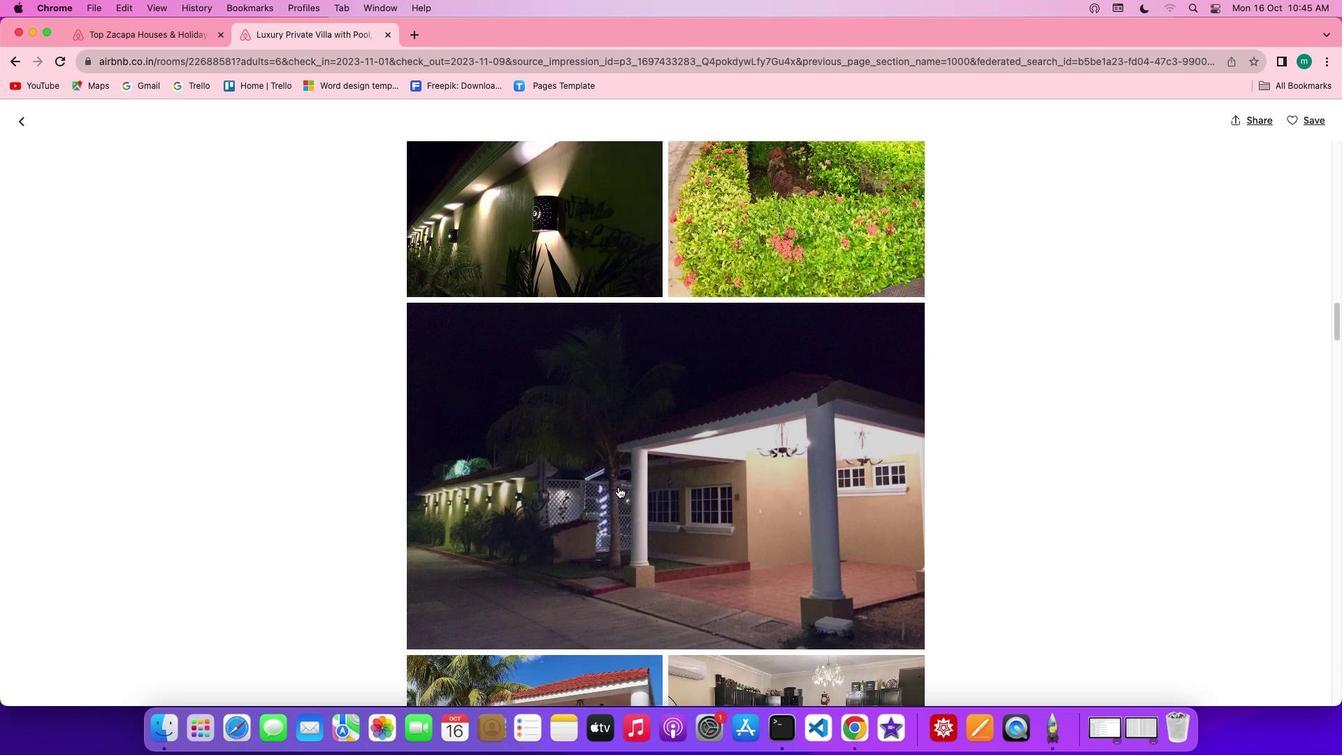 
Action: Mouse scrolled (618, 486) with delta (0, 0)
Screenshot: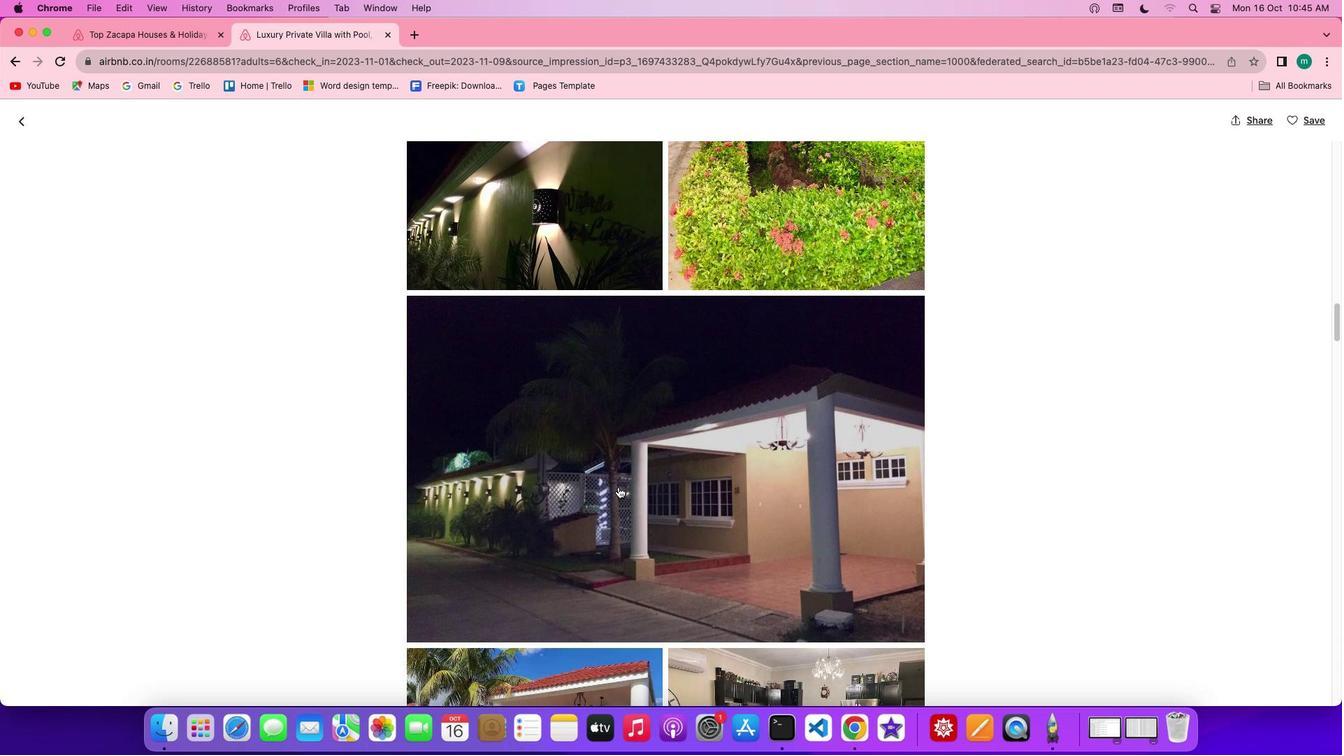 
Action: Mouse scrolled (618, 486) with delta (0, 0)
Screenshot: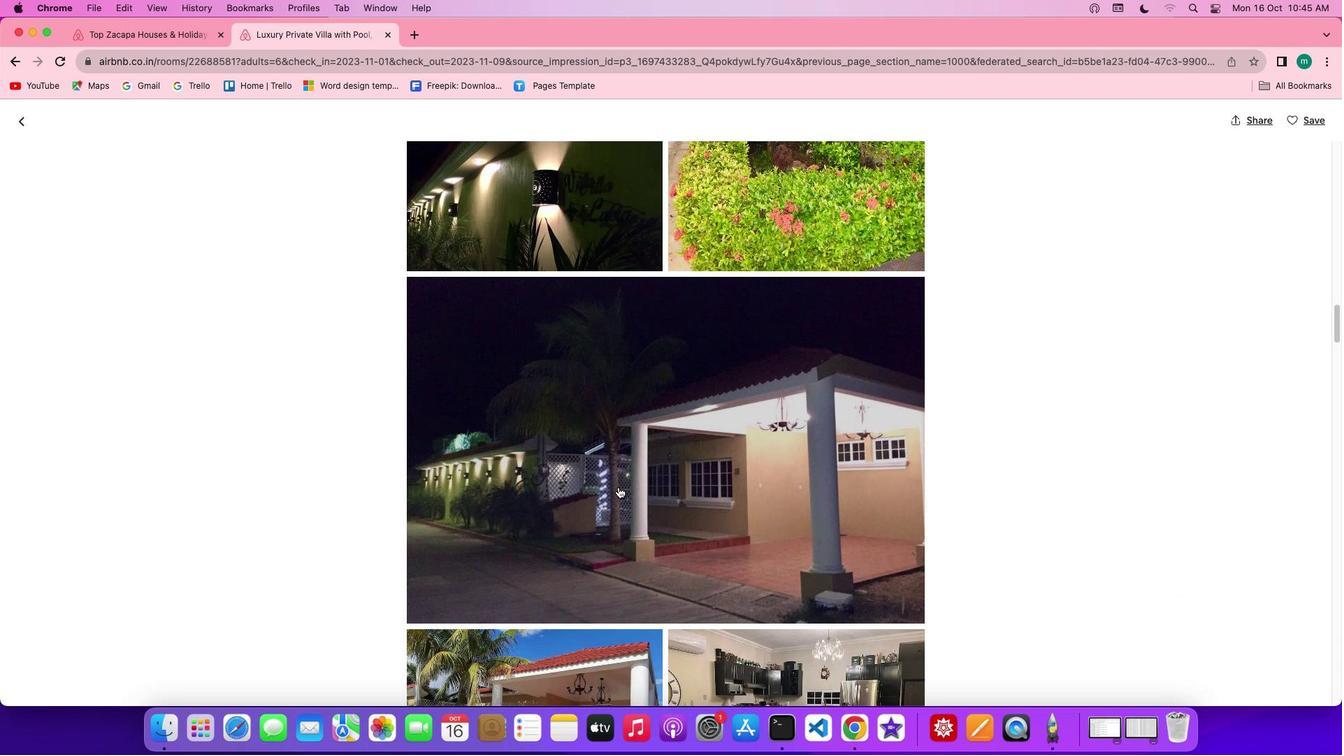 
Action: Mouse scrolled (618, 486) with delta (0, 0)
Screenshot: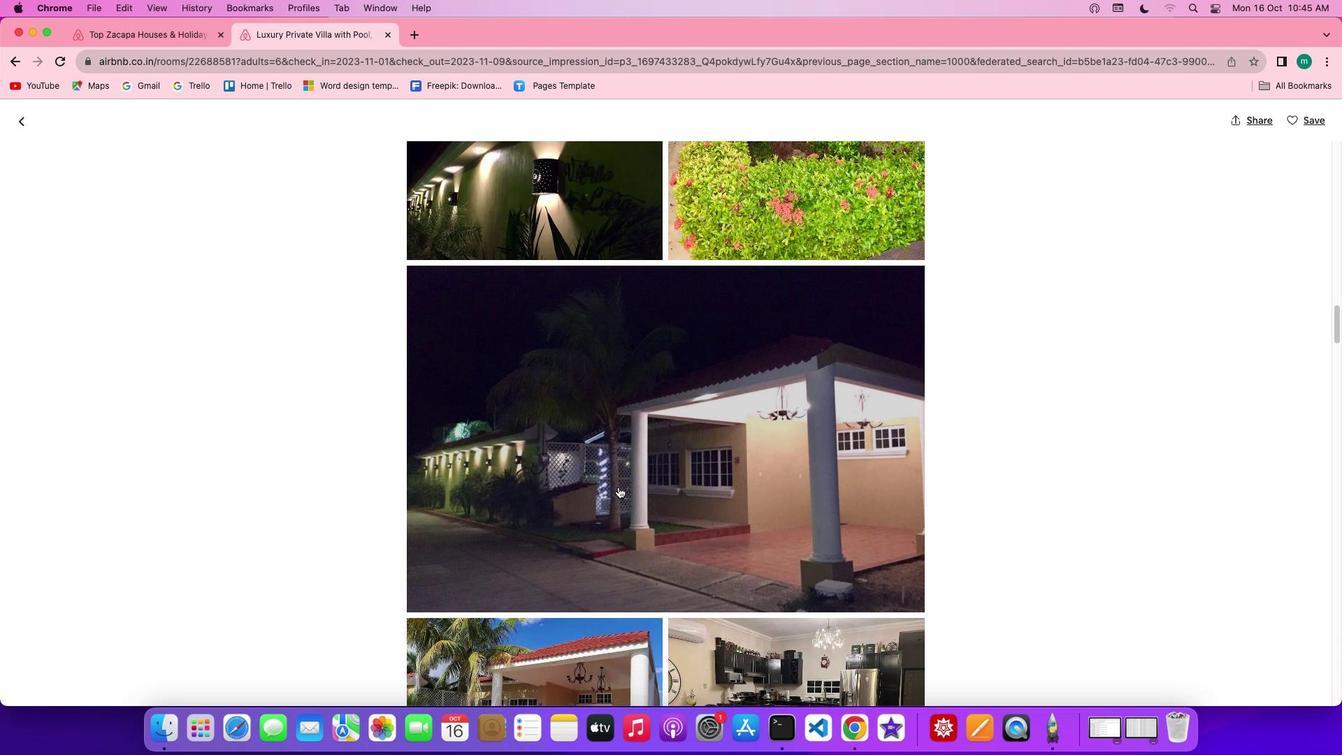 
Action: Mouse scrolled (618, 486) with delta (0, 0)
Screenshot: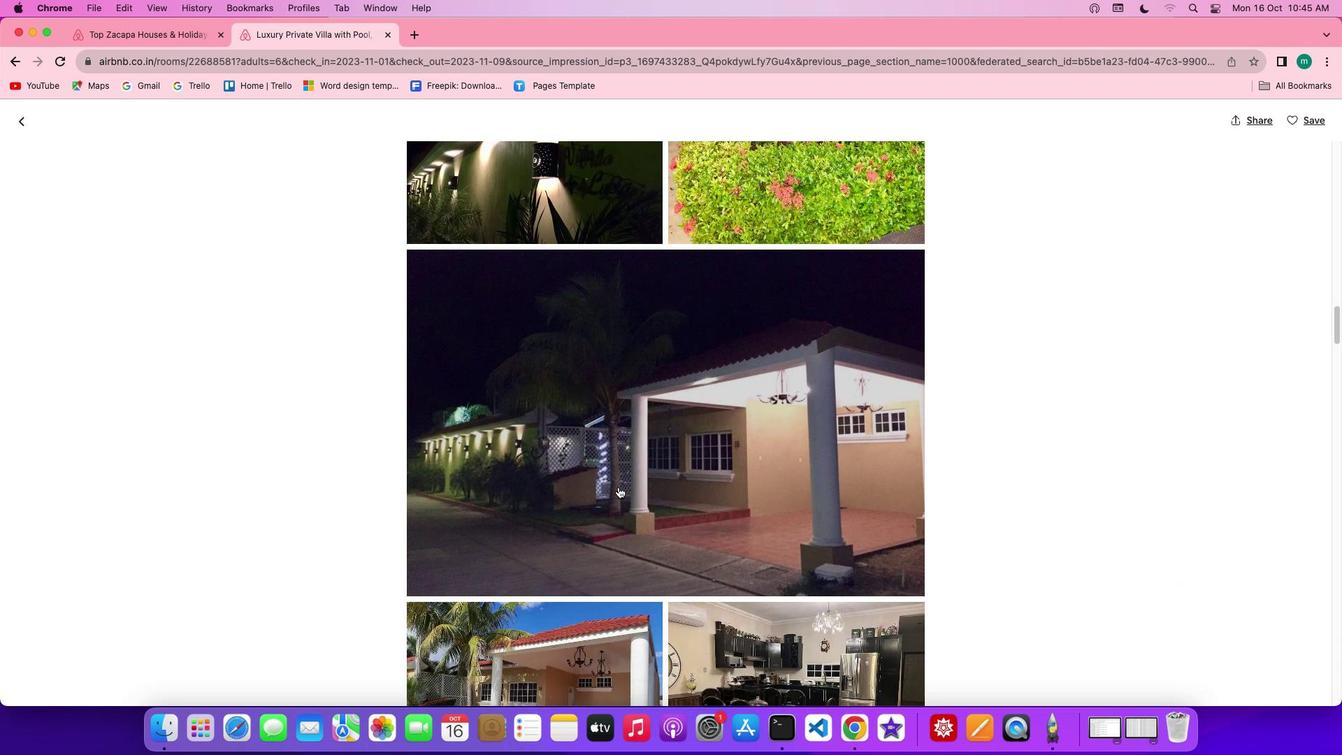 
Action: Mouse scrolled (618, 486) with delta (0, -1)
Screenshot: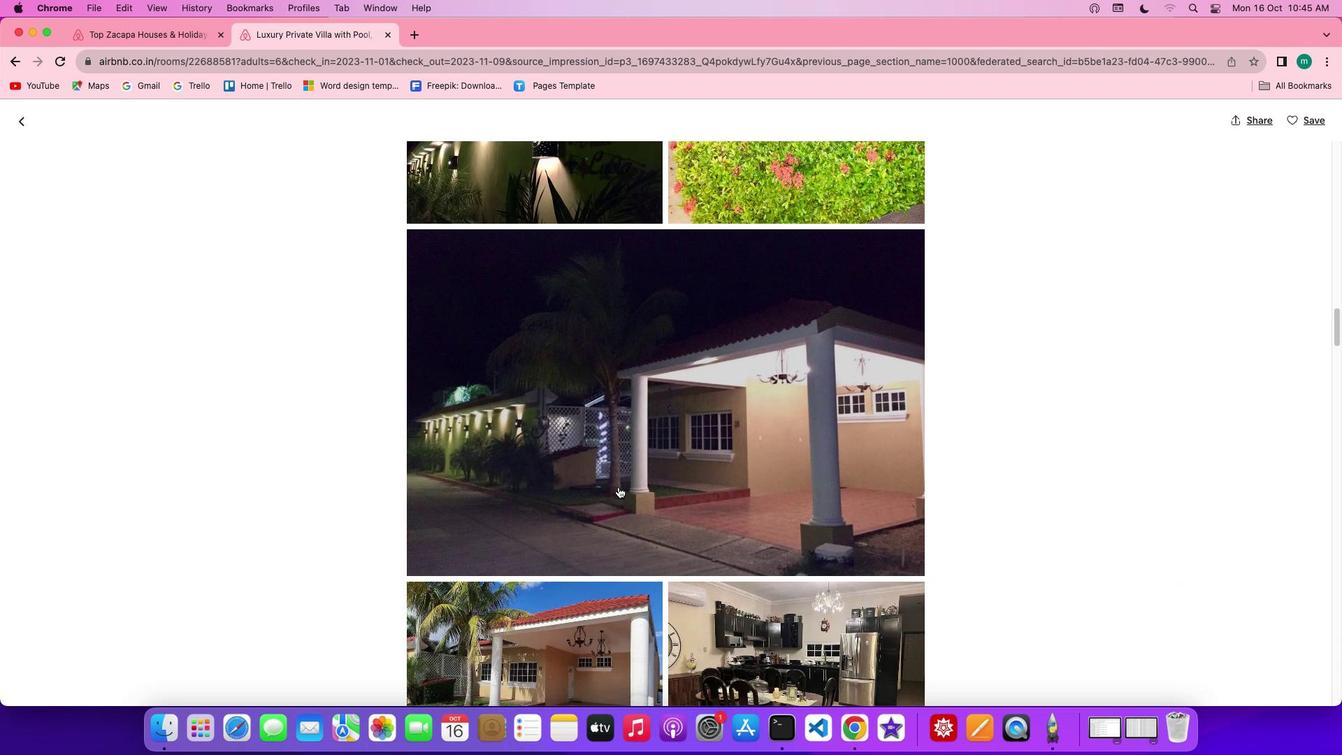 
Action: Mouse scrolled (618, 486) with delta (0, -1)
Screenshot: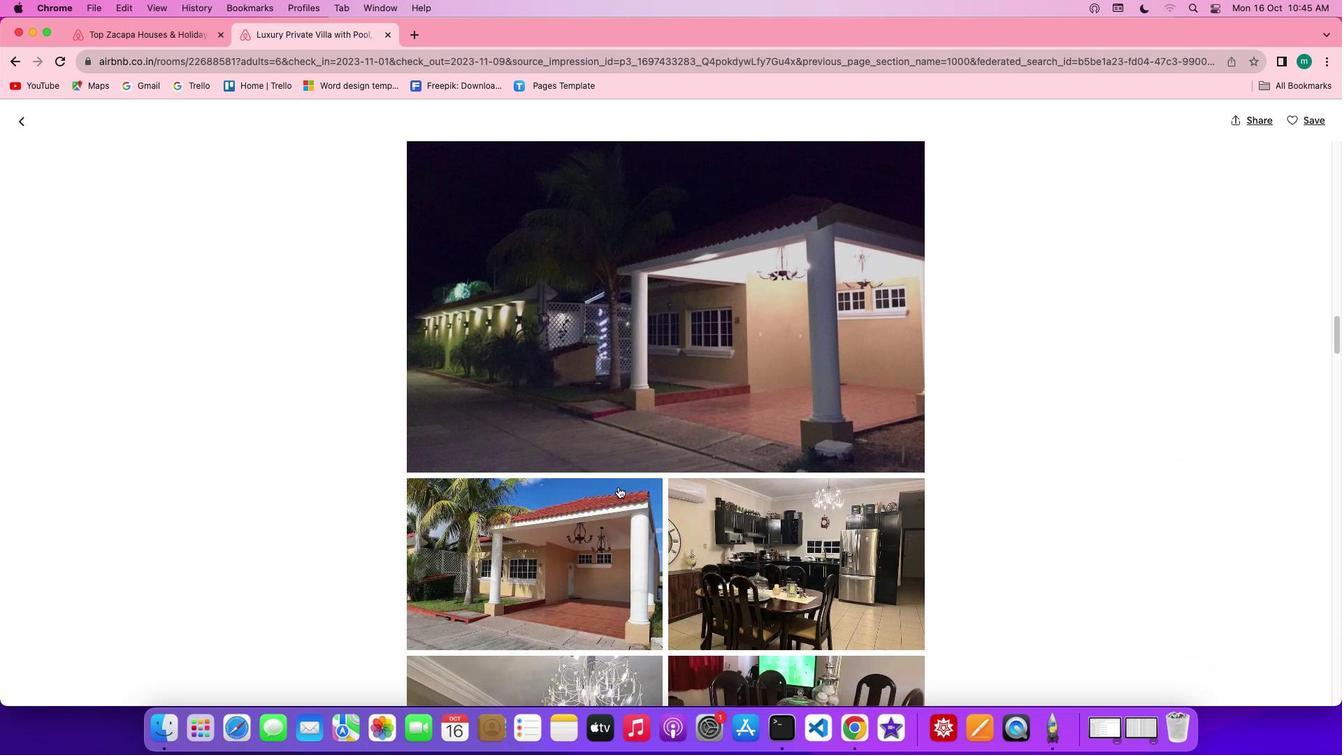
Action: Mouse scrolled (618, 486) with delta (0, 0)
Screenshot: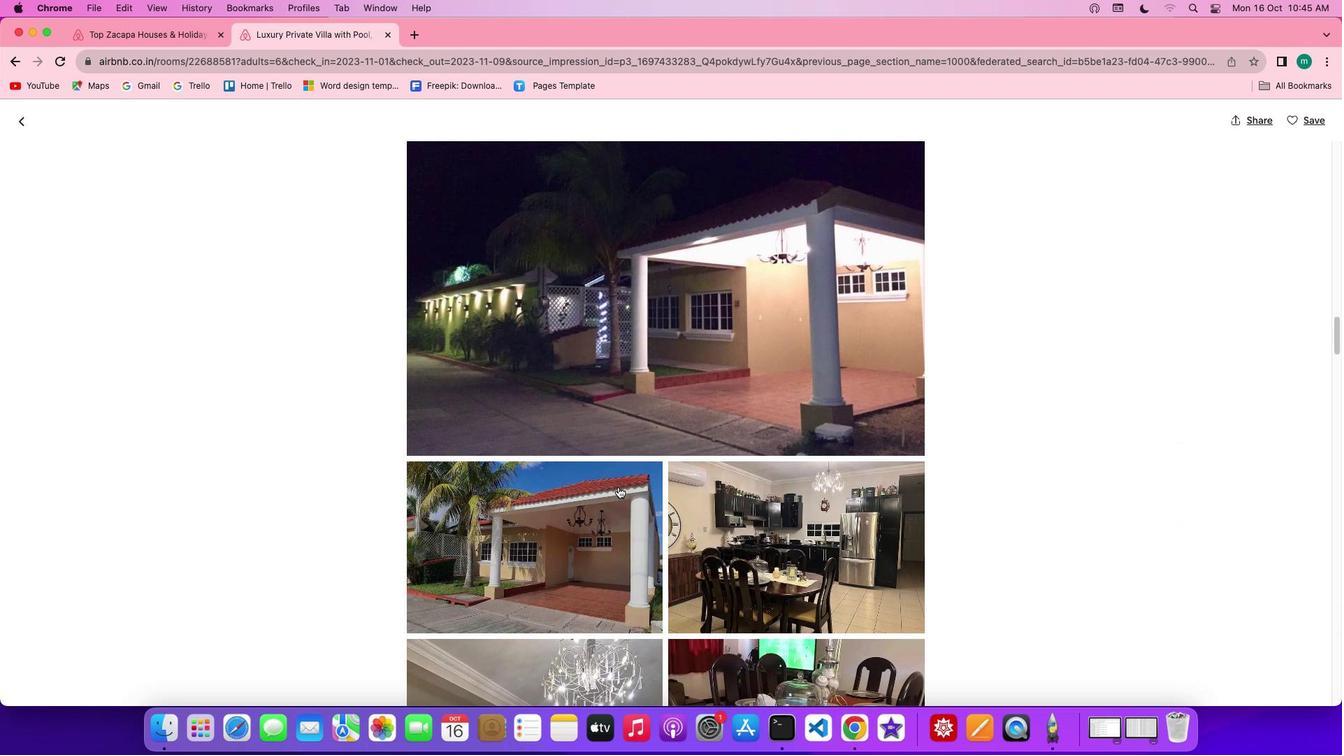 
Action: Mouse scrolled (618, 486) with delta (0, 0)
Screenshot: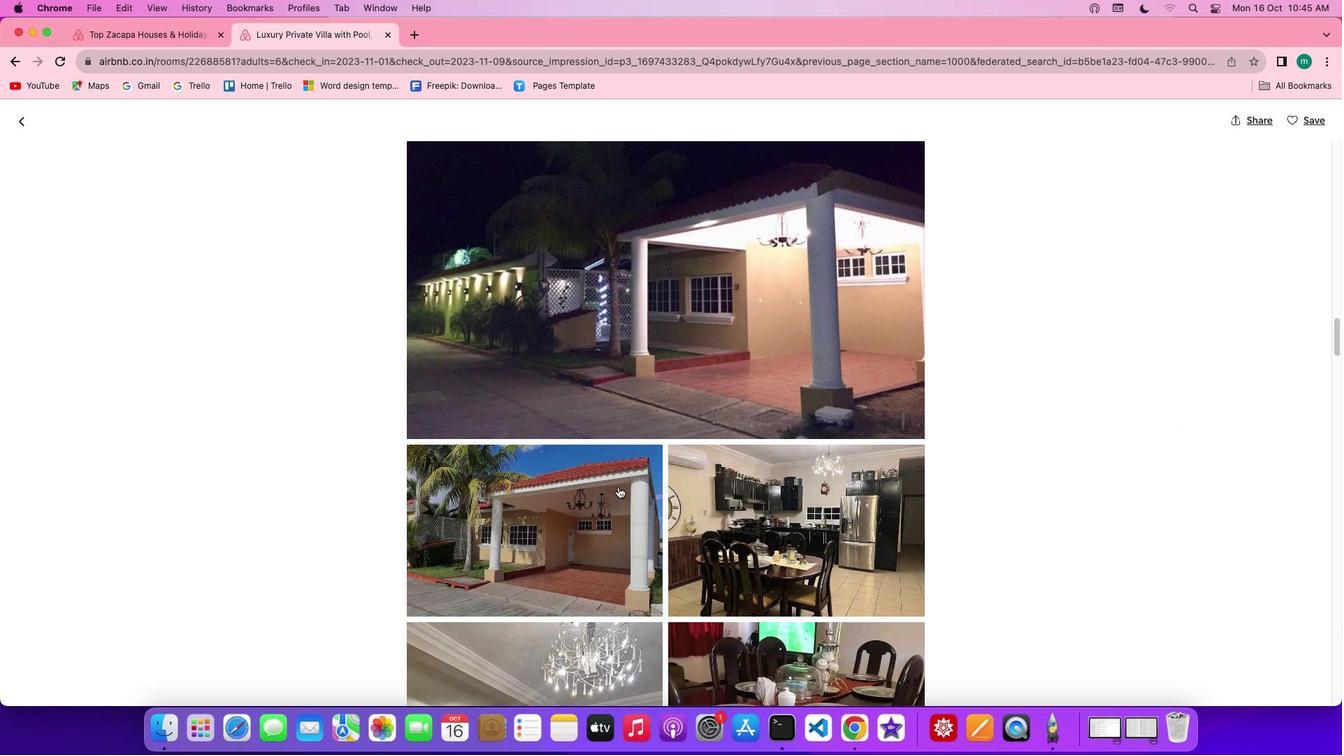 
Action: Mouse scrolled (618, 486) with delta (0, 0)
Screenshot: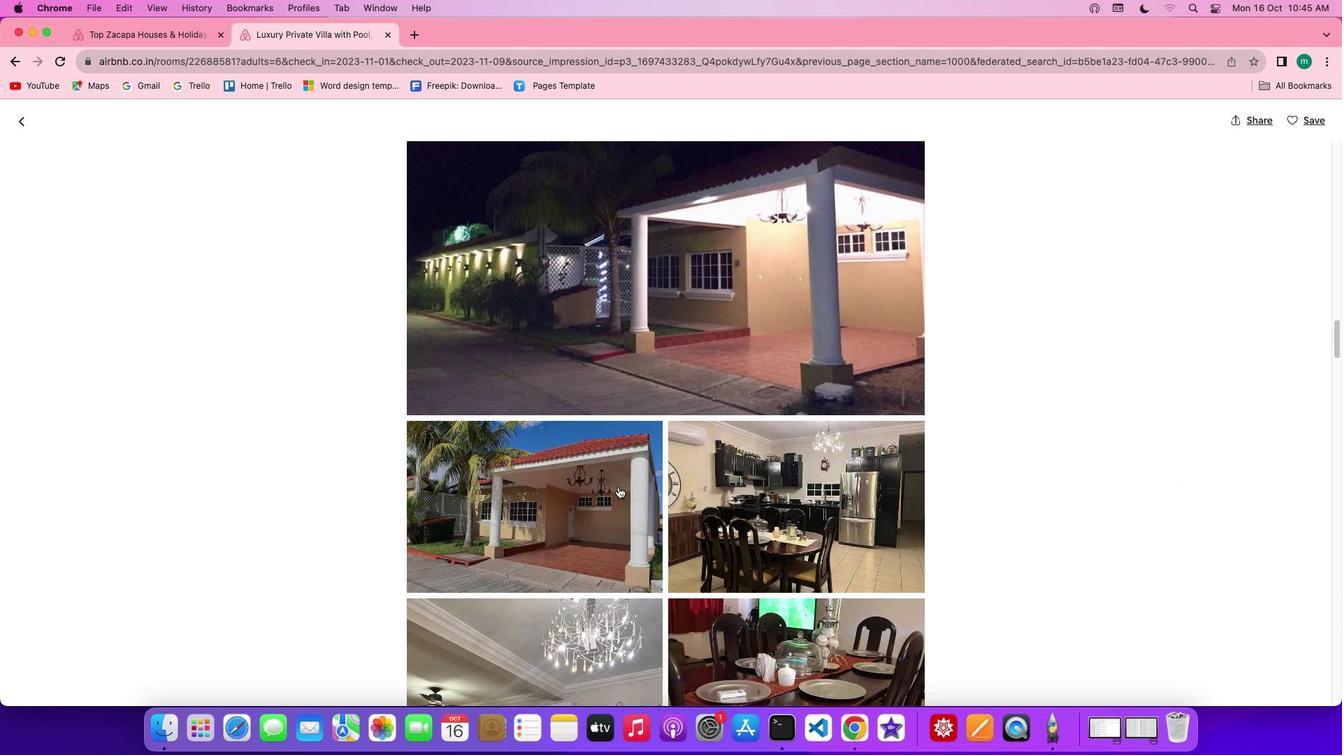 
Action: Mouse scrolled (618, 486) with delta (0, 0)
Screenshot: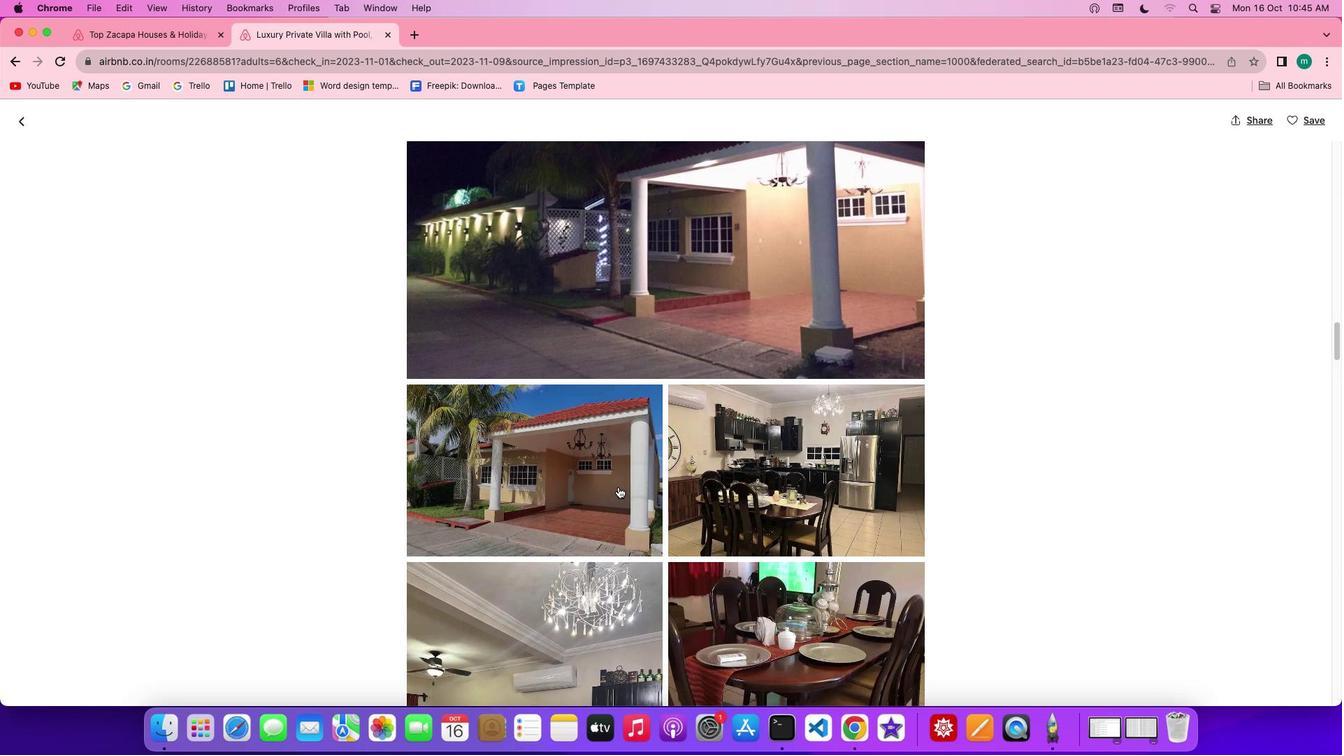 
Action: Mouse scrolled (618, 486) with delta (0, 0)
Screenshot: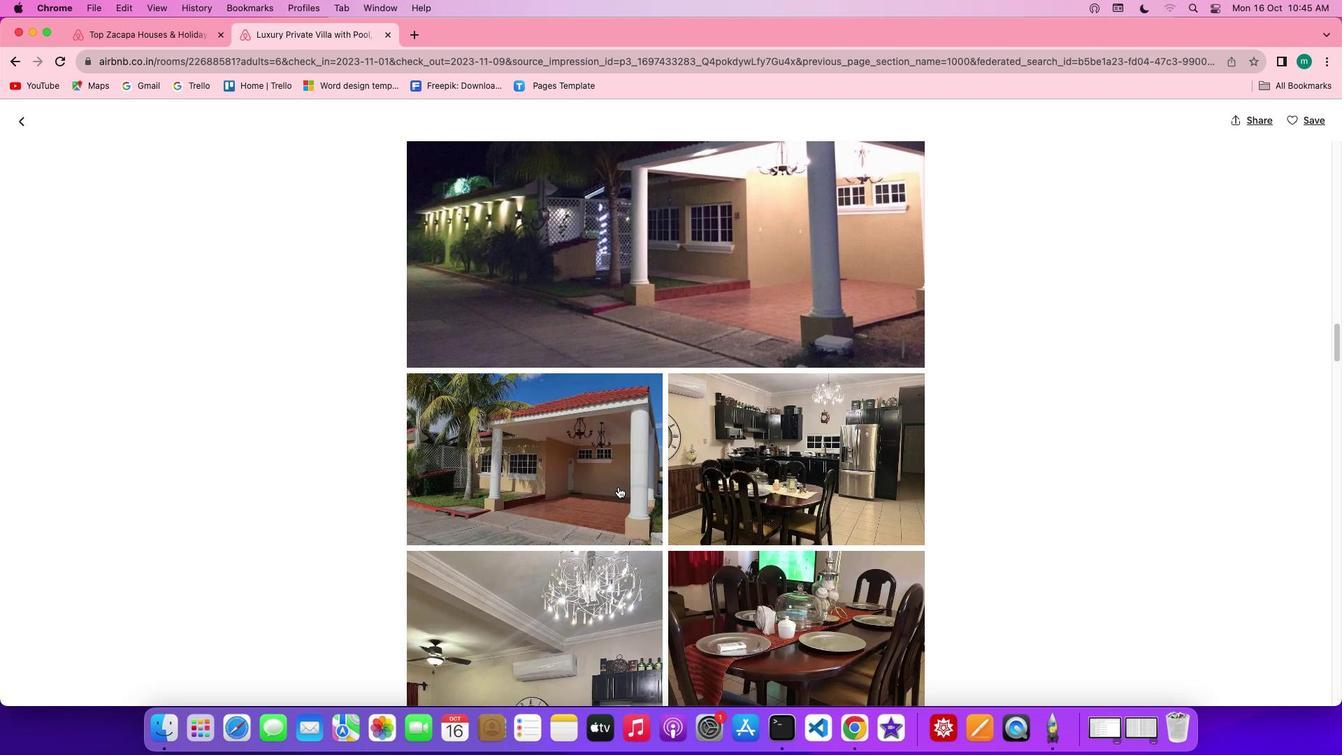 
Action: Mouse scrolled (618, 486) with delta (0, -1)
Screenshot: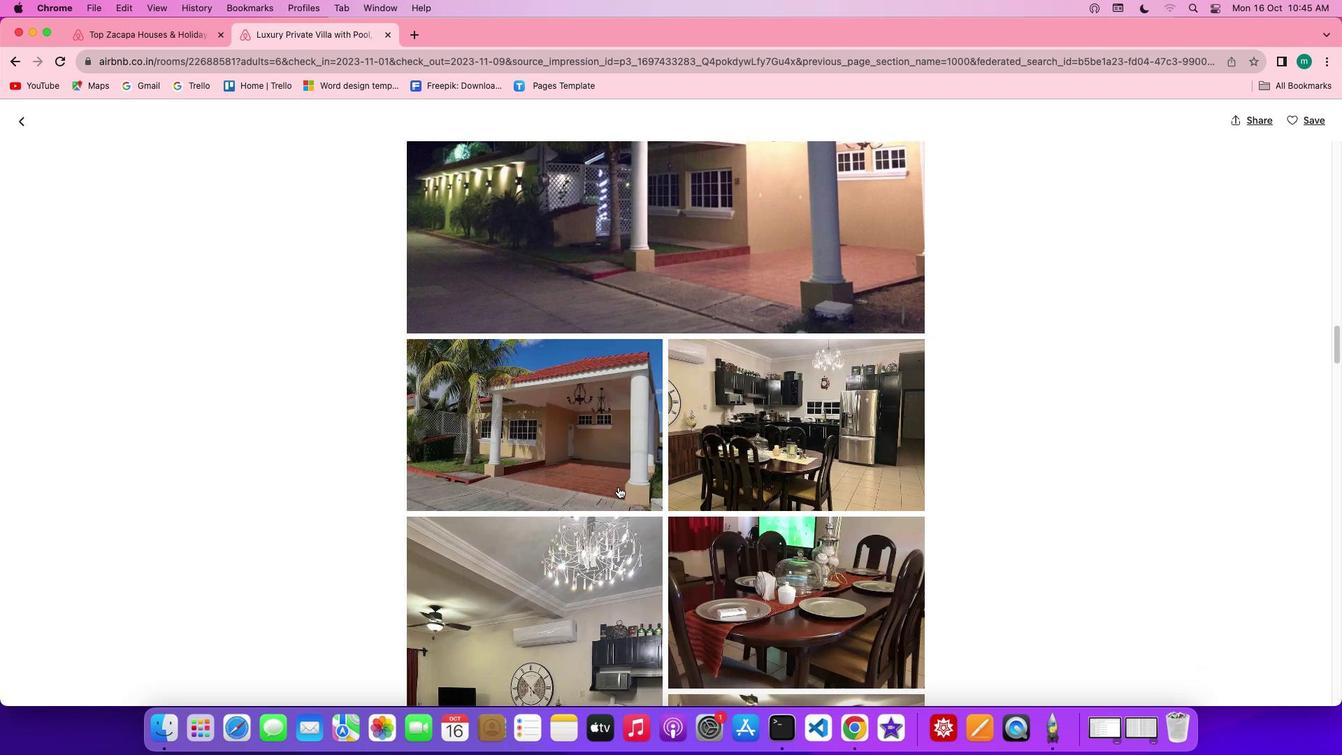 
Action: Mouse scrolled (618, 486) with delta (0, -1)
Screenshot: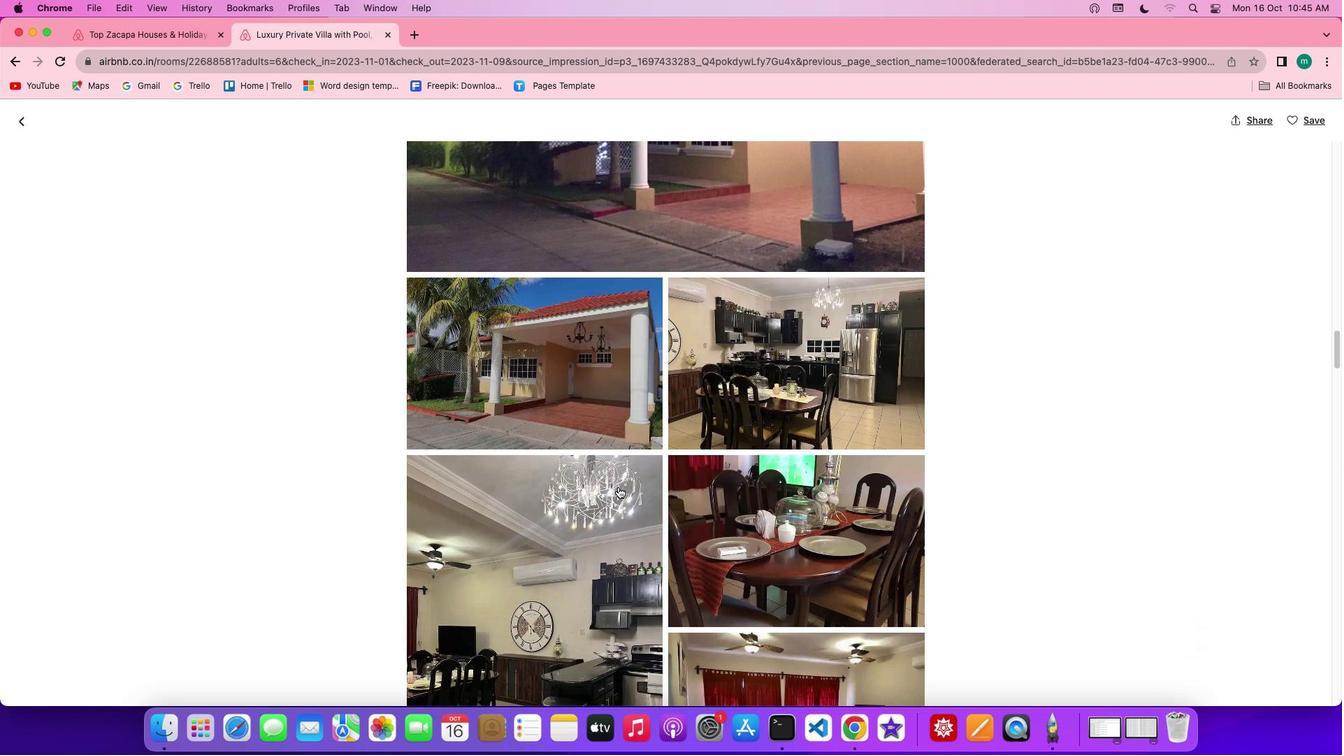 
Action: Mouse scrolled (618, 486) with delta (0, 0)
Screenshot: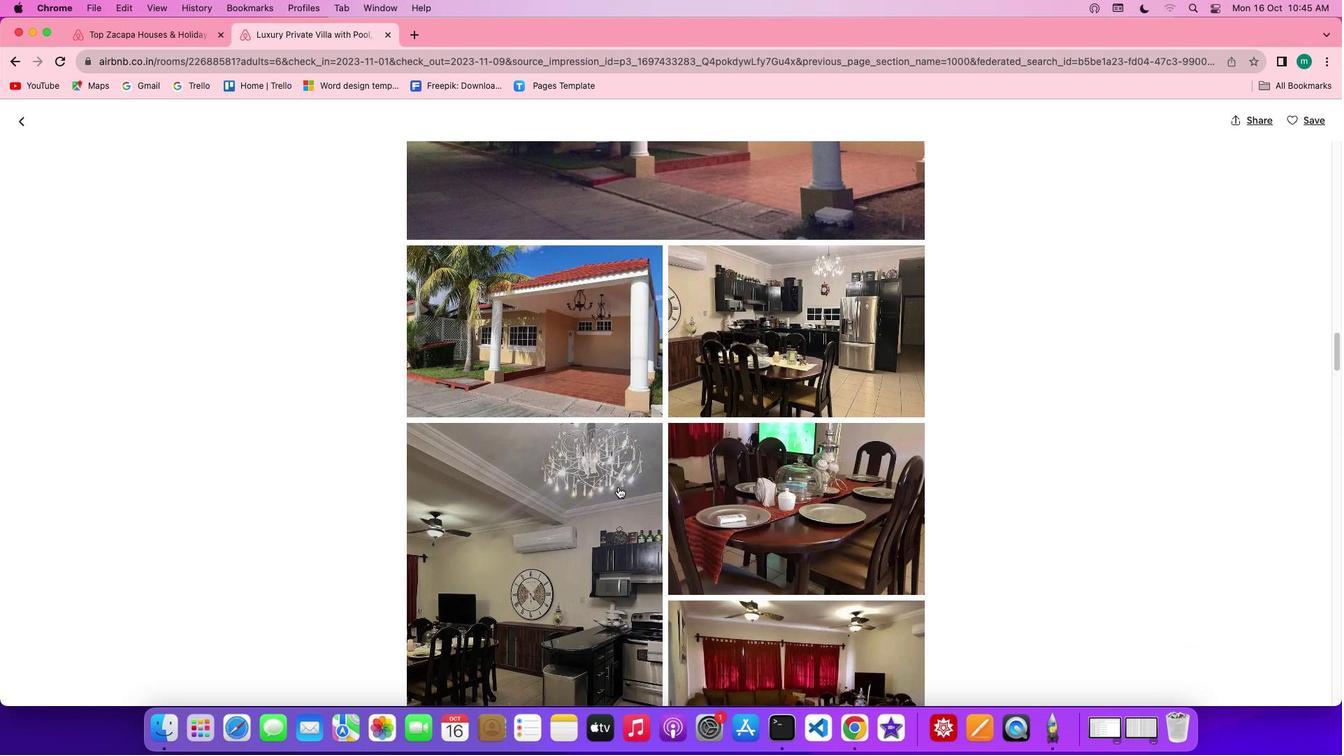 
Action: Mouse scrolled (618, 486) with delta (0, 0)
Screenshot: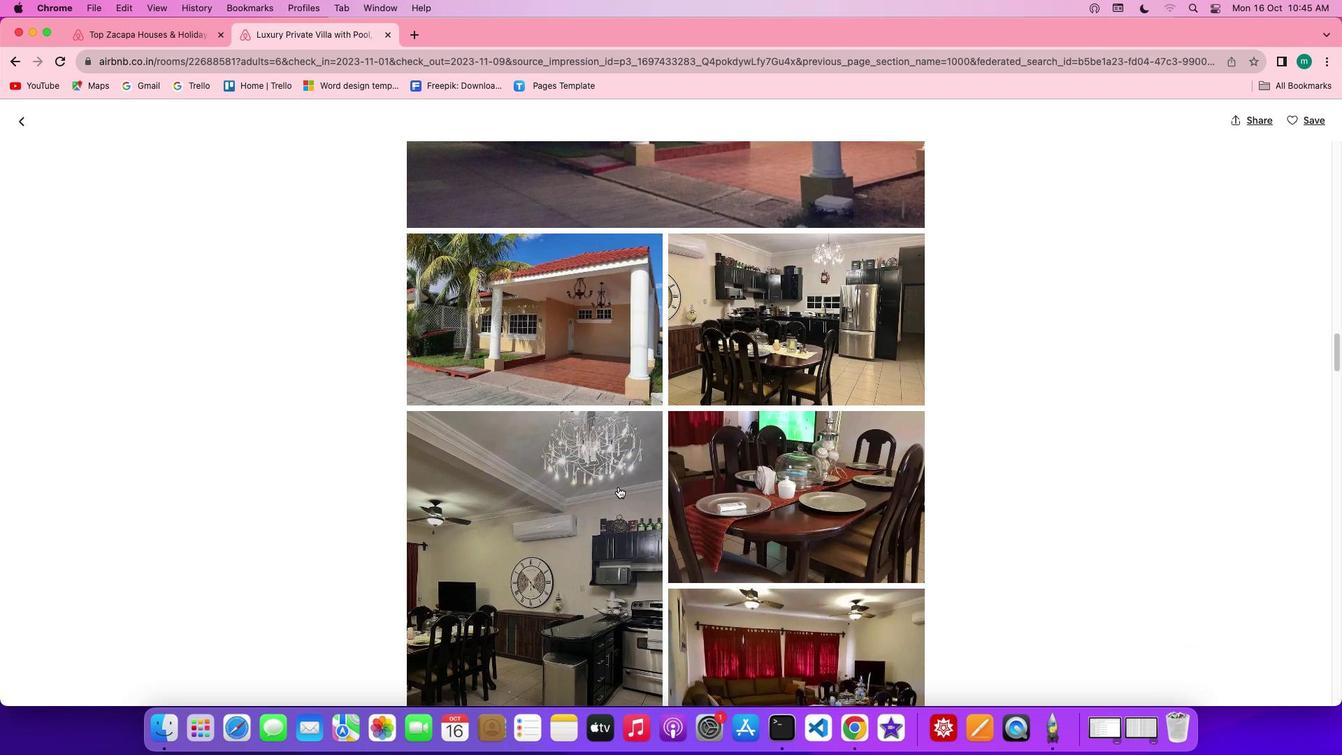 
Action: Mouse scrolled (618, 486) with delta (0, 0)
Screenshot: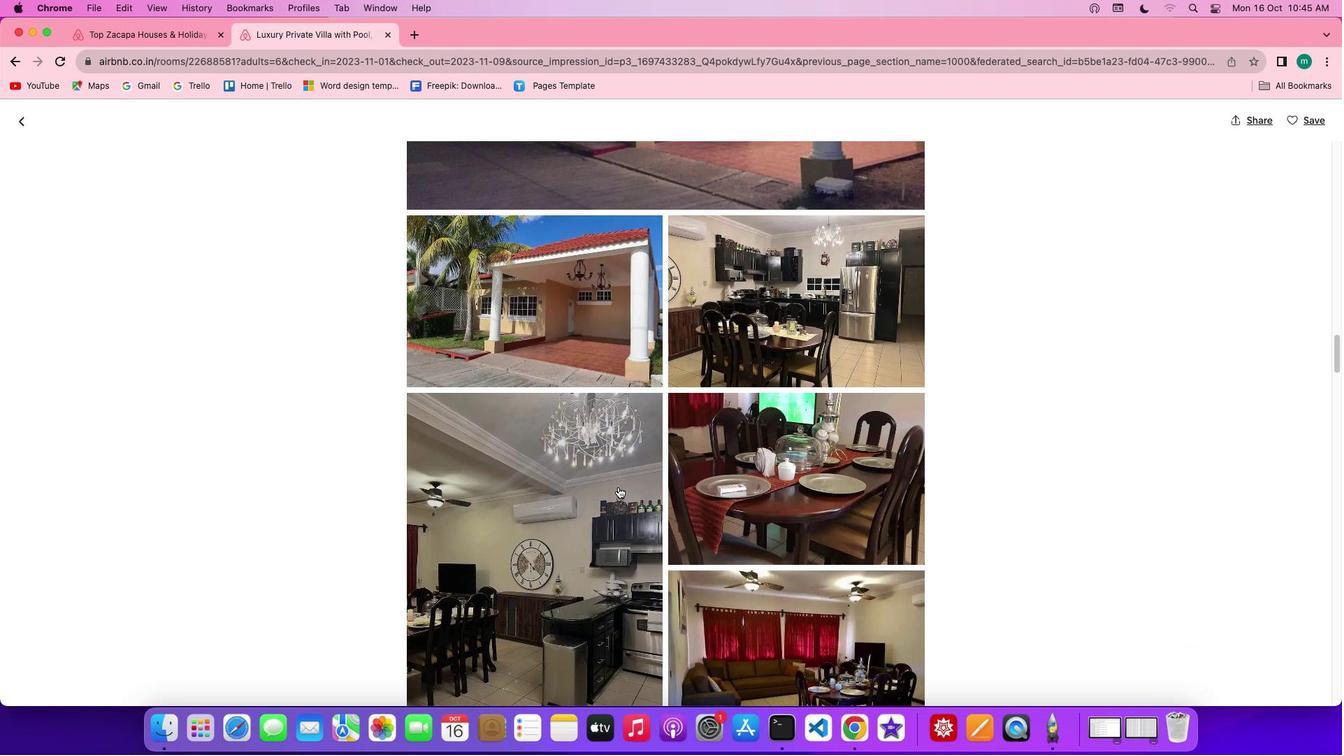 
Action: Mouse scrolled (618, 486) with delta (0, 0)
Screenshot: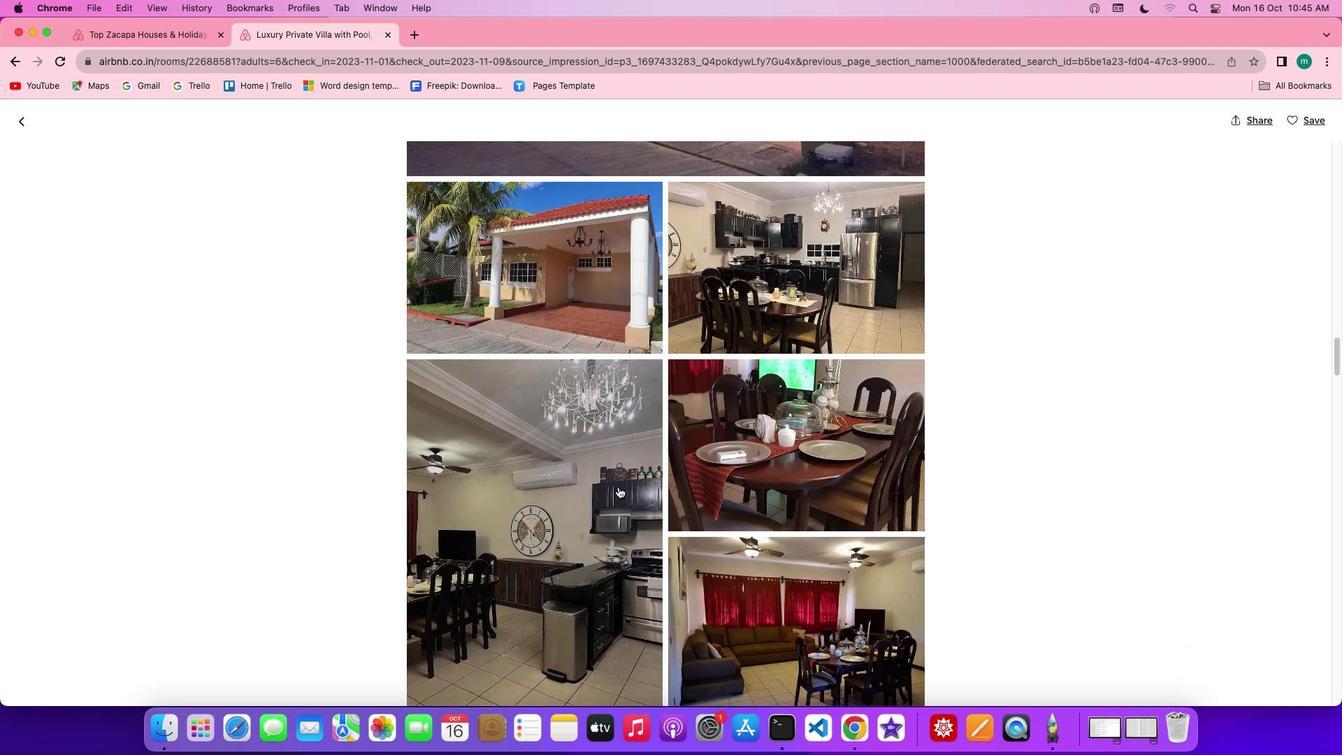 
Action: Mouse scrolled (618, 486) with delta (0, 0)
Screenshot: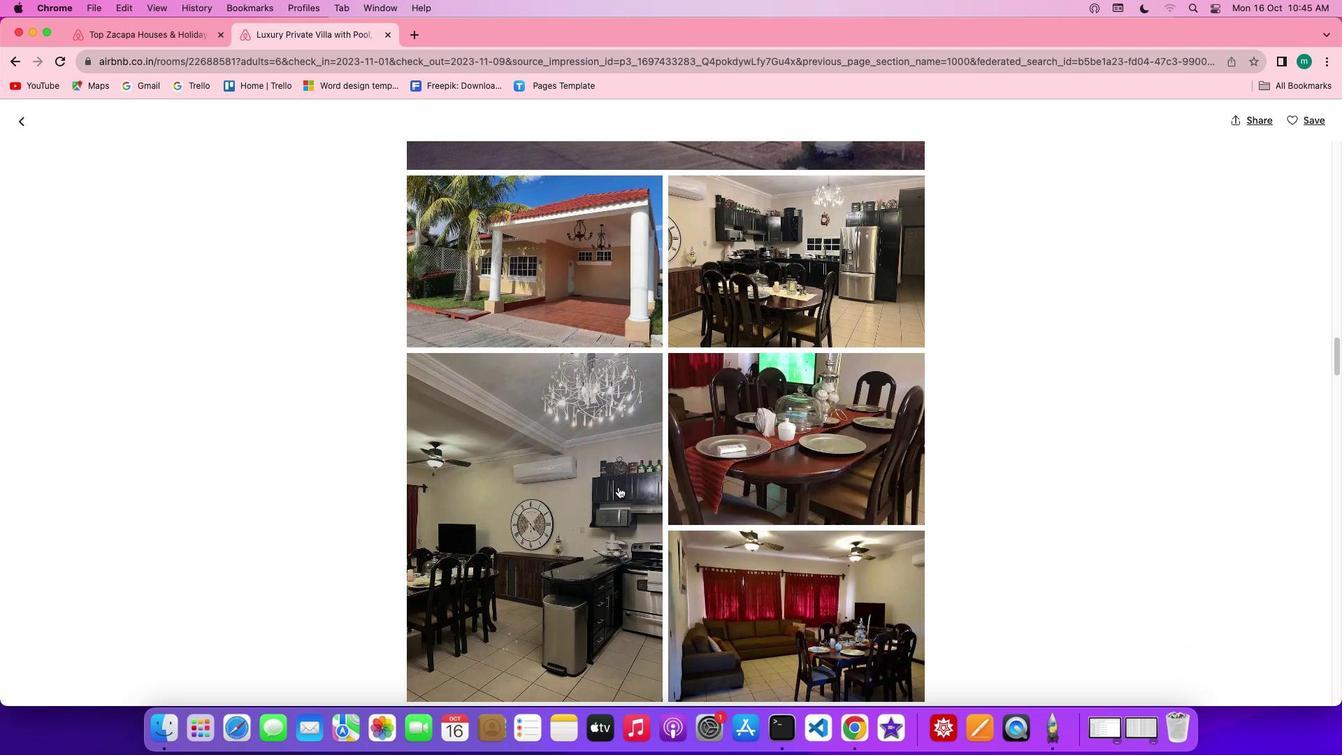 
Action: Mouse scrolled (618, 486) with delta (0, 0)
Screenshot: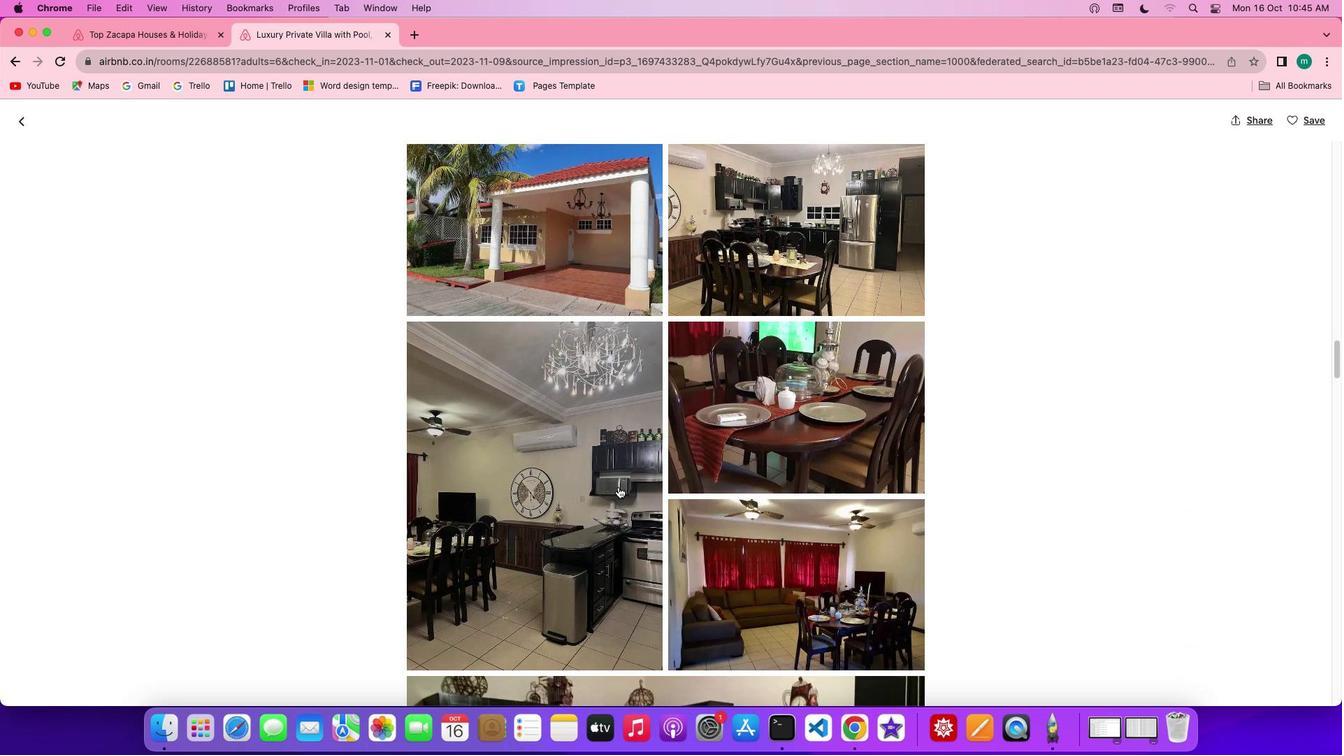 
Action: Mouse scrolled (618, 486) with delta (0, 0)
Screenshot: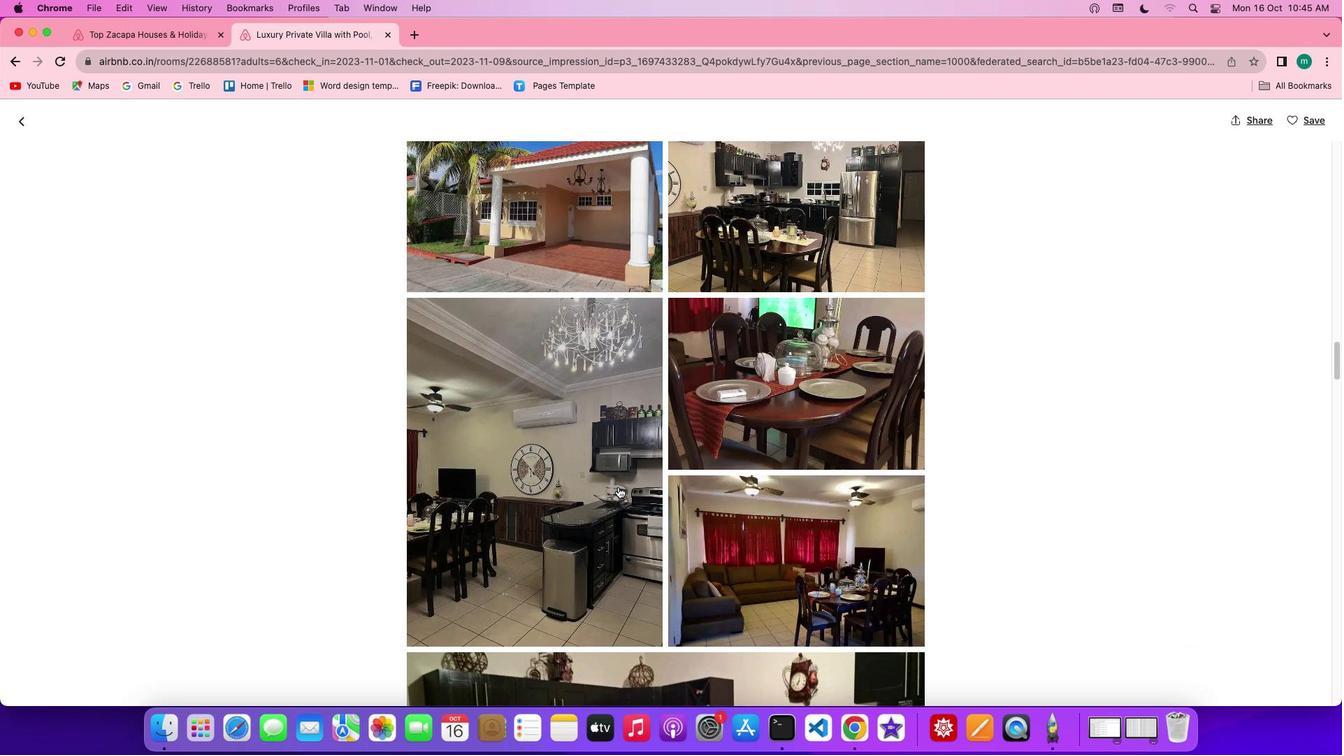 
Action: Mouse scrolled (618, 486) with delta (0, 0)
Screenshot: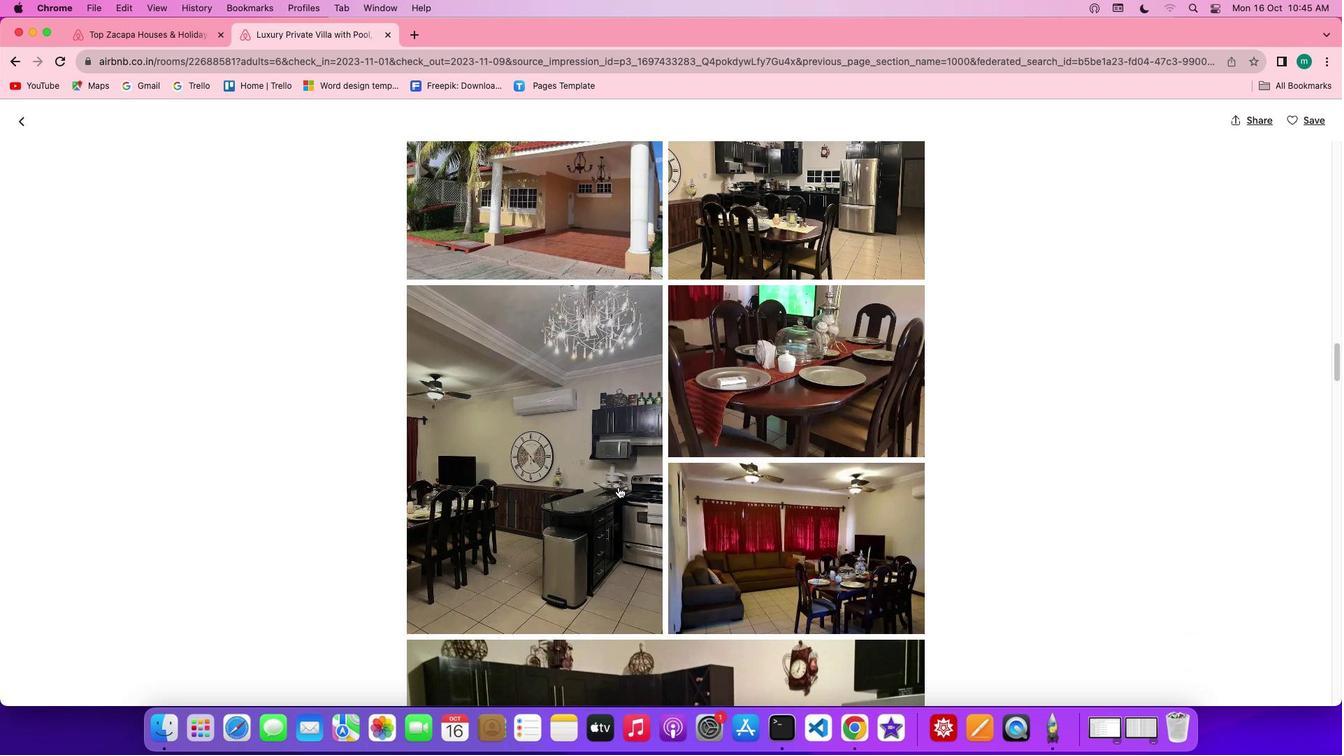 
Action: Mouse scrolled (618, 486) with delta (0, -1)
Screenshot: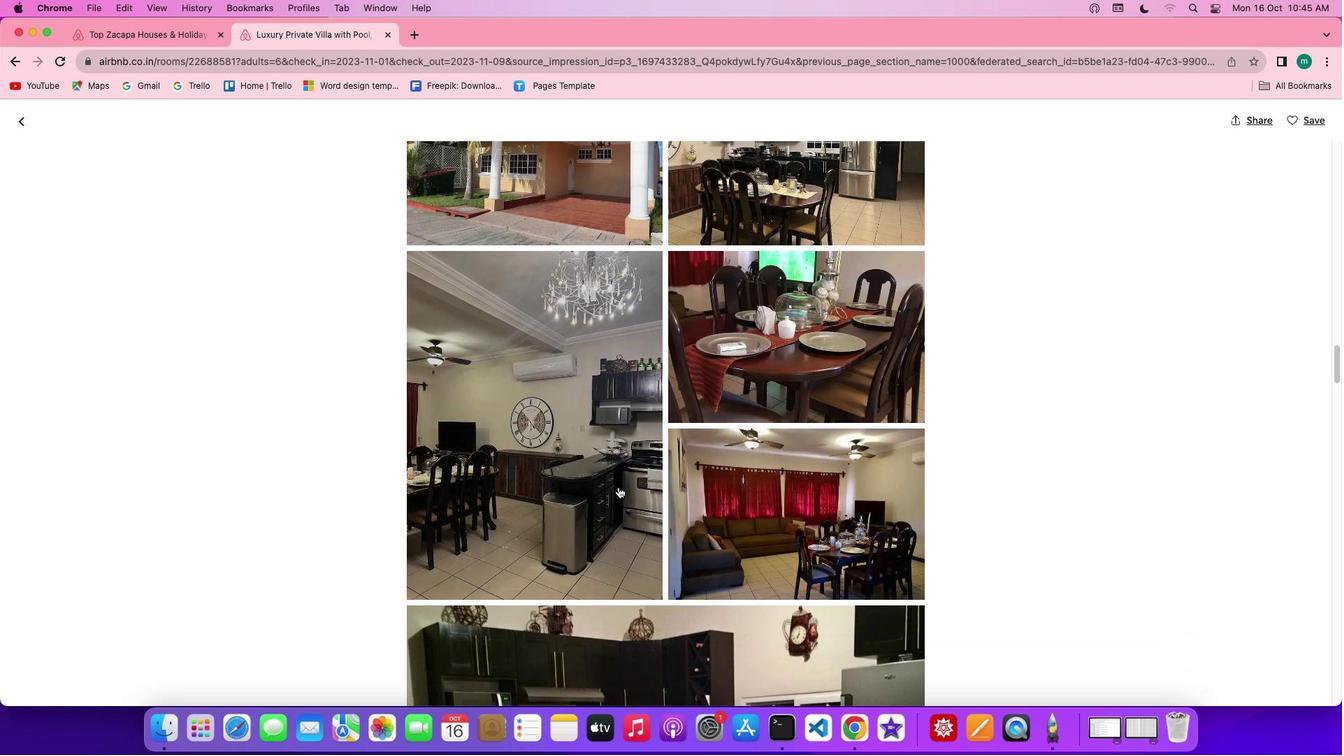 
Action: Mouse scrolled (618, 486) with delta (0, -1)
Screenshot: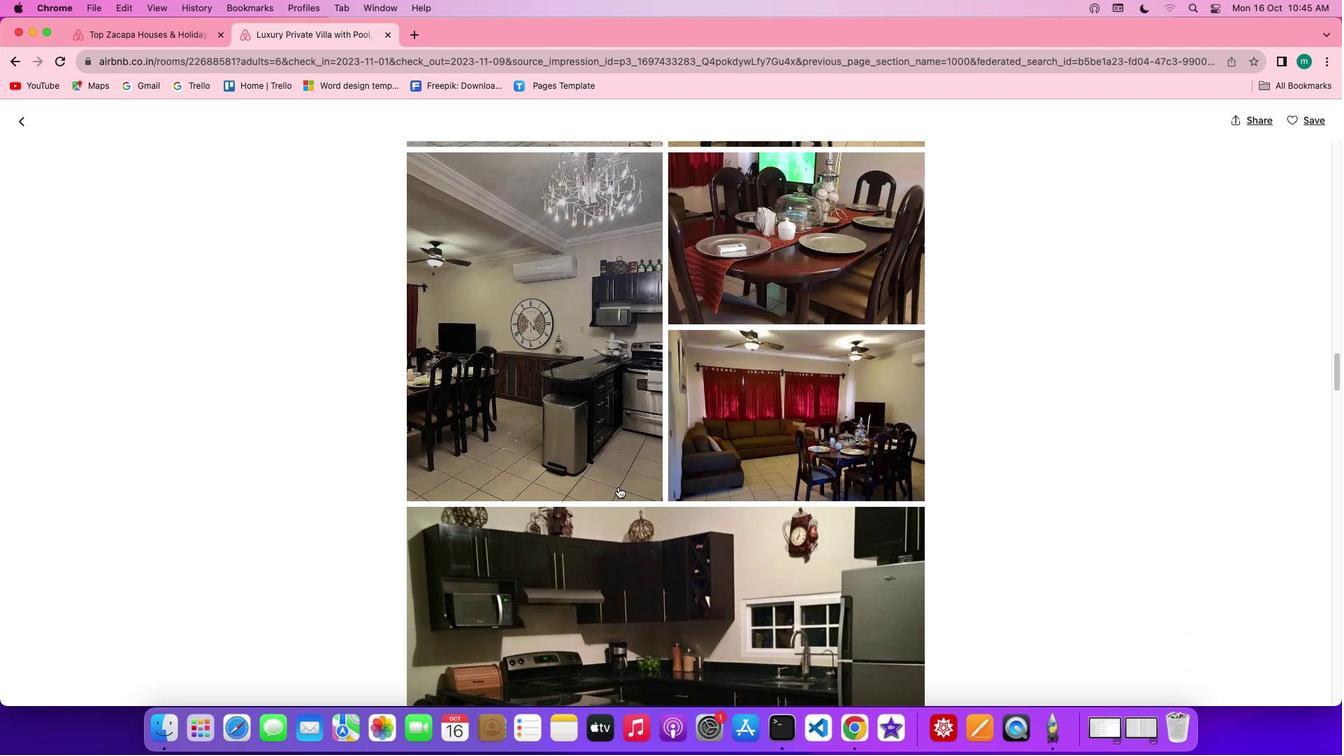 
Action: Mouse scrolled (618, 486) with delta (0, 0)
Screenshot: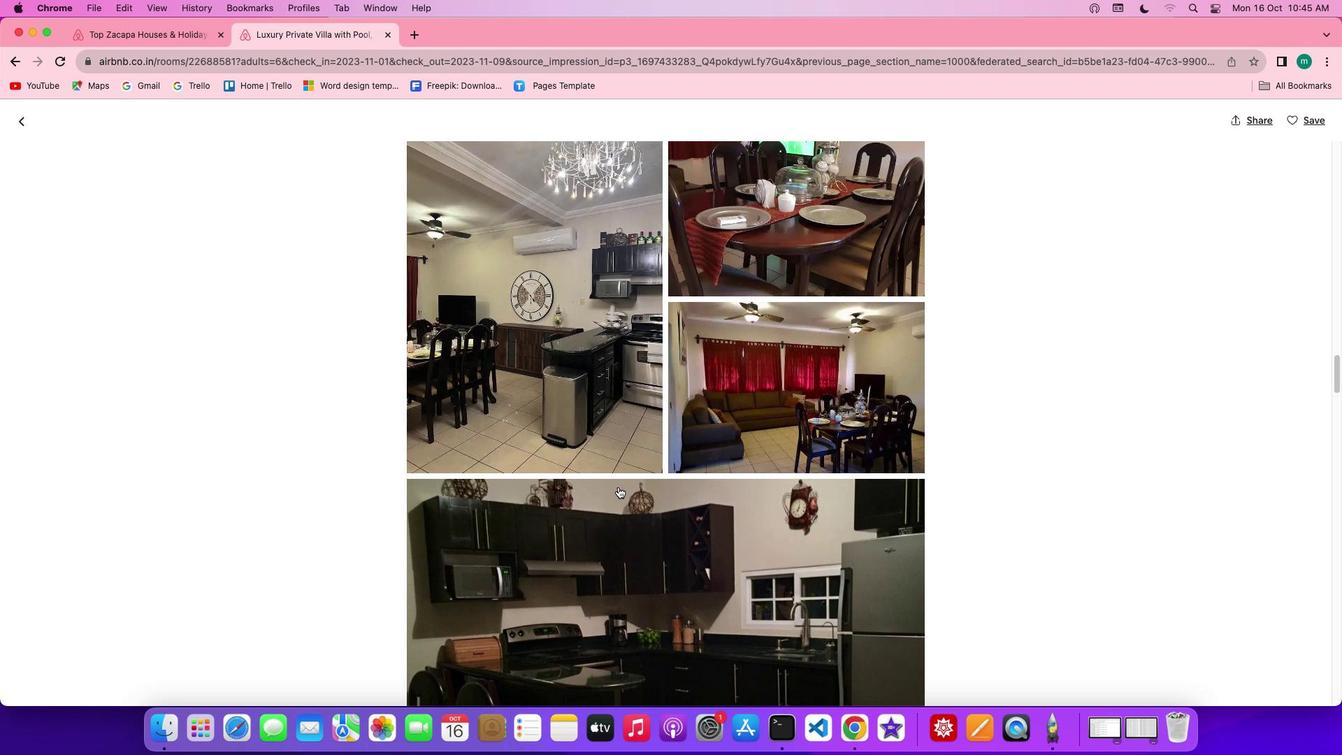 
Action: Mouse scrolled (618, 486) with delta (0, 0)
Screenshot: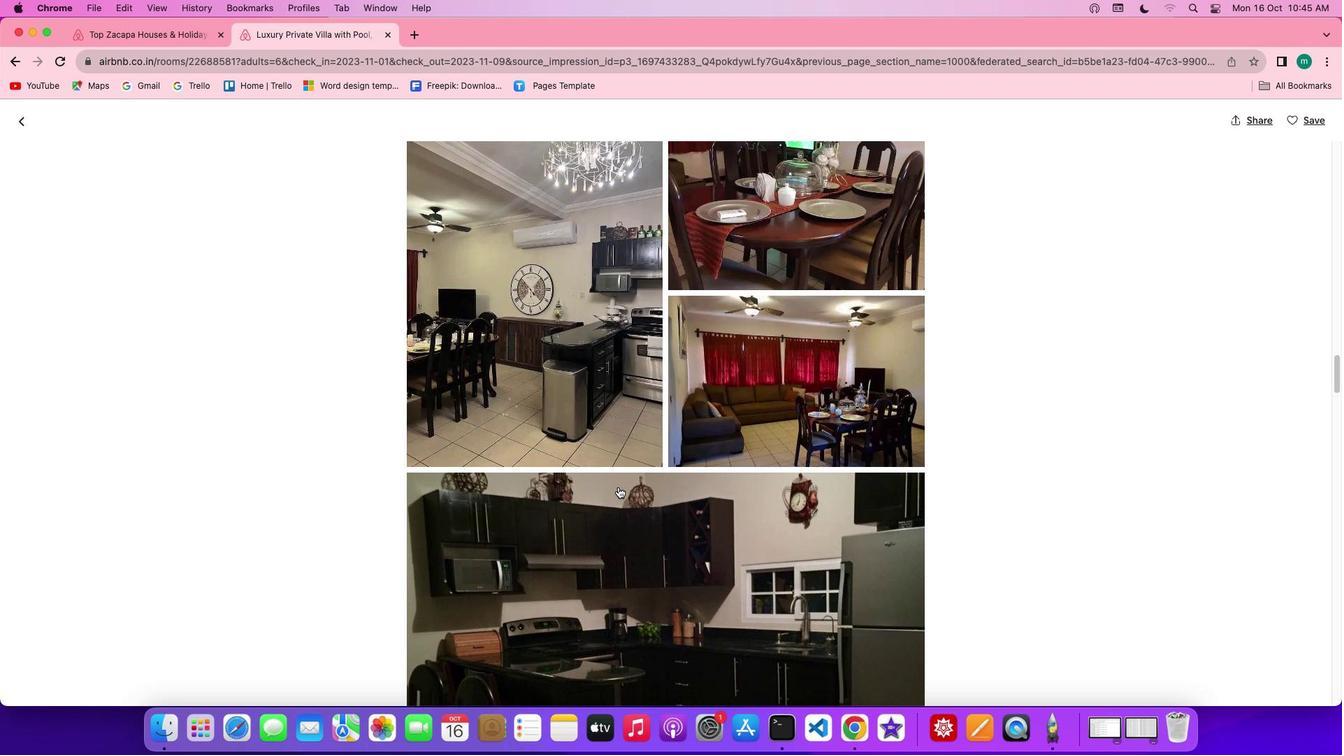 
Action: Mouse scrolled (618, 486) with delta (0, -1)
Screenshot: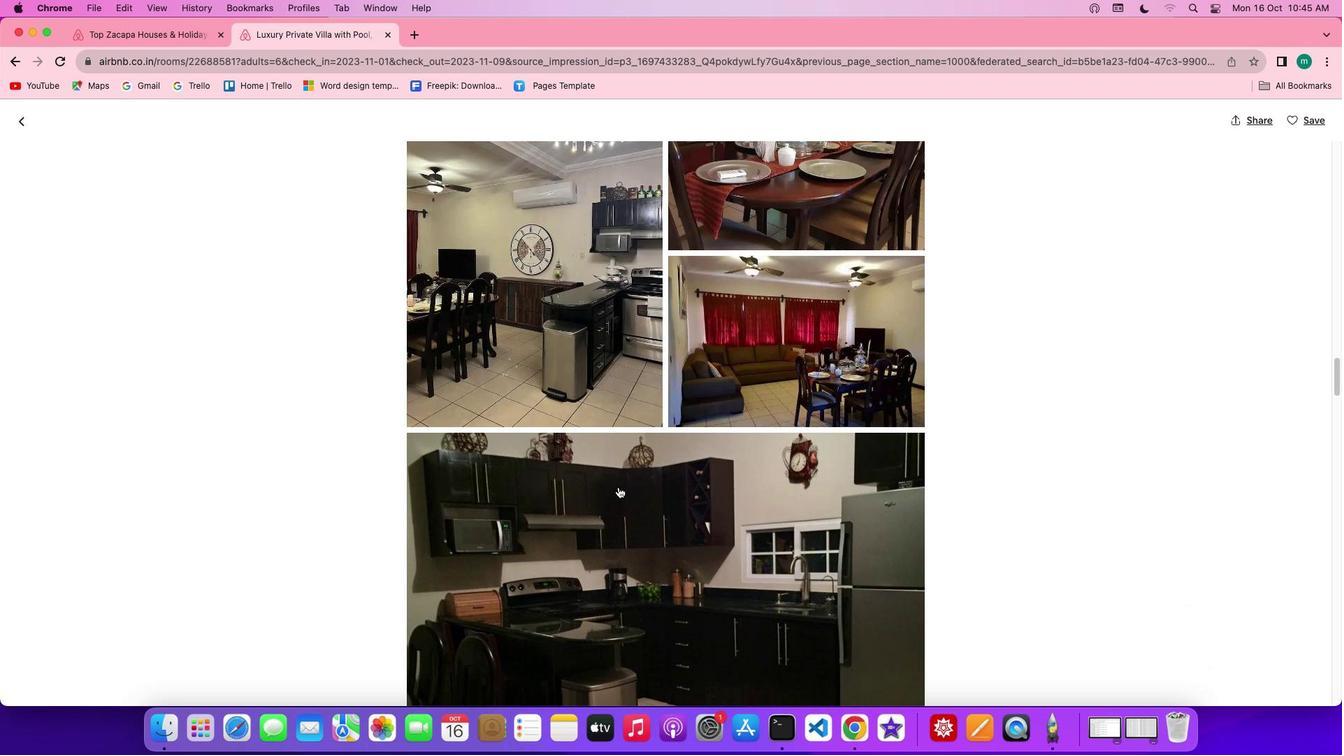 
Action: Mouse scrolled (618, 486) with delta (0, 0)
Screenshot: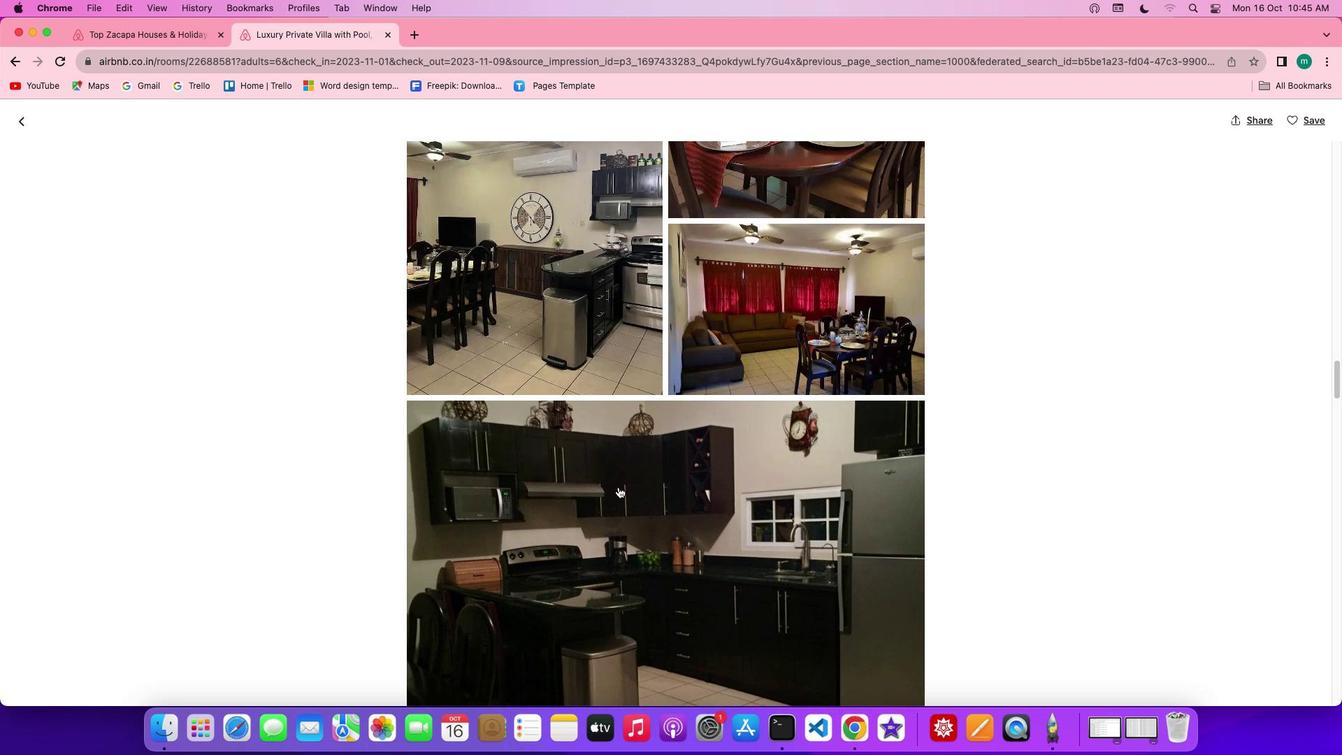 
Action: Mouse scrolled (618, 486) with delta (0, 0)
Screenshot: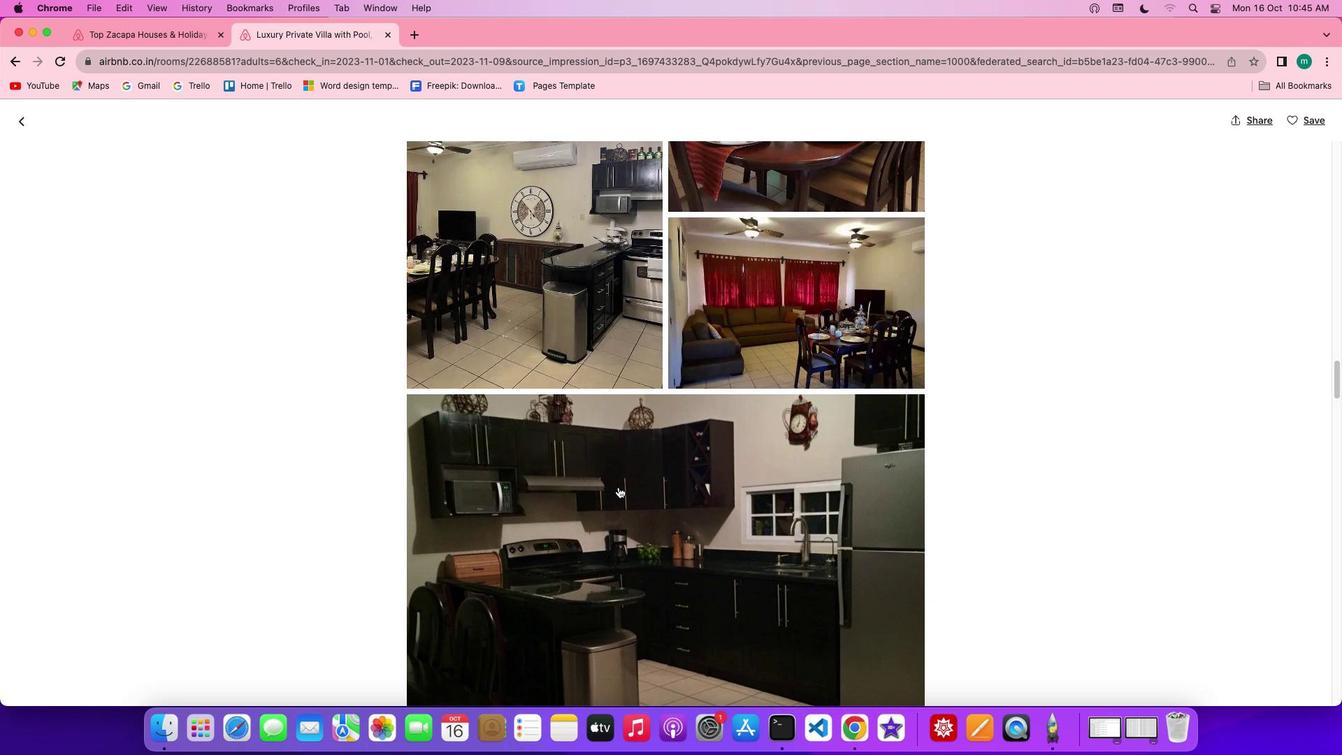 
Action: Mouse scrolled (618, 486) with delta (0, 0)
Screenshot: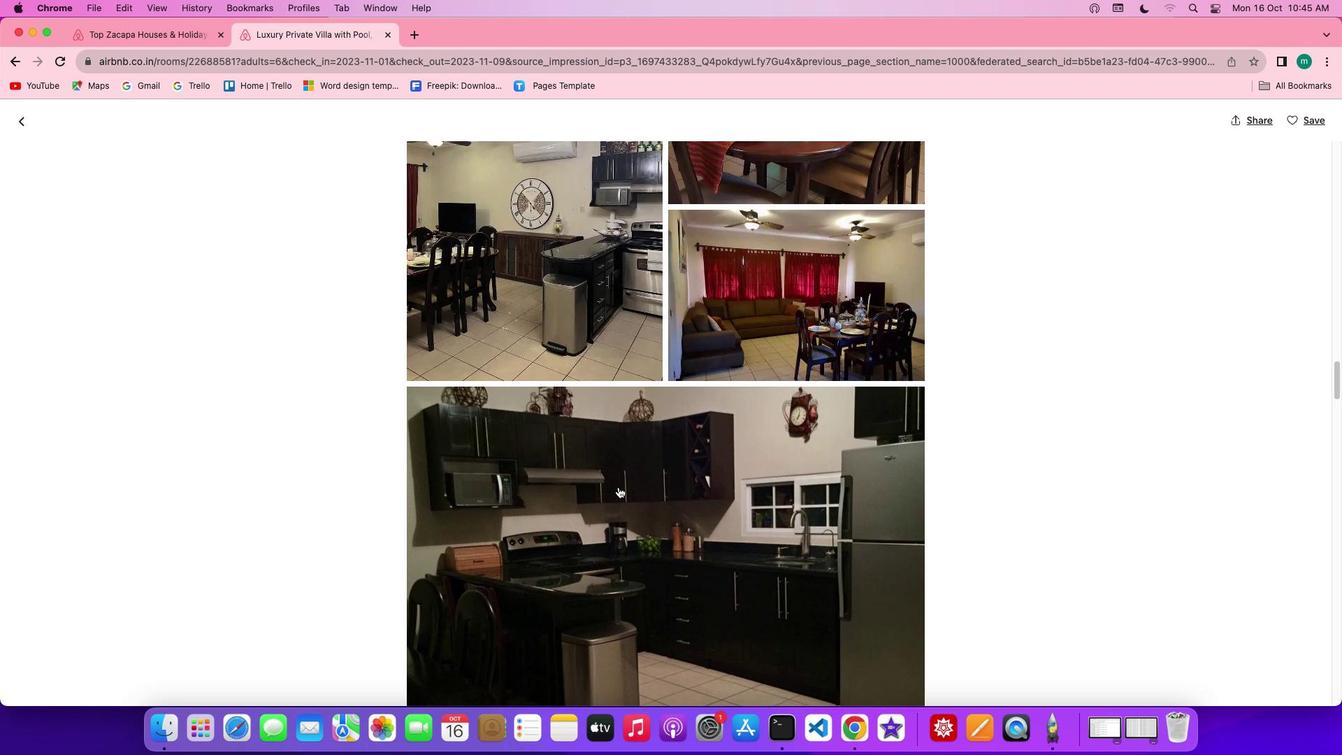 
Action: Mouse scrolled (618, 486) with delta (0, -1)
Screenshot: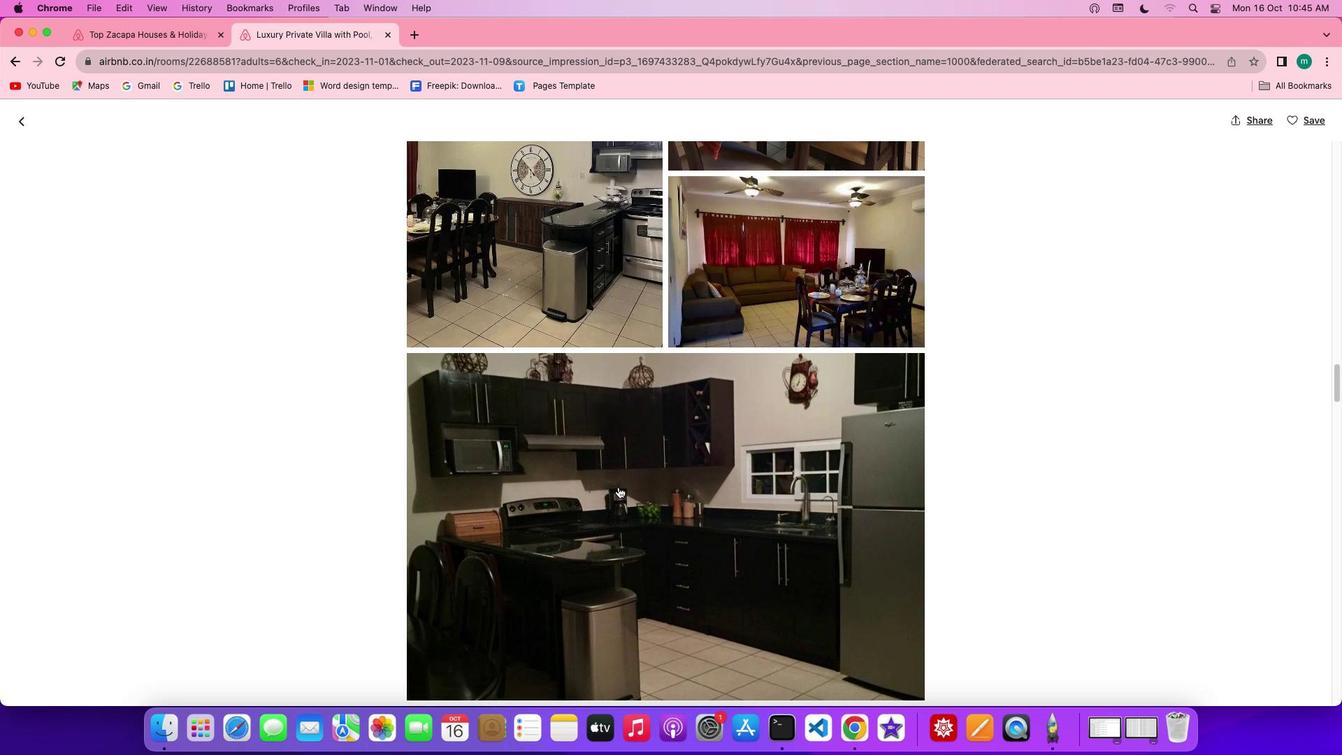
Action: Mouse scrolled (618, 486) with delta (0, 0)
Screenshot: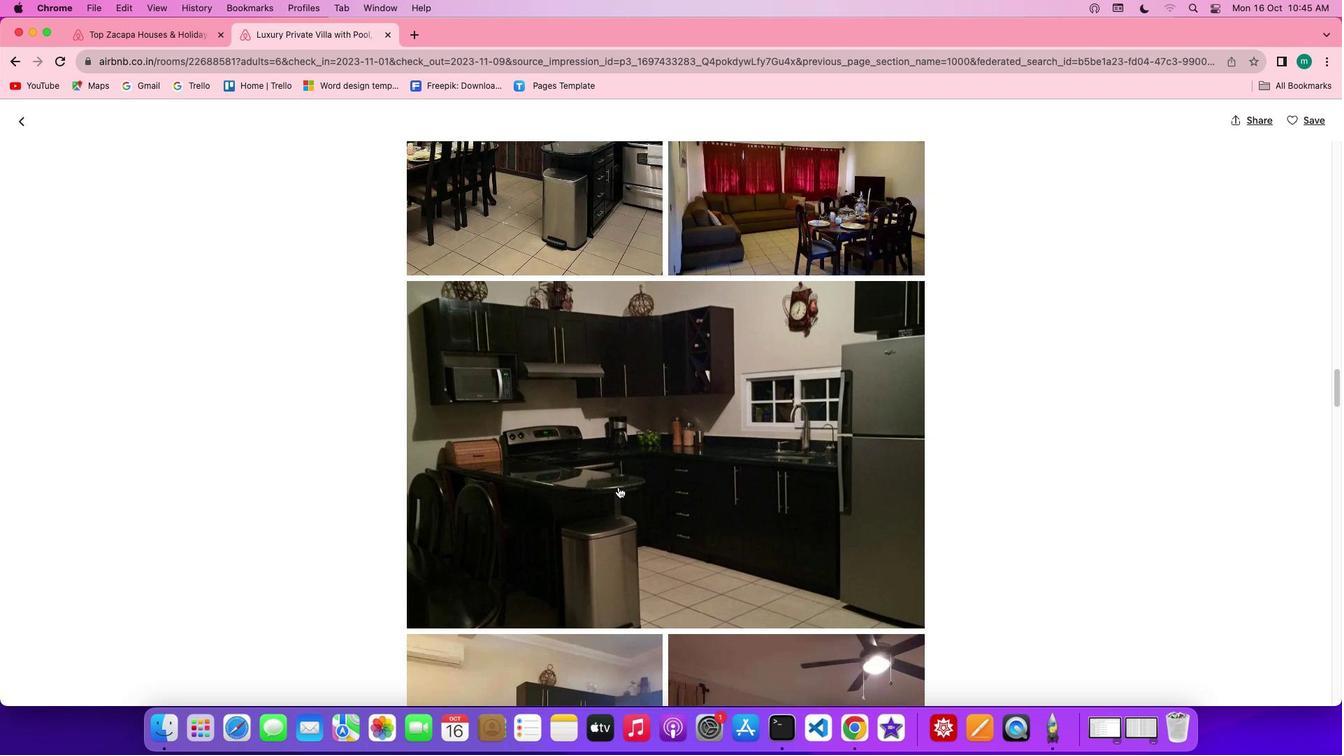 
Action: Mouse scrolled (618, 486) with delta (0, 0)
Screenshot: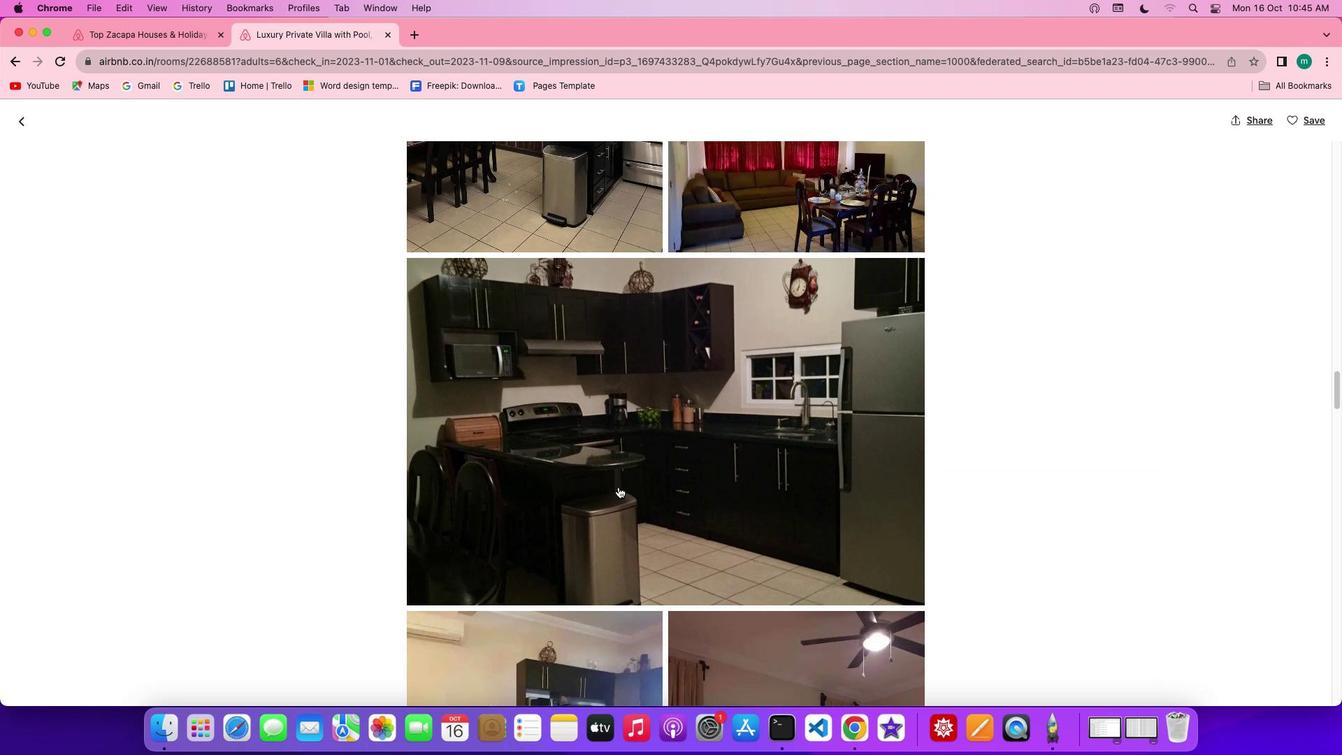 
Action: Mouse scrolled (618, 486) with delta (0, 0)
Screenshot: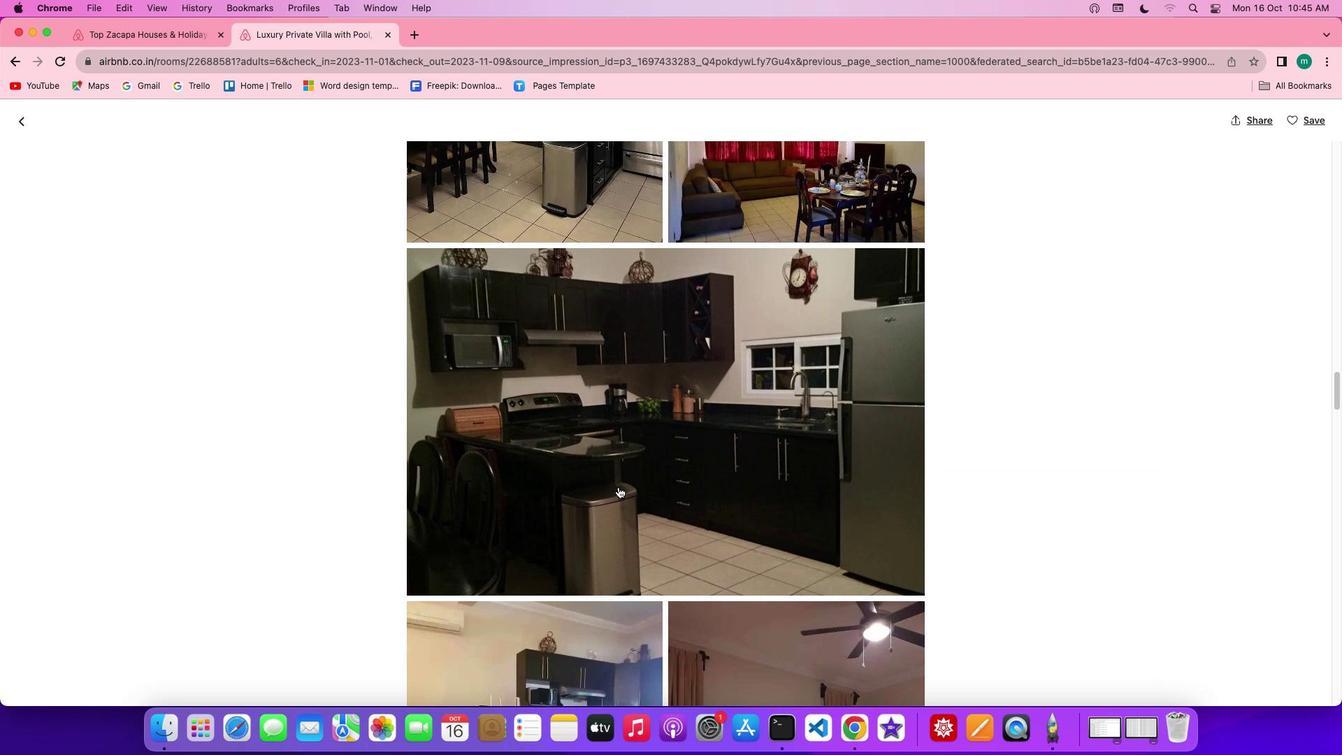 
Action: Mouse scrolled (618, 486) with delta (0, -1)
Screenshot: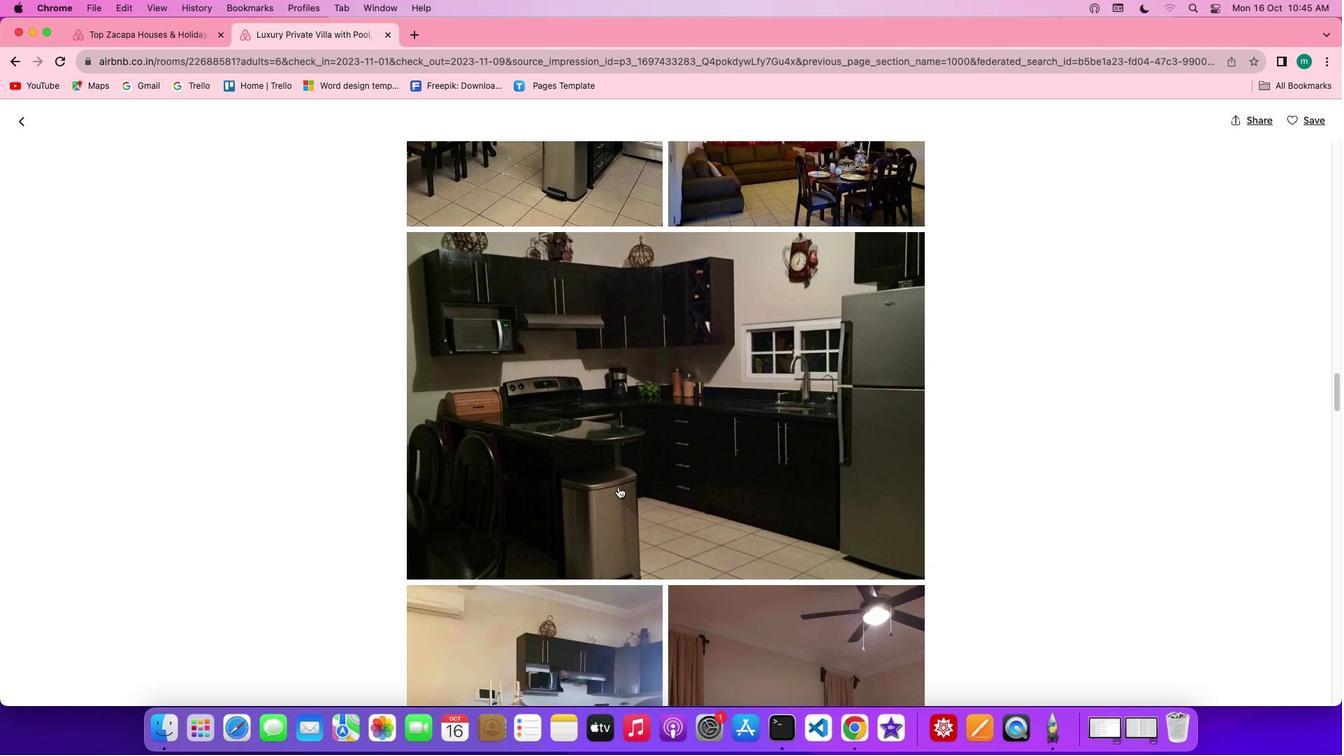 
Action: Mouse scrolled (618, 486) with delta (0, -1)
Screenshot: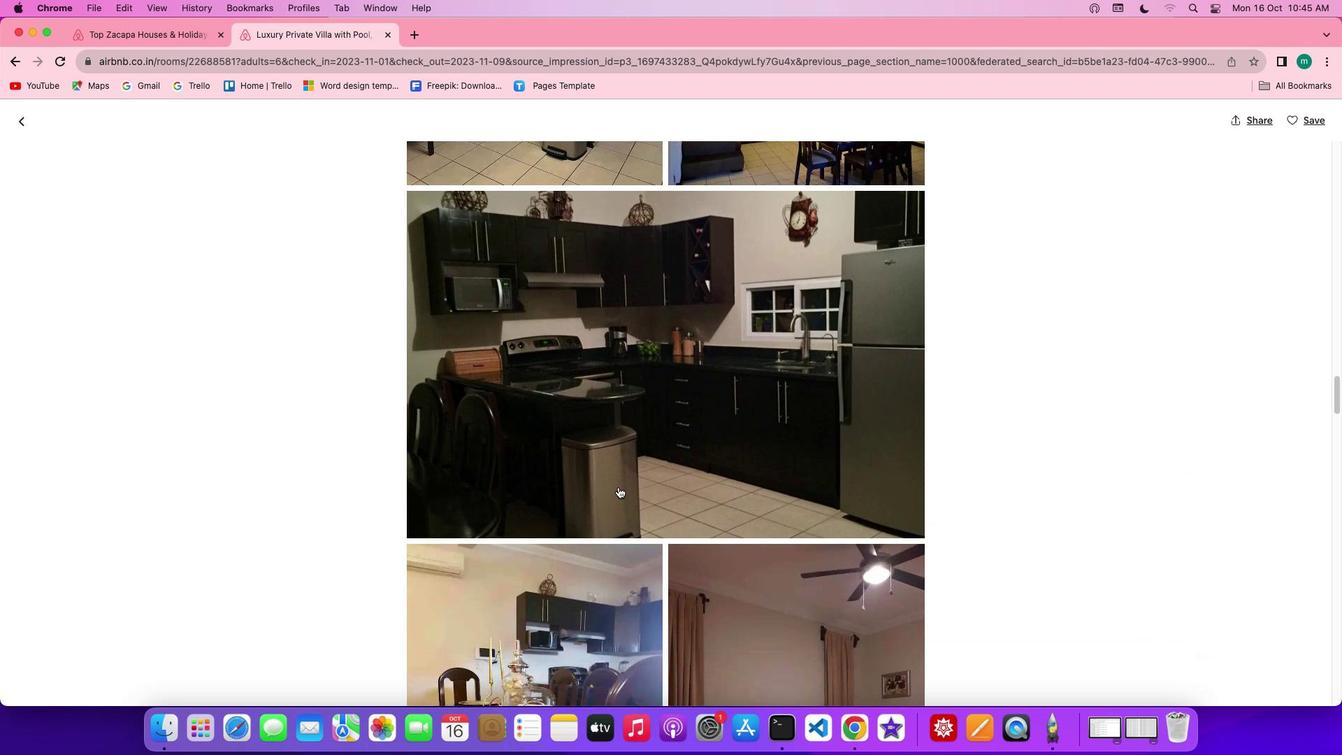 
Action: Mouse scrolled (618, 486) with delta (0, -2)
Screenshot: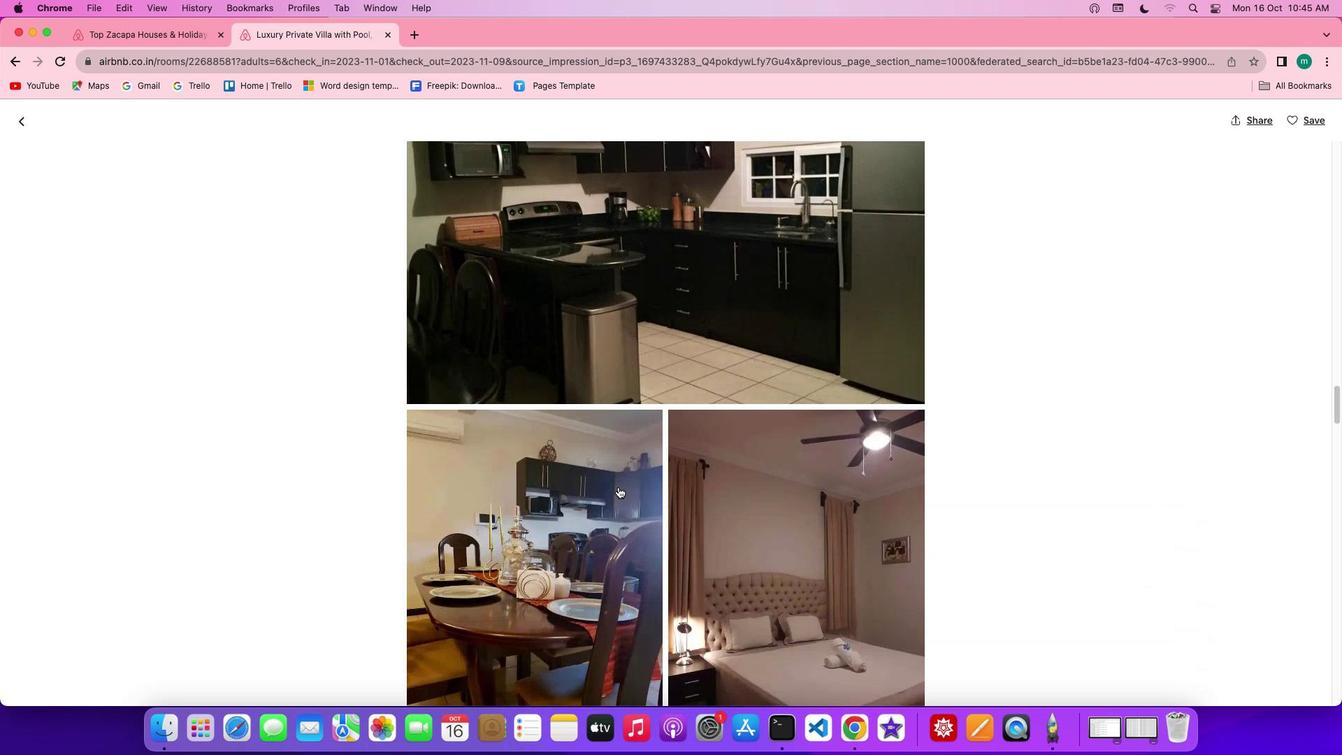 
Action: Mouse scrolled (618, 486) with delta (0, 0)
Screenshot: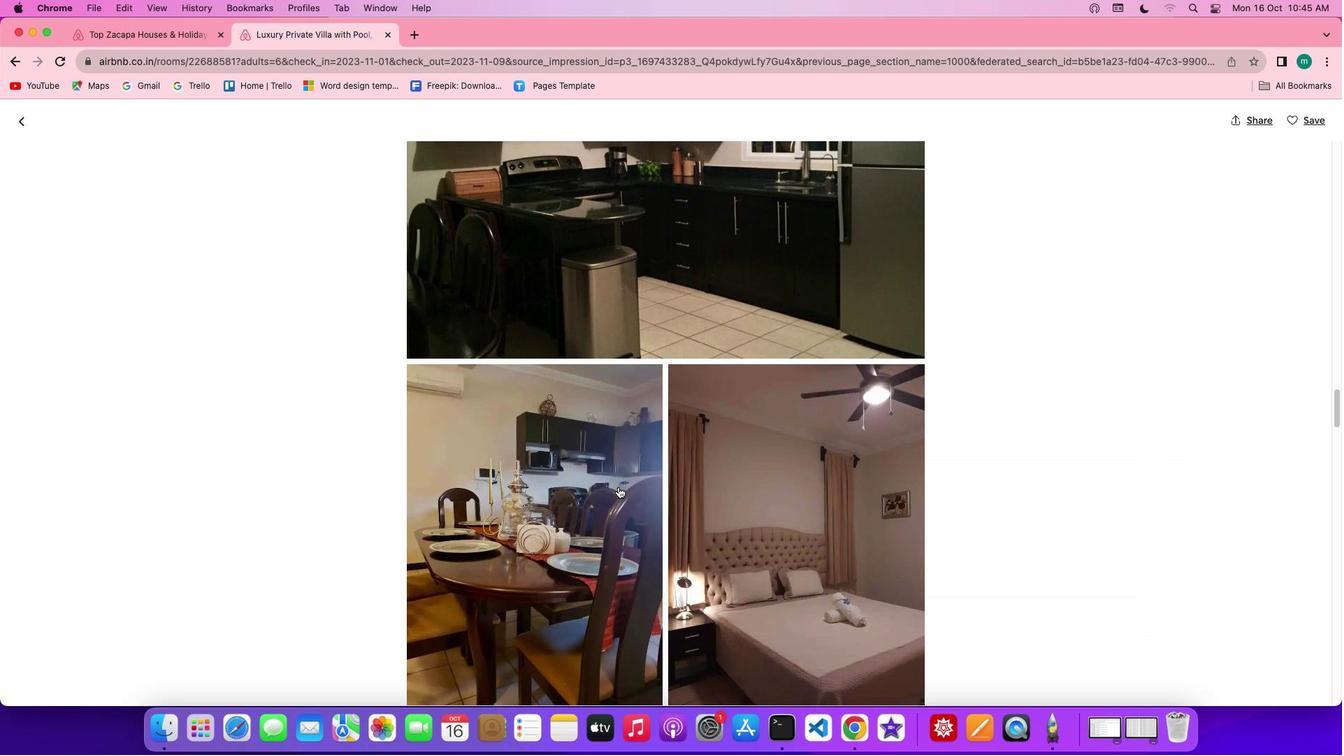 
Action: Mouse scrolled (618, 486) with delta (0, 0)
Screenshot: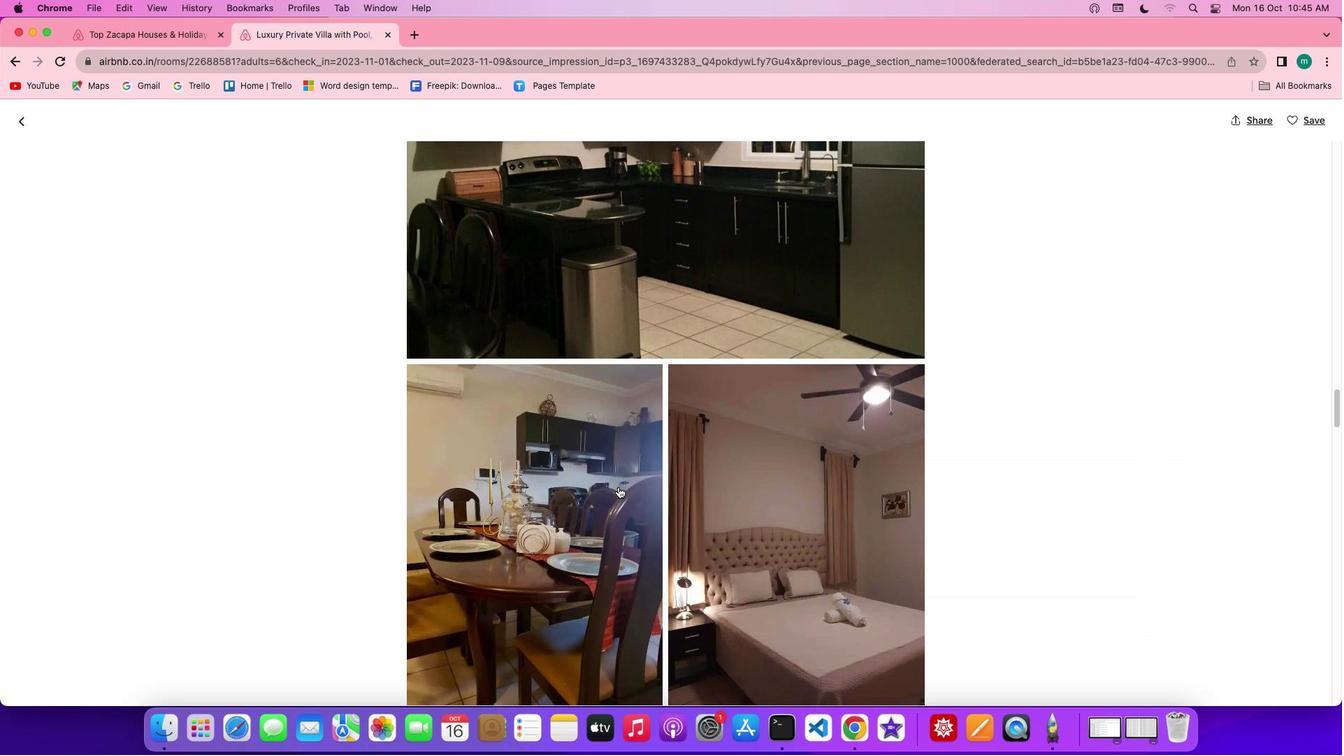 
Action: Mouse scrolled (618, 486) with delta (0, -2)
Screenshot: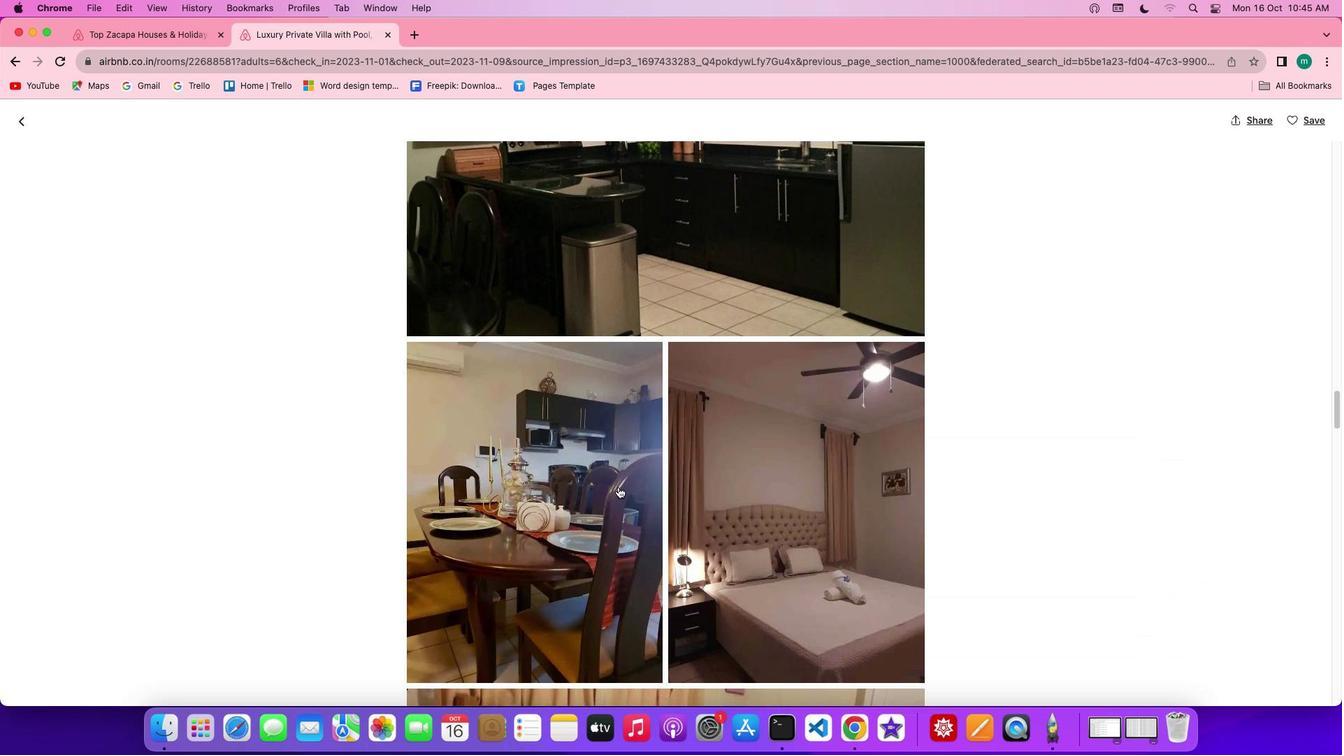 
Action: Mouse scrolled (618, 486) with delta (0, -2)
Screenshot: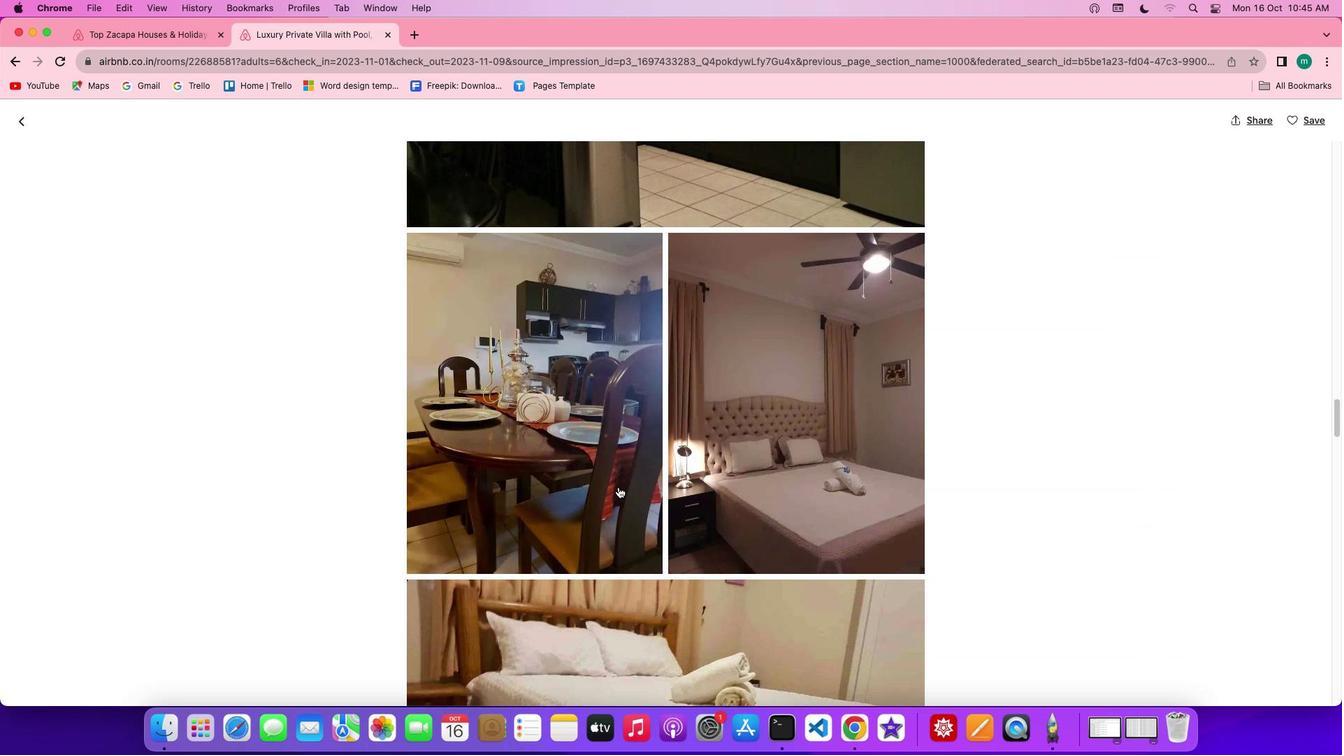 
Action: Mouse scrolled (618, 486) with delta (0, 0)
Screenshot: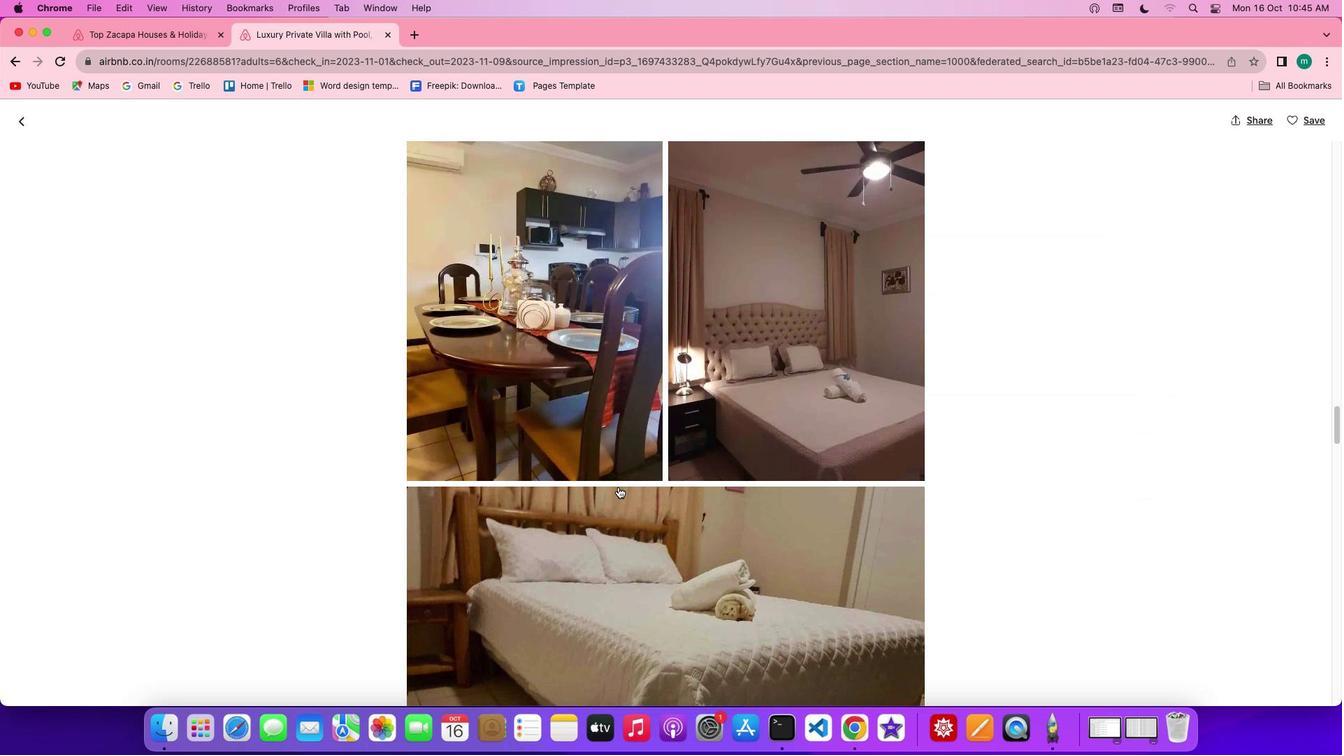 
Action: Mouse scrolled (618, 486) with delta (0, 0)
Screenshot: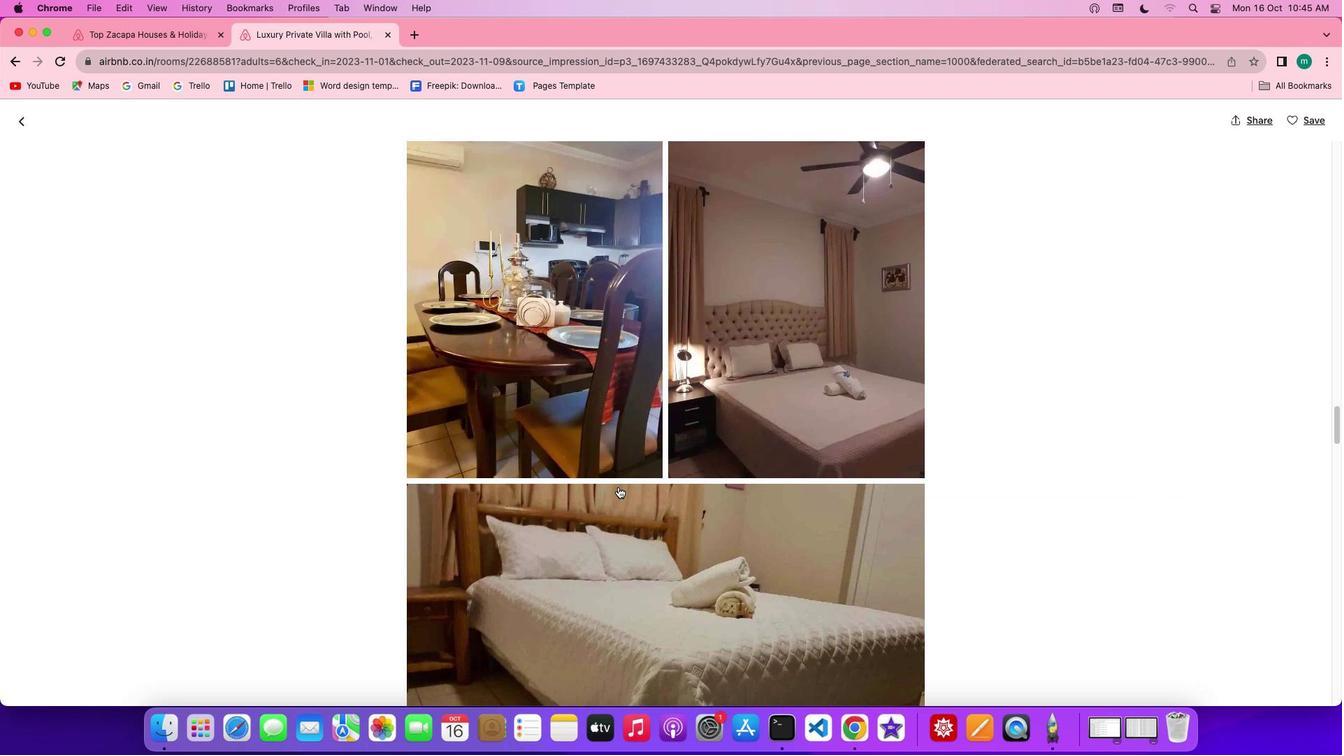 
Action: Mouse scrolled (618, 486) with delta (0, 0)
Screenshot: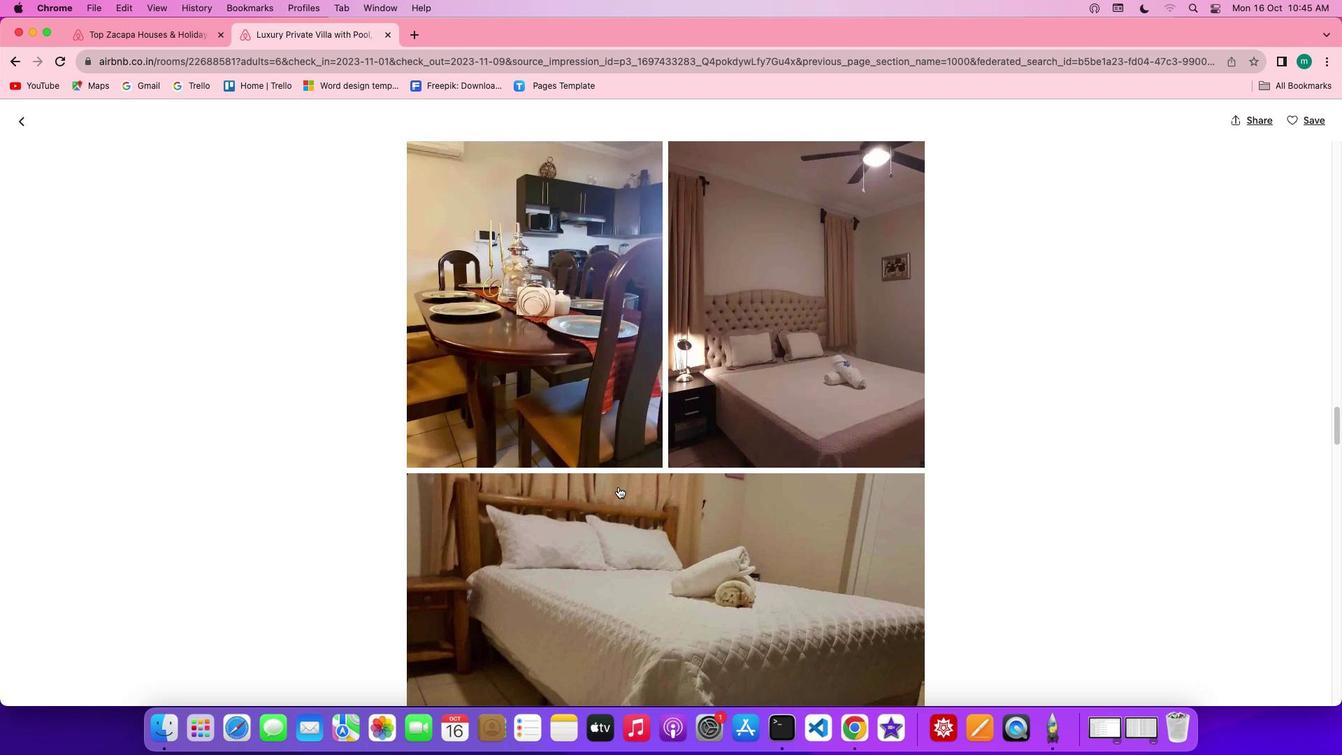 
Action: Mouse scrolled (618, 486) with delta (0, 0)
Screenshot: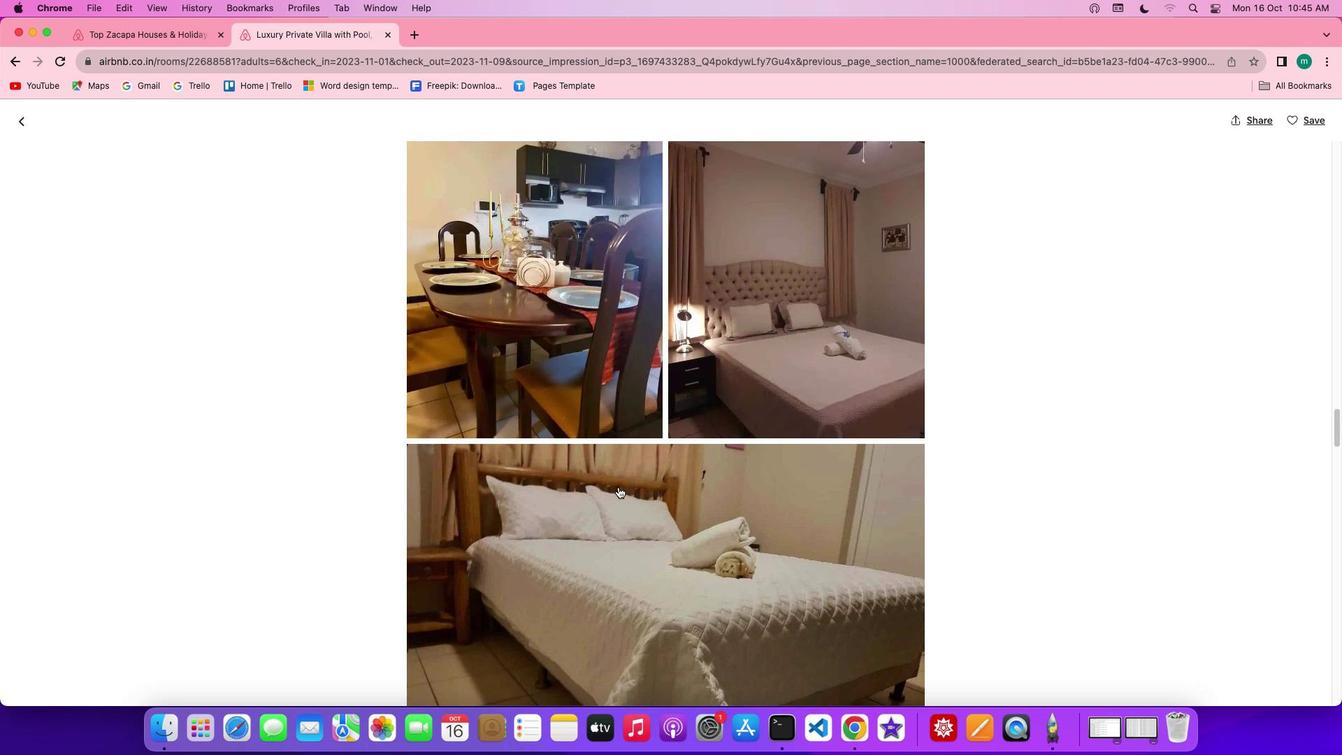 
Action: Mouse scrolled (618, 486) with delta (0, 0)
Screenshot: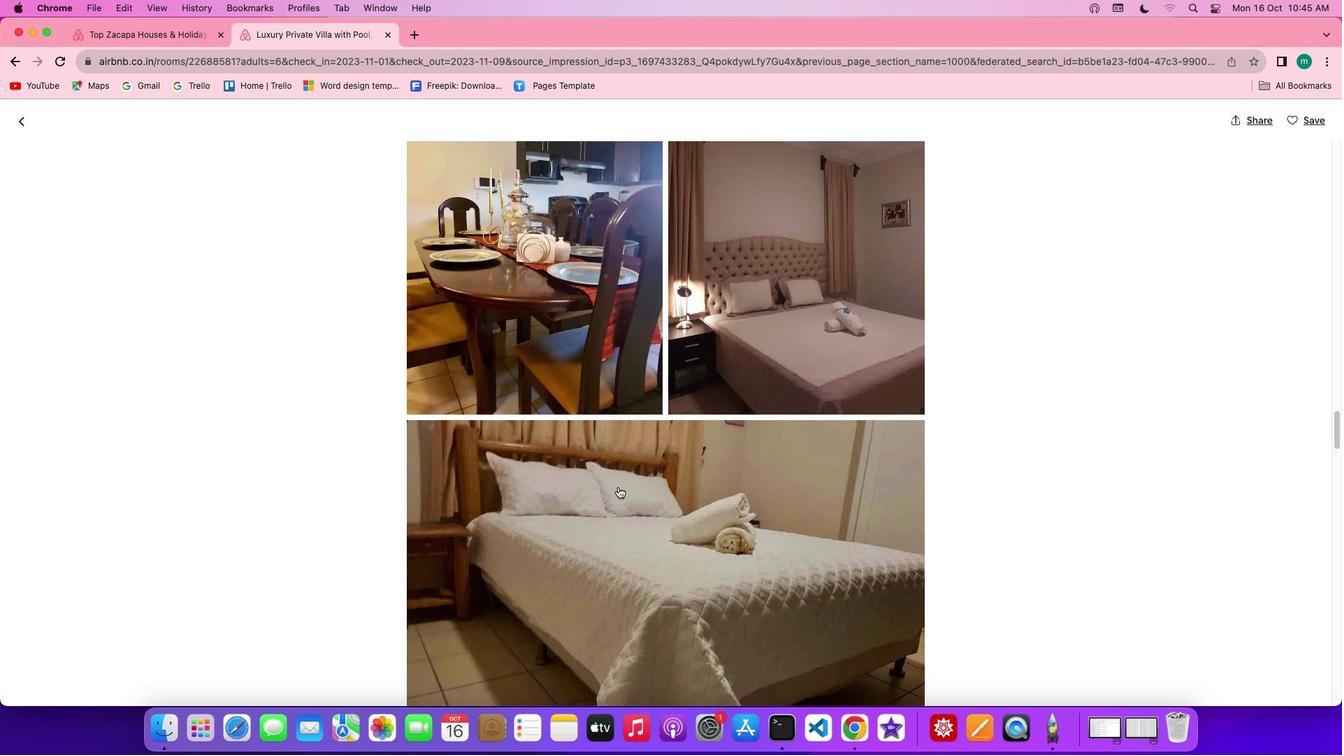 
Action: Mouse scrolled (618, 486) with delta (0, 0)
Screenshot: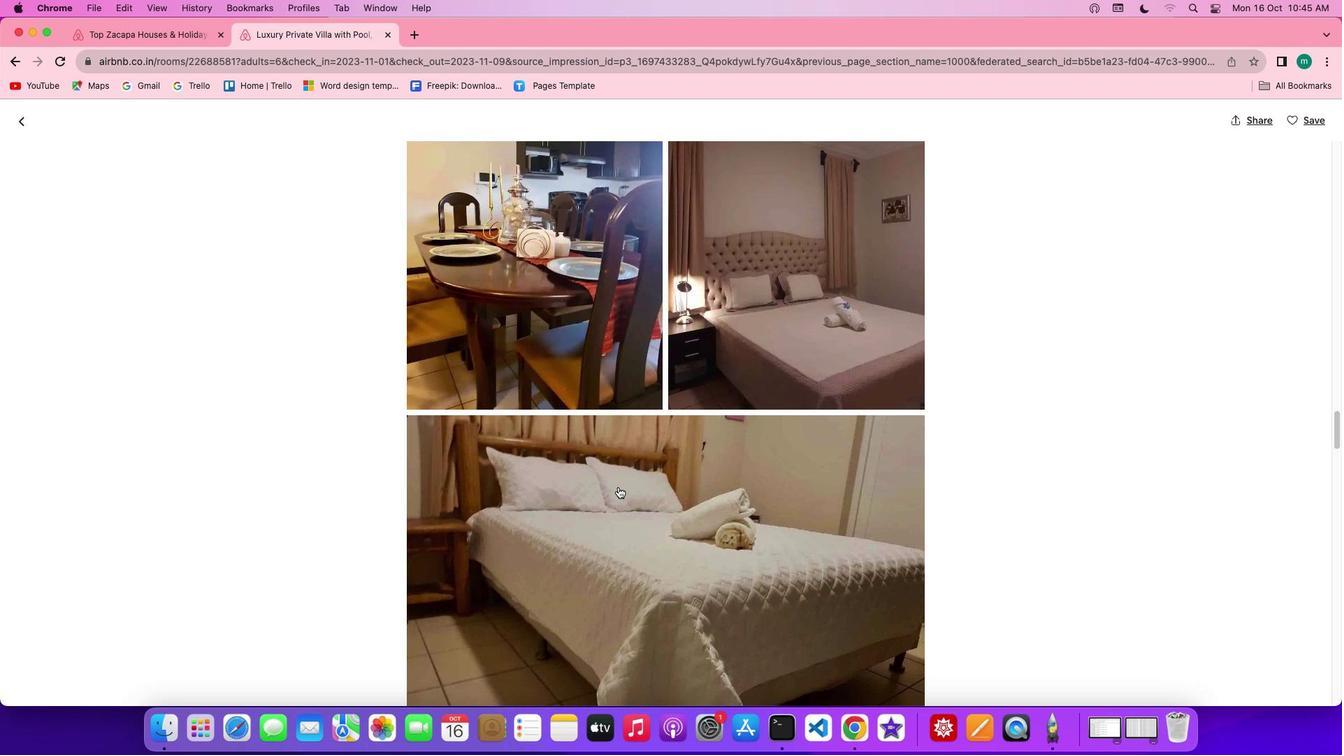 
Action: Mouse scrolled (618, 486) with delta (0, -1)
Screenshot: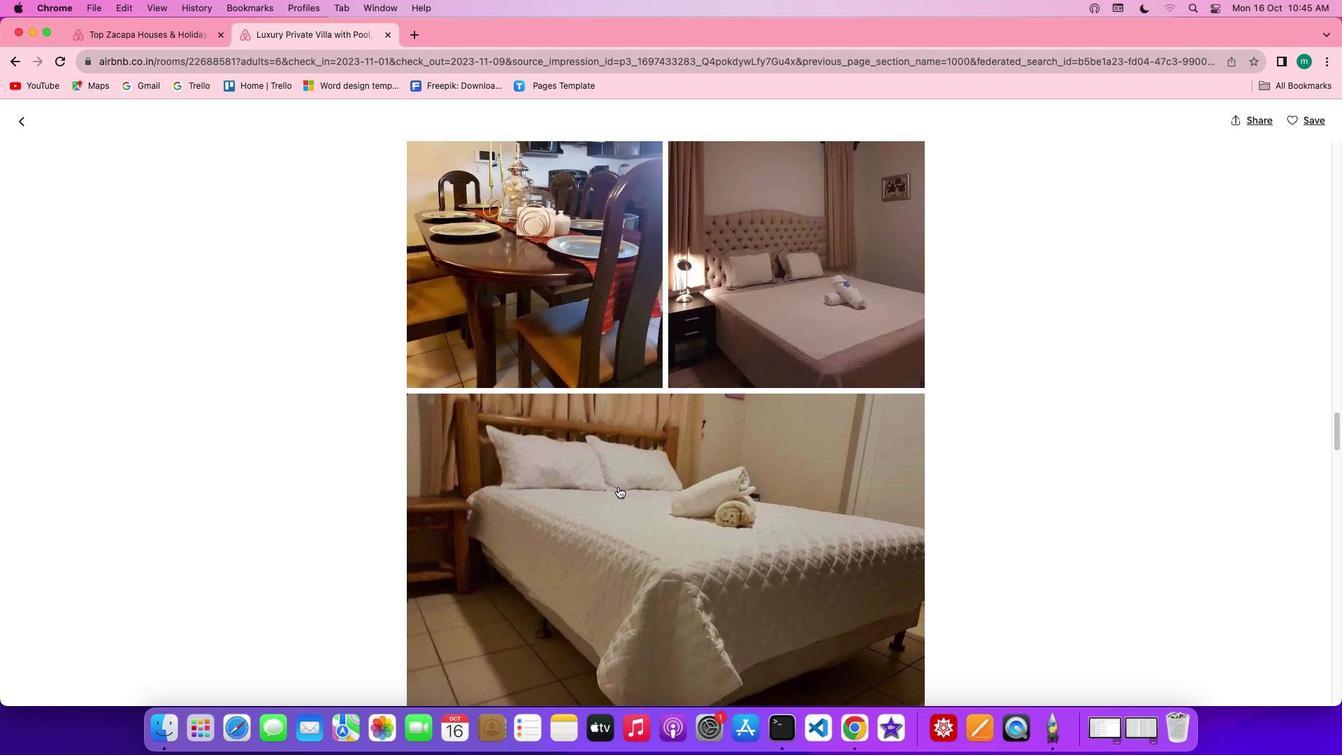
Action: Mouse scrolled (618, 486) with delta (0, -2)
Screenshot: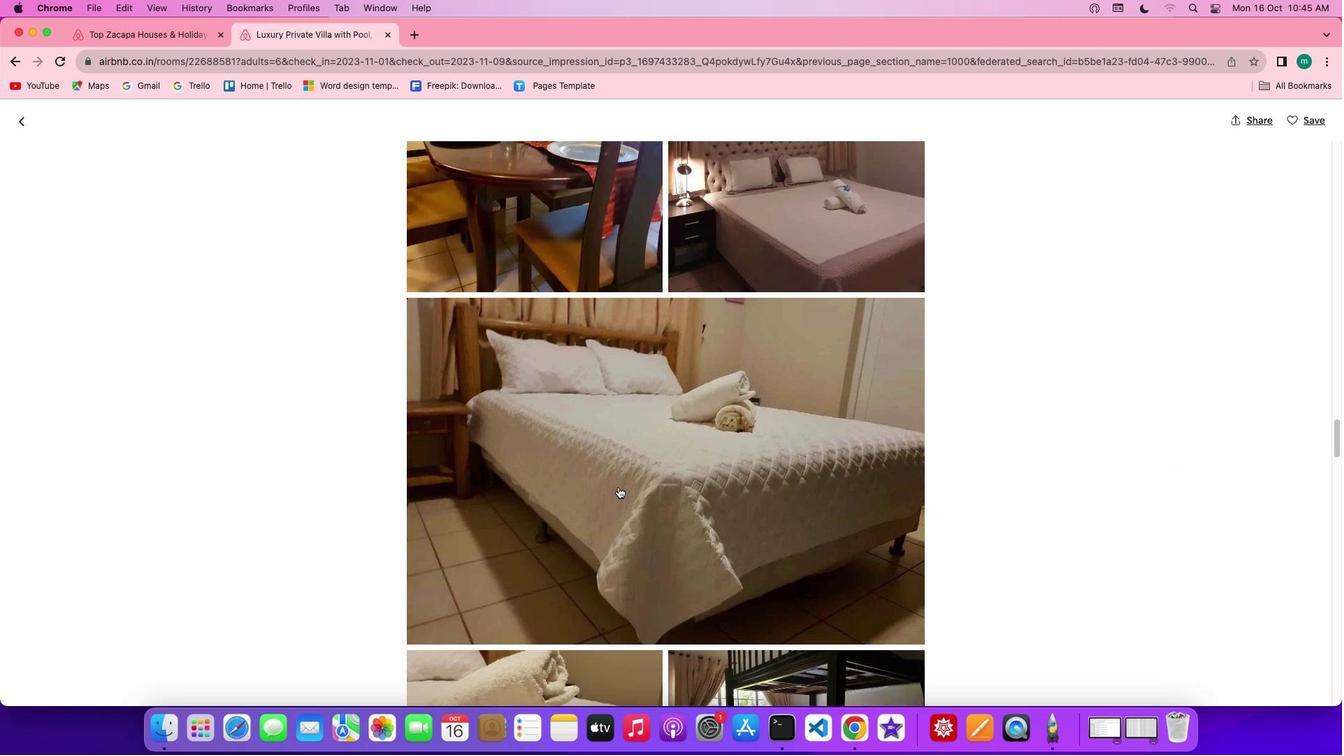 
Action: Mouse scrolled (618, 486) with delta (0, 0)
Screenshot: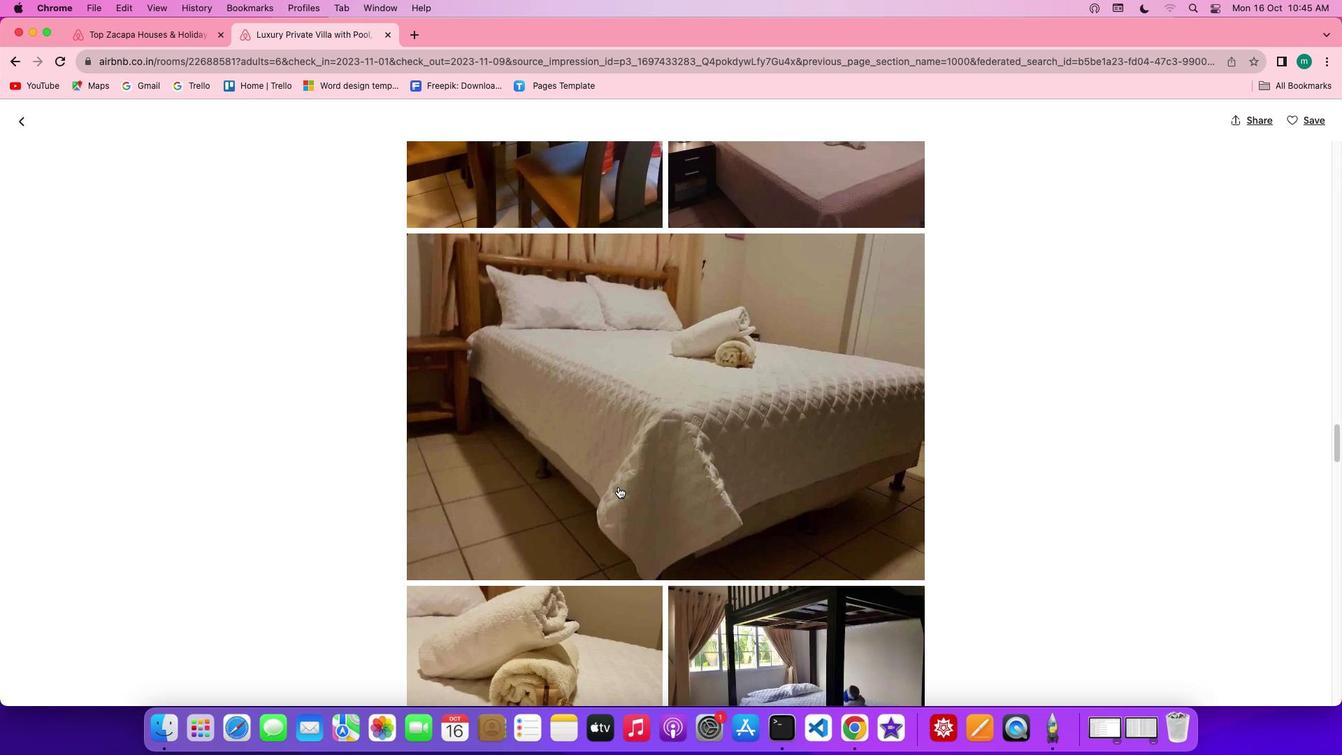 
Action: Mouse scrolled (618, 486) with delta (0, 0)
Screenshot: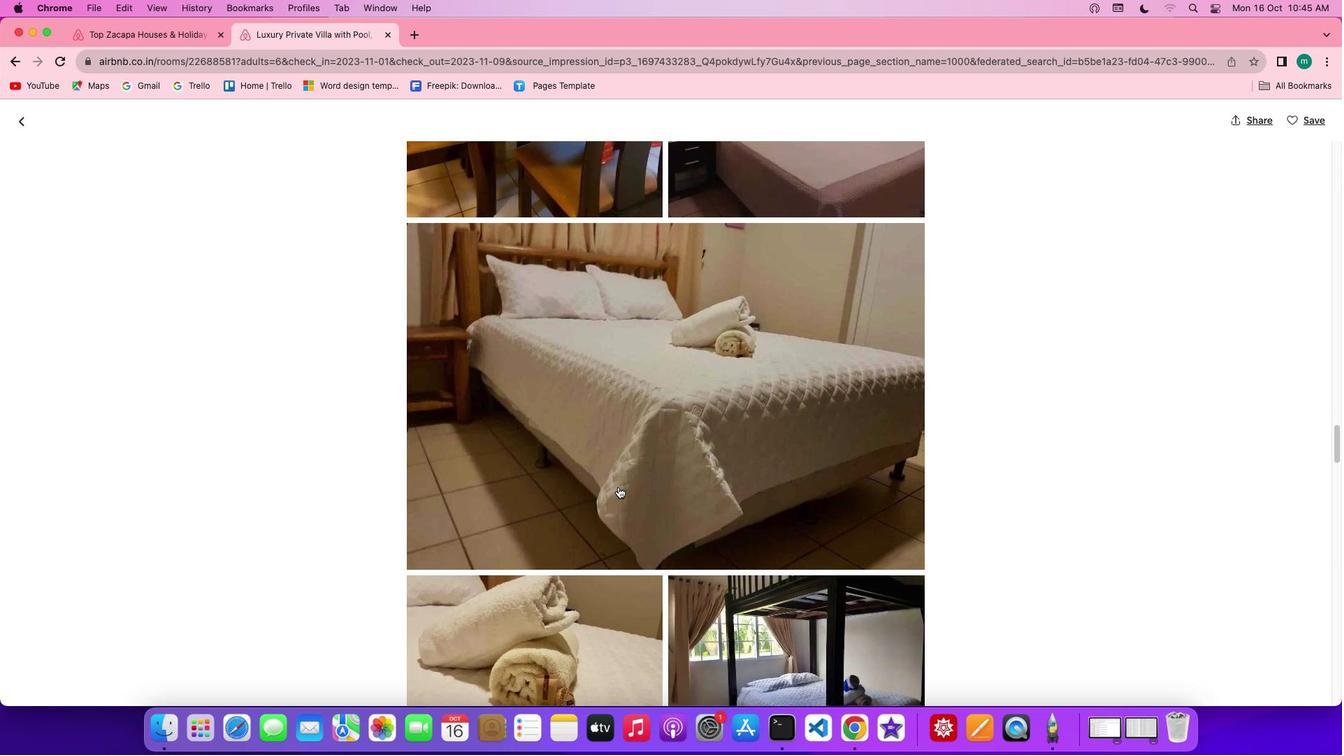 
Action: Mouse scrolled (618, 486) with delta (0, -1)
Screenshot: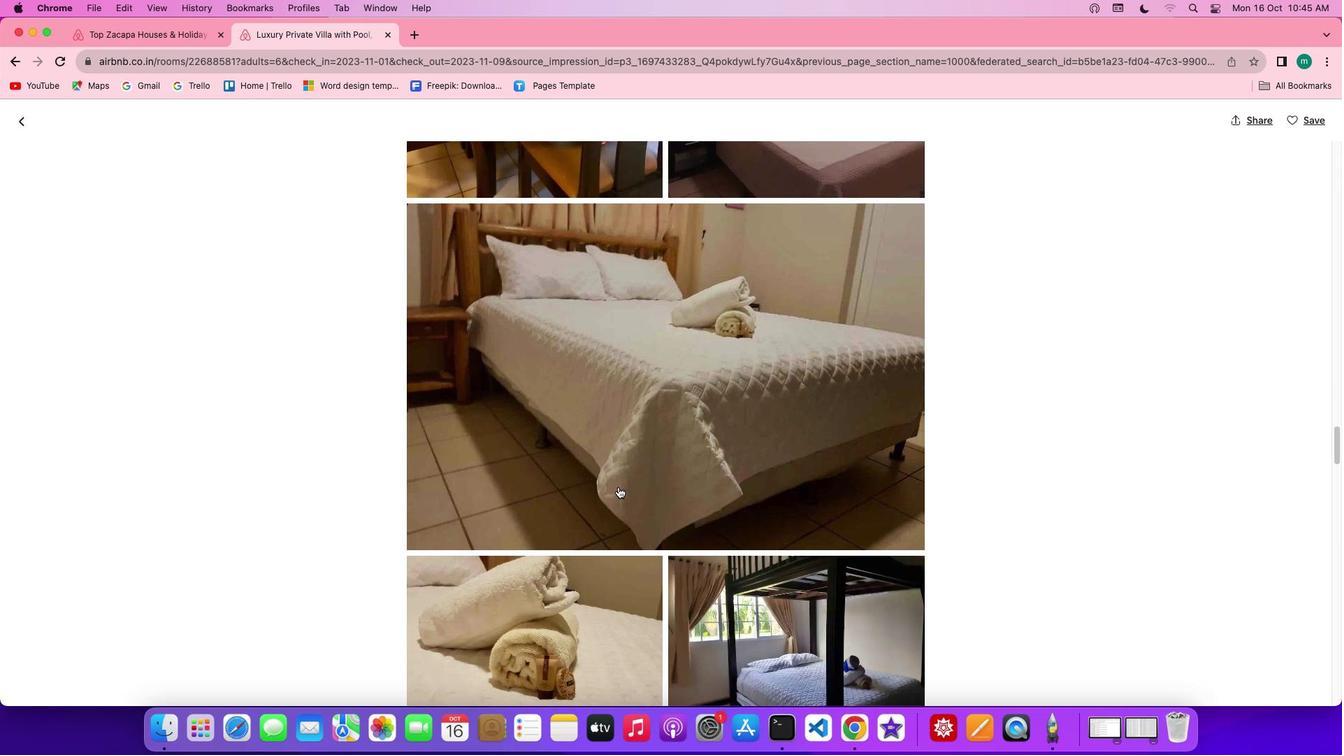 
Action: Mouse scrolled (618, 486) with delta (0, -2)
Screenshot: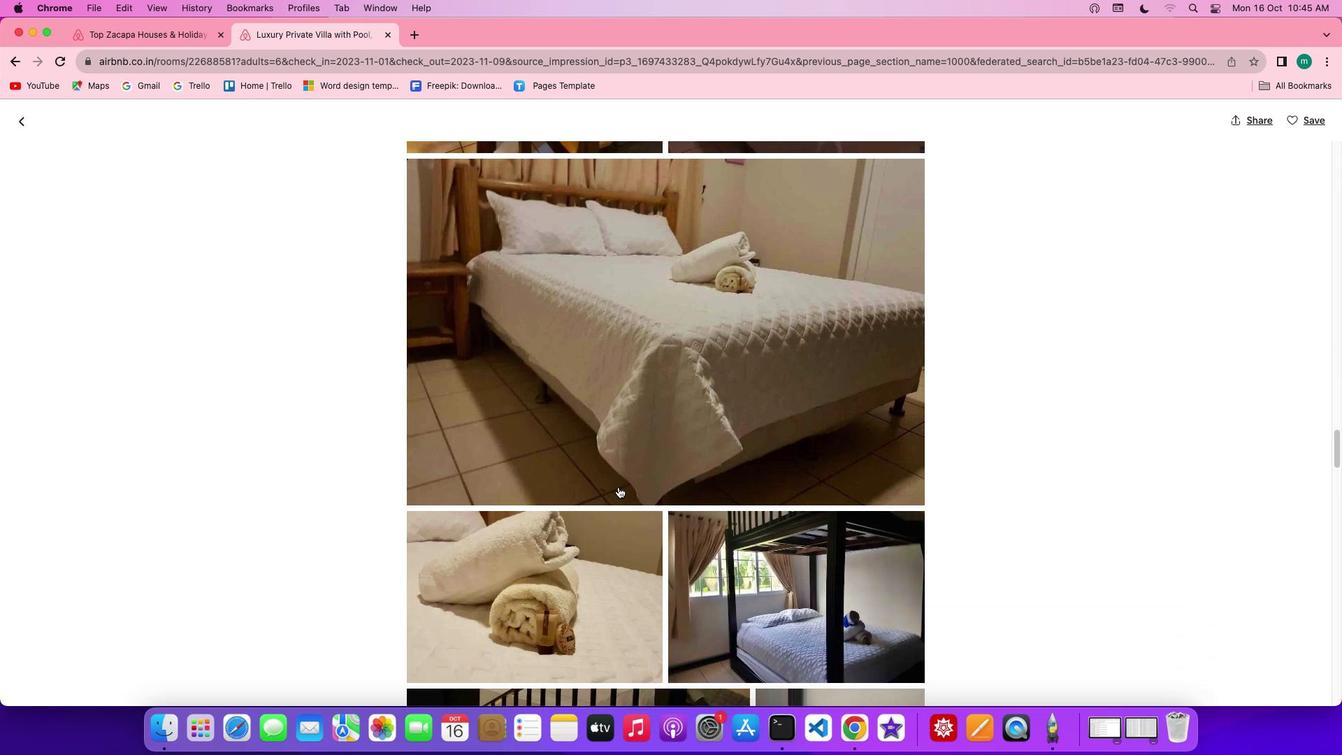 
Action: Mouse scrolled (618, 486) with delta (0, 0)
Screenshot: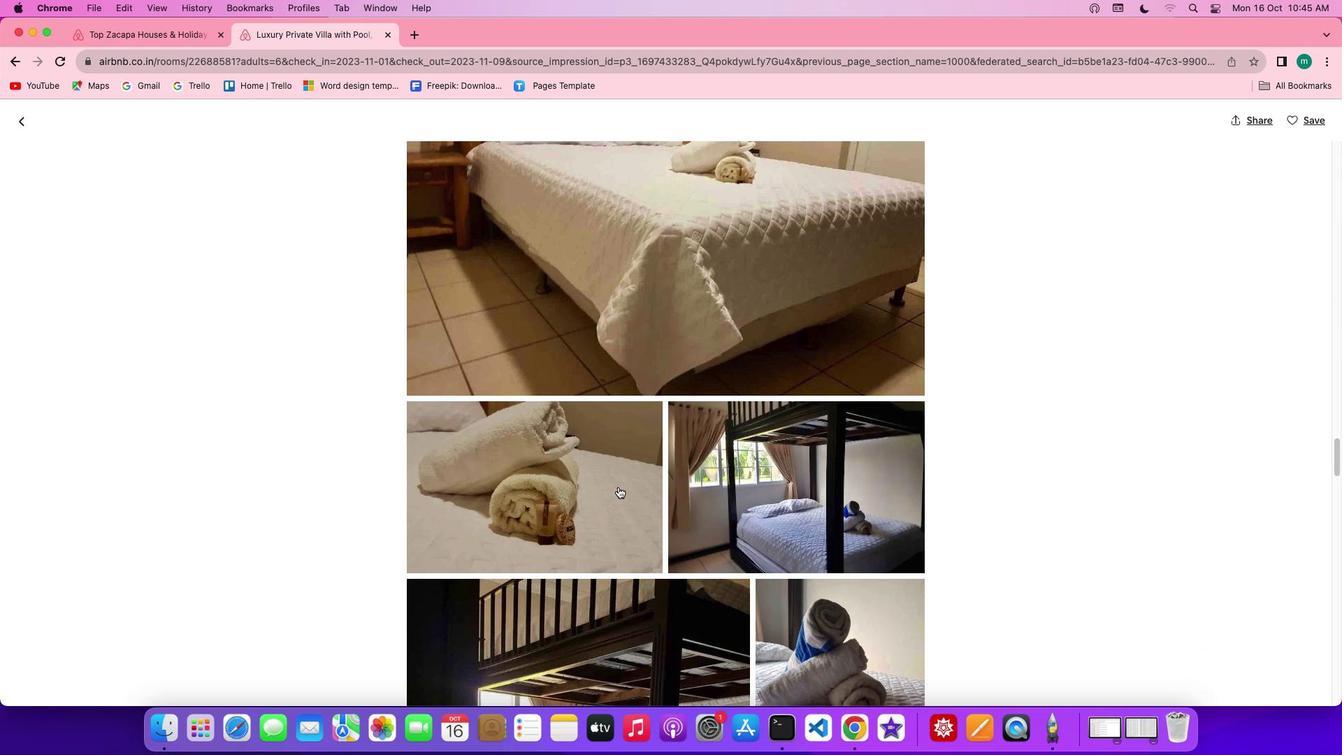 
Action: Mouse scrolled (618, 486) with delta (0, 0)
Screenshot: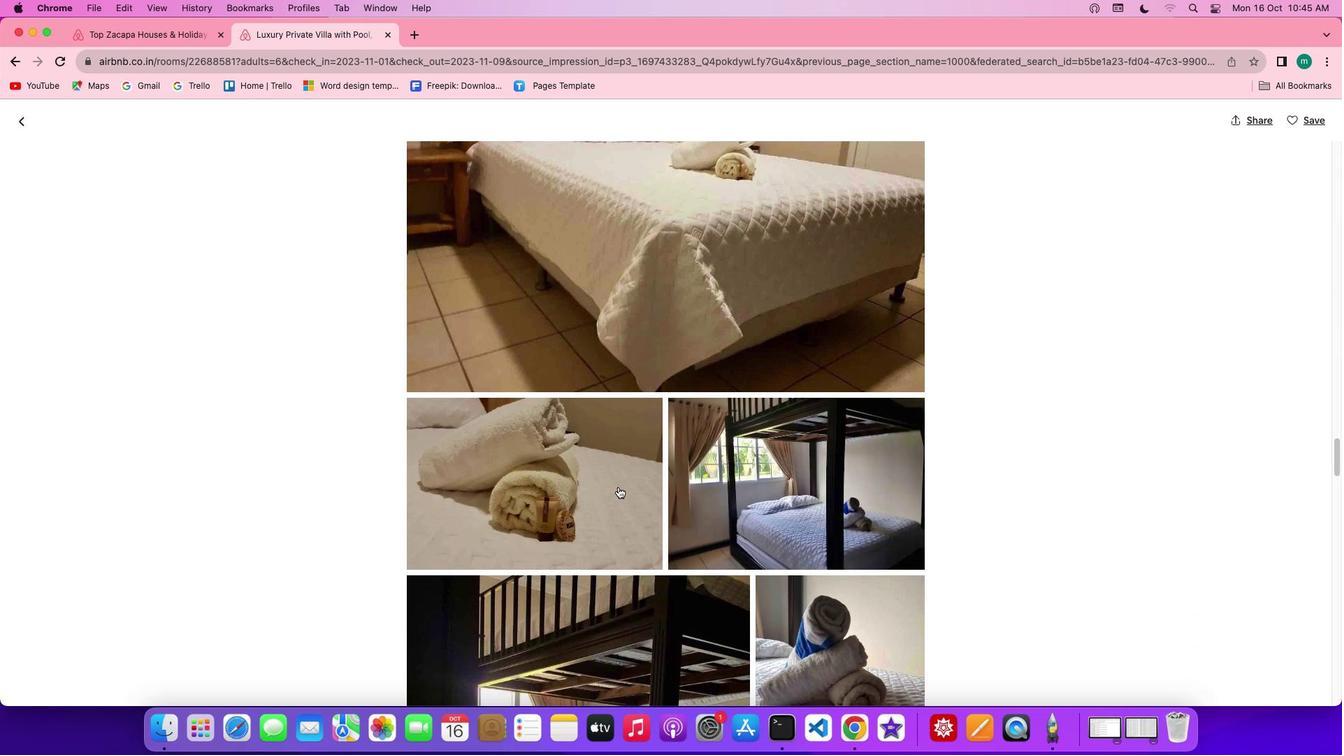 
Action: Mouse scrolled (618, 486) with delta (0, -1)
Screenshot: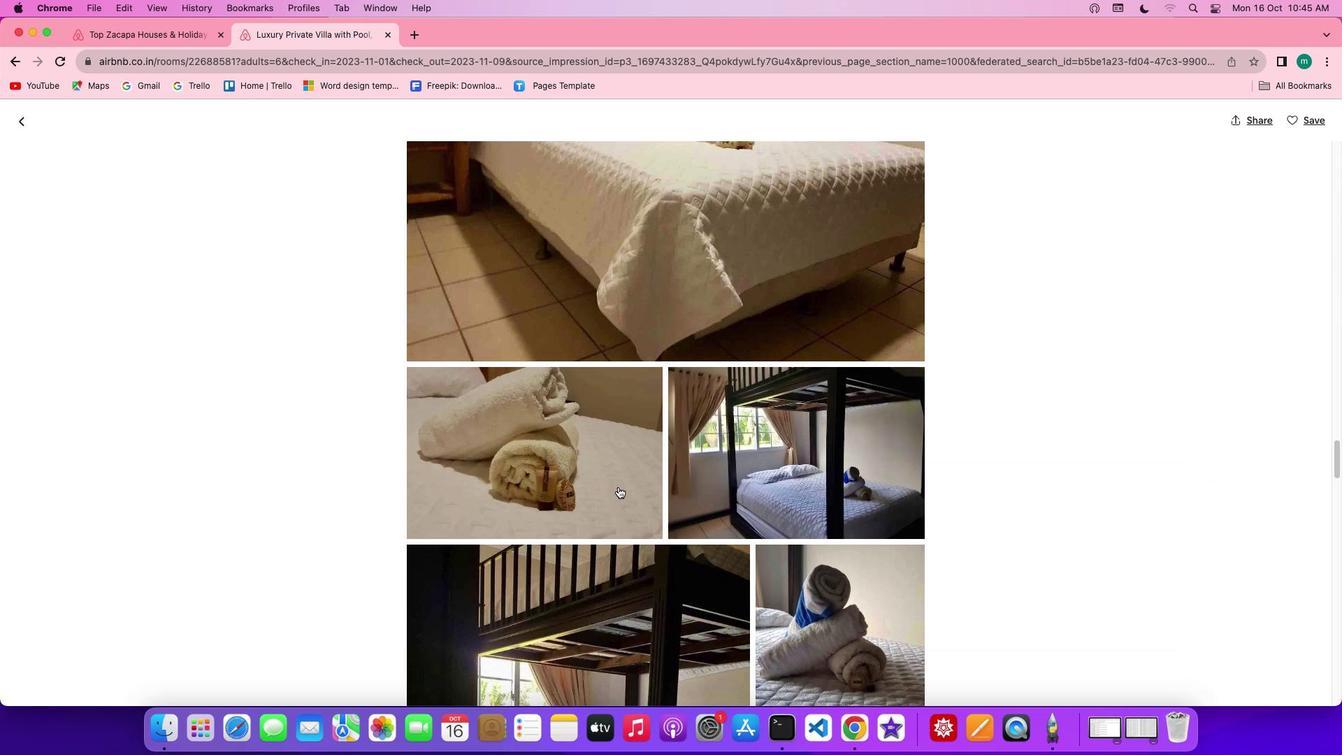 
Action: Mouse scrolled (618, 486) with delta (0, -1)
Screenshot: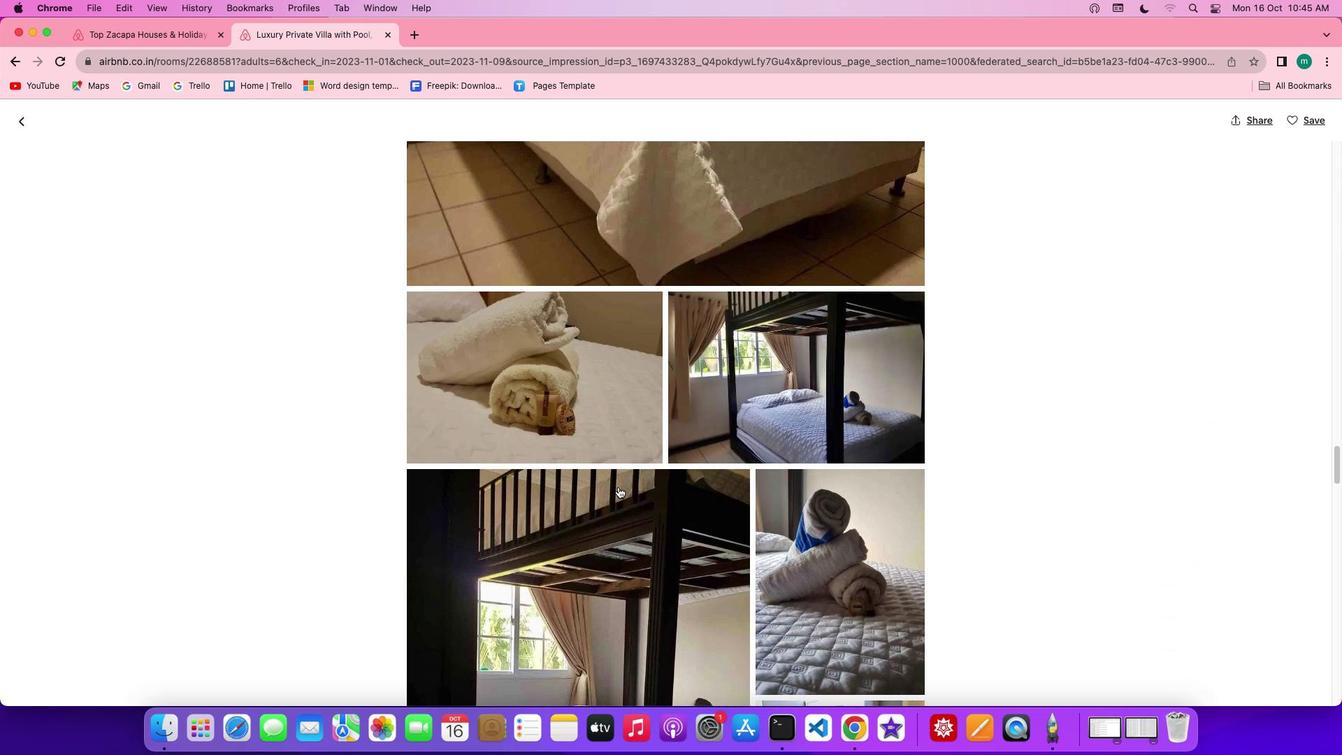 
Action: Mouse scrolled (618, 486) with delta (0, 0)
Screenshot: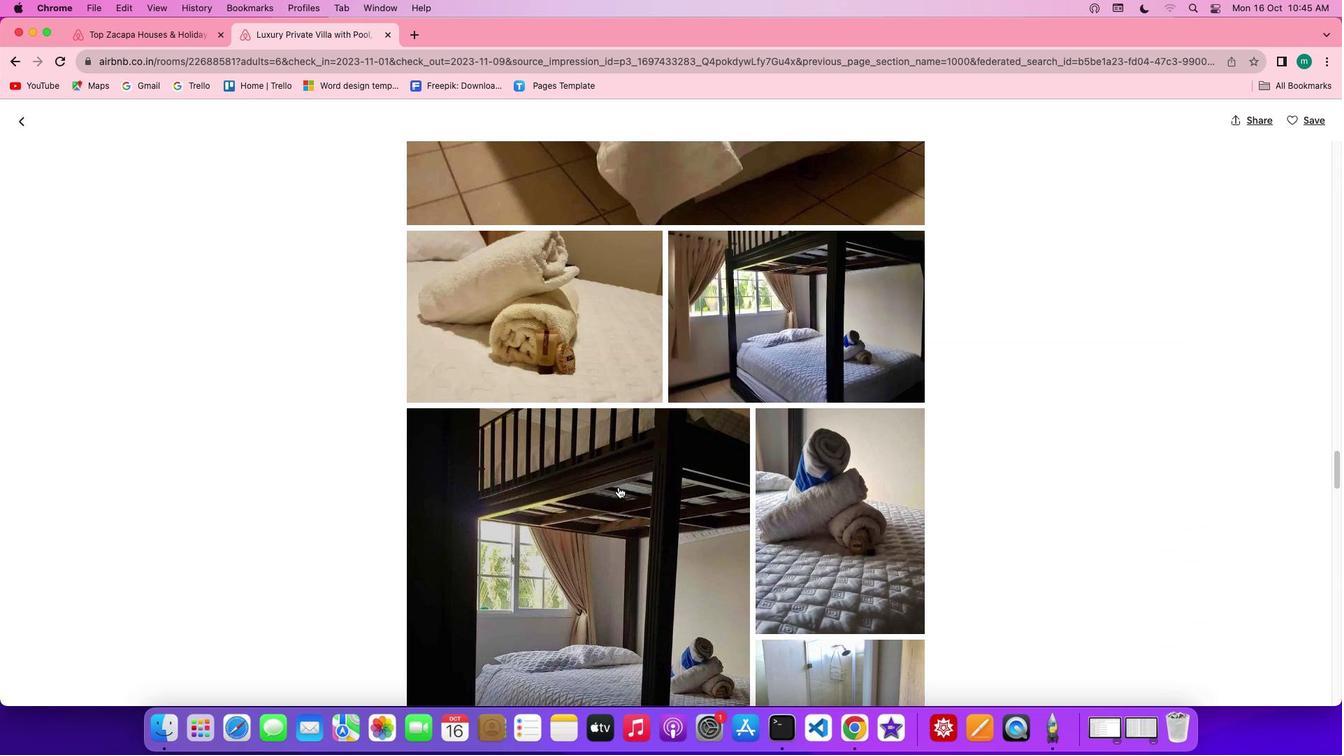 
Action: Mouse scrolled (618, 486) with delta (0, 0)
Screenshot: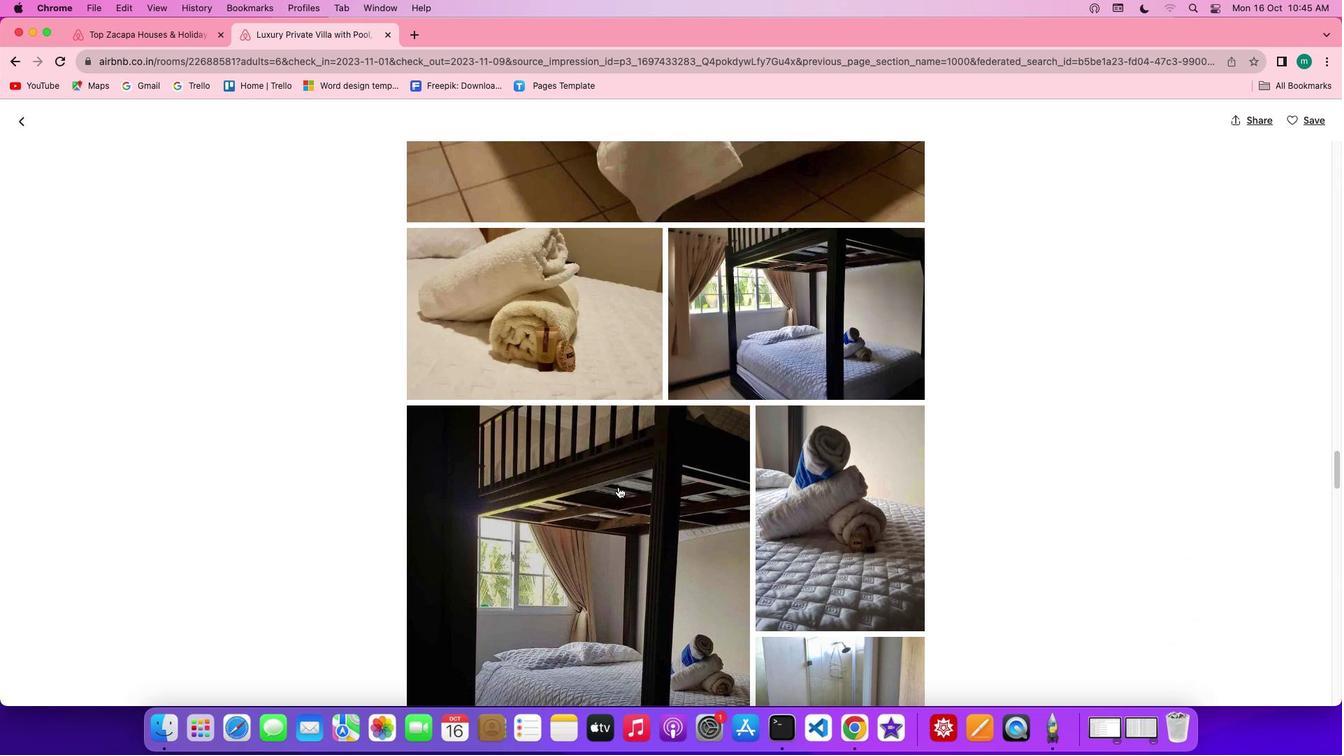 
Action: Mouse scrolled (618, 486) with delta (0, 0)
Screenshot: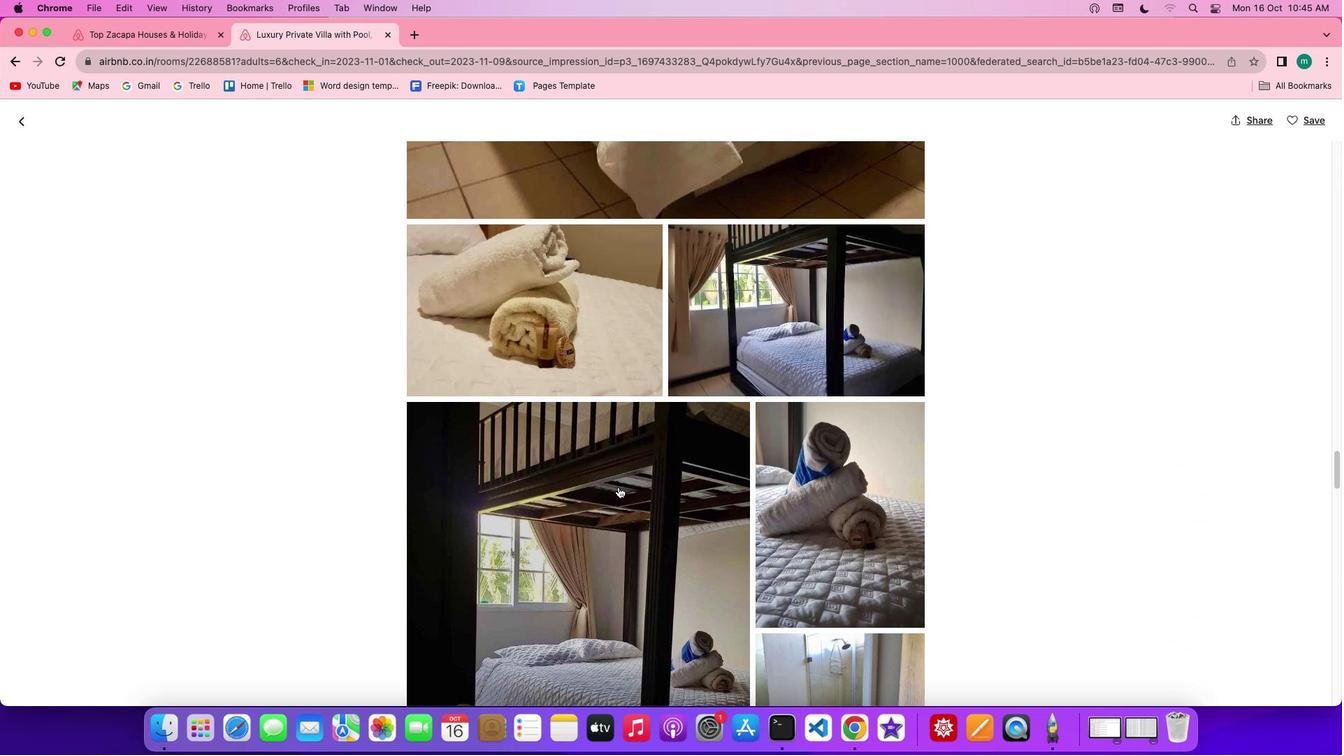 
Action: Mouse scrolled (618, 486) with delta (0, -1)
Screenshot: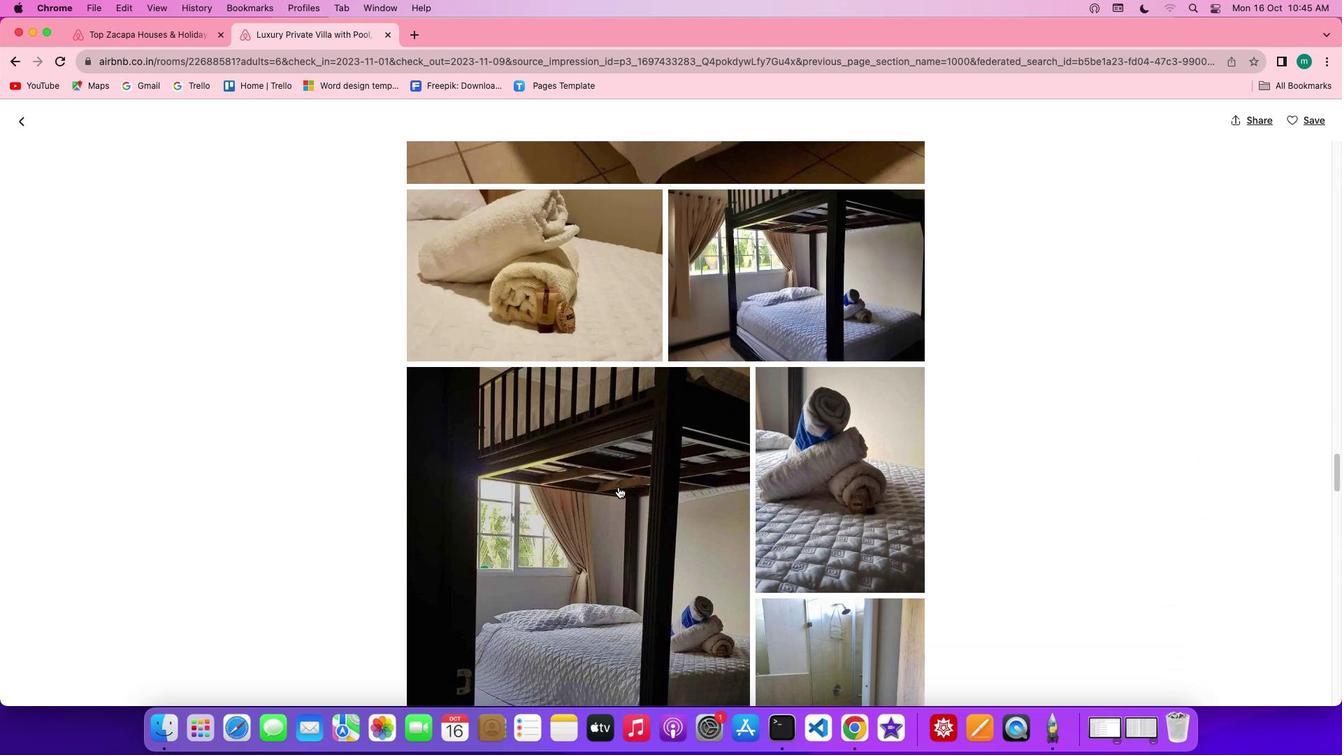 
Action: Mouse scrolled (618, 486) with delta (0, -2)
Screenshot: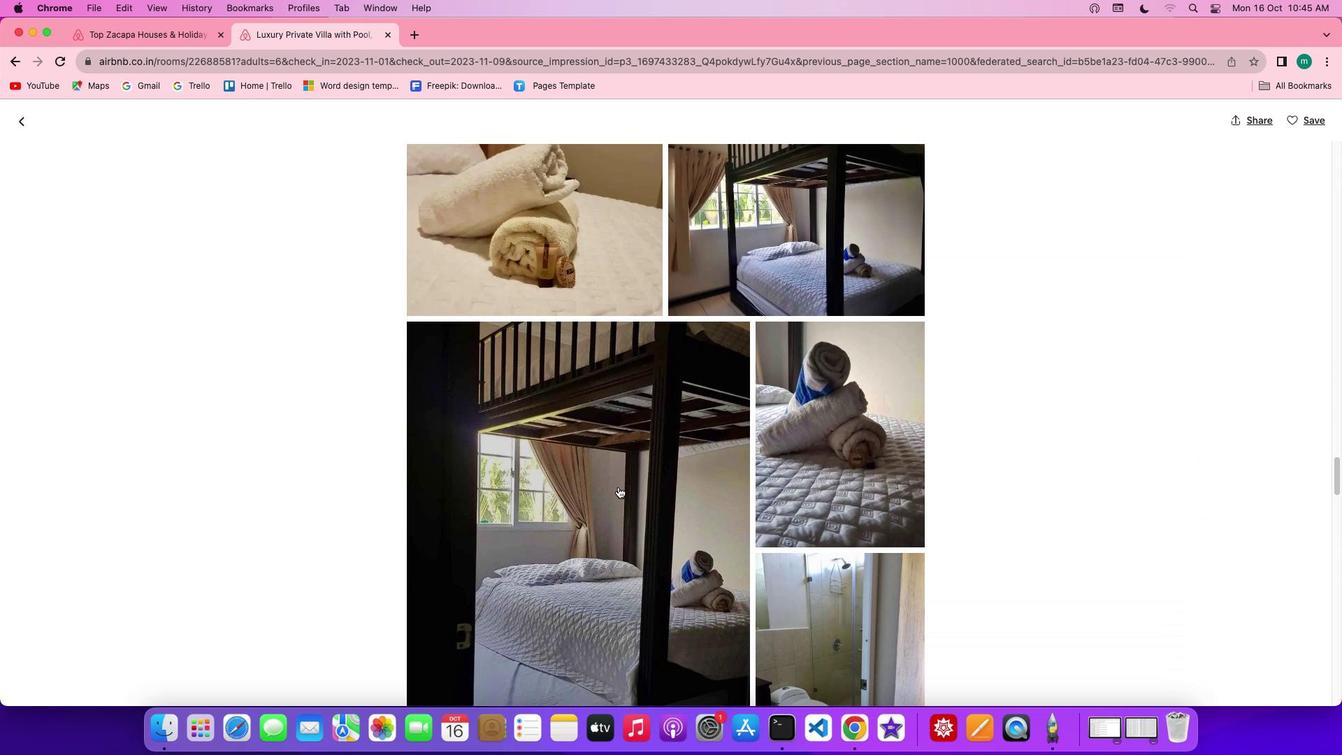 
Action: Mouse scrolled (618, 486) with delta (0, -2)
Screenshot: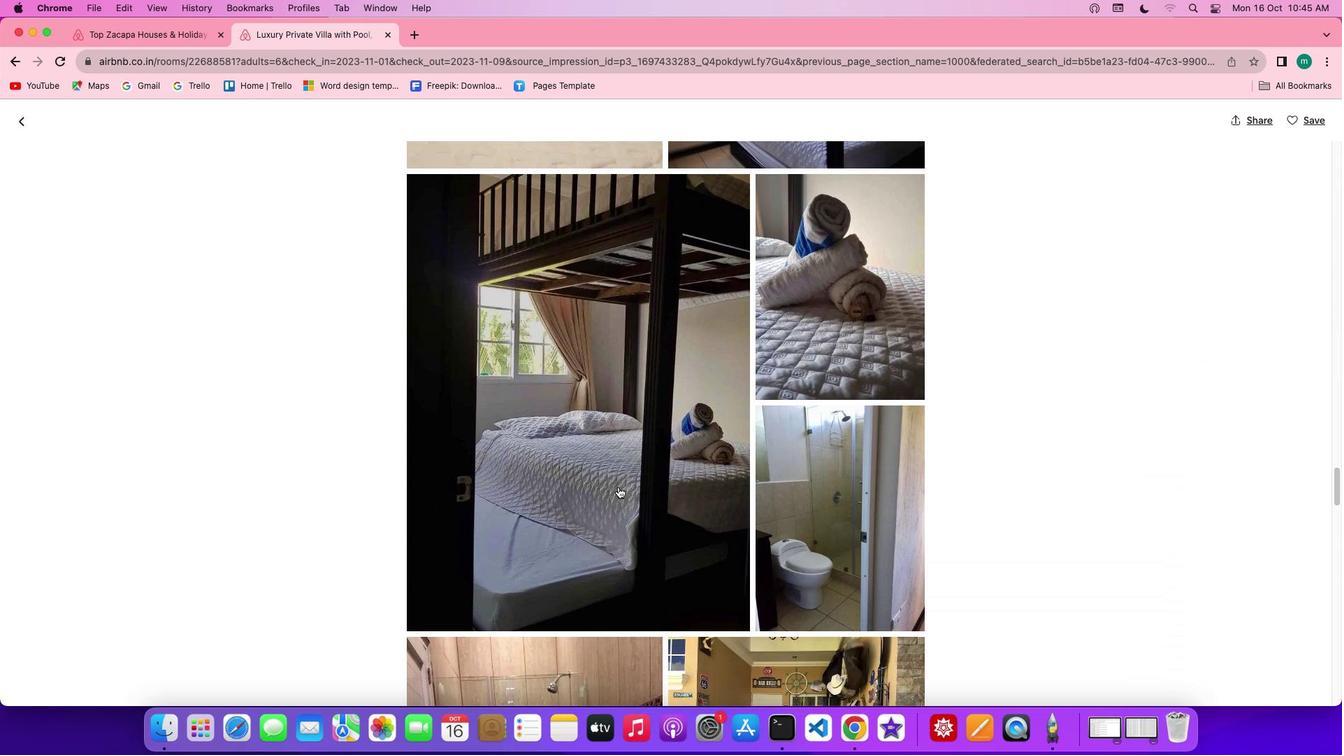 
Action: Mouse scrolled (618, 486) with delta (0, 0)
Screenshot: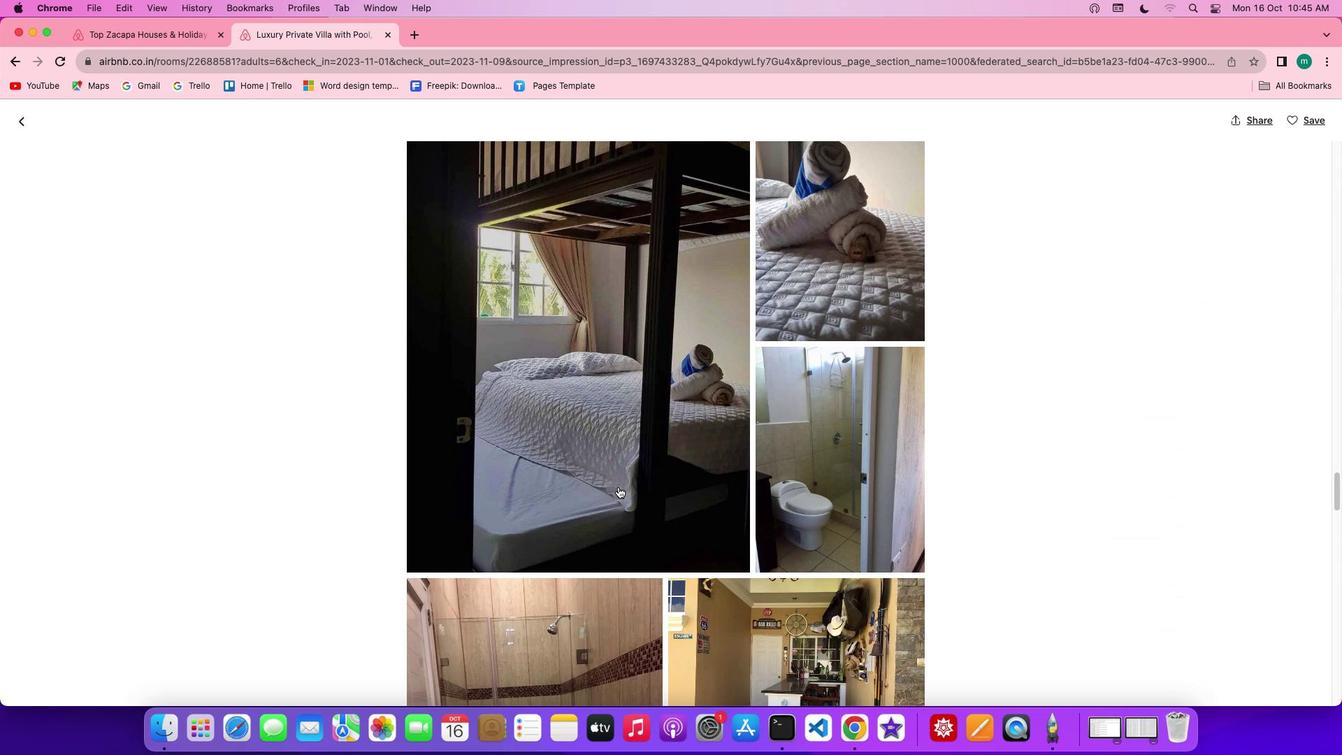 
Action: Mouse scrolled (618, 486) with delta (0, 0)
Screenshot: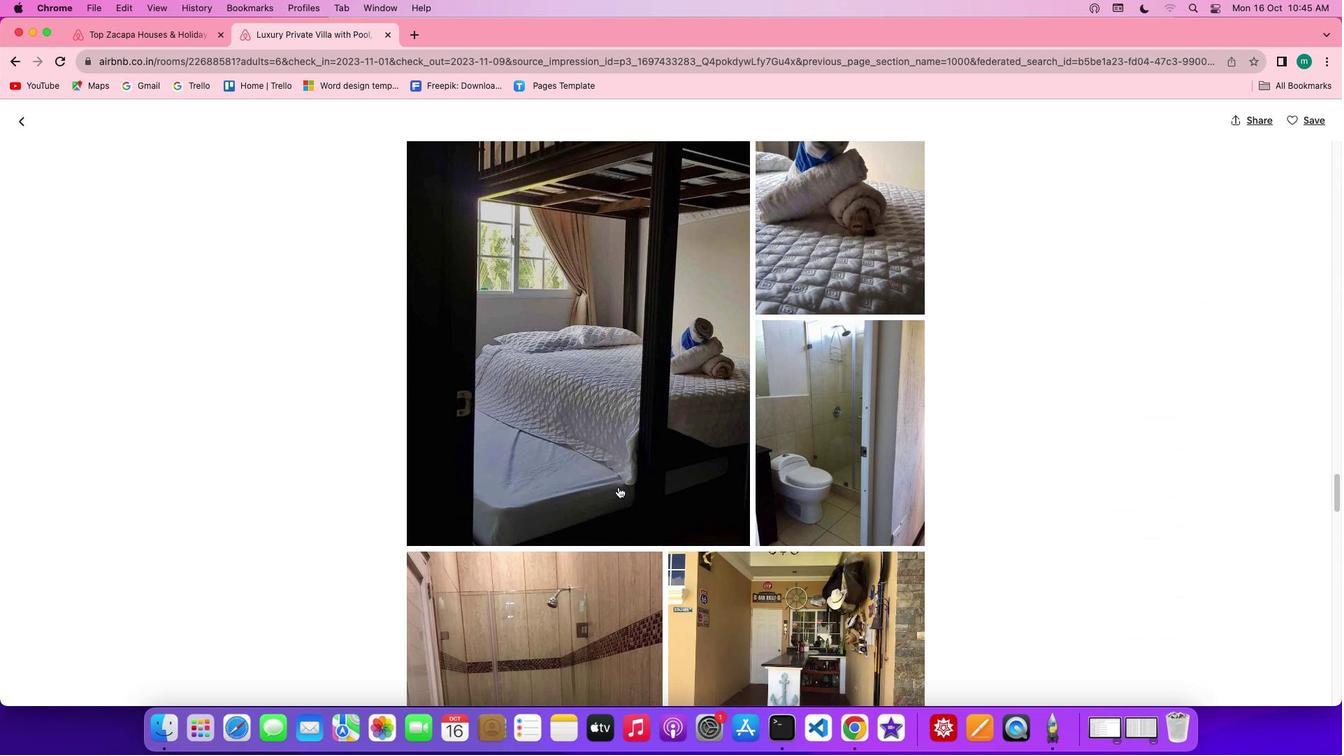 
Action: Mouse scrolled (618, 486) with delta (0, -2)
Screenshot: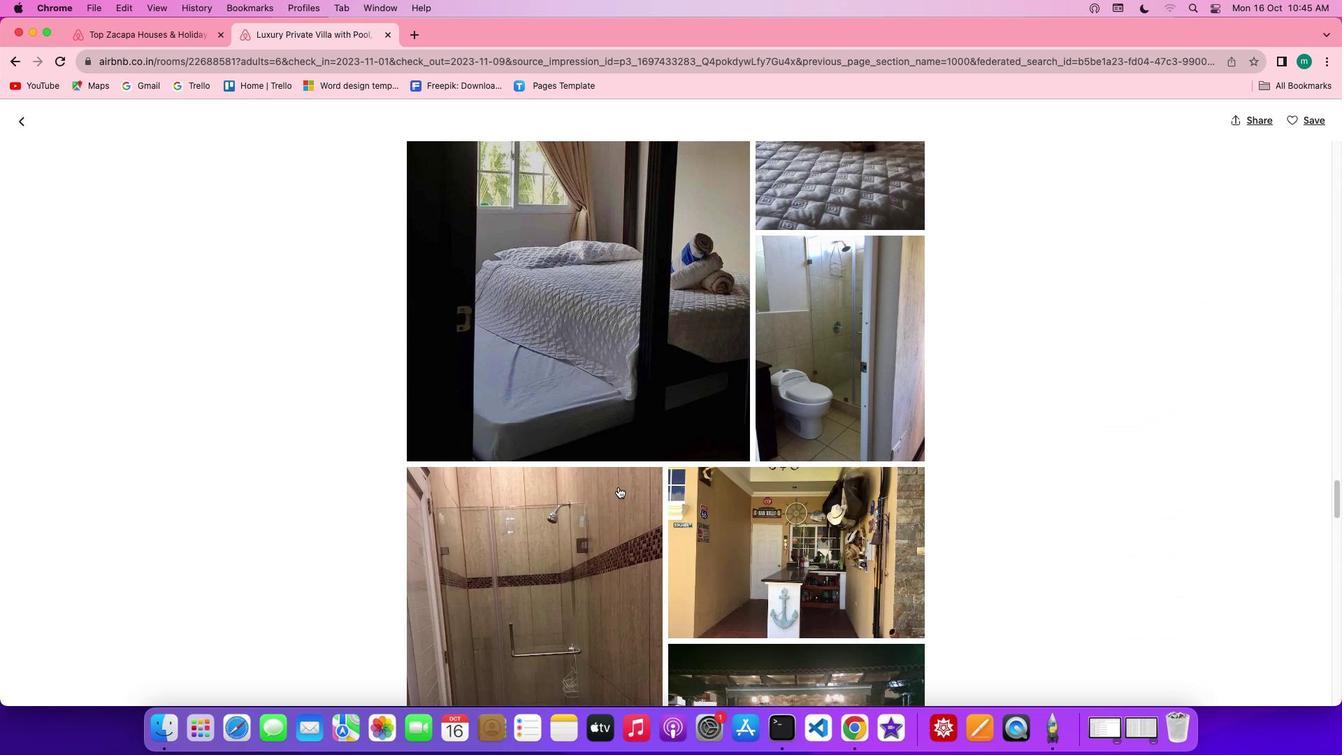
Action: Mouse scrolled (618, 486) with delta (0, -3)
Screenshot: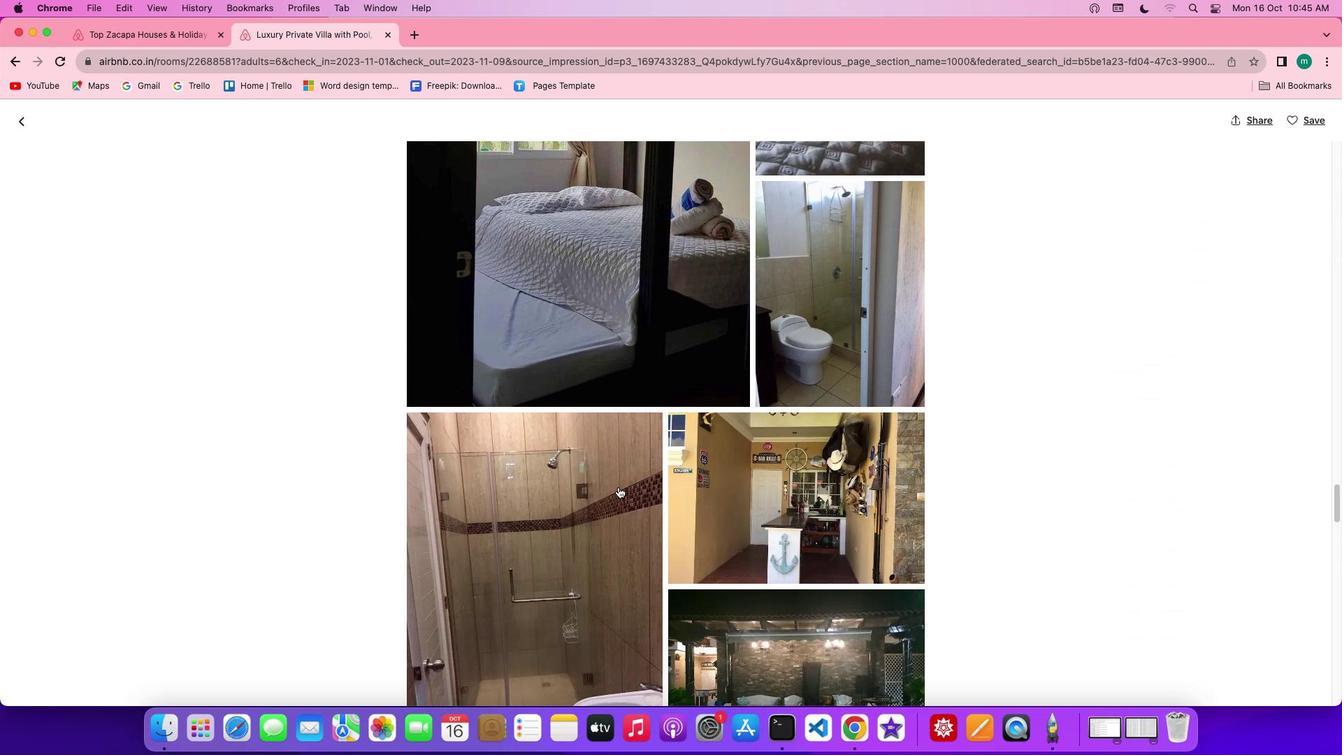 
Action: Mouse scrolled (618, 486) with delta (0, -3)
Screenshot: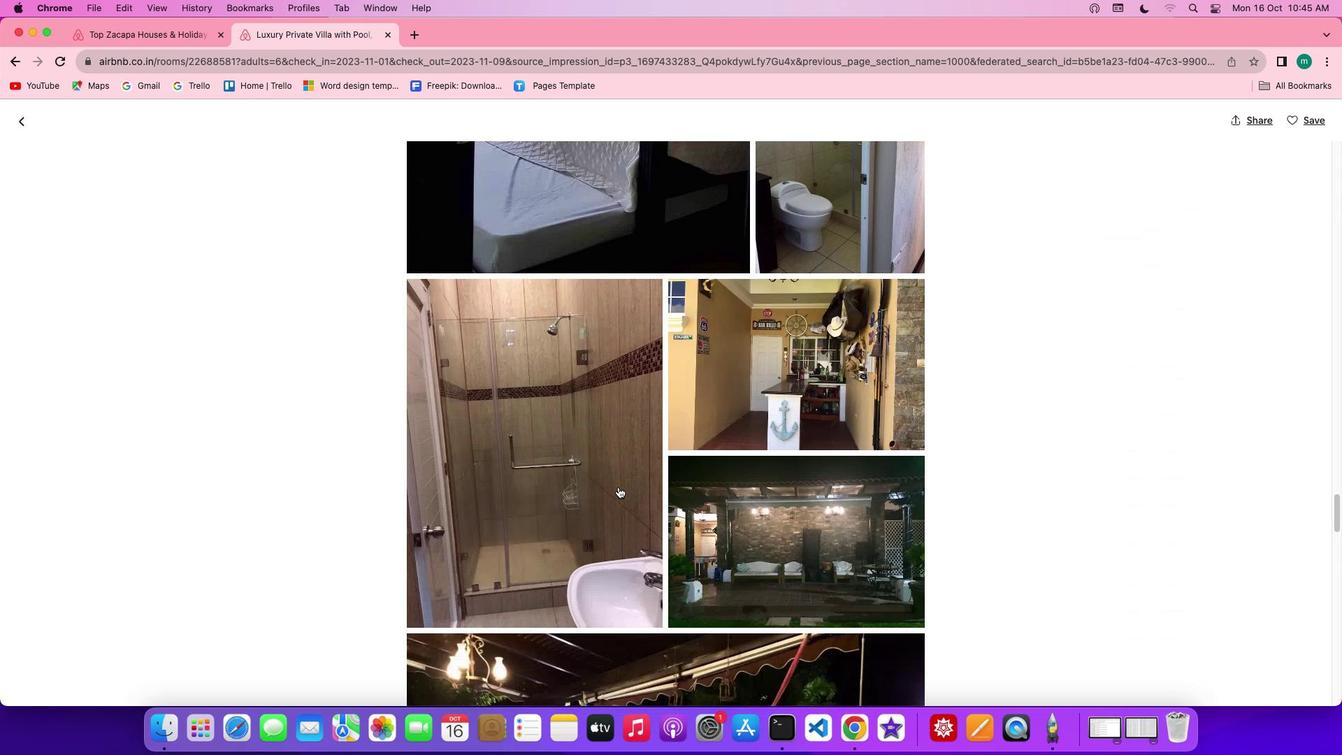 
Action: Mouse scrolled (618, 486) with delta (0, 0)
Screenshot: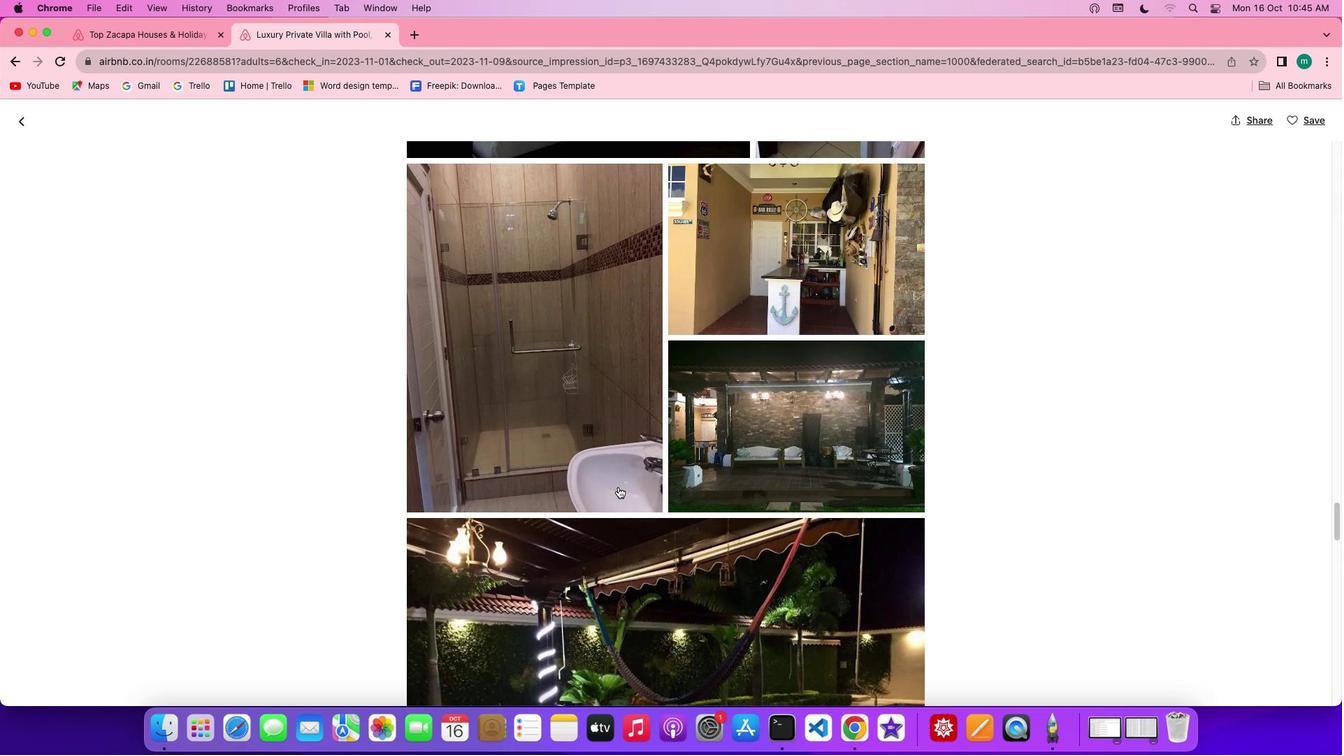 
Action: Mouse scrolled (618, 486) with delta (0, 0)
Screenshot: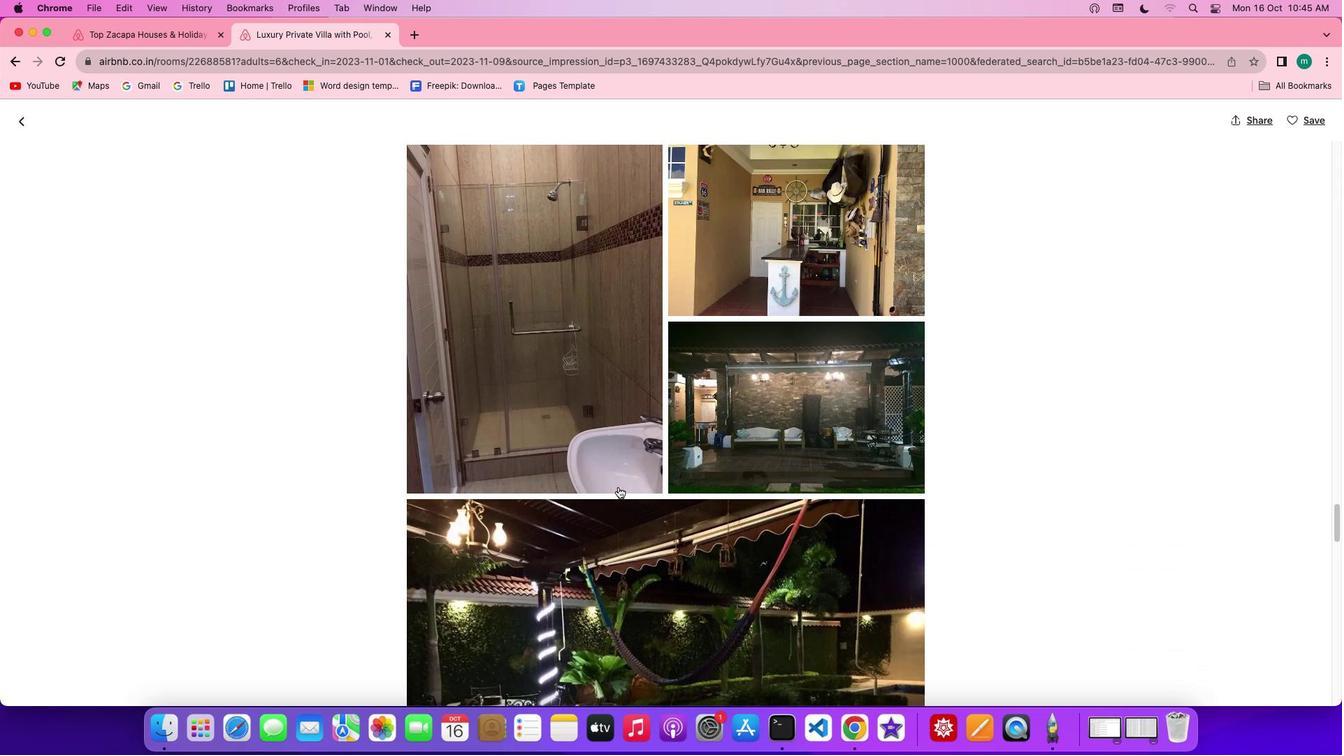 
Action: Mouse scrolled (618, 486) with delta (0, -1)
Screenshot: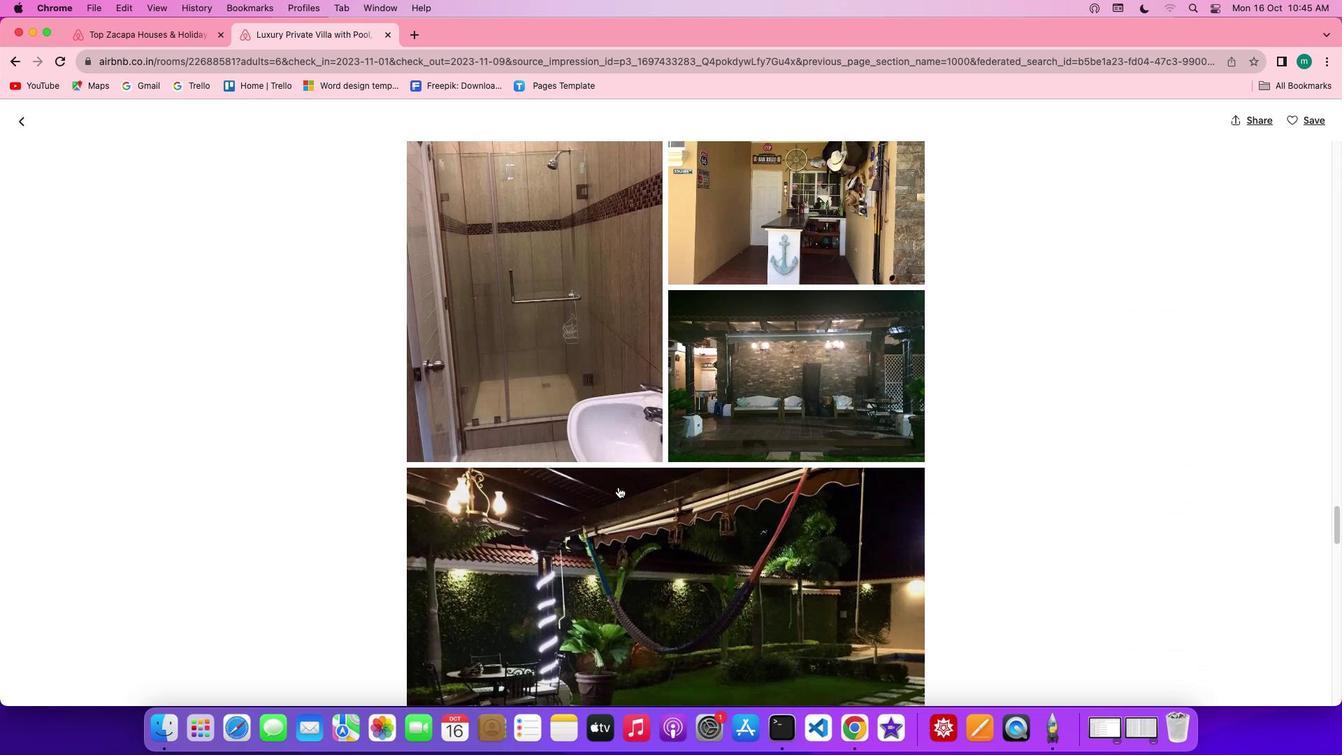 
Action: Mouse scrolled (618, 486) with delta (0, -2)
Screenshot: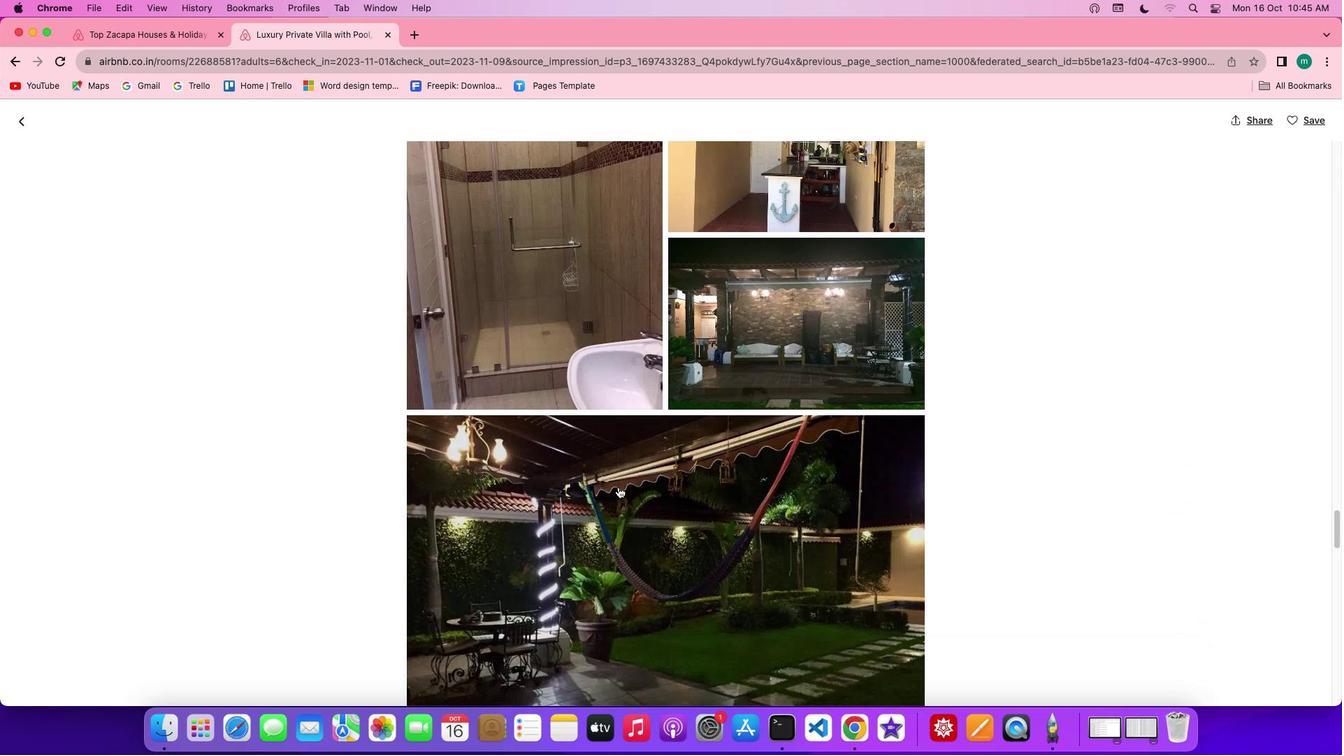 
Action: Mouse scrolled (618, 486) with delta (0, -2)
Screenshot: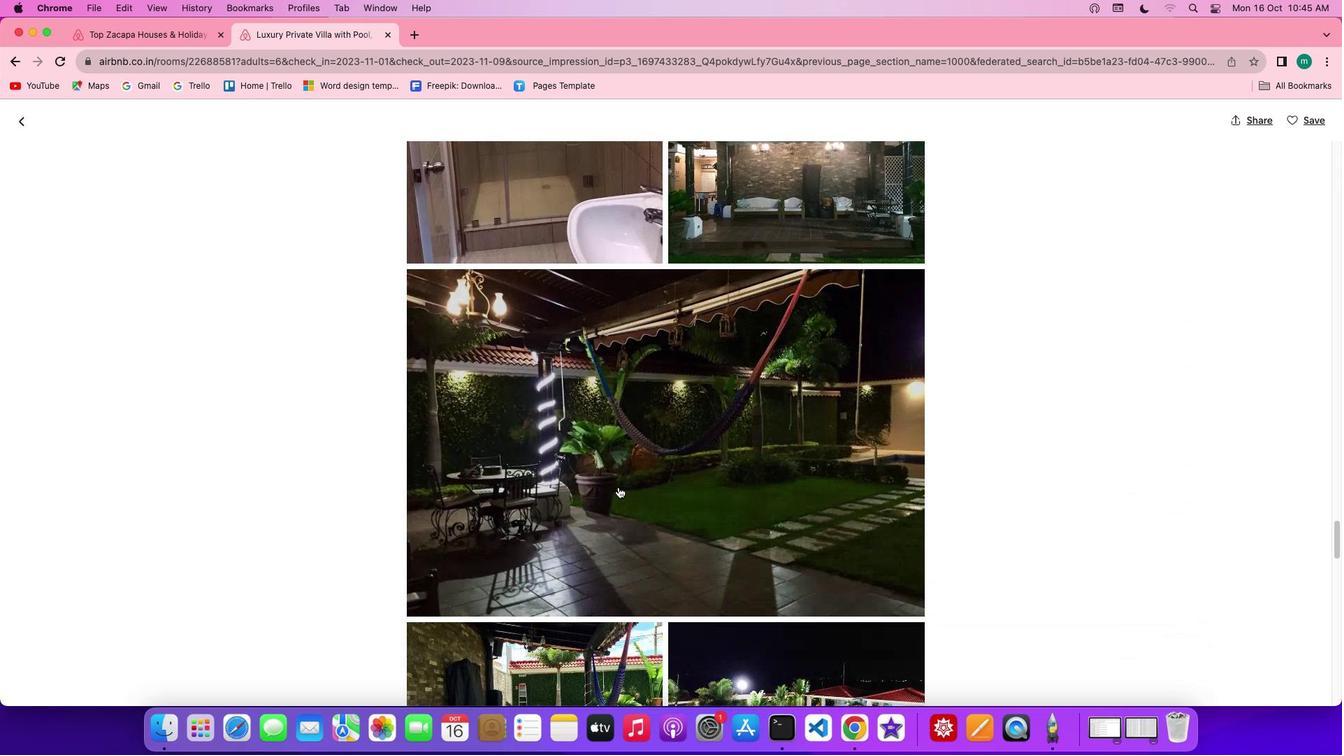
Action: Mouse scrolled (618, 486) with delta (0, 0)
Screenshot: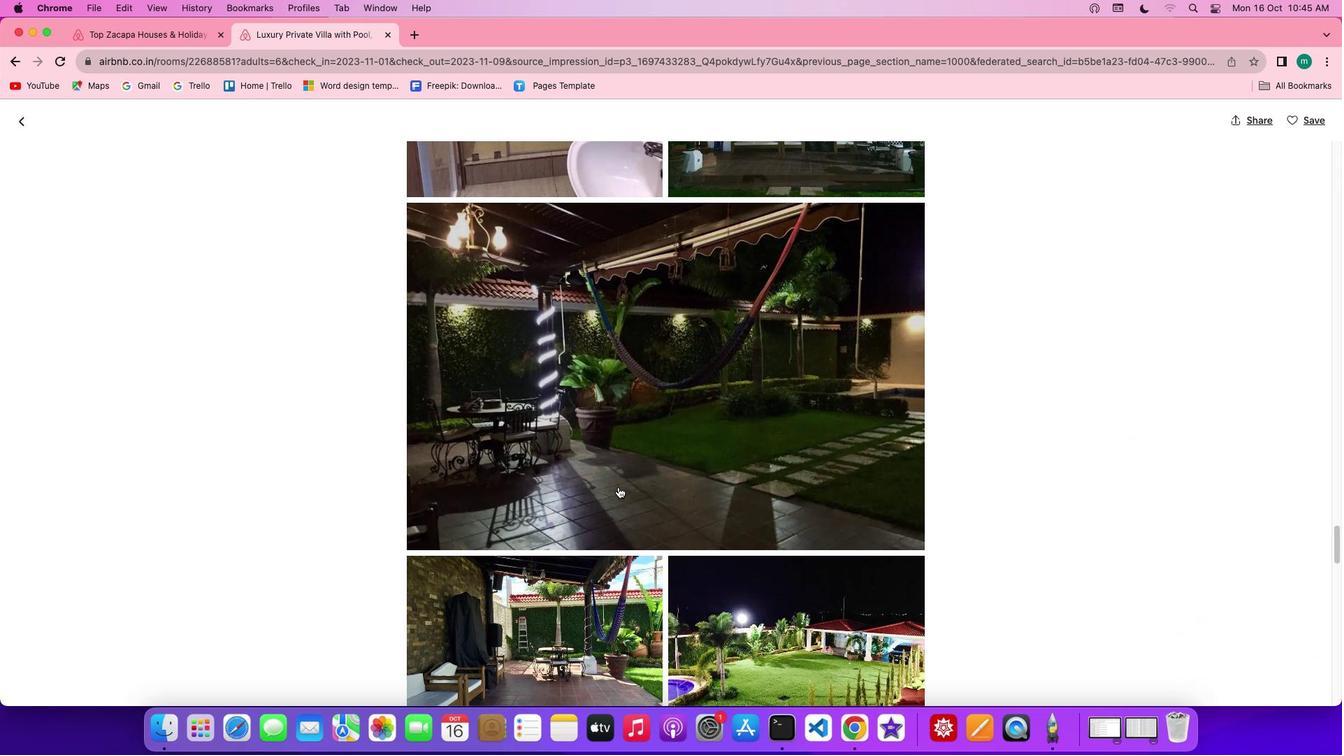
Action: Mouse scrolled (618, 486) with delta (0, 0)
Screenshot: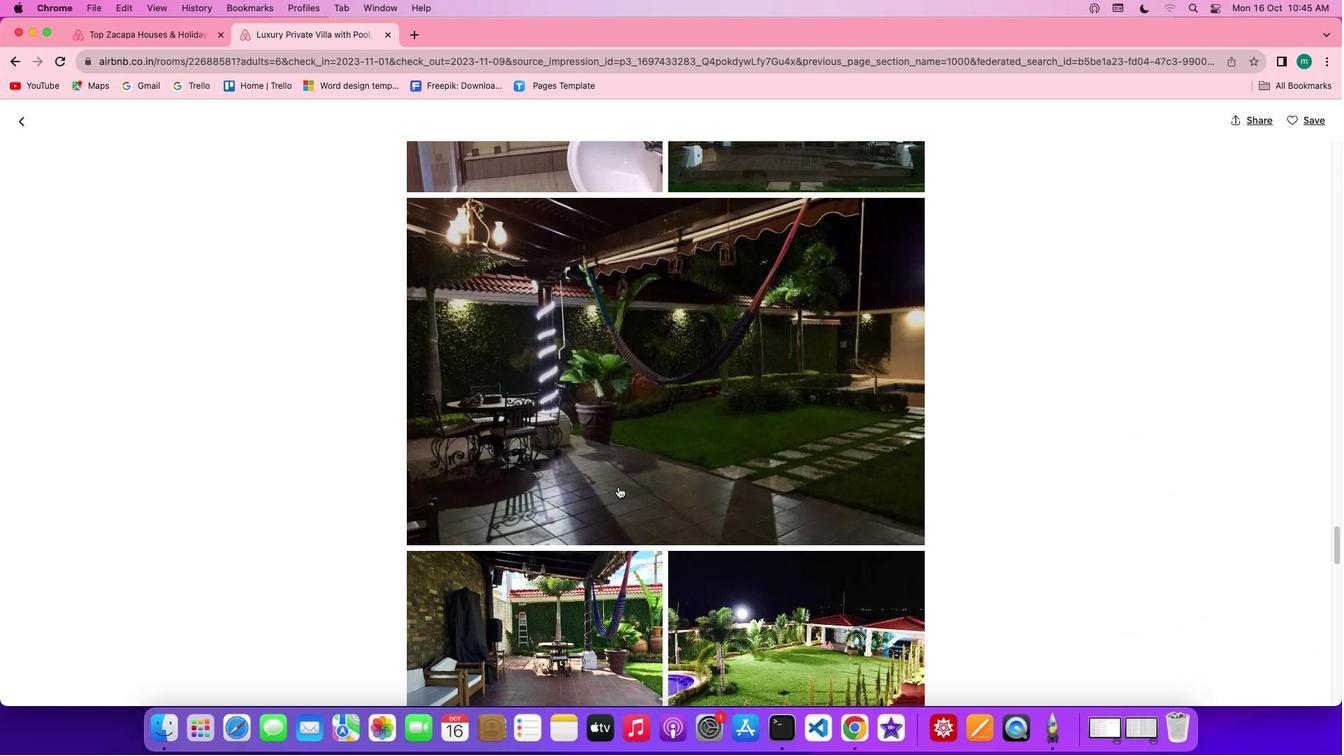 
Action: Mouse scrolled (618, 486) with delta (0, -1)
Screenshot: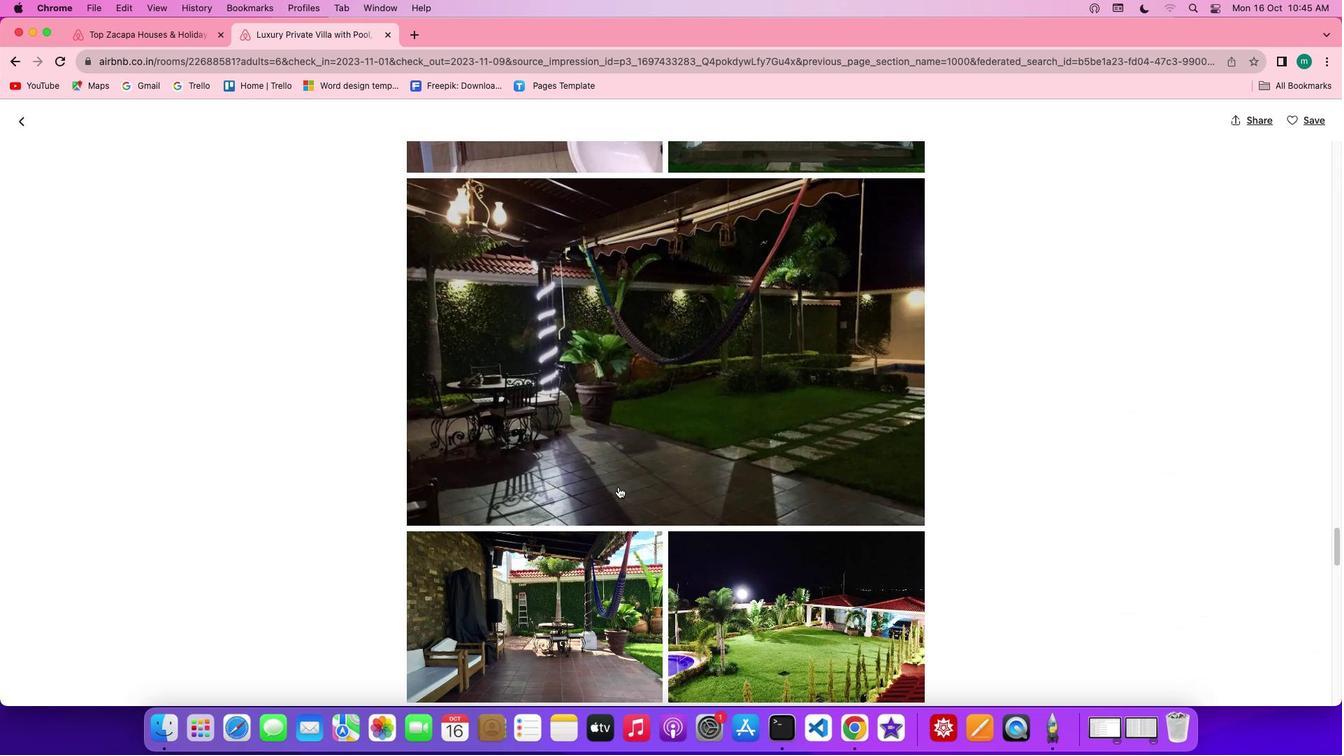 
Action: Mouse scrolled (618, 486) with delta (0, -2)
Screenshot: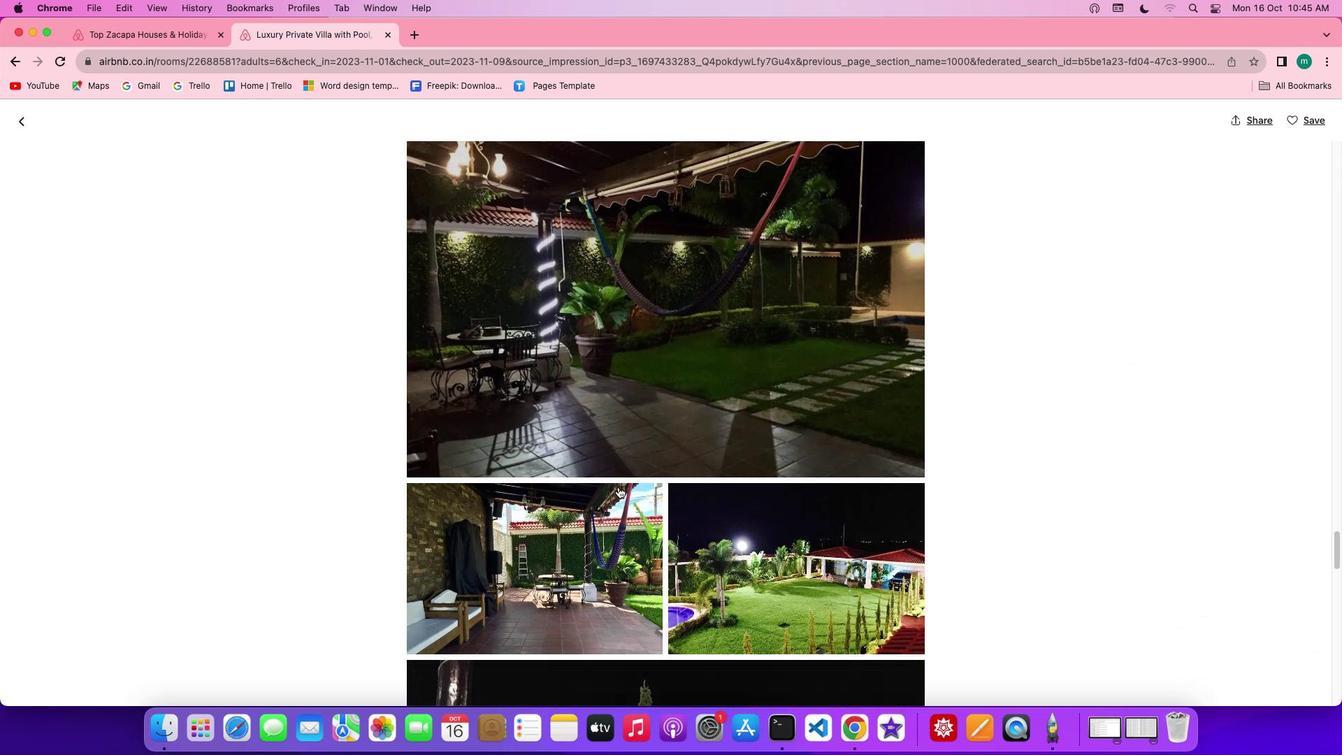 
Action: Mouse scrolled (618, 486) with delta (0, -2)
Screenshot: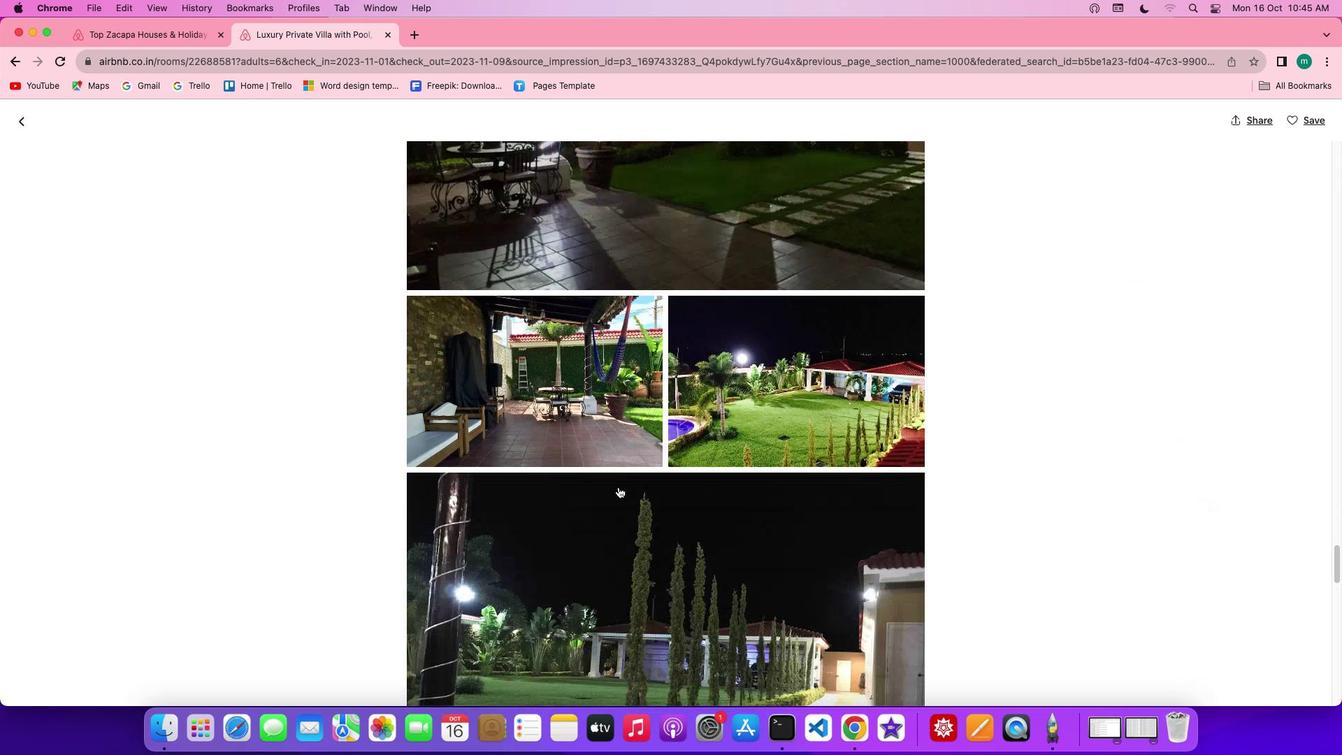 
Action: Mouse scrolled (618, 486) with delta (0, -2)
Screenshot: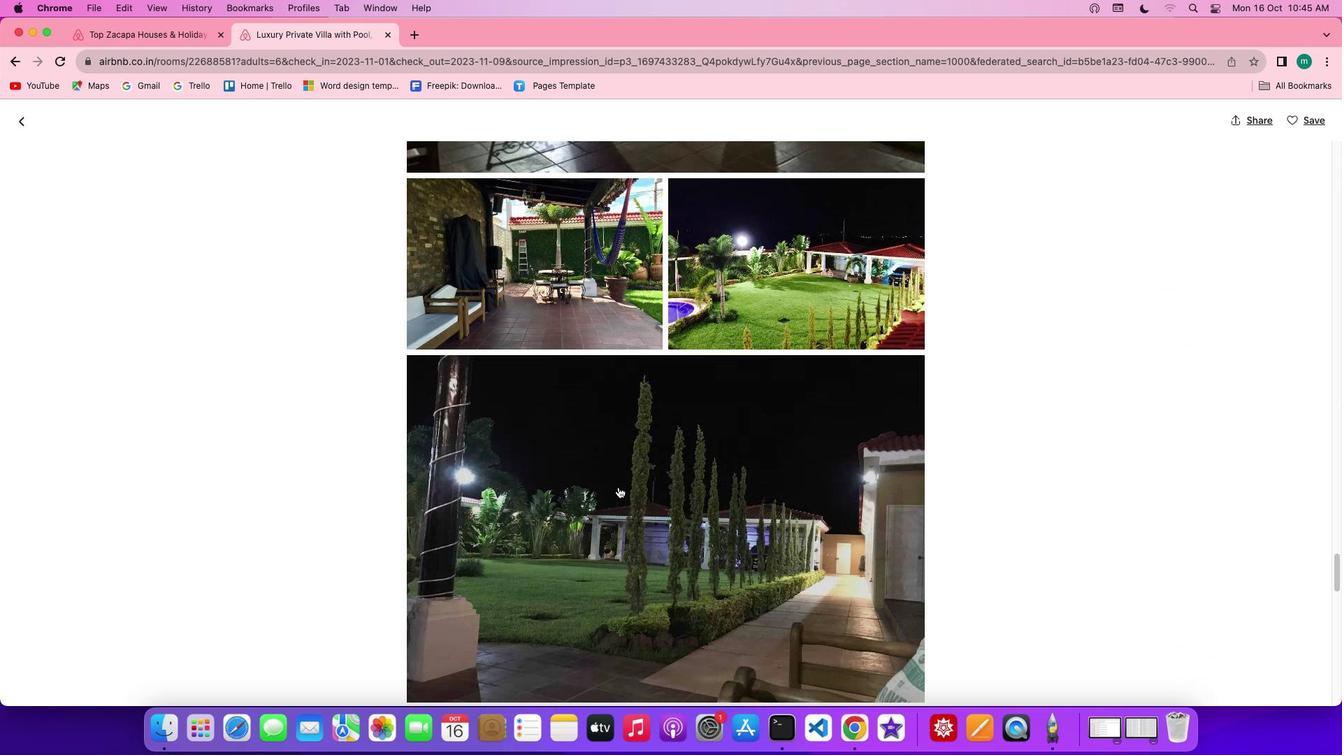 
Action: Mouse scrolled (618, 486) with delta (0, 0)
Screenshot: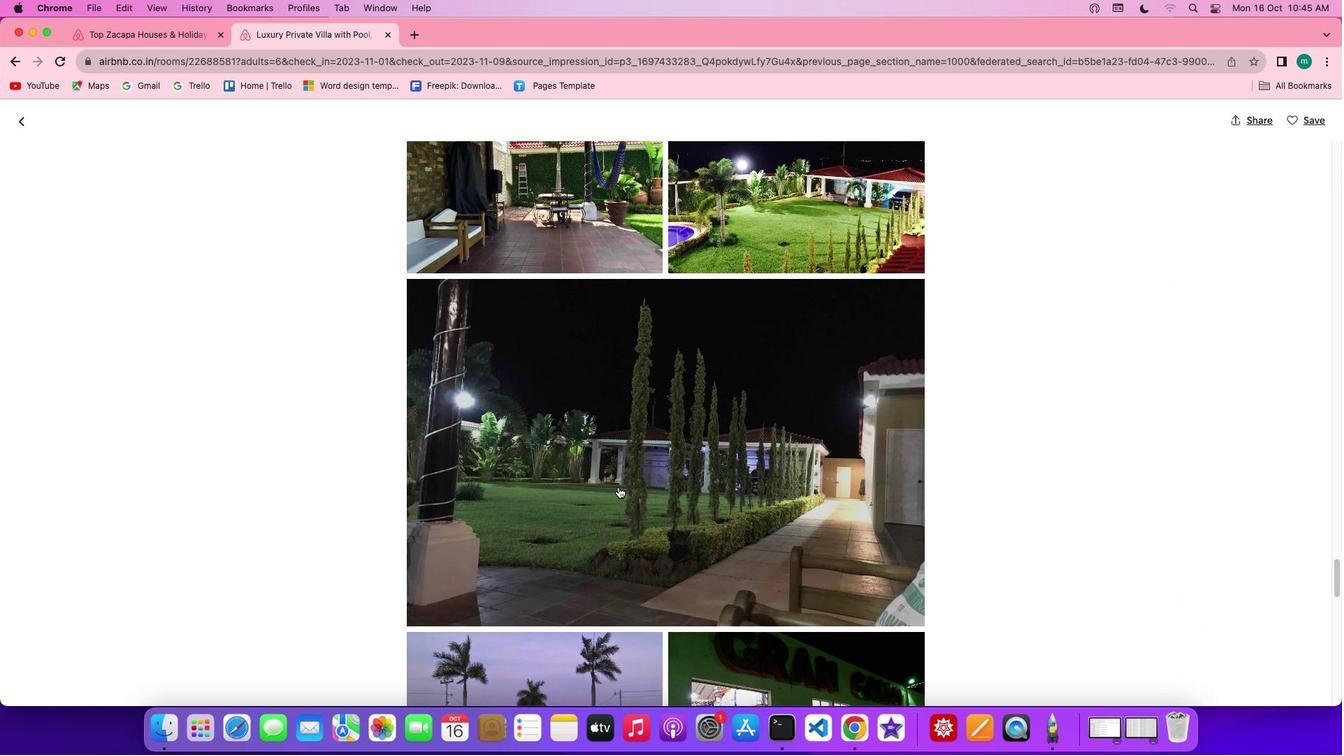 
Action: Mouse scrolled (618, 486) with delta (0, 0)
Screenshot: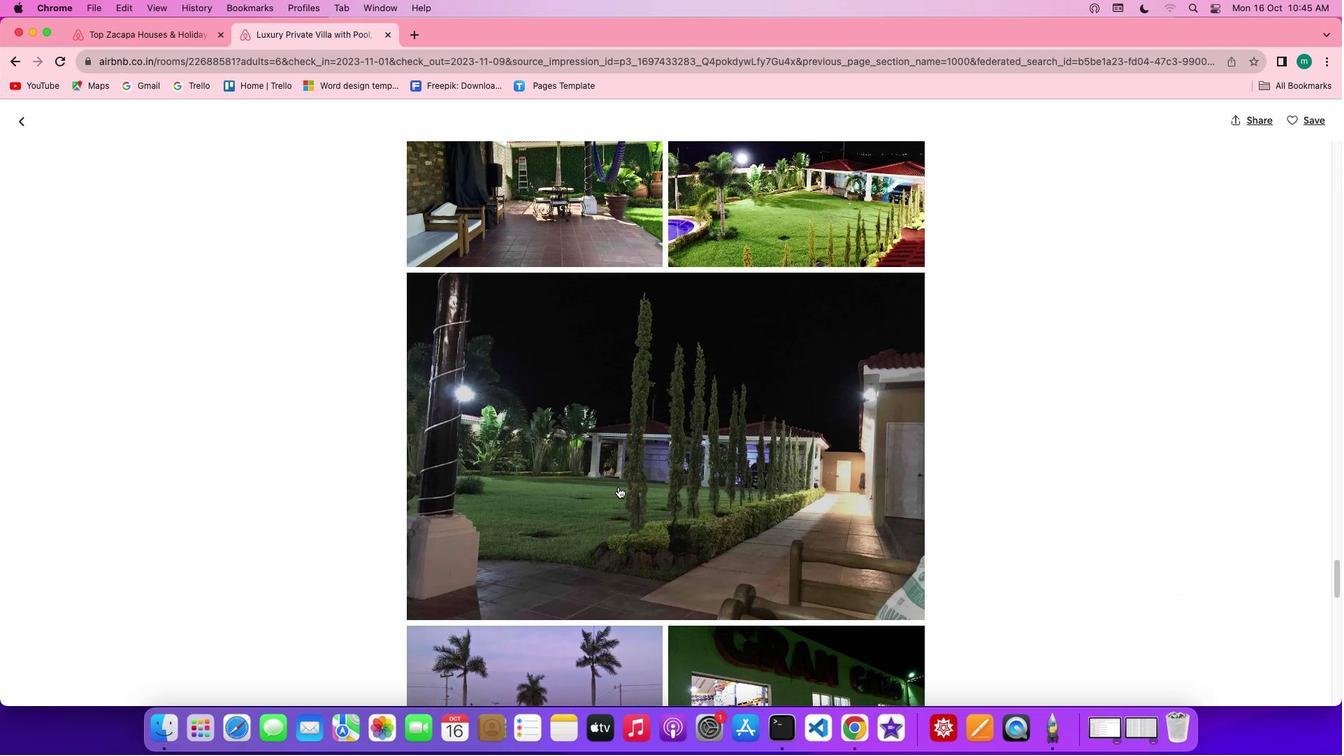 
Action: Mouse scrolled (618, 486) with delta (0, -1)
Screenshot: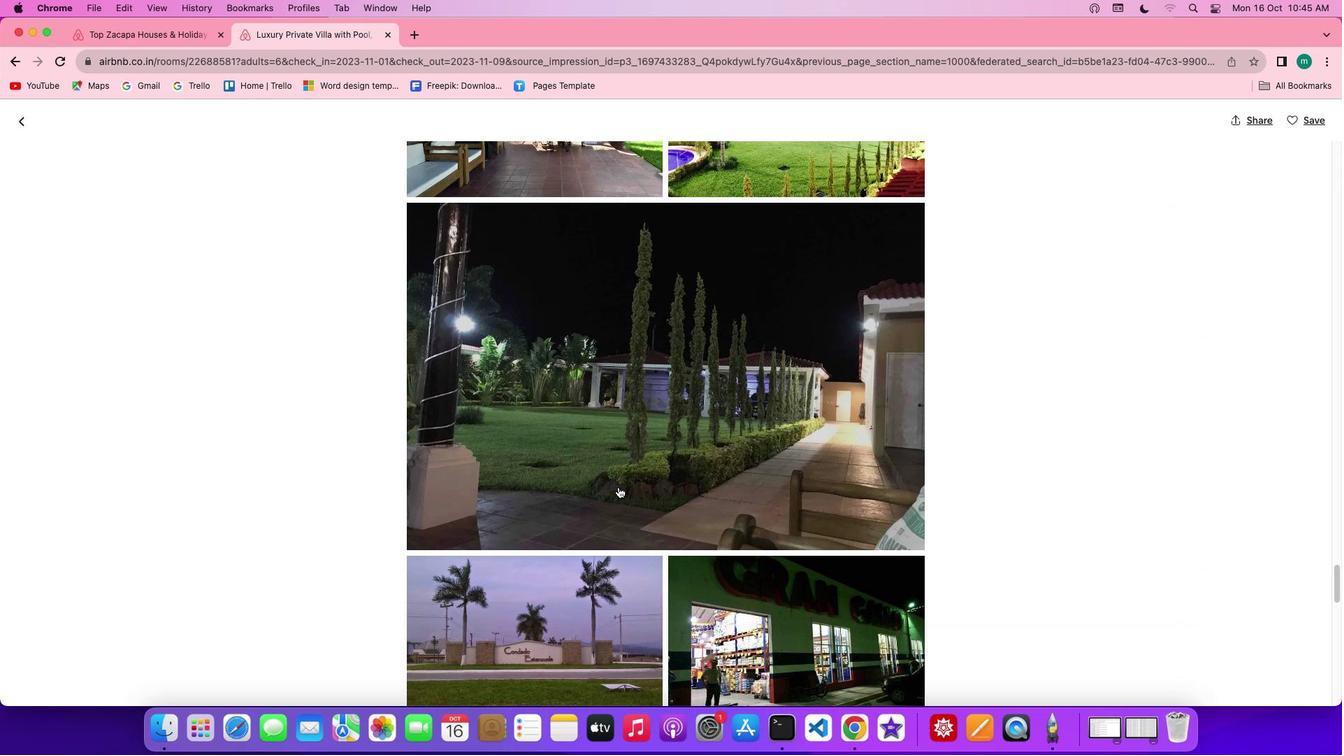 
Action: Mouse scrolled (618, 486) with delta (0, -2)
Screenshot: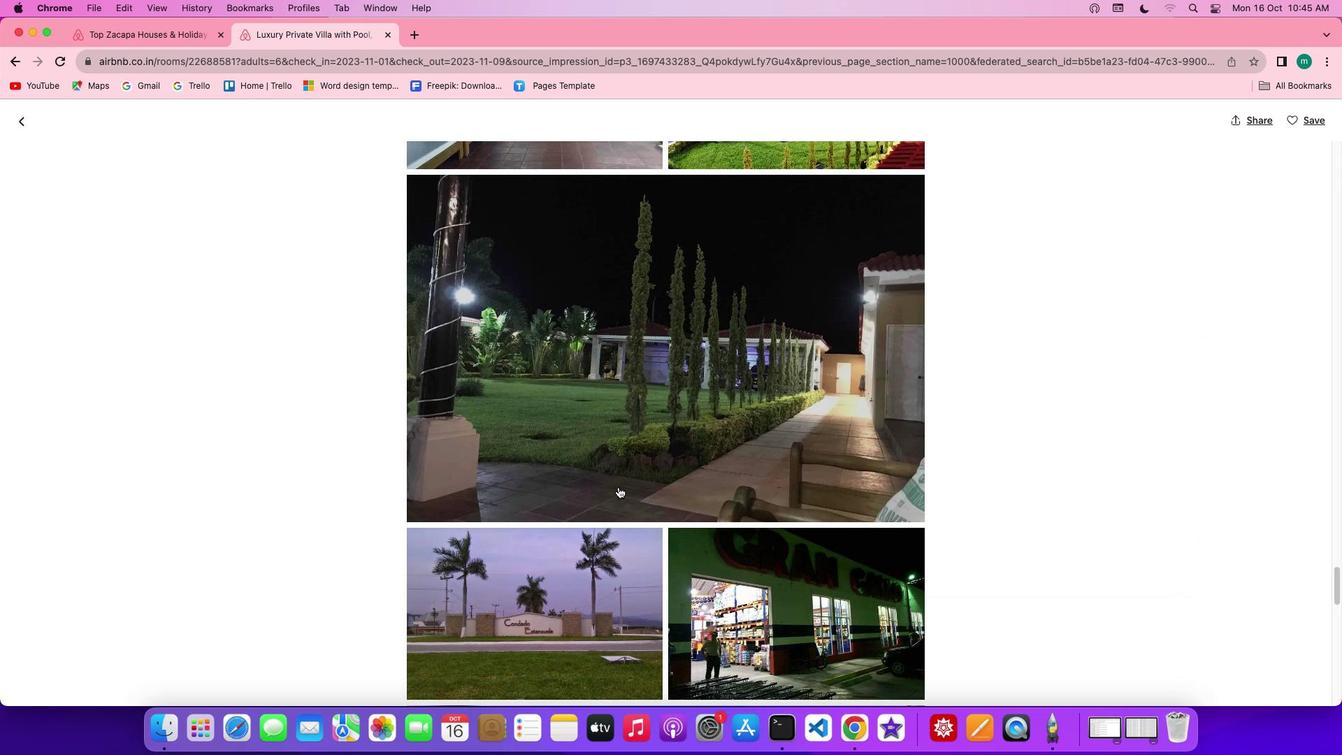 
Action: Mouse scrolled (618, 486) with delta (0, -2)
Screenshot: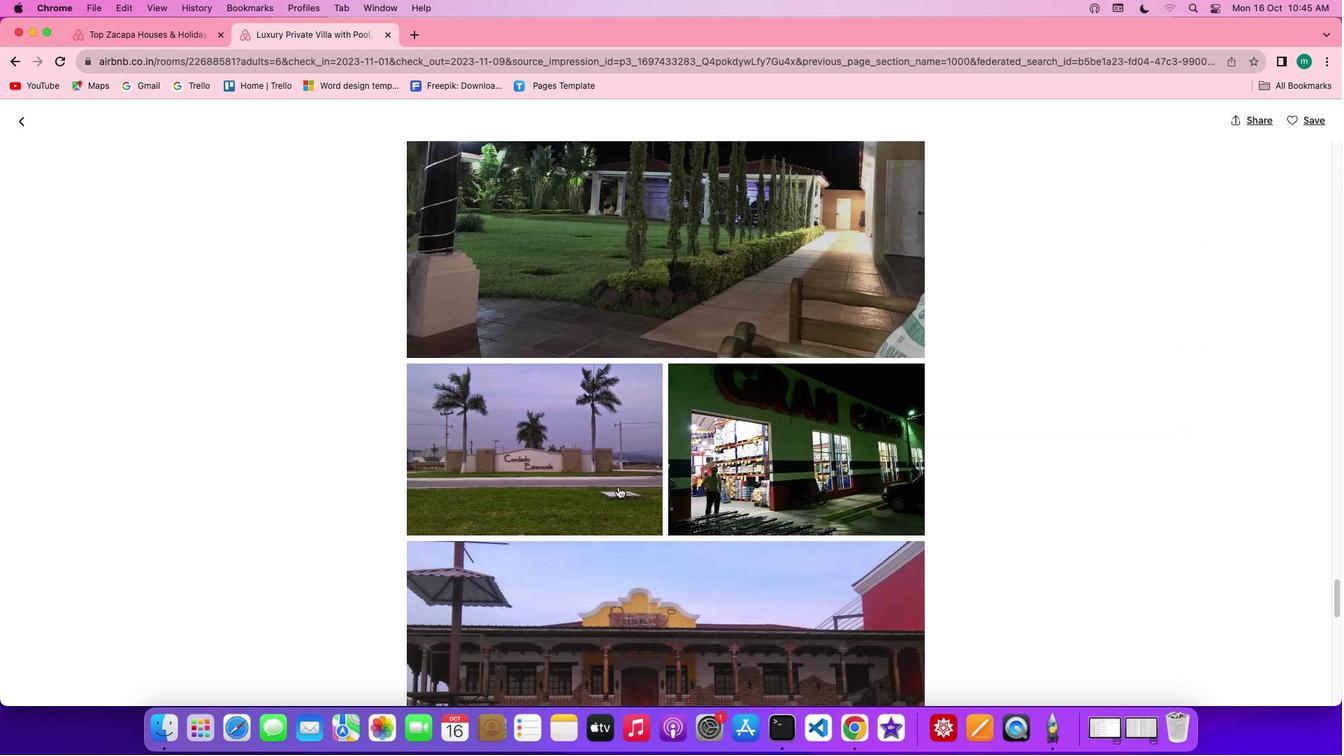 
Action: Mouse scrolled (618, 486) with delta (0, 0)
Screenshot: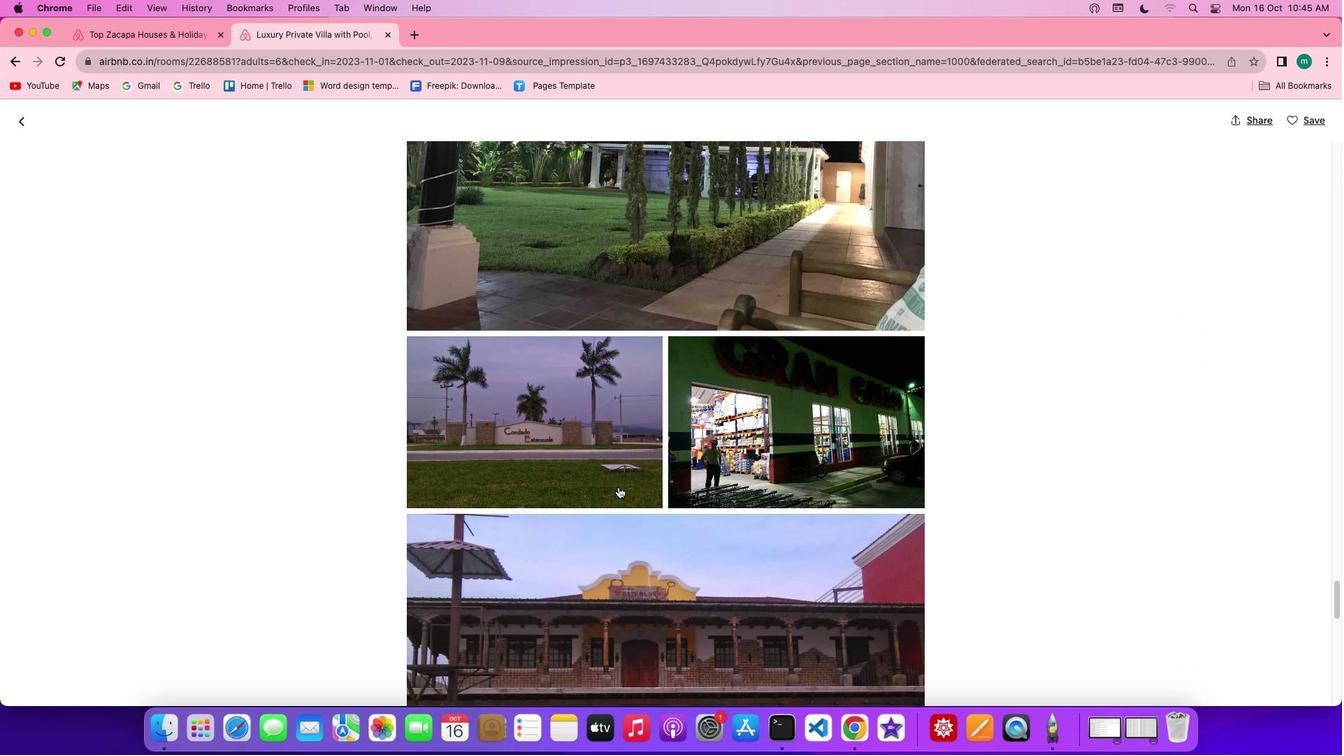 
Action: Mouse scrolled (618, 486) with delta (0, 0)
Screenshot: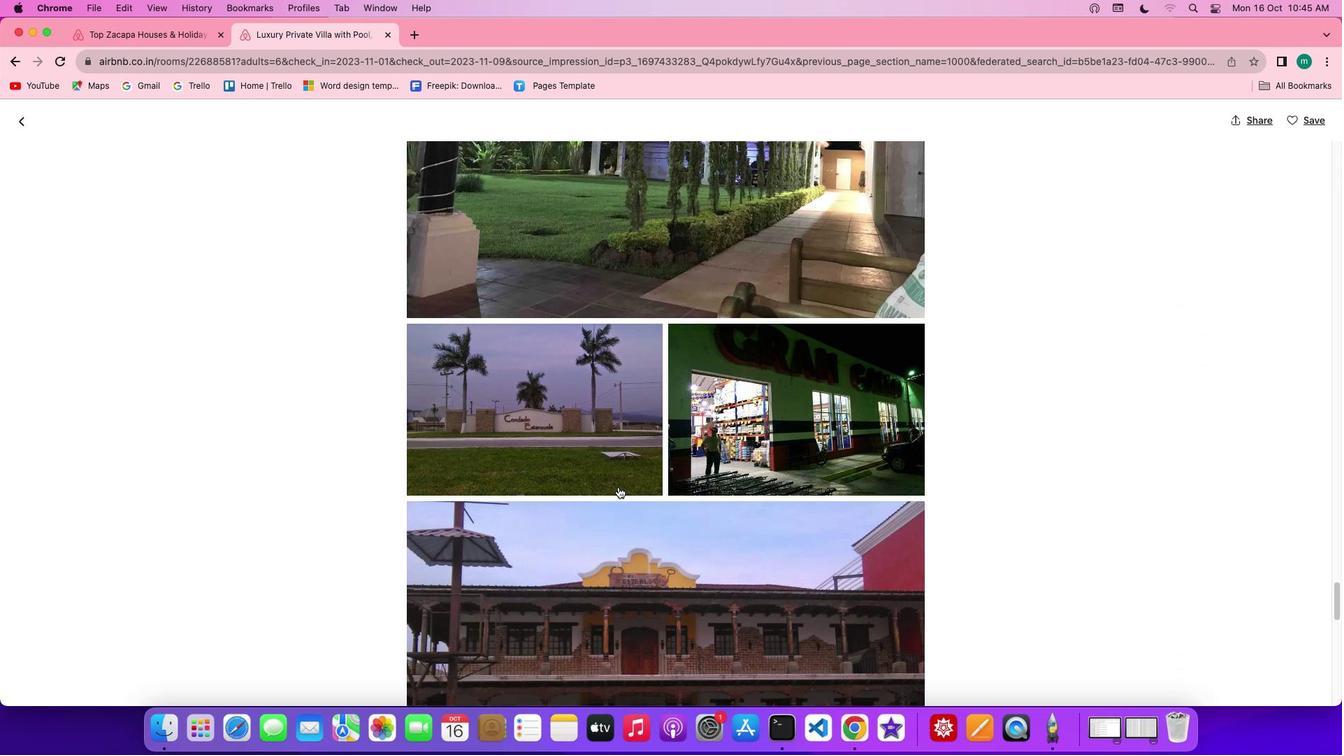 
Action: Mouse scrolled (618, 486) with delta (0, -1)
Screenshot: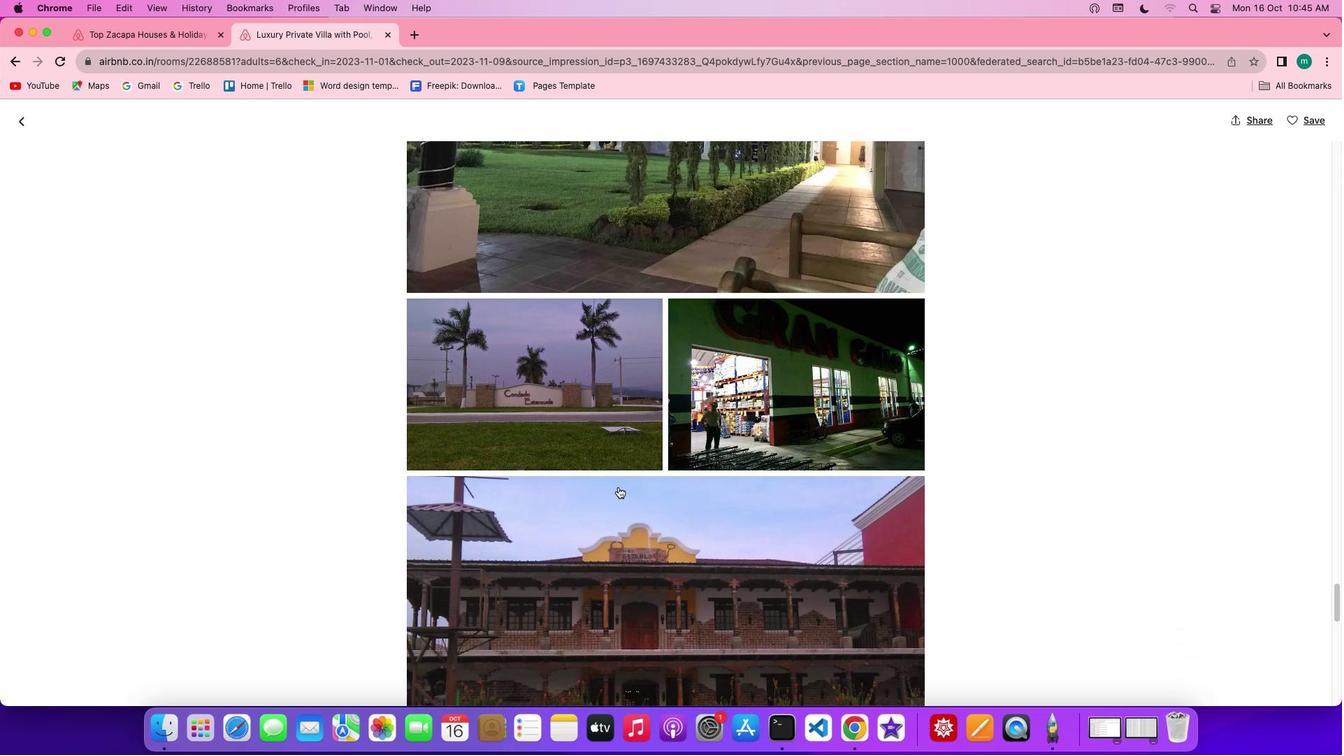 
Action: Mouse scrolled (618, 486) with delta (0, -2)
Screenshot: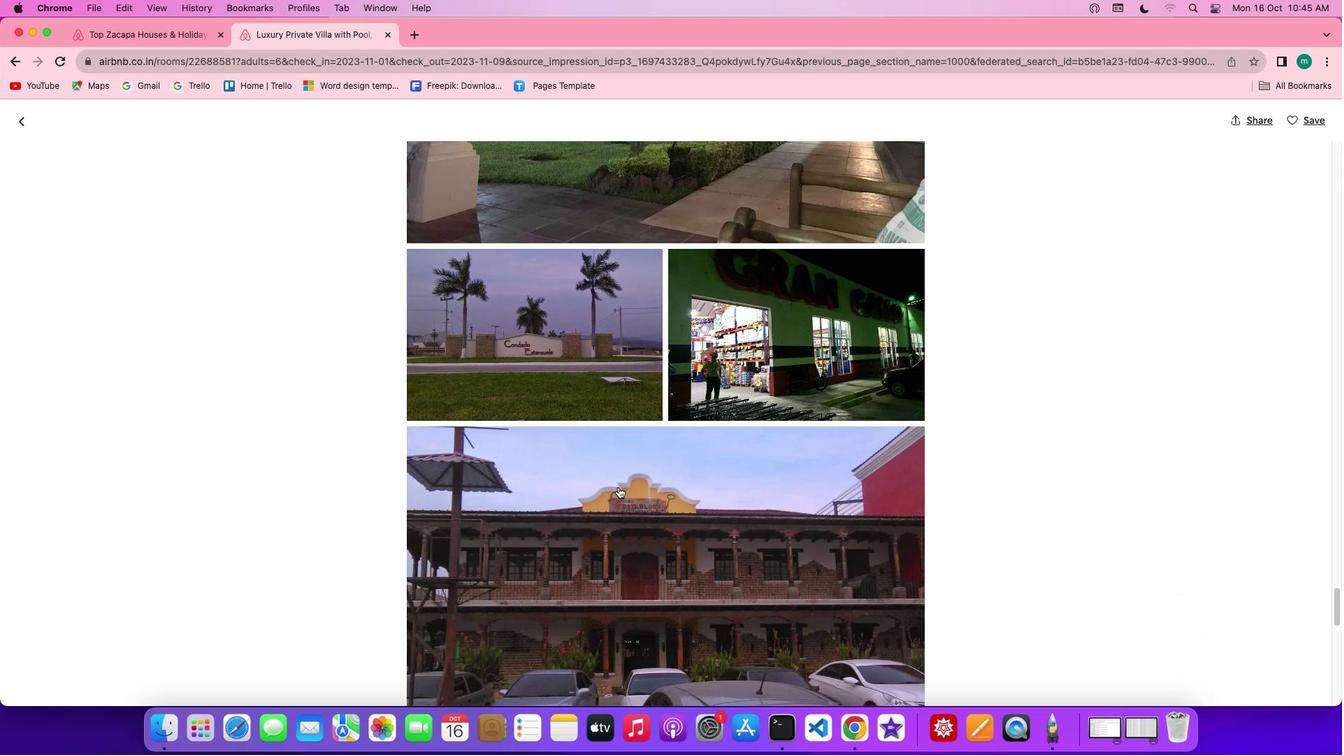 
Action: Mouse scrolled (618, 486) with delta (0, -2)
Screenshot: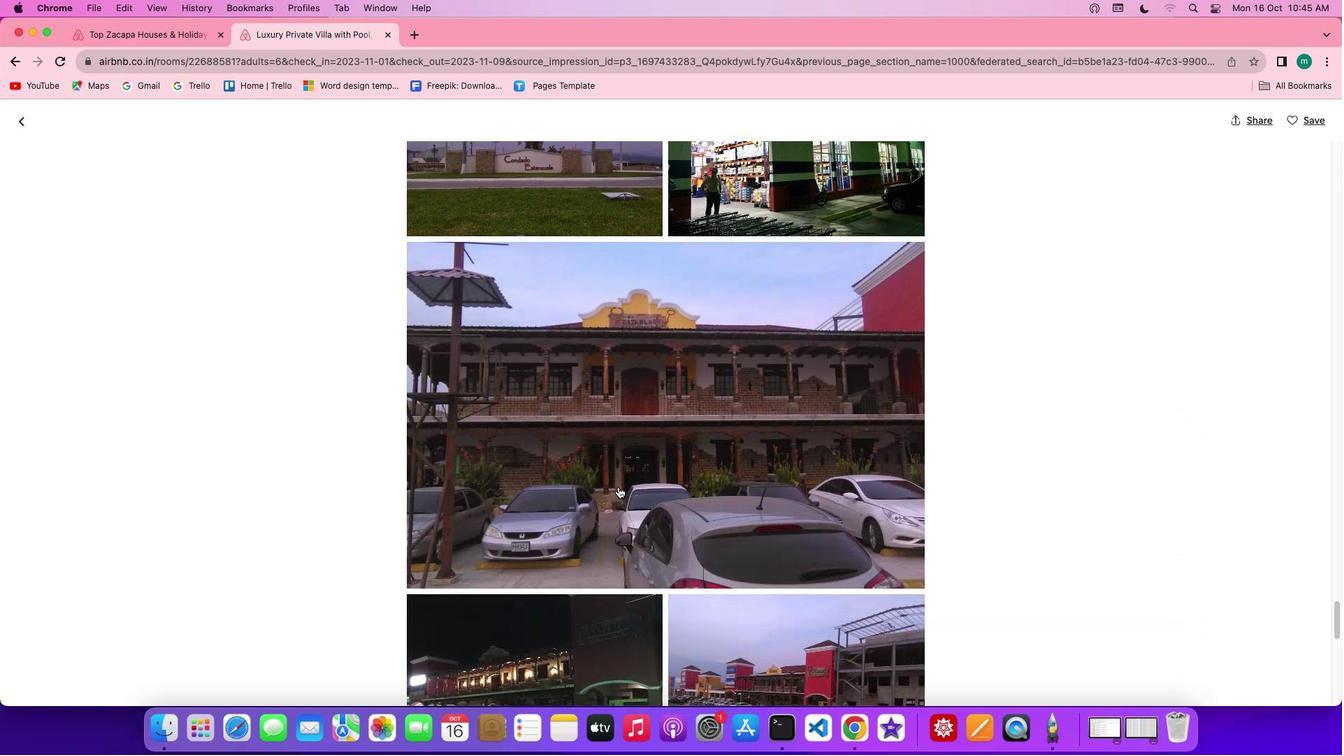 
Action: Mouse scrolled (618, 486) with delta (0, 0)
Screenshot: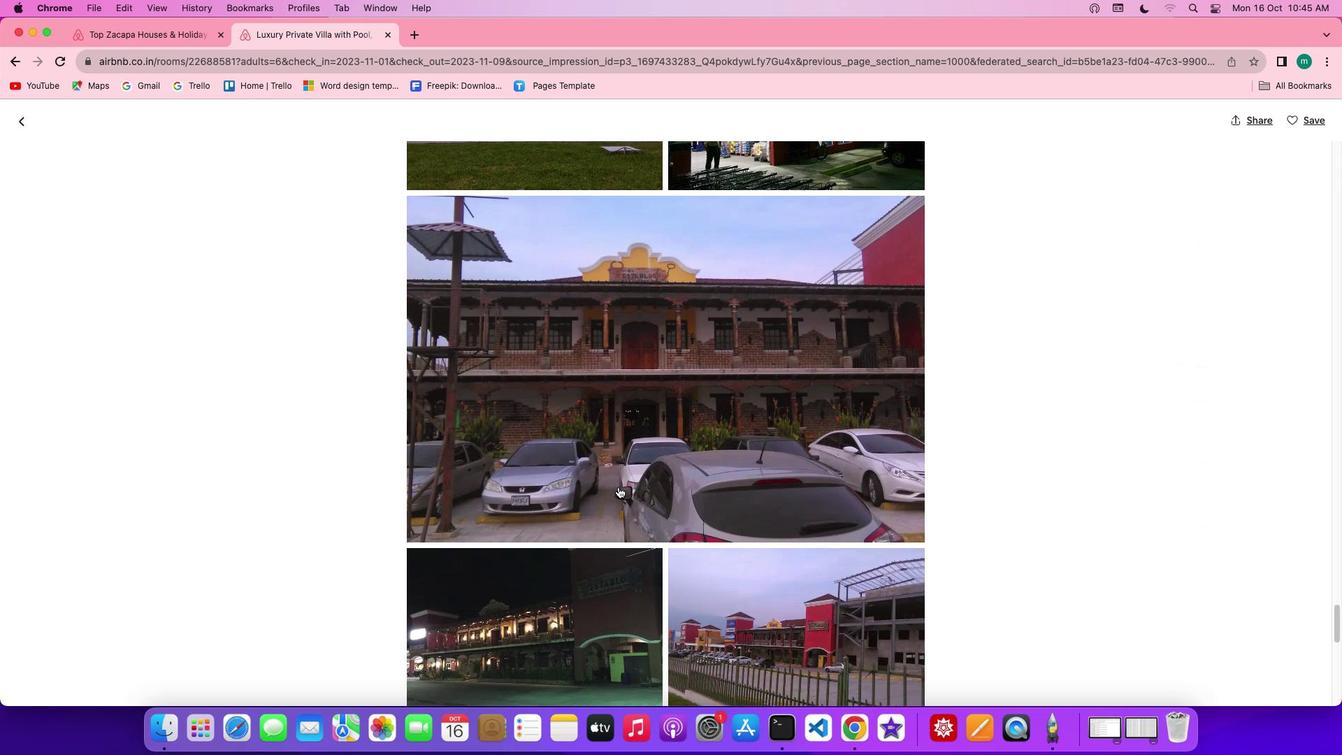 
Action: Mouse scrolled (618, 486) with delta (0, 0)
Screenshot: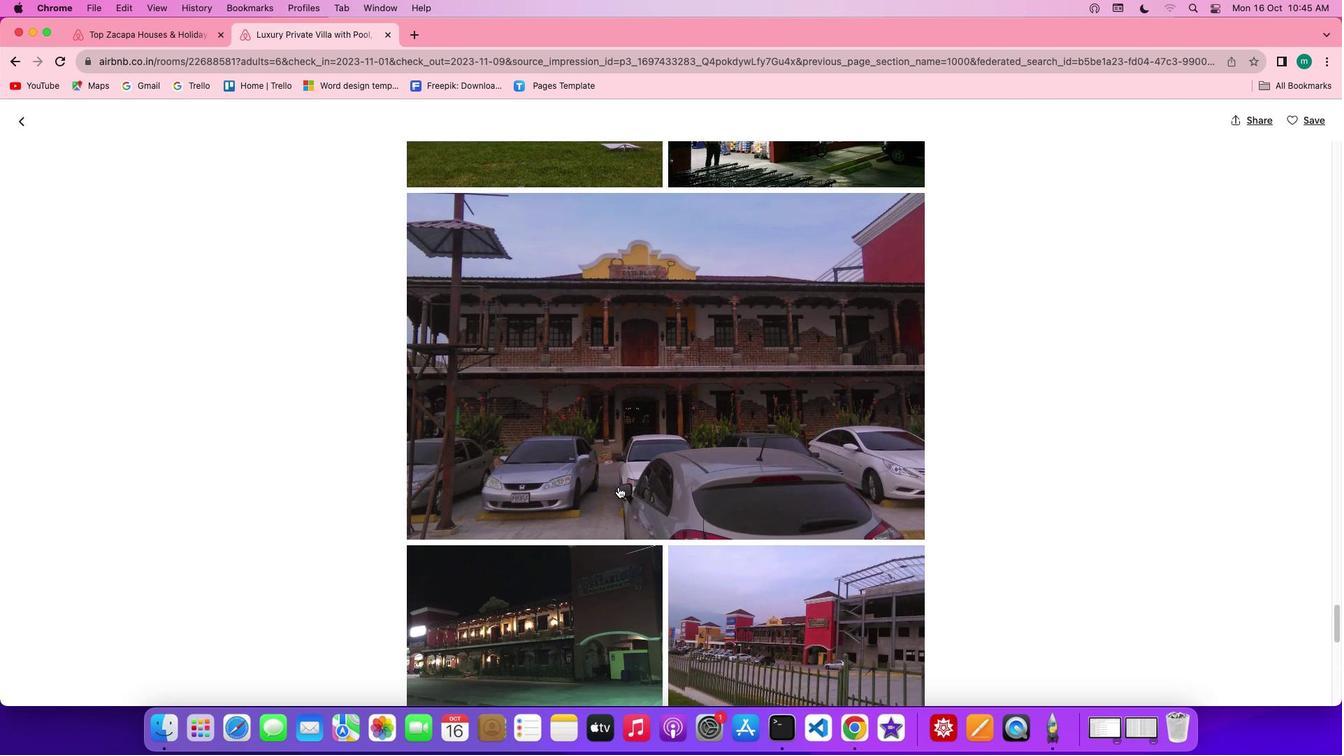 
Action: Mouse scrolled (618, 486) with delta (0, 0)
Screenshot: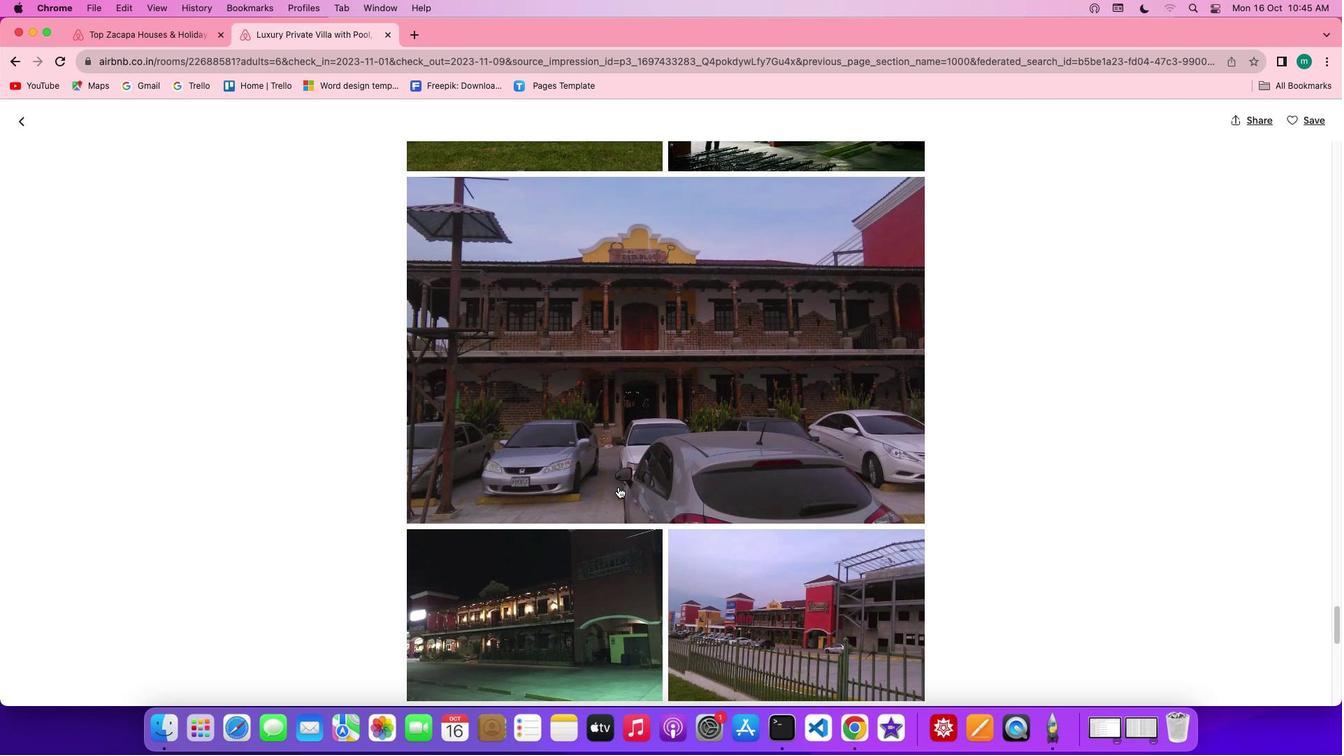 
Action: Mouse scrolled (618, 486) with delta (0, 0)
Screenshot: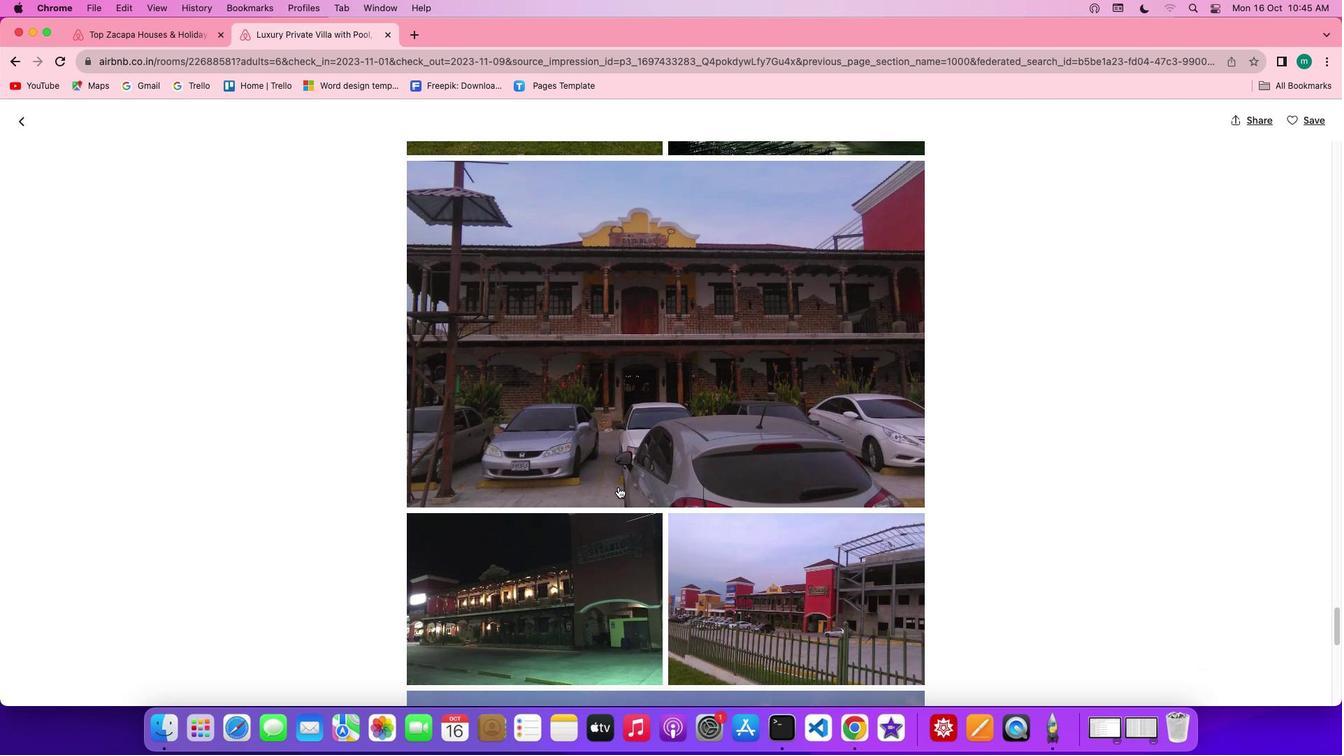 
Action: Mouse scrolled (618, 486) with delta (0, -1)
Screenshot: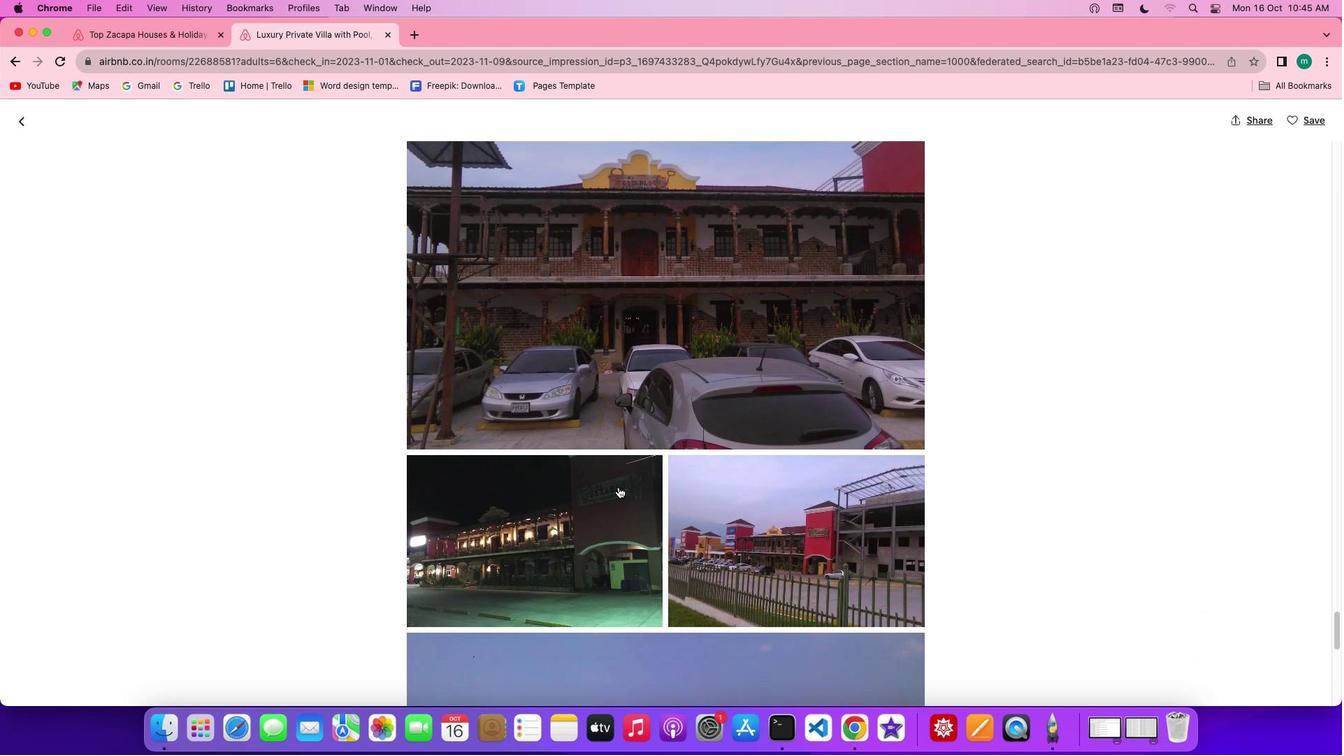 
Action: Mouse scrolled (618, 486) with delta (0, 0)
Screenshot: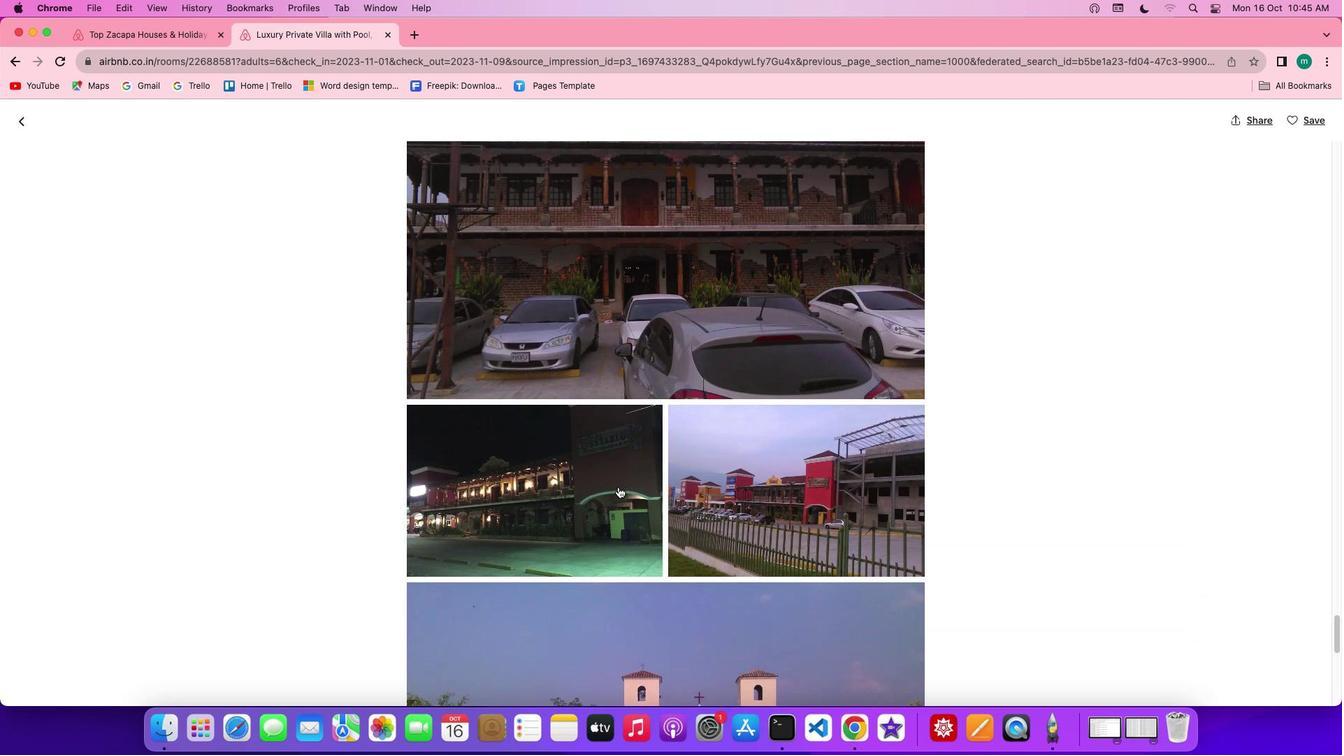 
Action: Mouse scrolled (618, 486) with delta (0, 0)
Screenshot: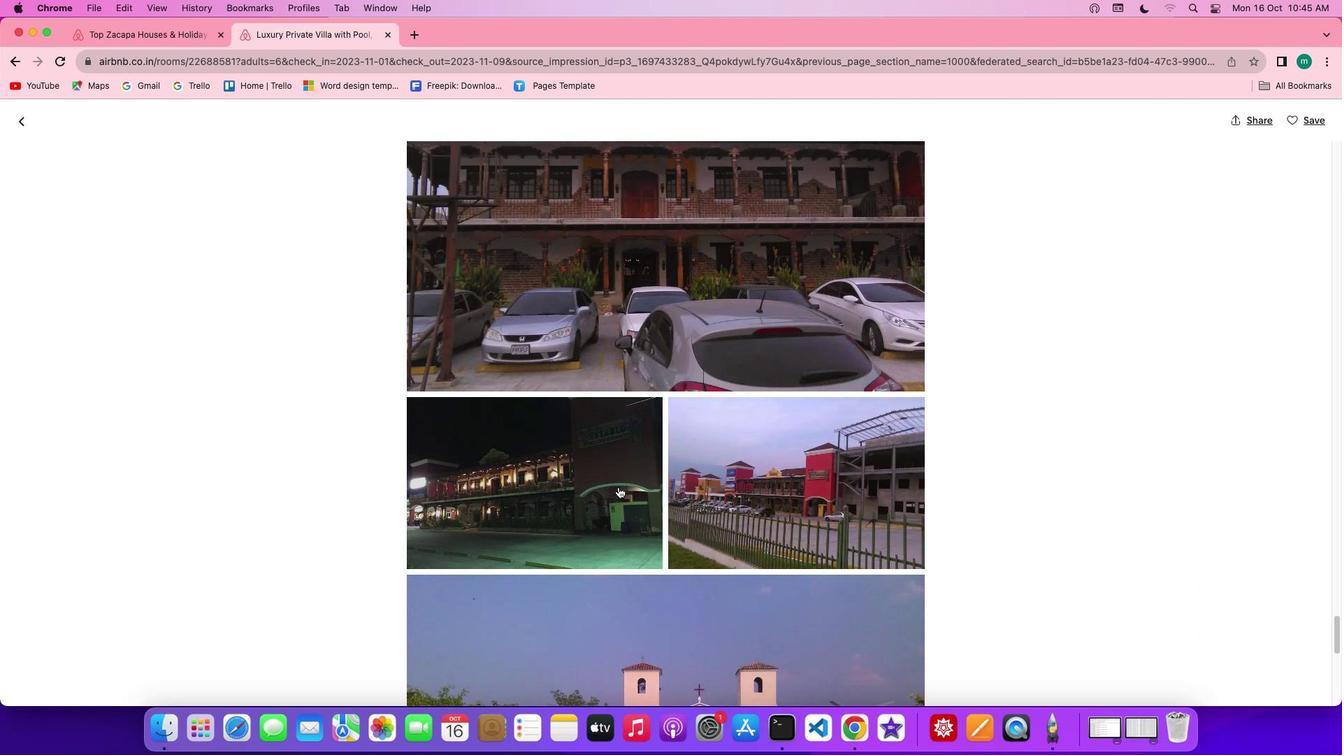 
Action: Mouse scrolled (618, 486) with delta (0, 0)
Screenshot: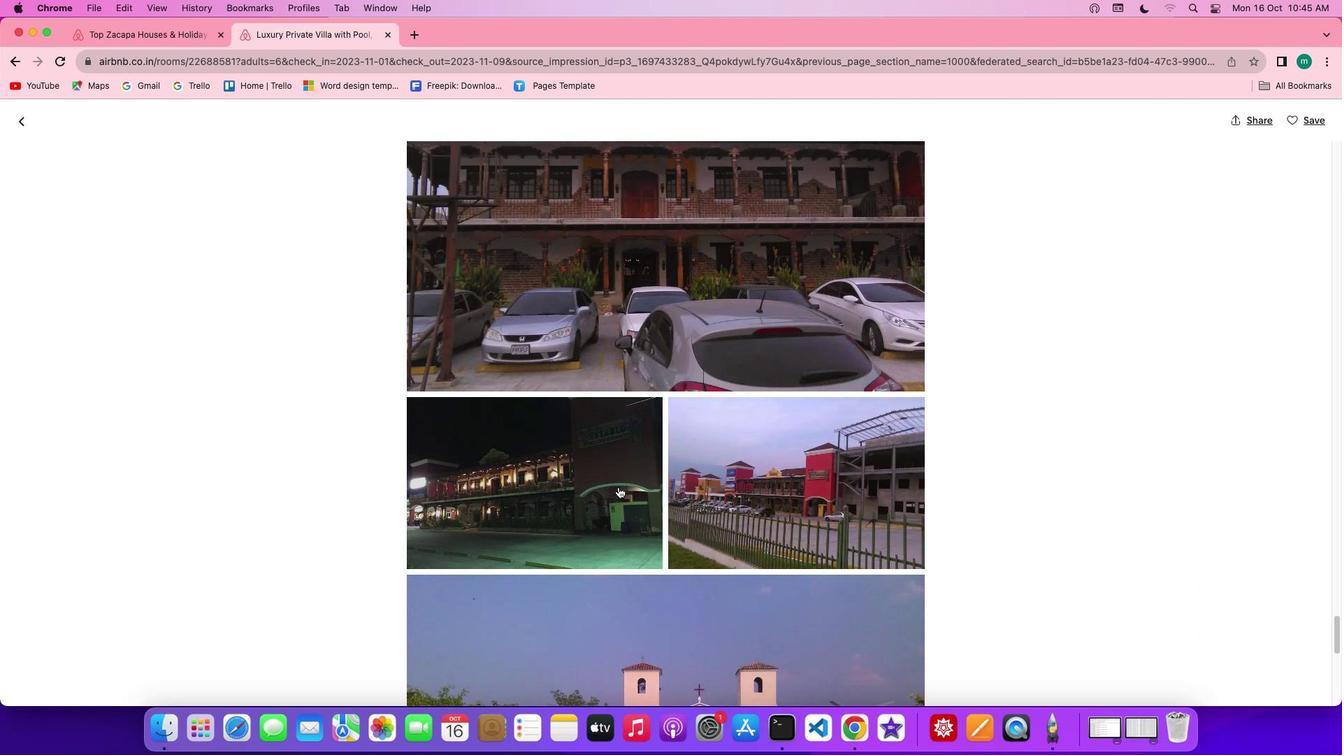 
Action: Mouse scrolled (618, 486) with delta (0, -1)
Screenshot: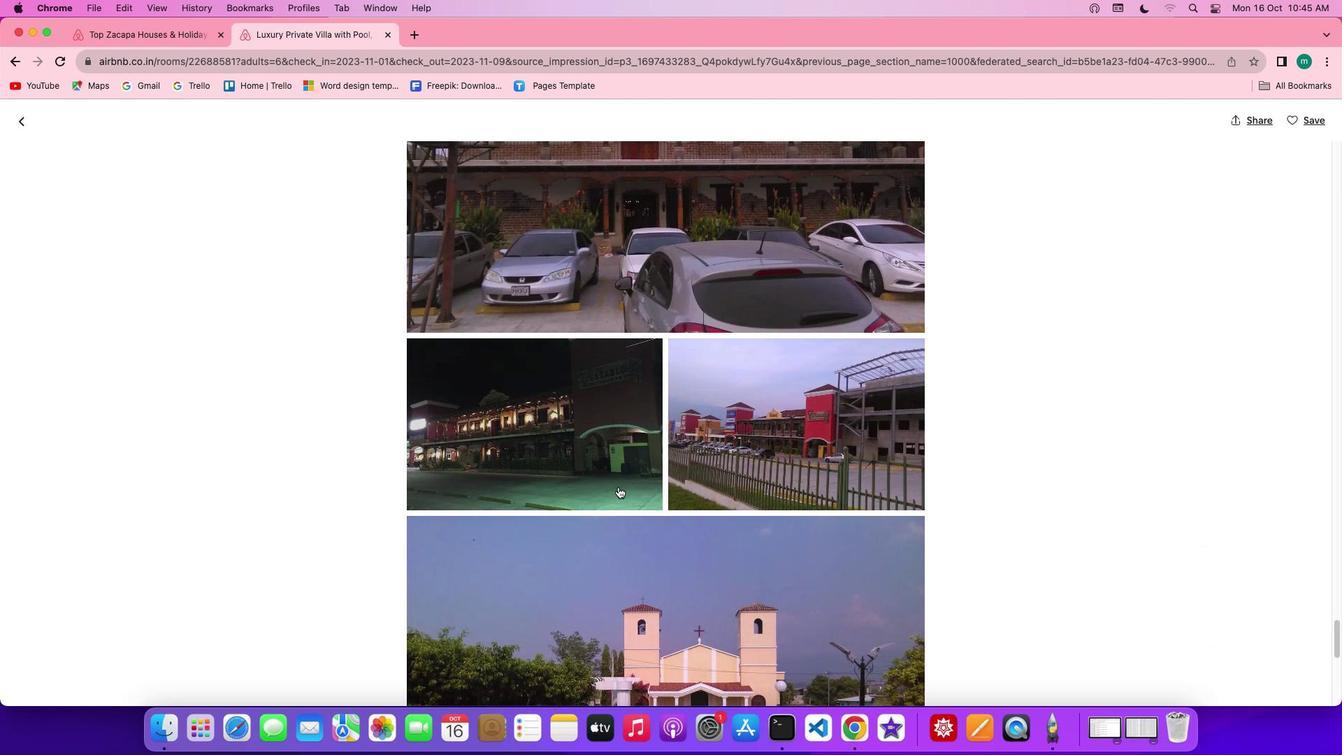 
Action: Mouse scrolled (618, 486) with delta (0, -2)
Screenshot: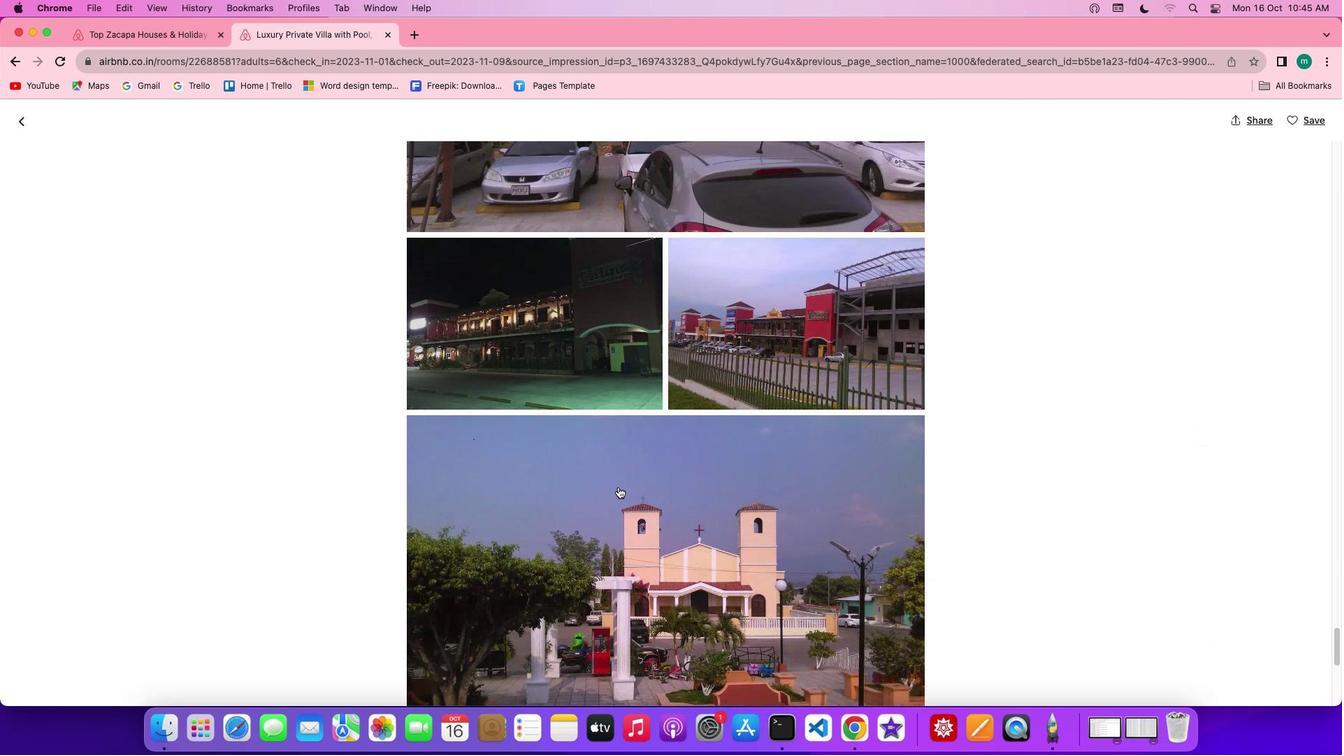 
Action: Mouse scrolled (618, 486) with delta (0, -2)
Screenshot: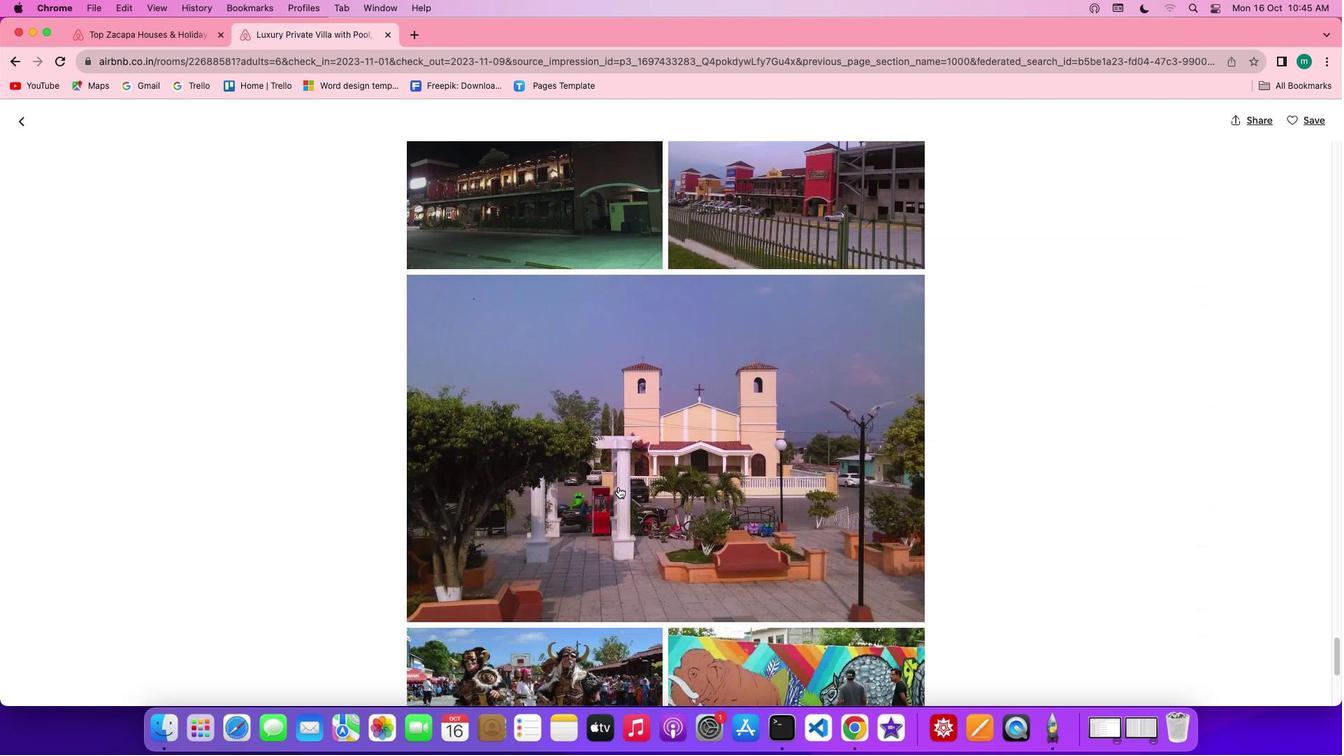 
Action: Mouse scrolled (618, 486) with delta (0, 0)
Screenshot: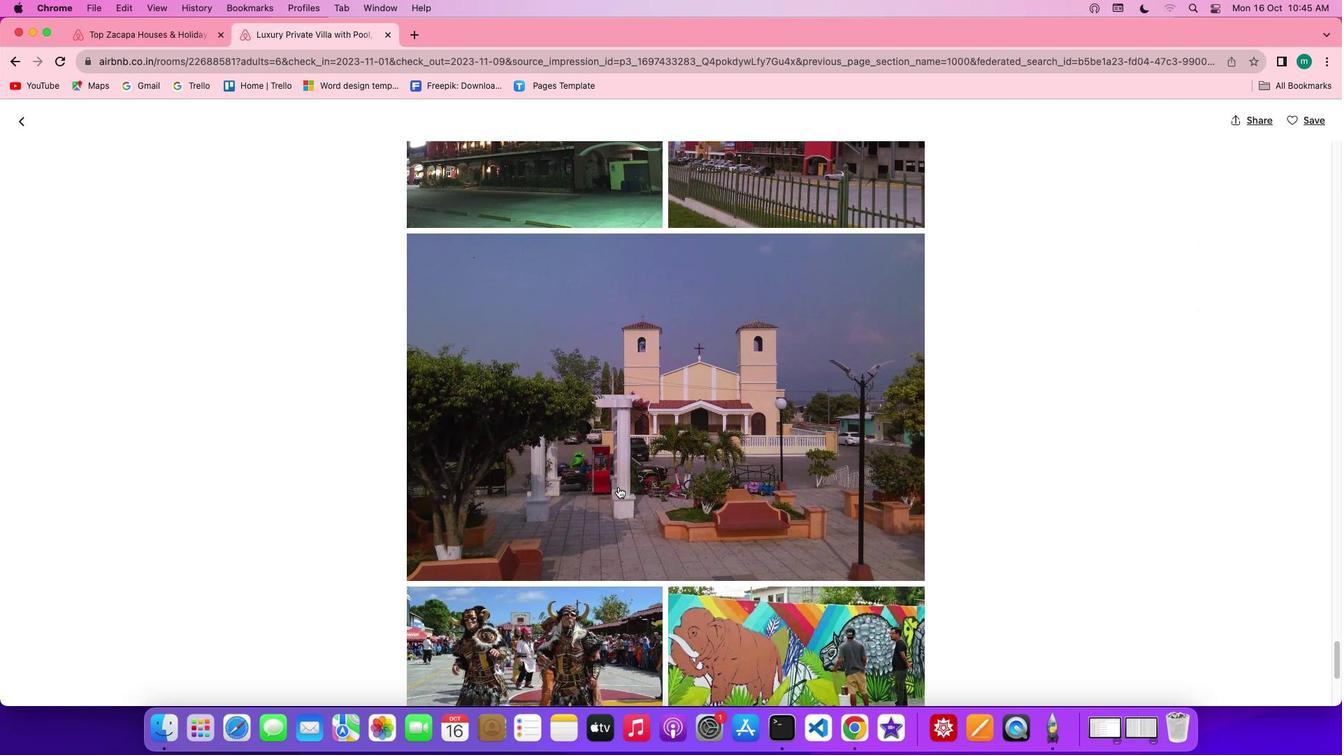 
Action: Mouse scrolled (618, 486) with delta (0, 0)
Screenshot: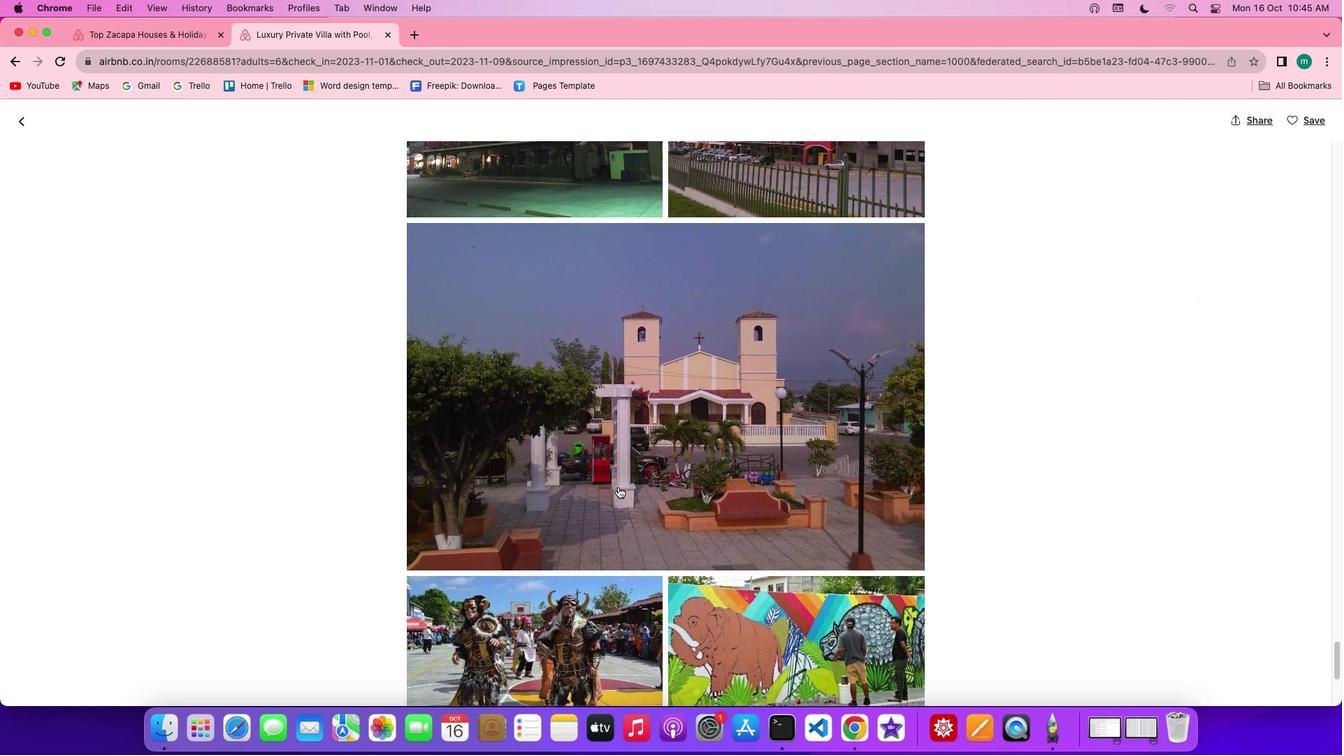 
Action: Mouse scrolled (618, 486) with delta (0, -1)
Screenshot: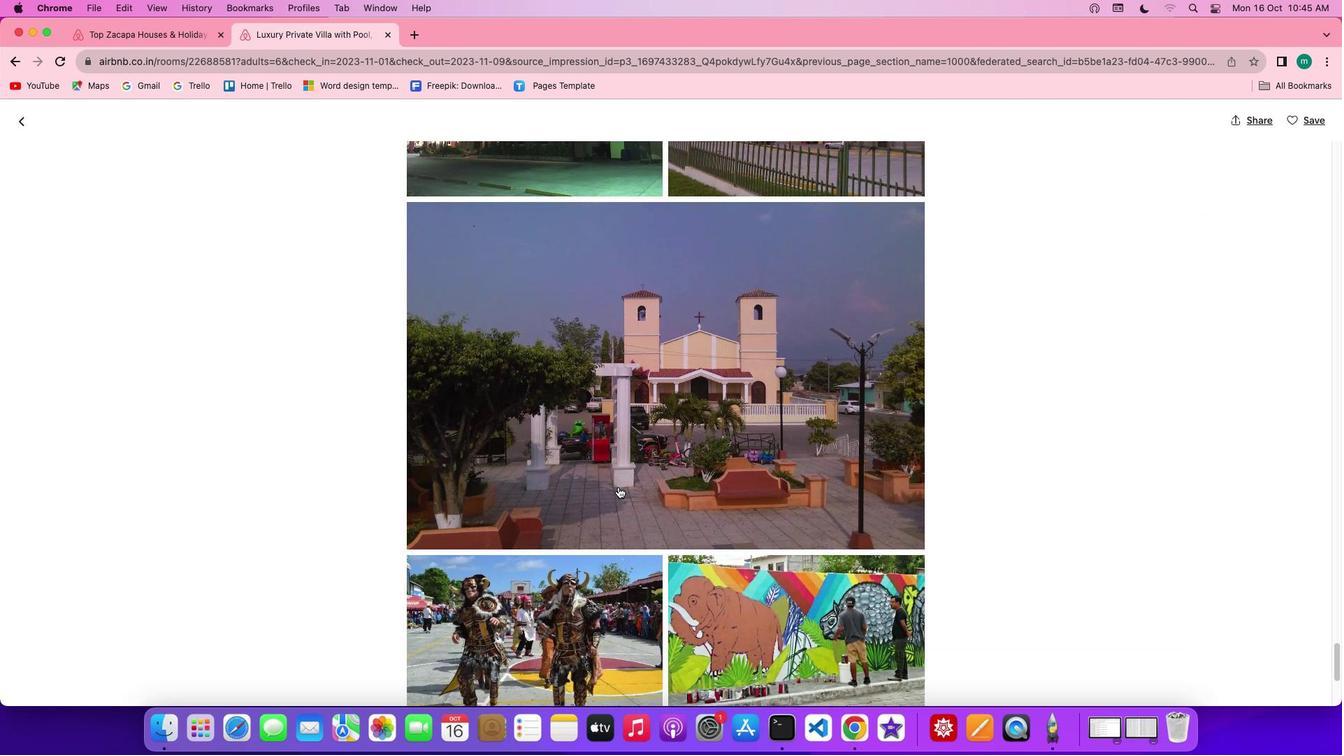
Action: Mouse scrolled (618, 486) with delta (0, -2)
Screenshot: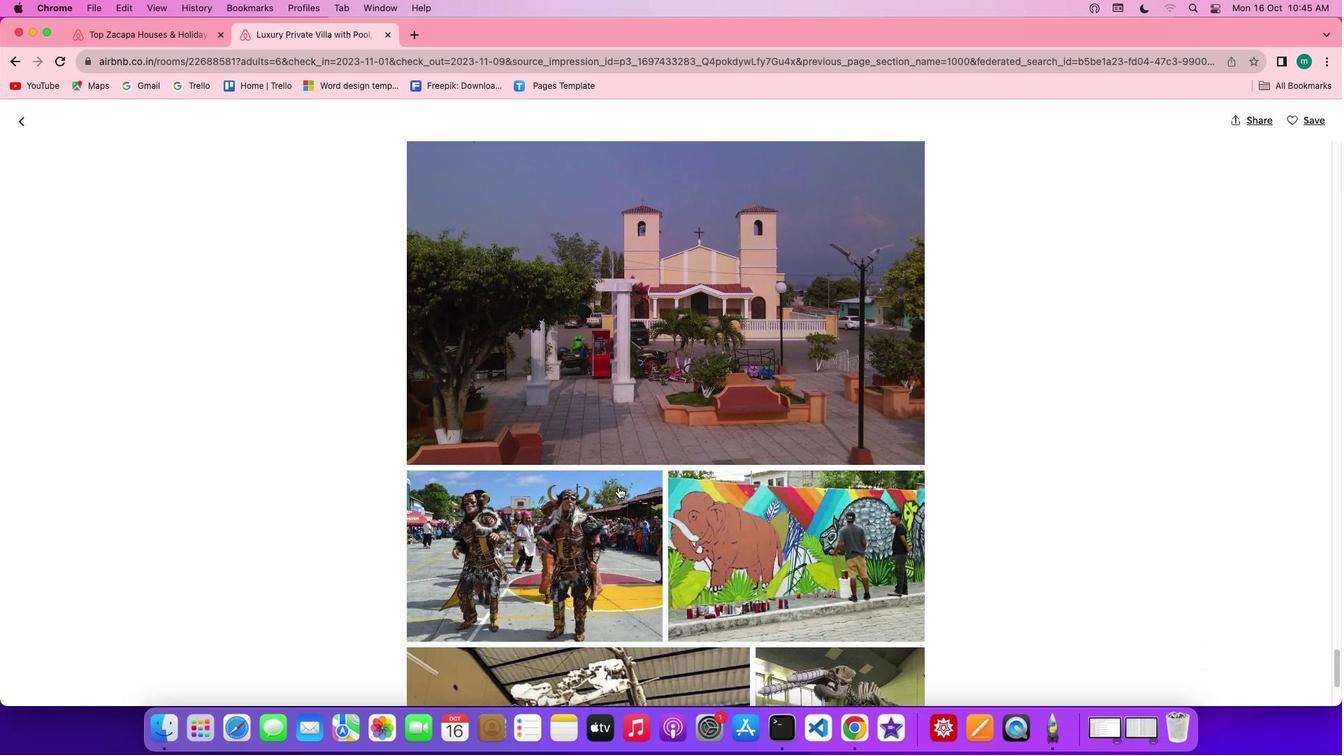 
Action: Mouse scrolled (618, 486) with delta (0, 0)
Screenshot: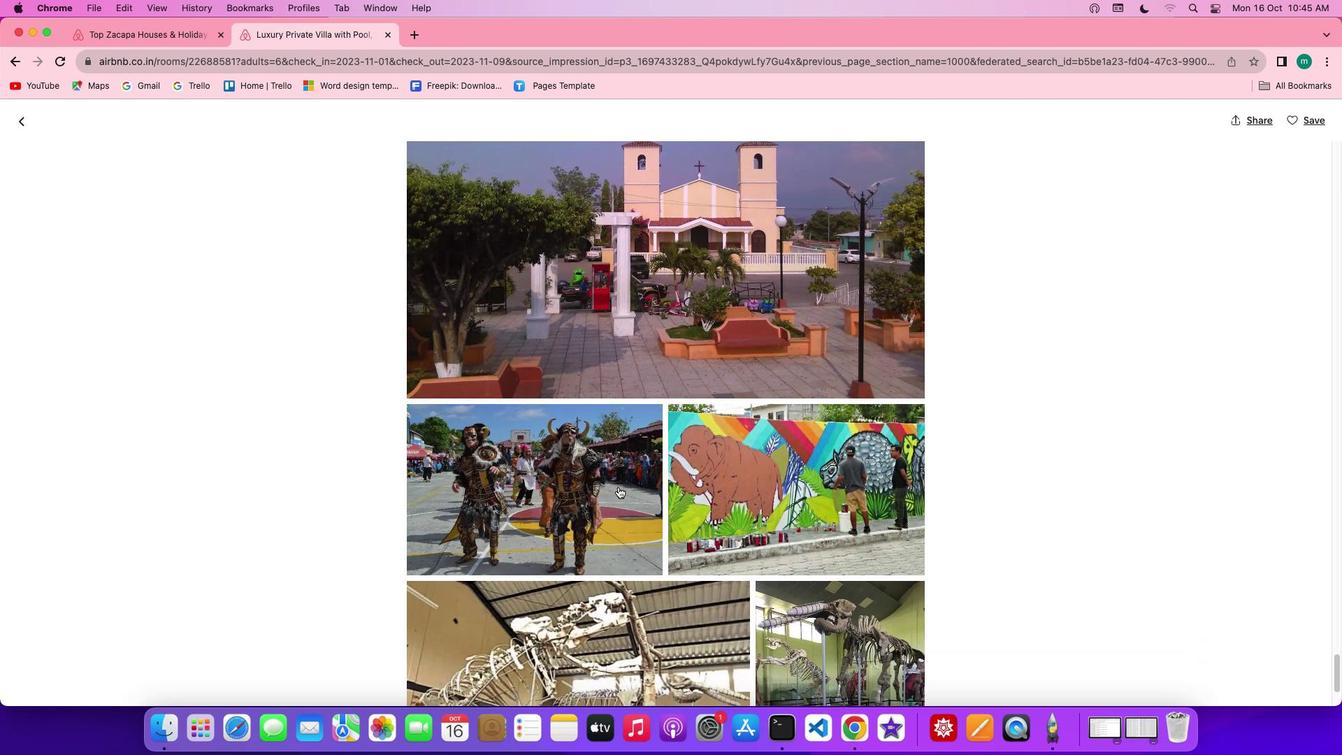 
Action: Mouse scrolled (618, 486) with delta (0, 0)
Screenshot: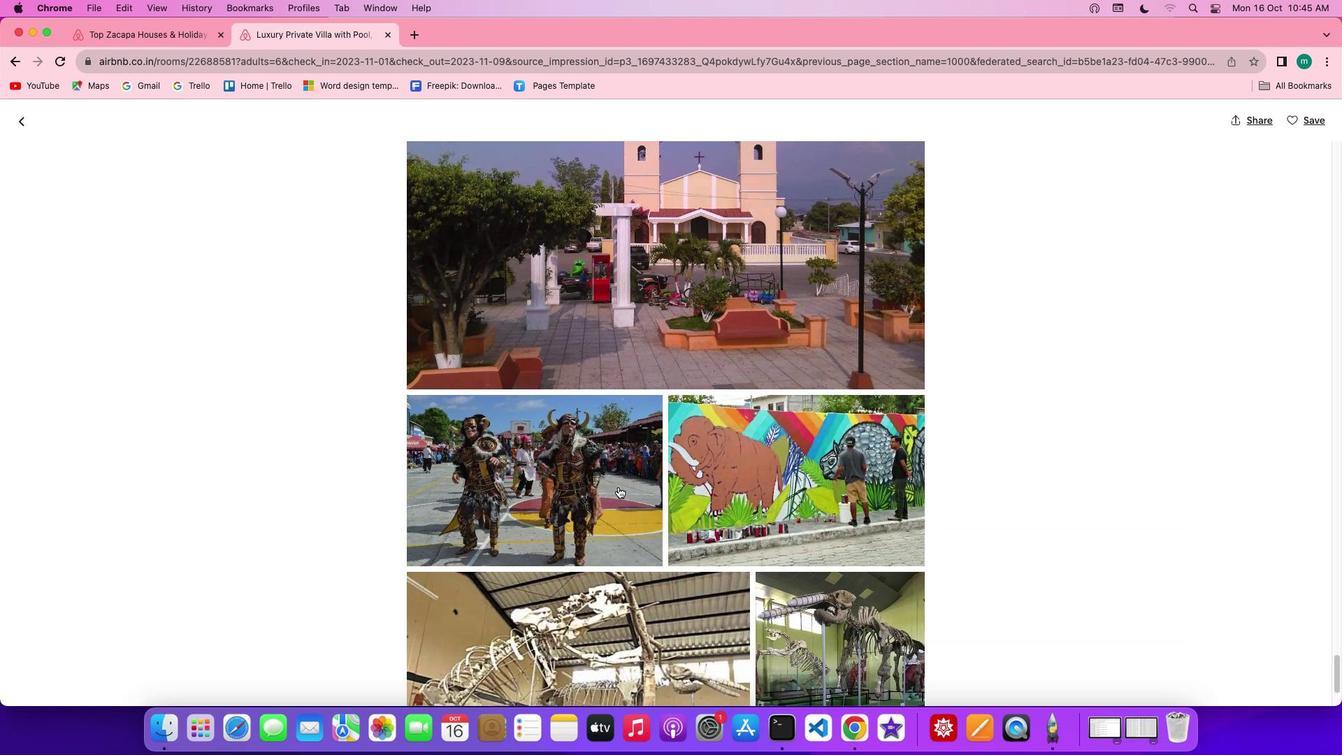 
Action: Mouse scrolled (618, 486) with delta (0, -1)
Screenshot: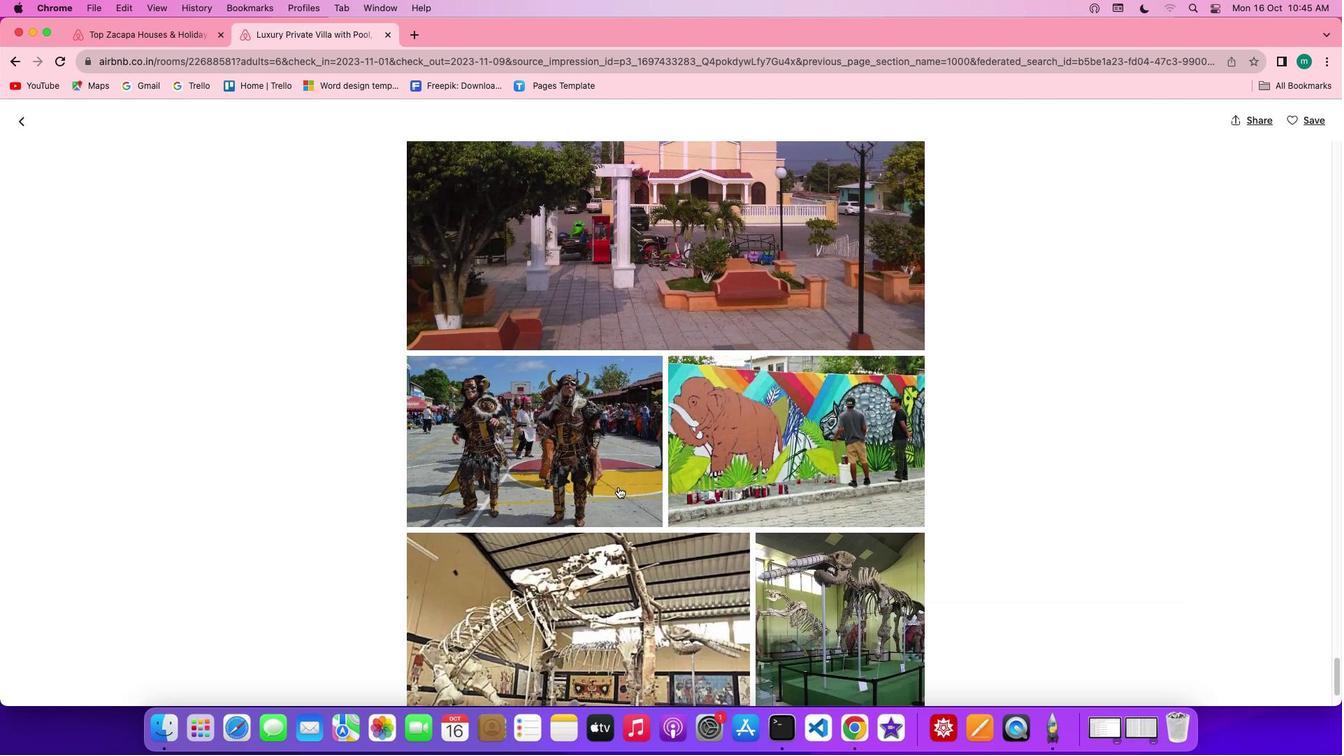 
Action: Mouse scrolled (618, 486) with delta (0, 0)
Screenshot: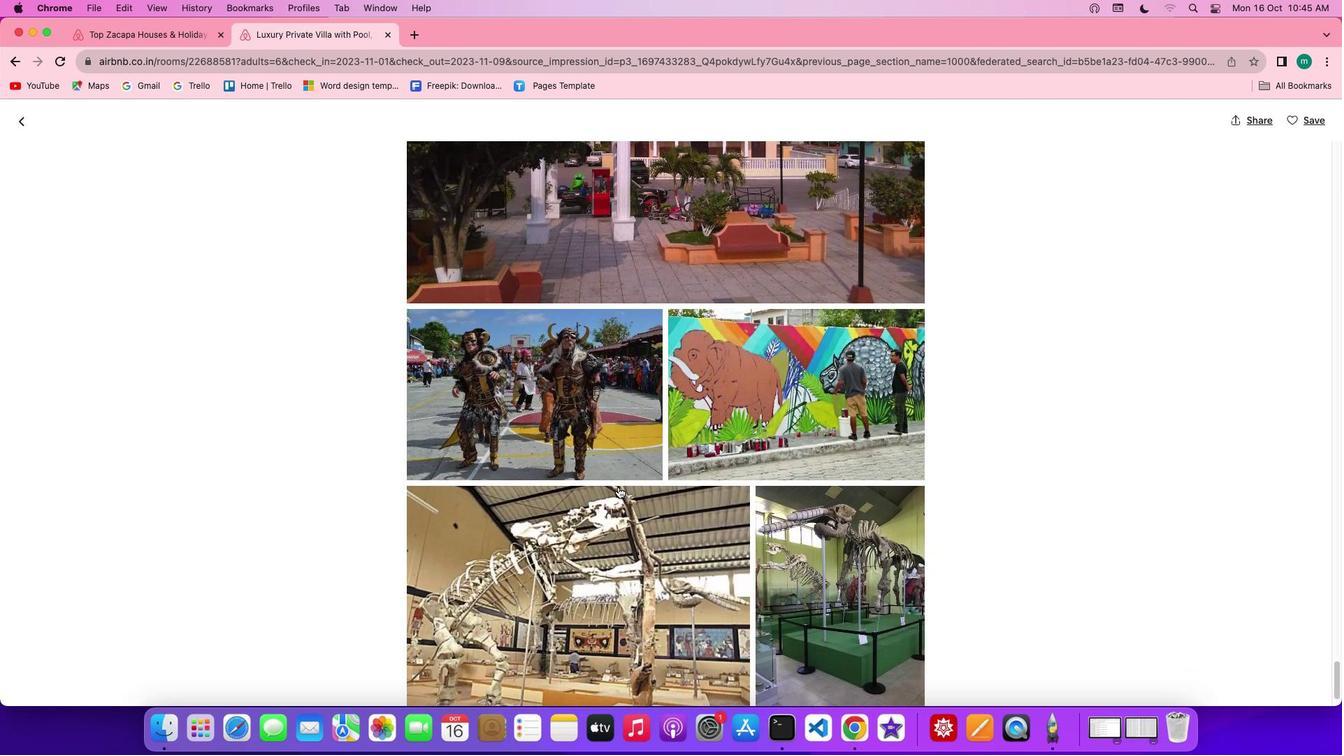 
Action: Mouse scrolled (618, 486) with delta (0, 0)
Screenshot: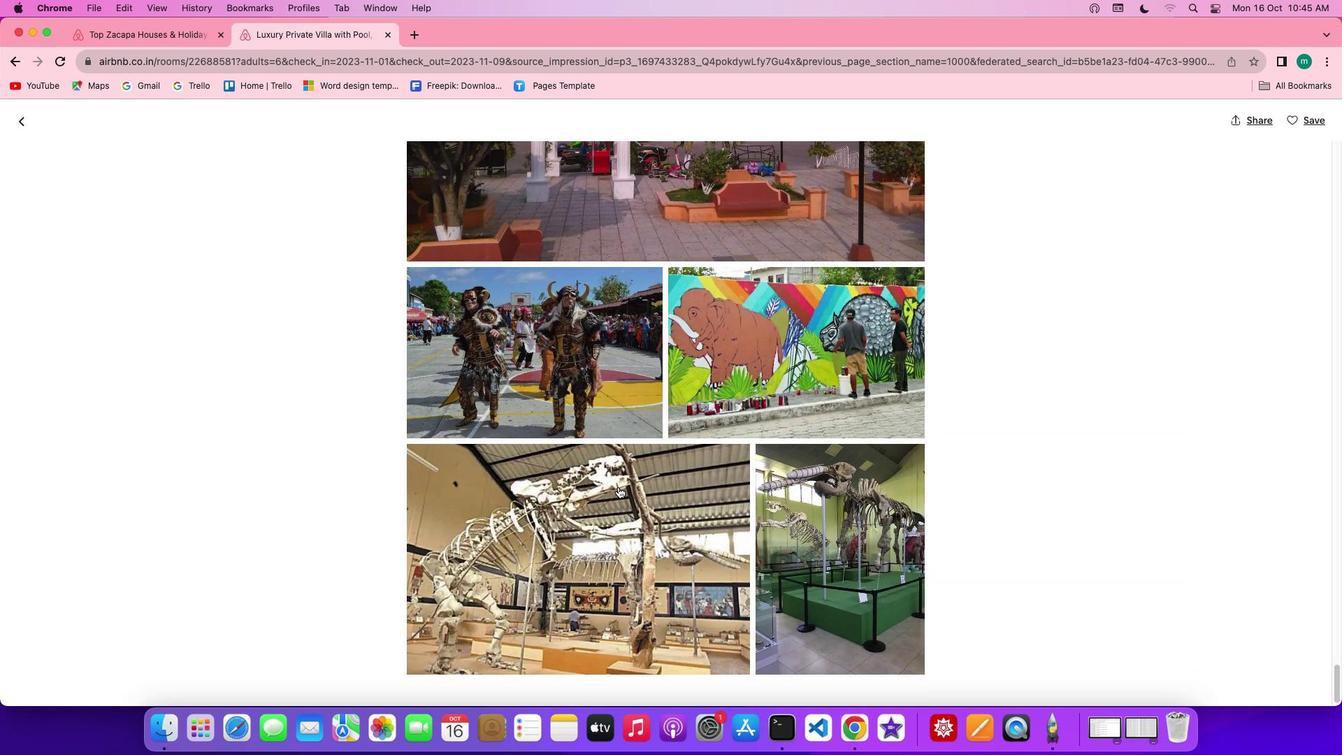 
Action: Mouse scrolled (618, 486) with delta (0, 0)
Screenshot: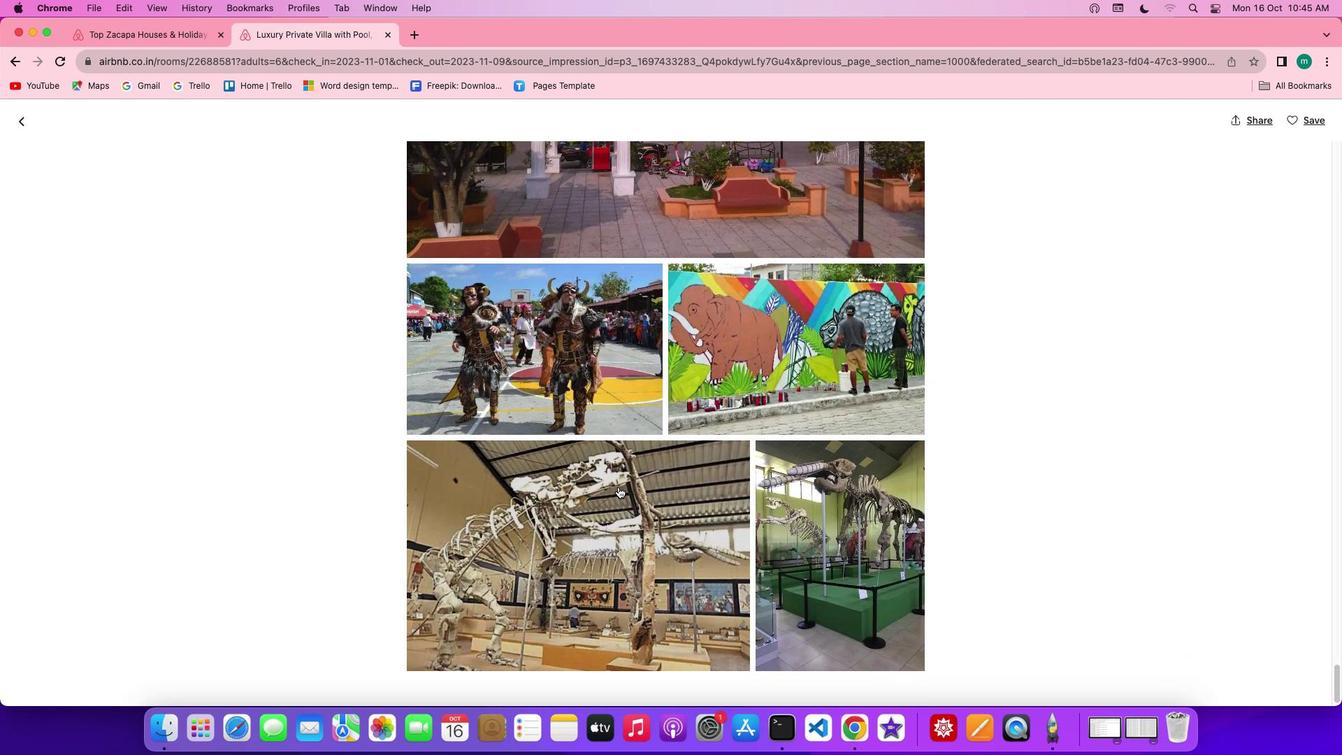 
Action: Mouse scrolled (618, 486) with delta (0, 0)
Screenshot: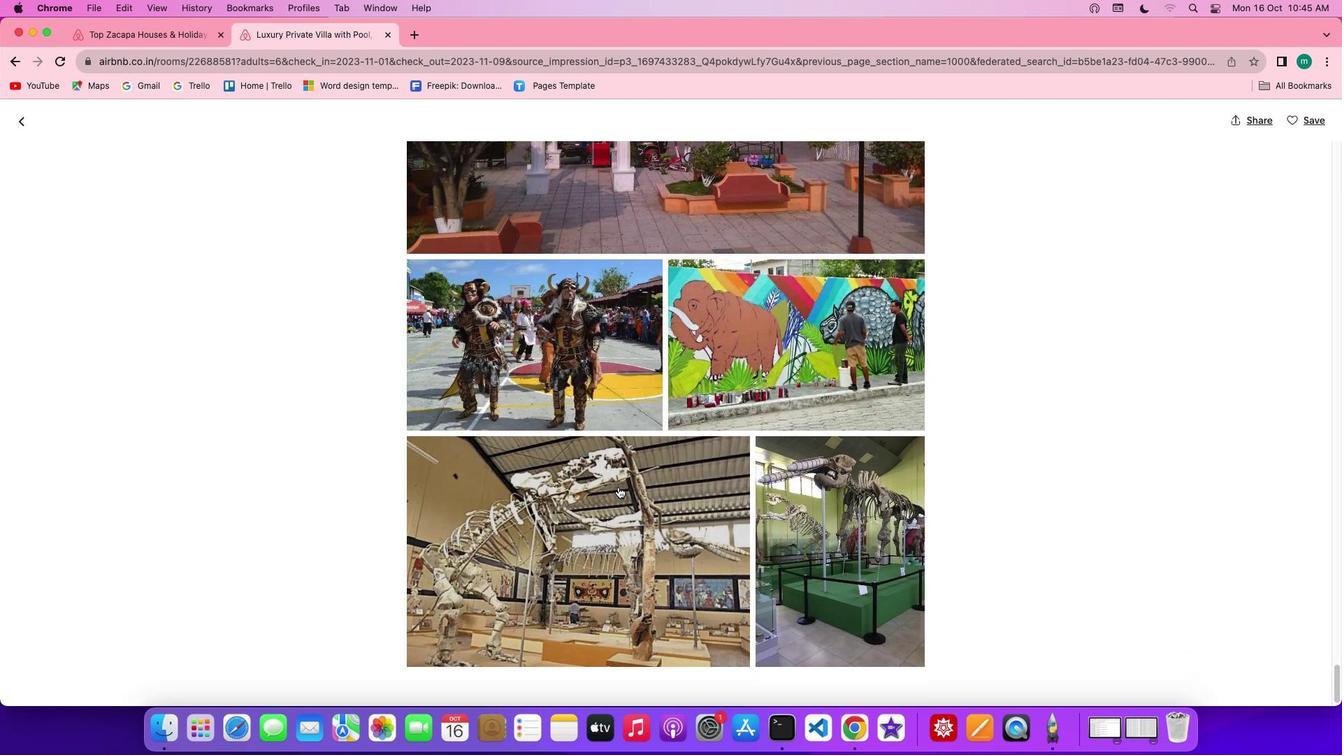 
Action: Mouse scrolled (618, 486) with delta (0, -1)
Screenshot: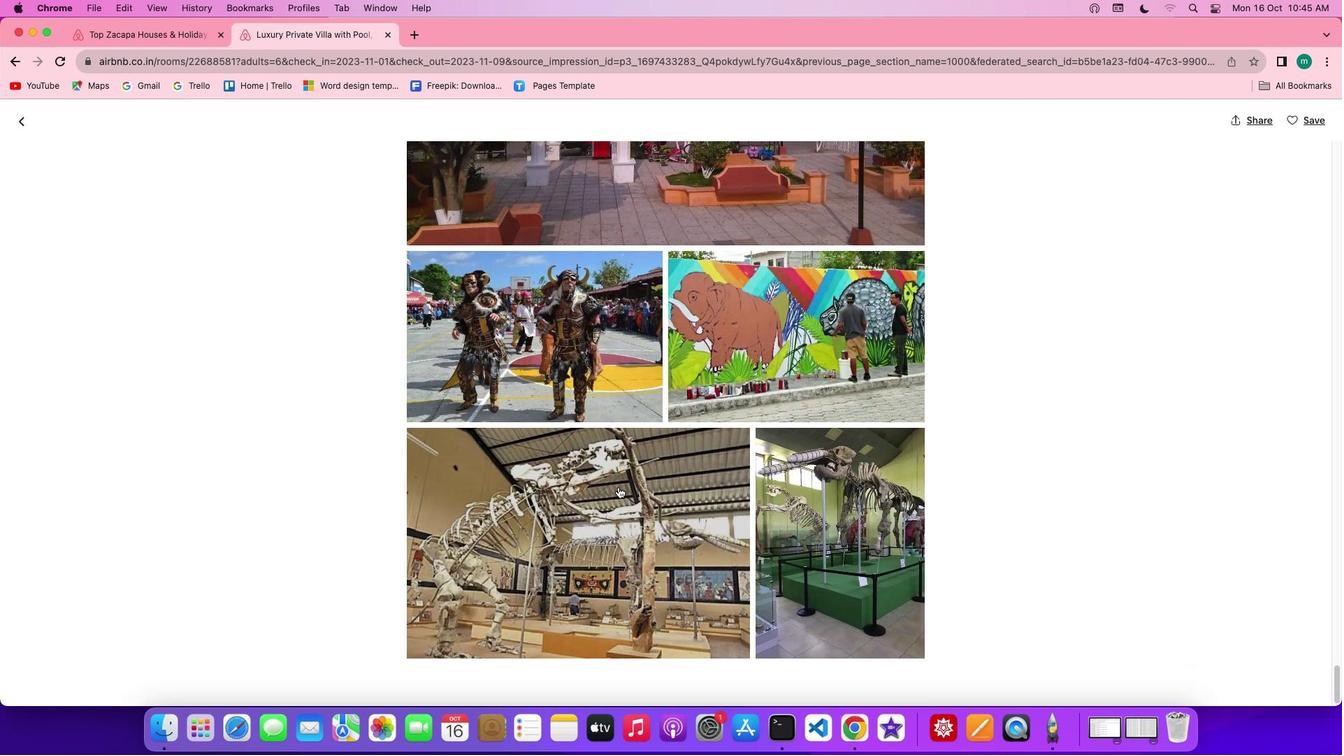
Action: Mouse scrolled (618, 486) with delta (0, -1)
